 Task: Open multiple tabs and switch between them.
Action: Mouse pressed left at (258, 169)
Screenshot: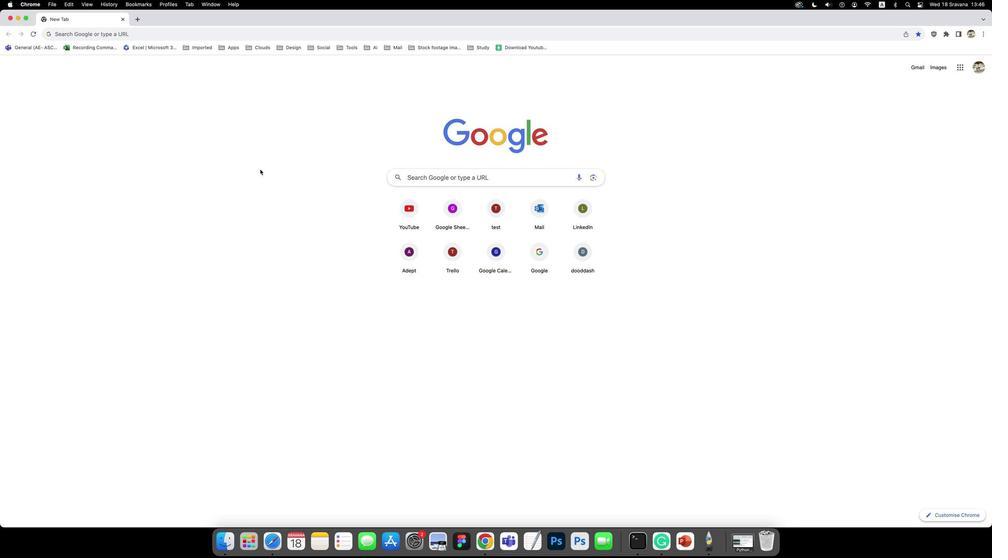 
Action: Mouse moved to (258, 167)
Screenshot: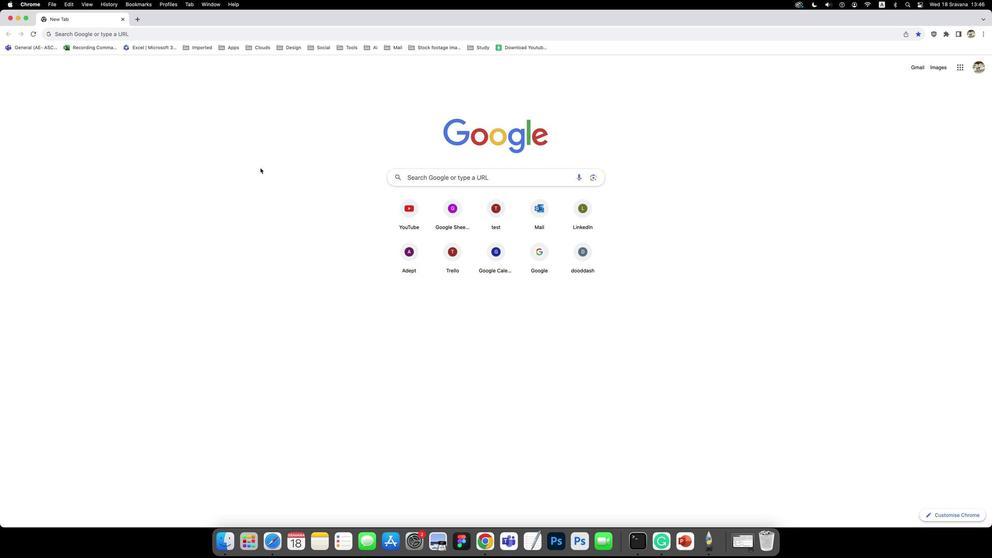 
Action: Mouse pressed left at (258, 167)
Screenshot: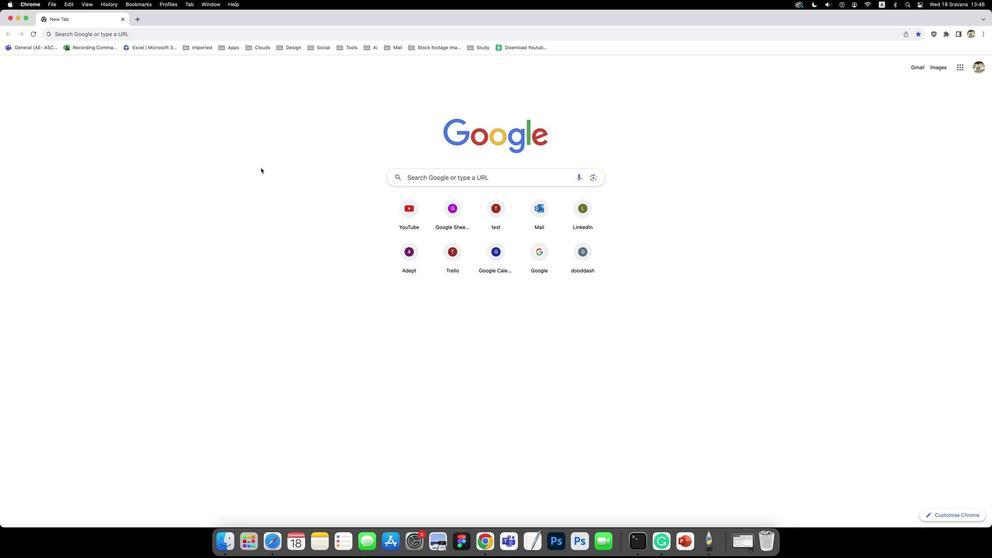 
Action: Mouse moved to (194, 32)
Screenshot: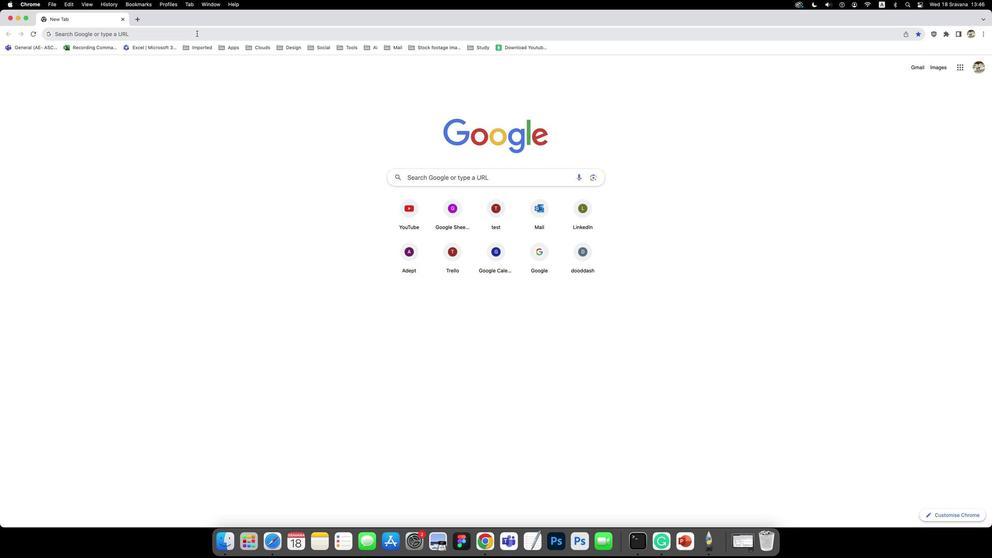 
Action: Mouse pressed left at (194, 32)
Screenshot: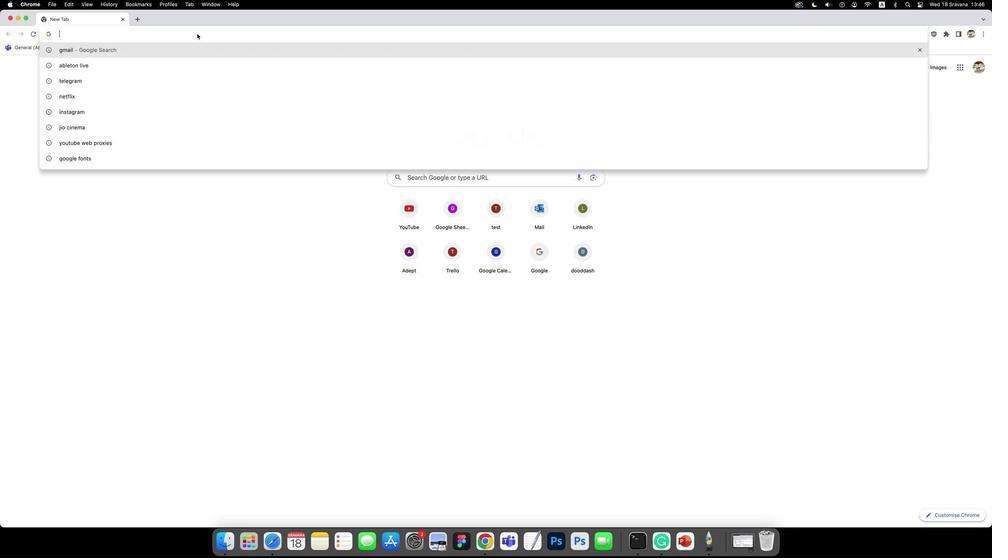 
Action: Key pressed 'i''n''t''e''r''c''a''t''i''o''n'Key.space'd''e''s''i''g''n'
Screenshot: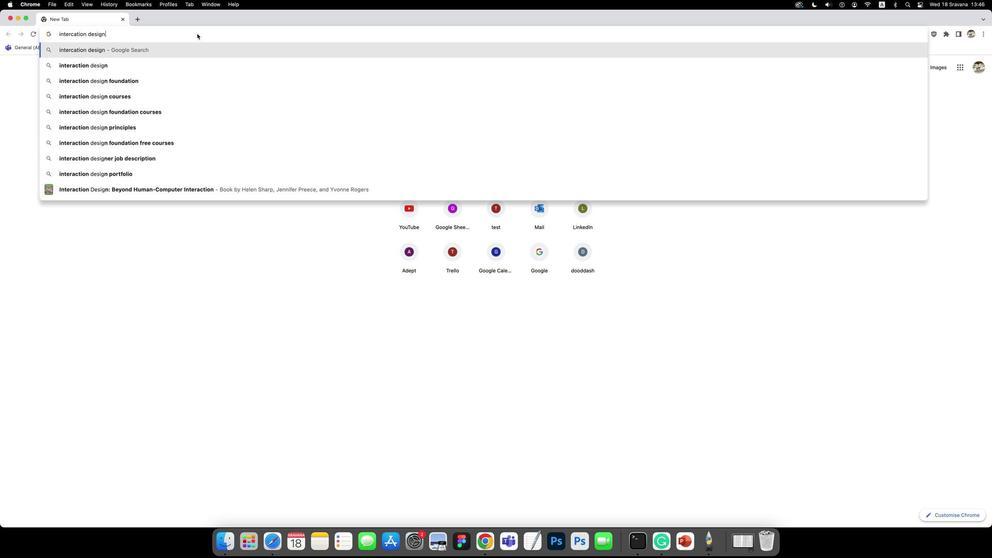 
Action: Mouse moved to (139, 62)
Screenshot: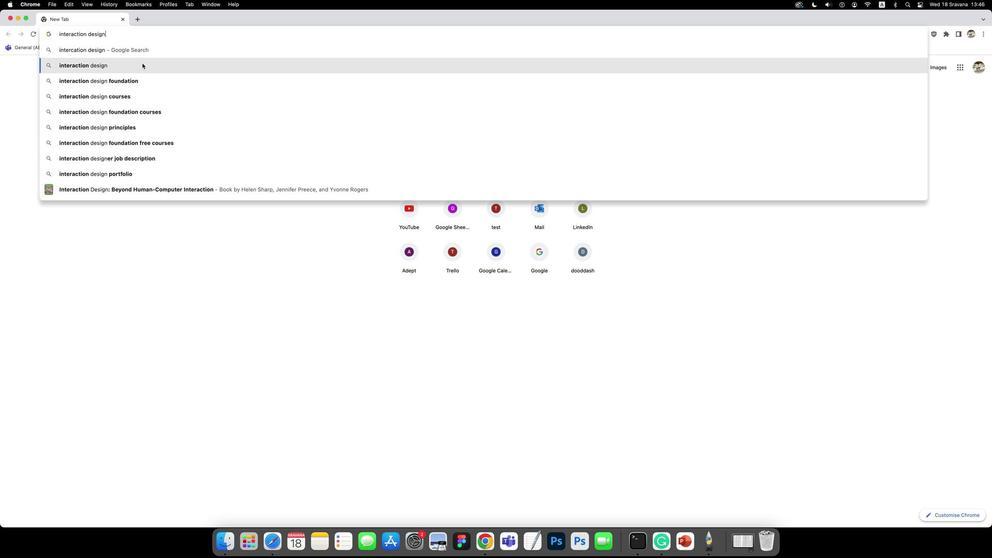 
Action: Mouse pressed left at (139, 62)
Screenshot: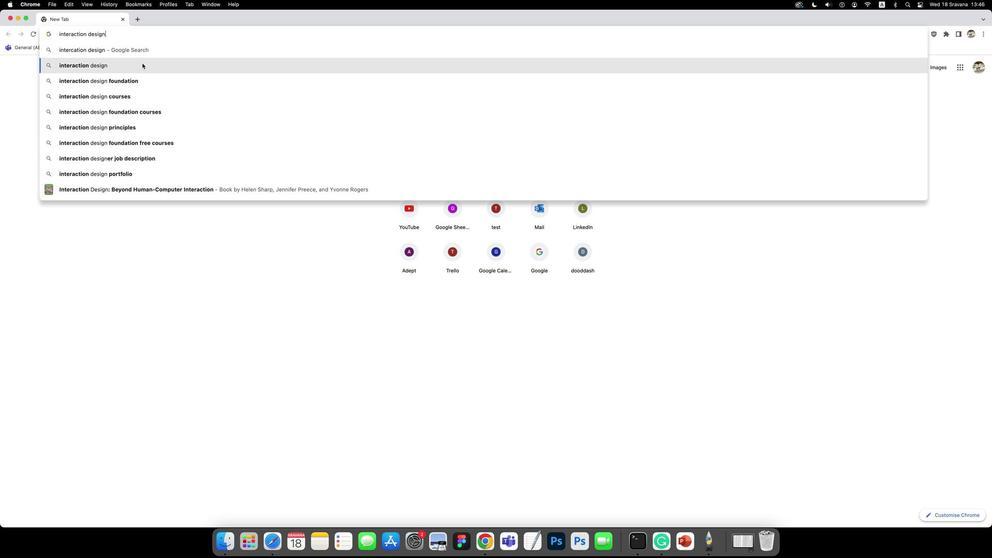 
Action: Mouse moved to (137, 18)
Screenshot: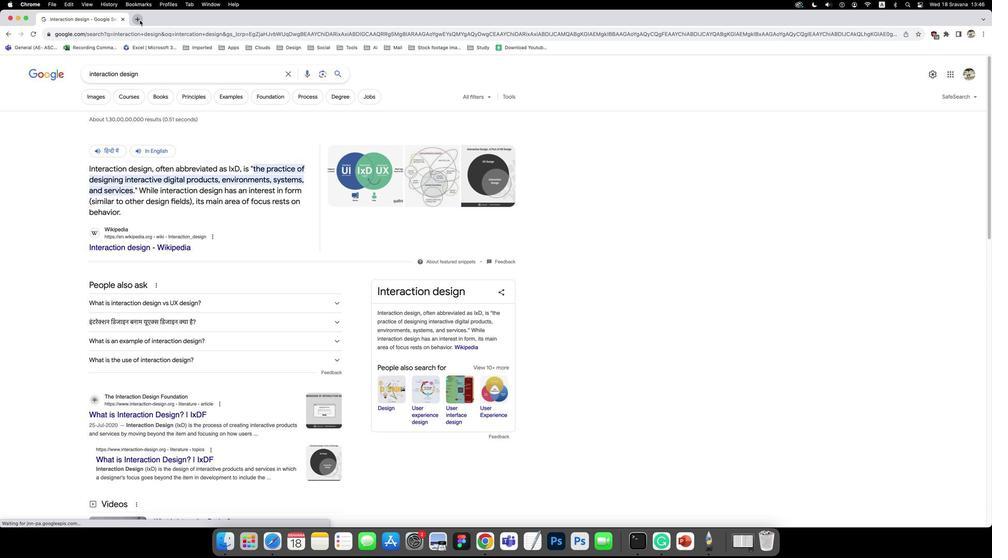 
Action: Mouse pressed left at (137, 18)
Screenshot: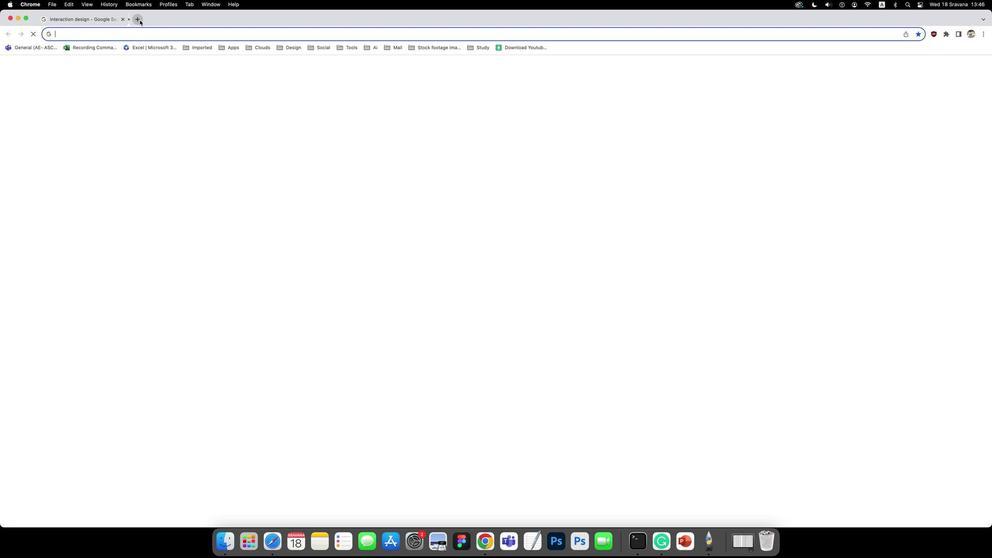 
Action: Mouse moved to (146, 18)
Screenshot: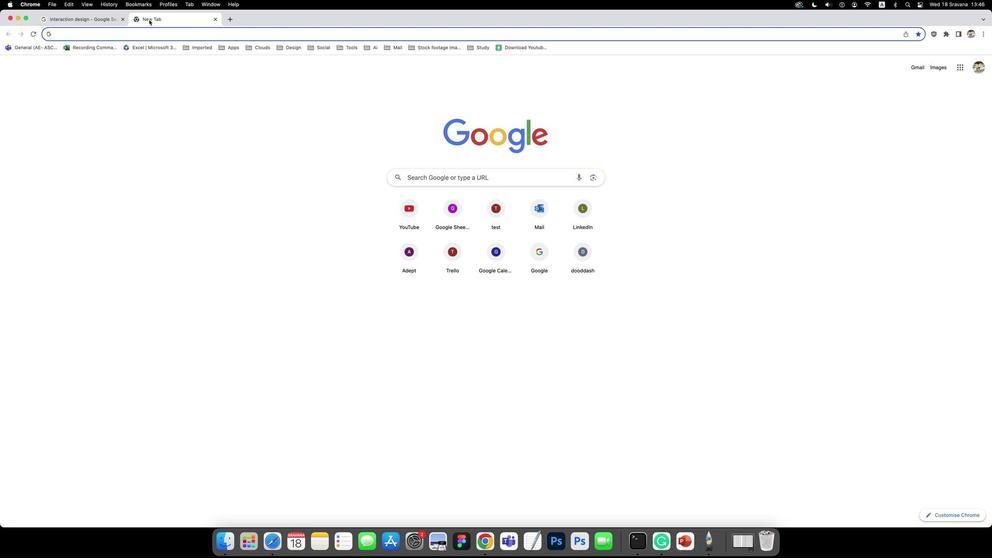 
Action: Key pressed 'm''o''t''i''o''n'
Screenshot: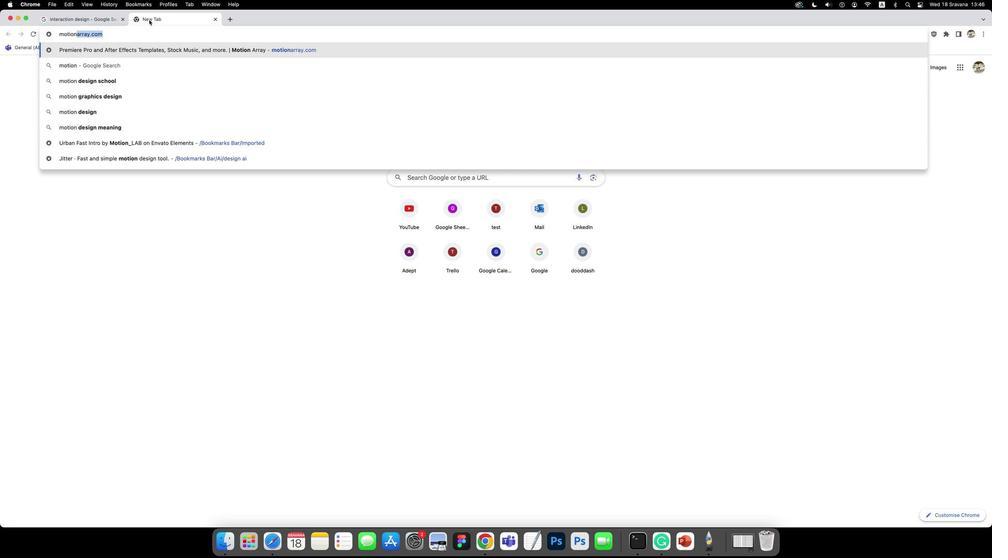 
Action: Mouse moved to (58, 80)
Screenshot: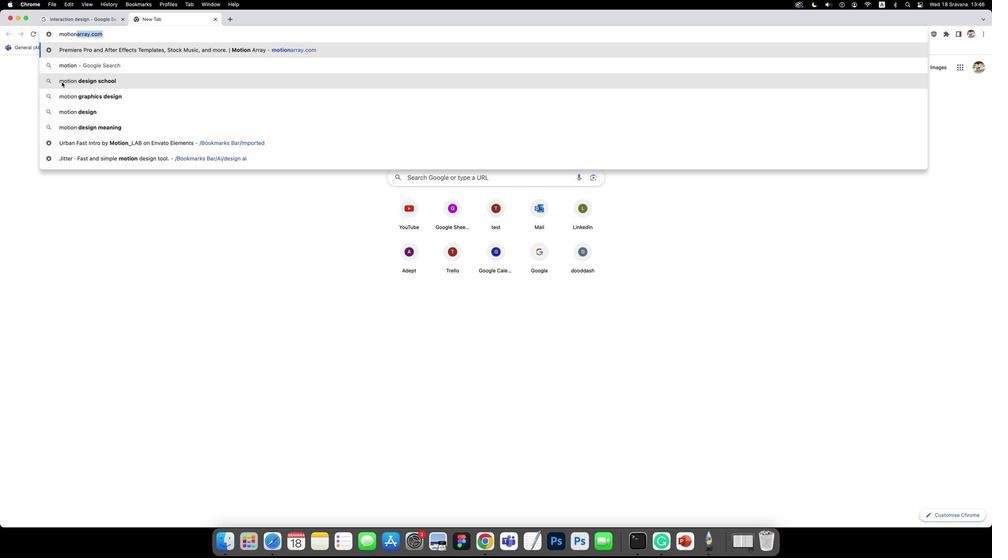
Action: Mouse pressed left at (58, 80)
Screenshot: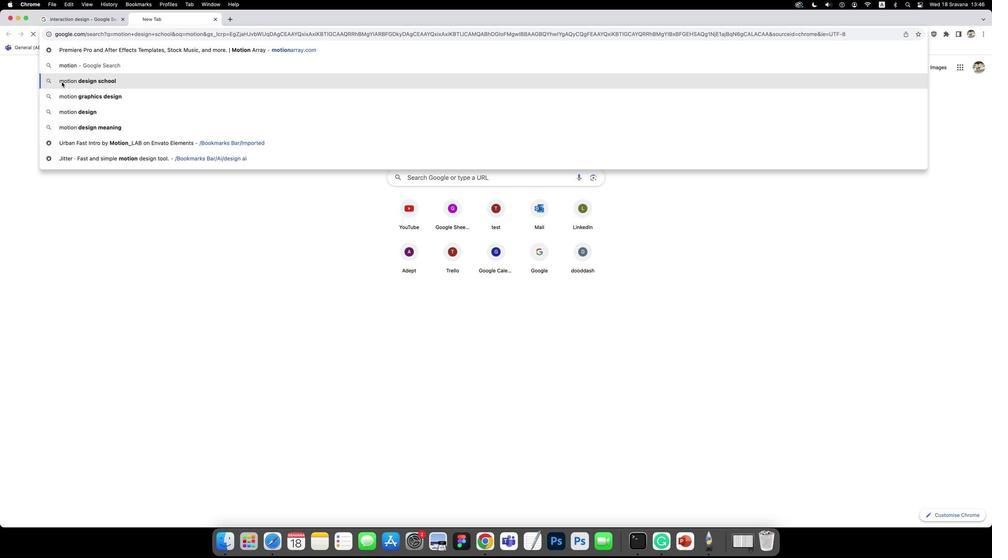 
Action: Mouse moved to (127, 73)
Screenshot: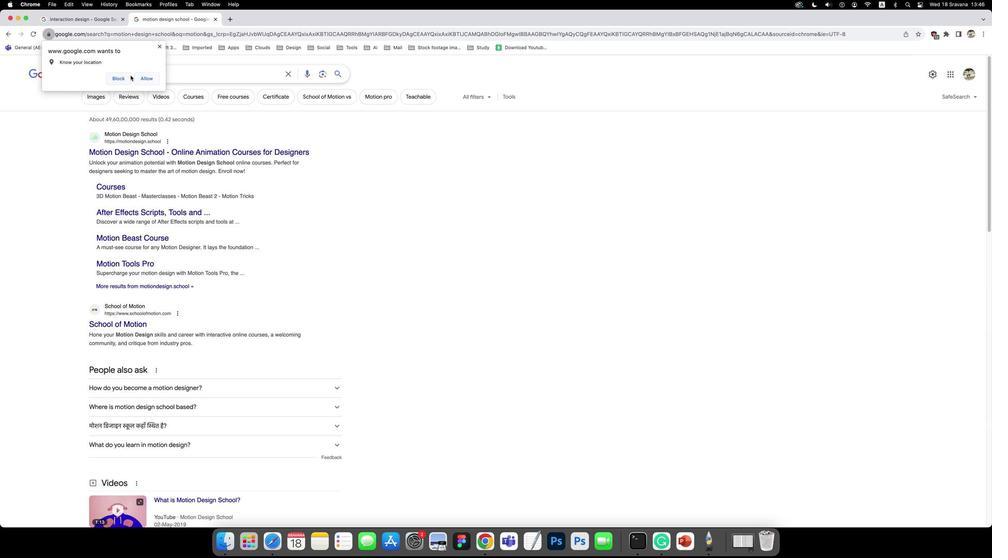 
Action: Mouse pressed left at (127, 73)
Screenshot: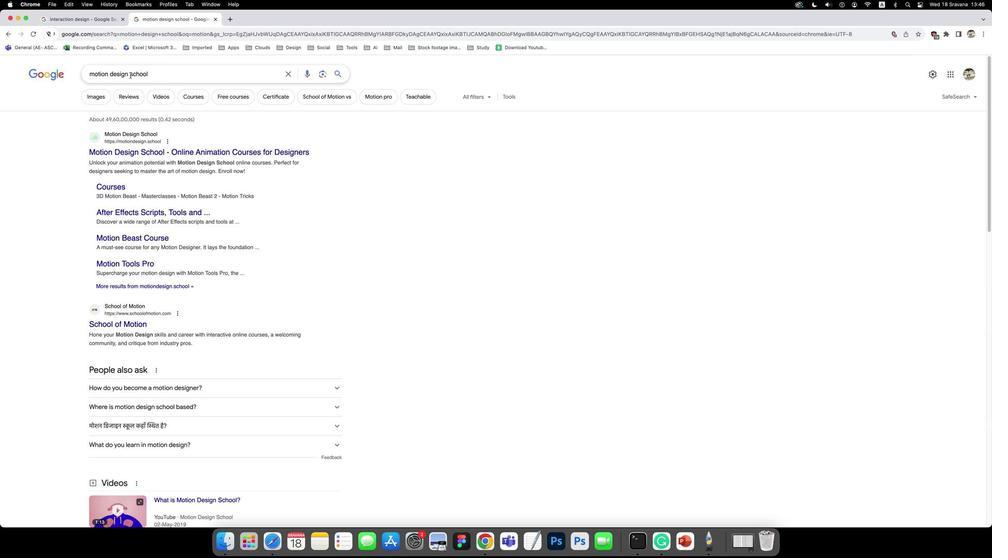 
Action: Mouse moved to (230, 18)
Screenshot: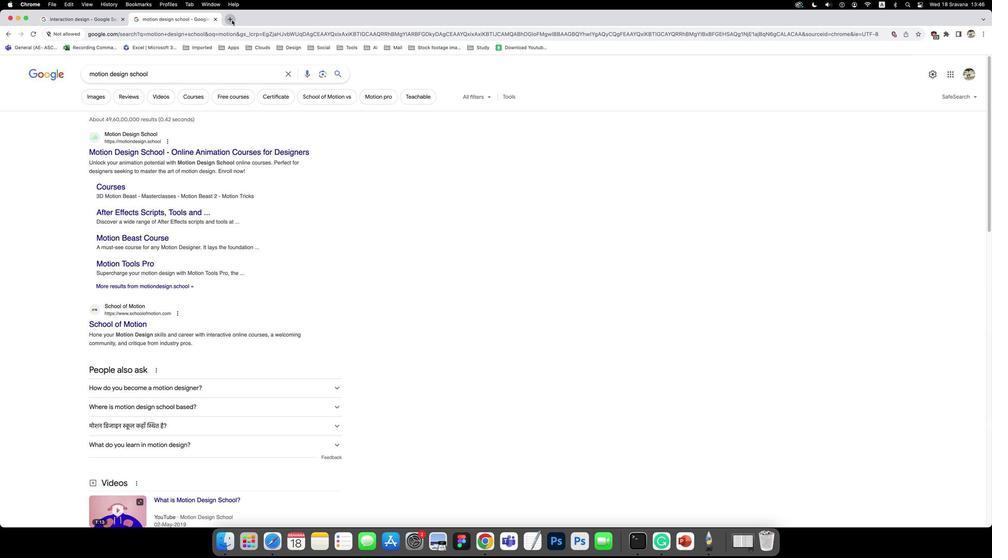 
Action: Mouse pressed left at (230, 18)
Screenshot: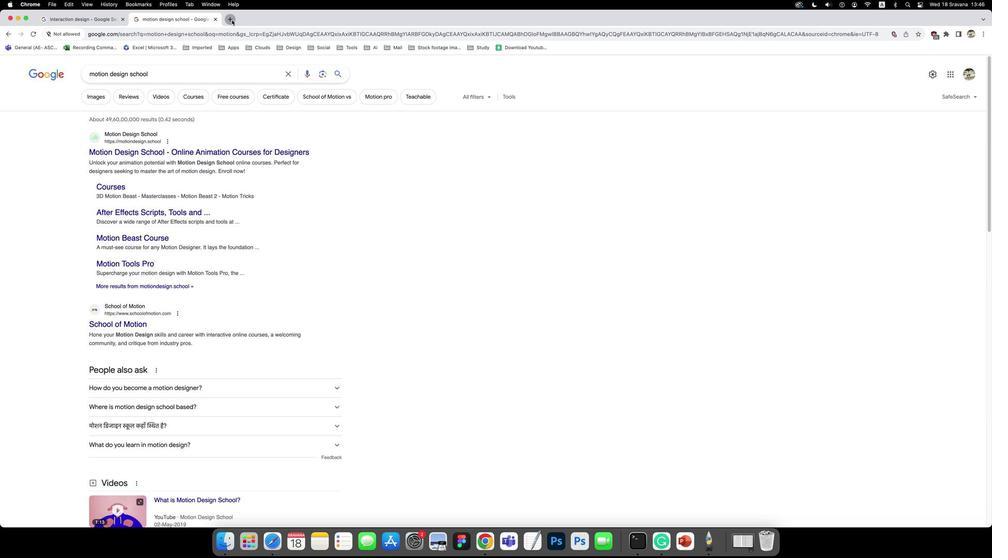 
Action: Mouse moved to (229, 18)
Screenshot: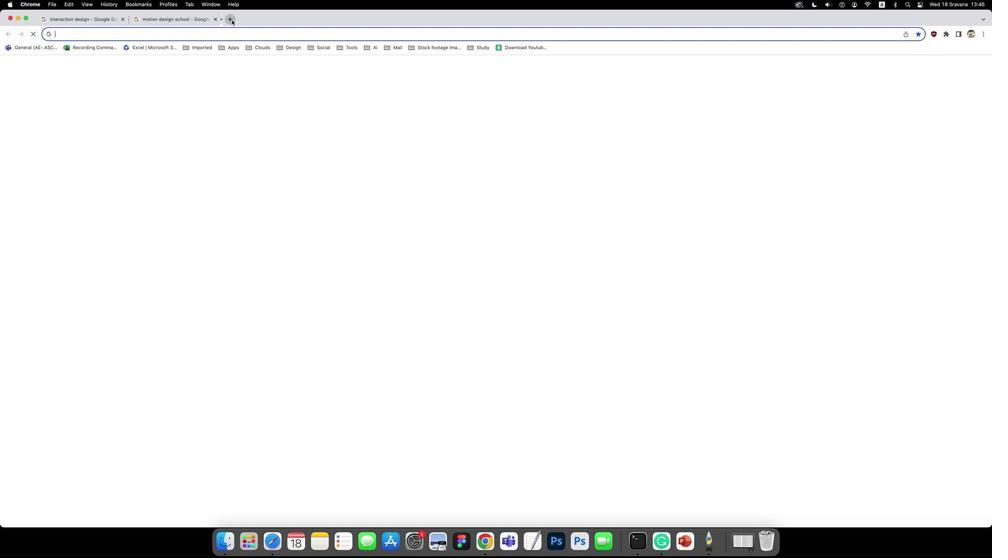 
Action: Key pressed 'u''i'Key.space'p''r''i''c''i''p''l''e''s'Key.enter
Screenshot: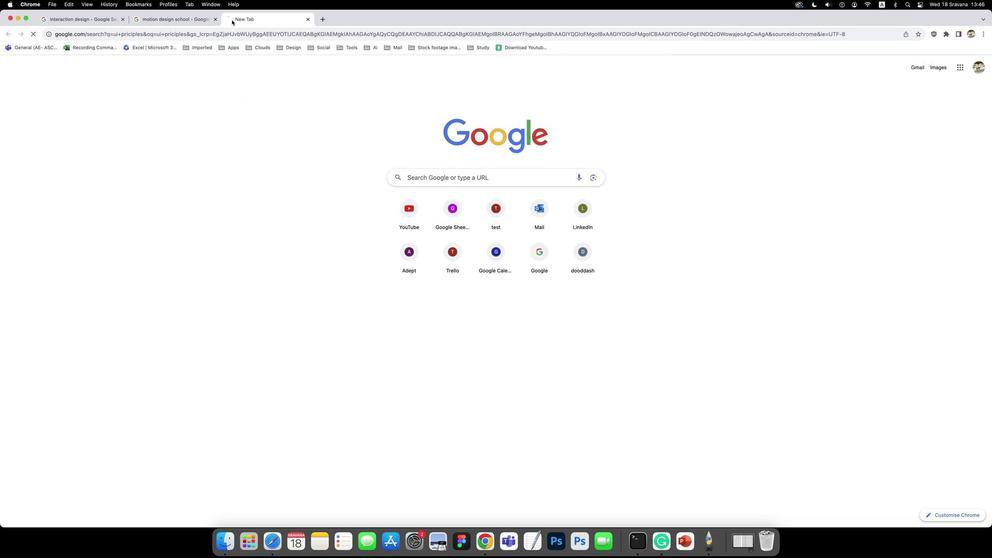 
Action: Mouse moved to (178, 134)
Screenshot: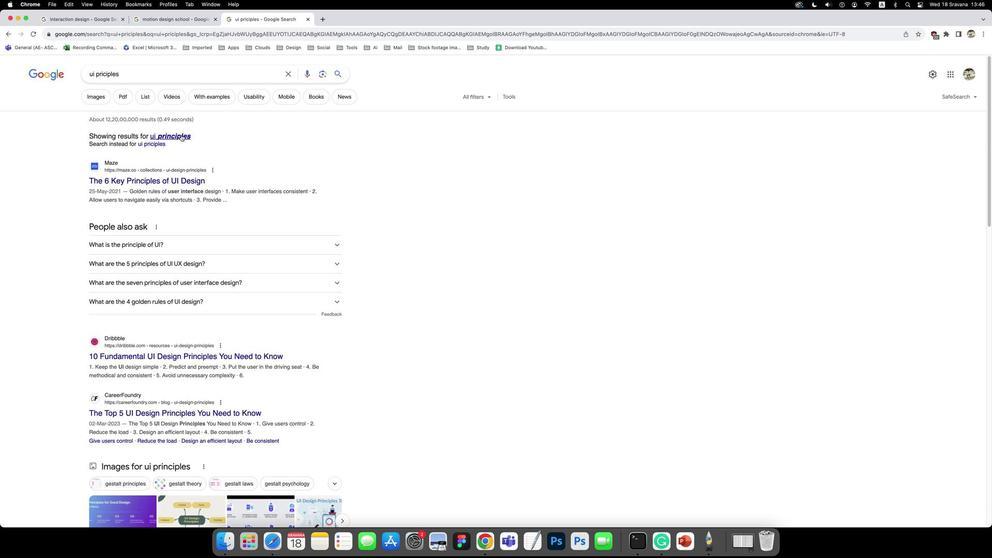 
Action: Mouse pressed left at (178, 134)
Screenshot: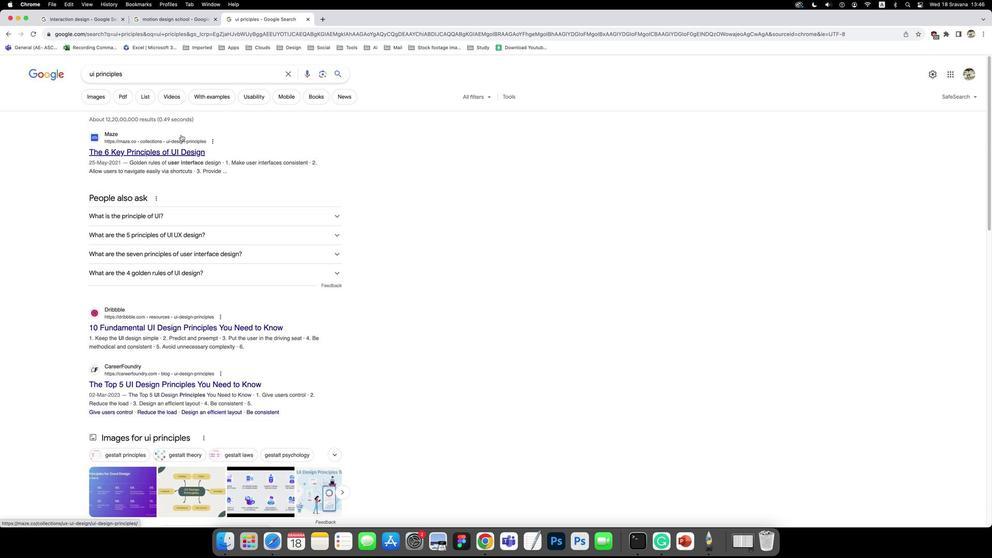 
Action: Mouse moved to (163, 155)
Screenshot: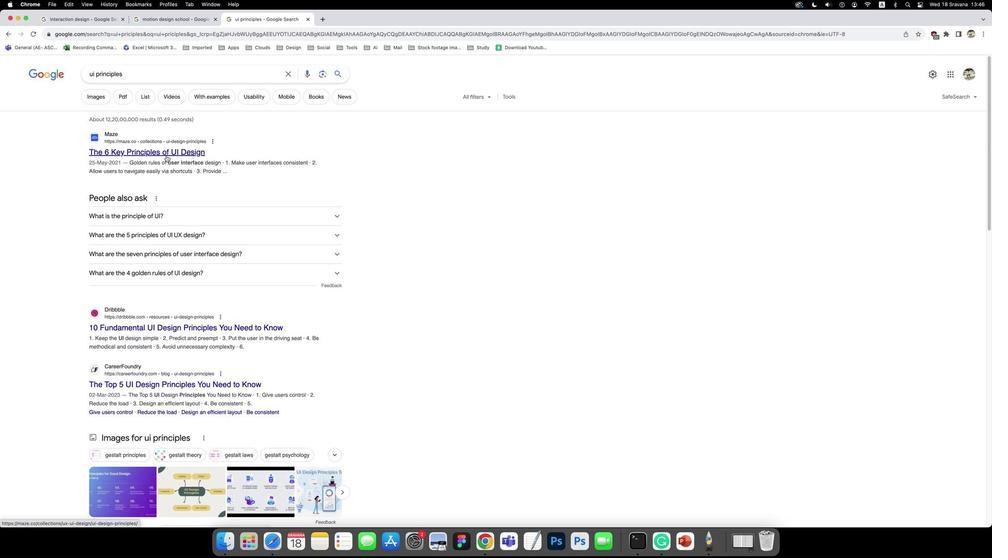
Action: Mouse pressed left at (163, 155)
Screenshot: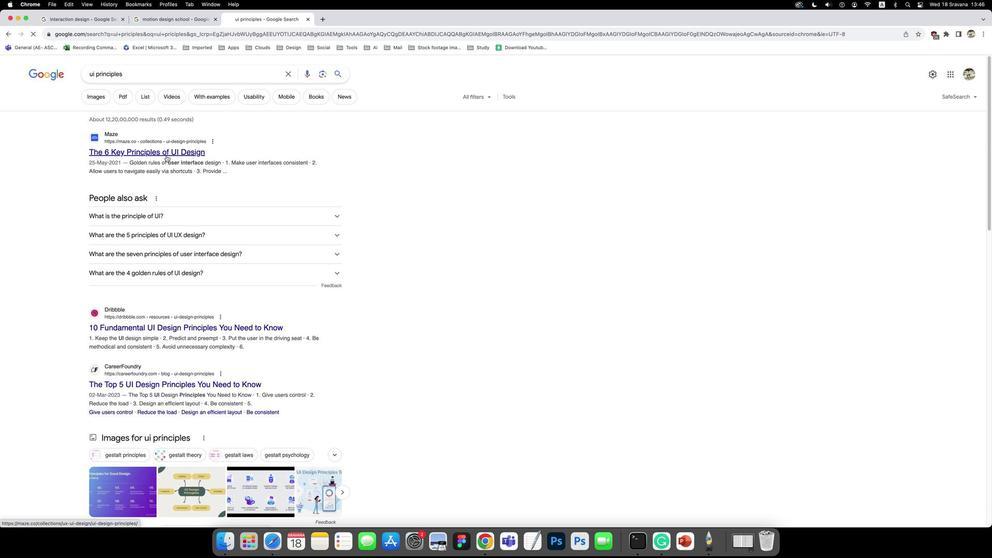 
Action: Mouse moved to (324, 18)
Screenshot: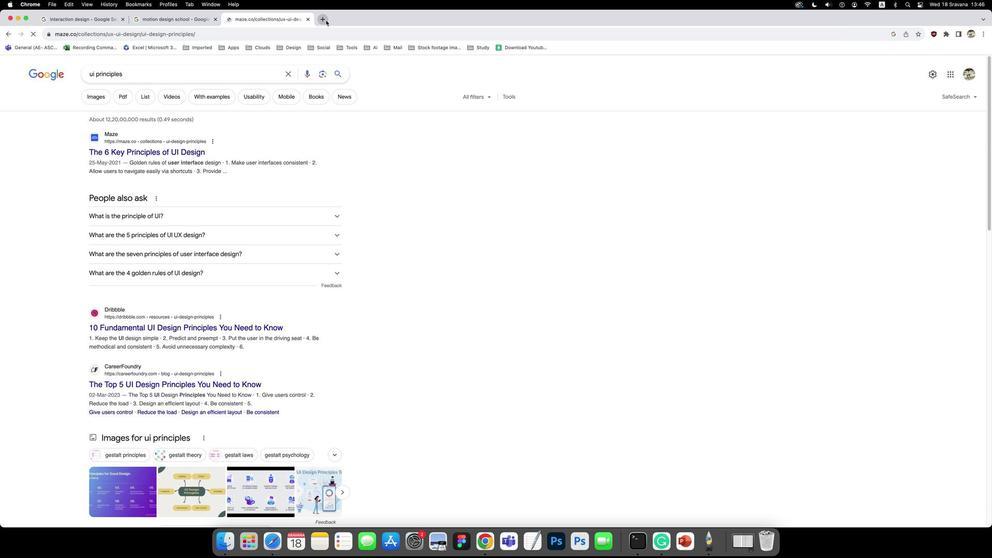 
Action: Mouse pressed left at (324, 18)
Screenshot: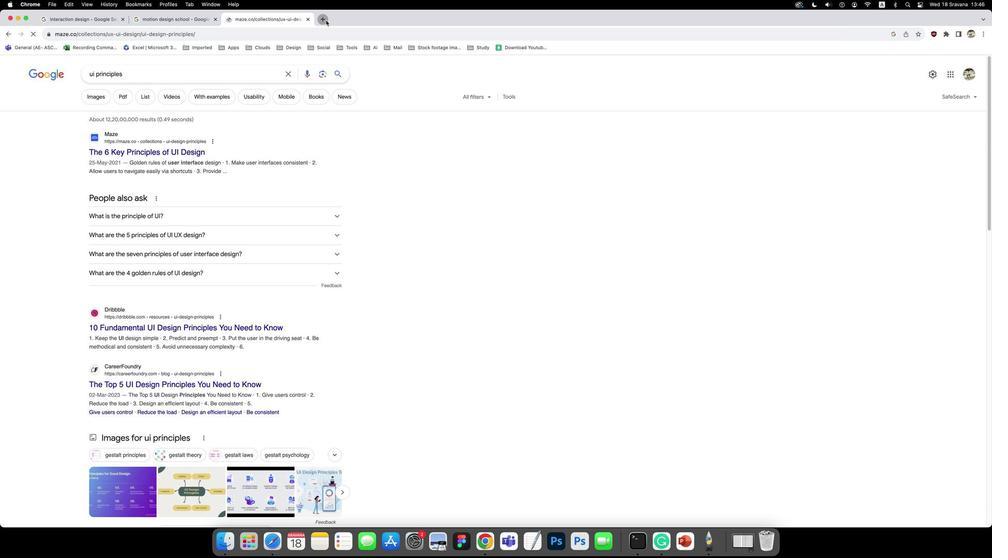
Action: Key pressed 'u''x'Key.space'c''a''s''e'Key.enter
Screenshot: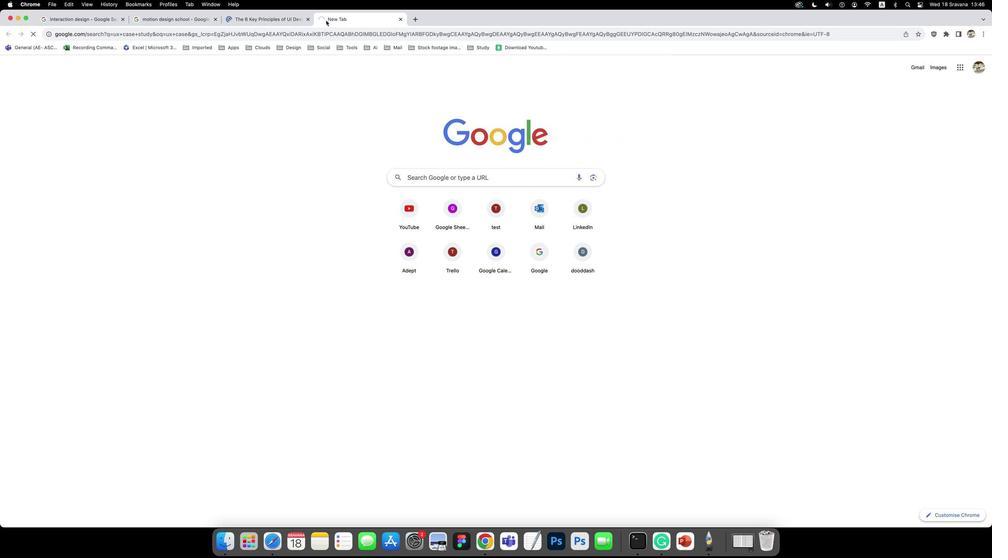 
Action: Mouse moved to (185, 153)
Screenshot: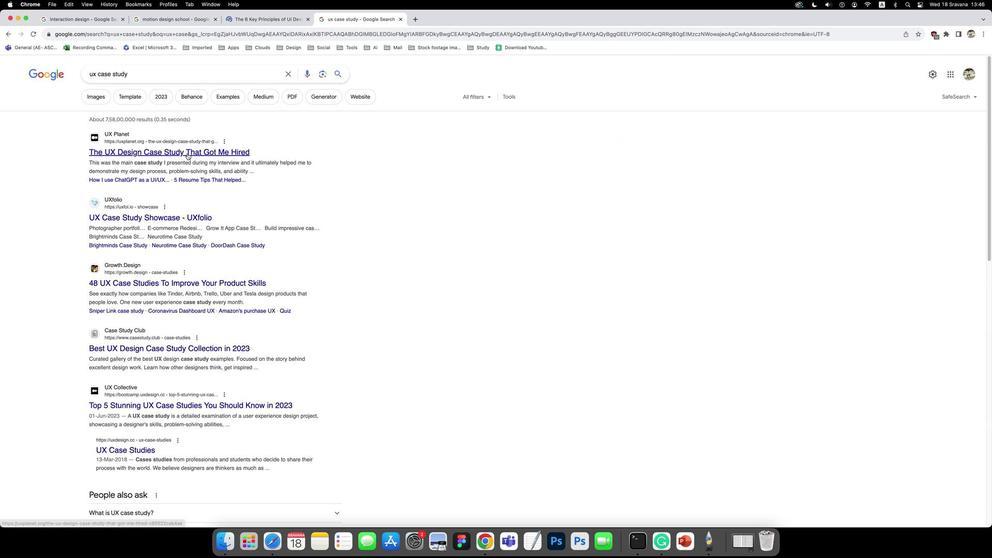
Action: Mouse pressed left at (185, 153)
Screenshot: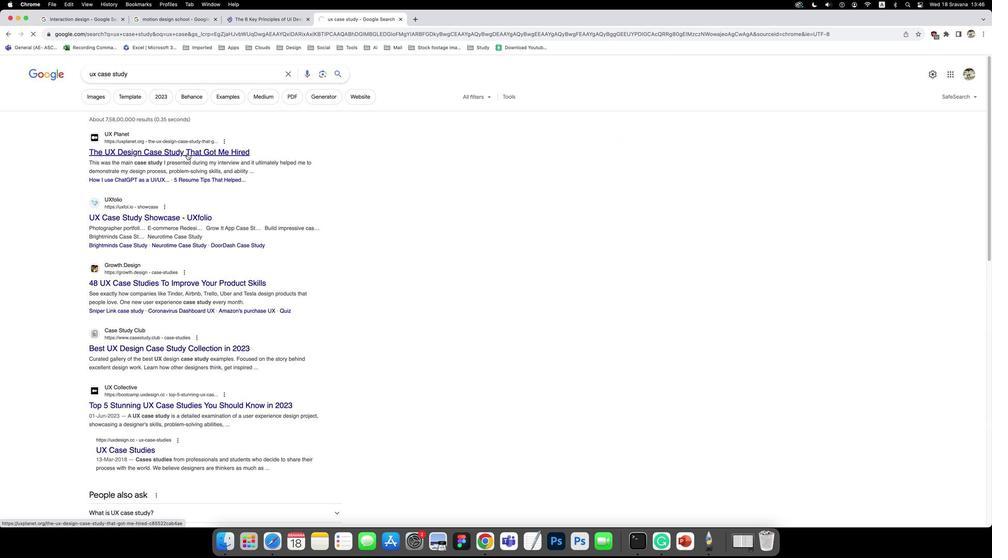 
Action: Mouse moved to (417, 19)
Screenshot: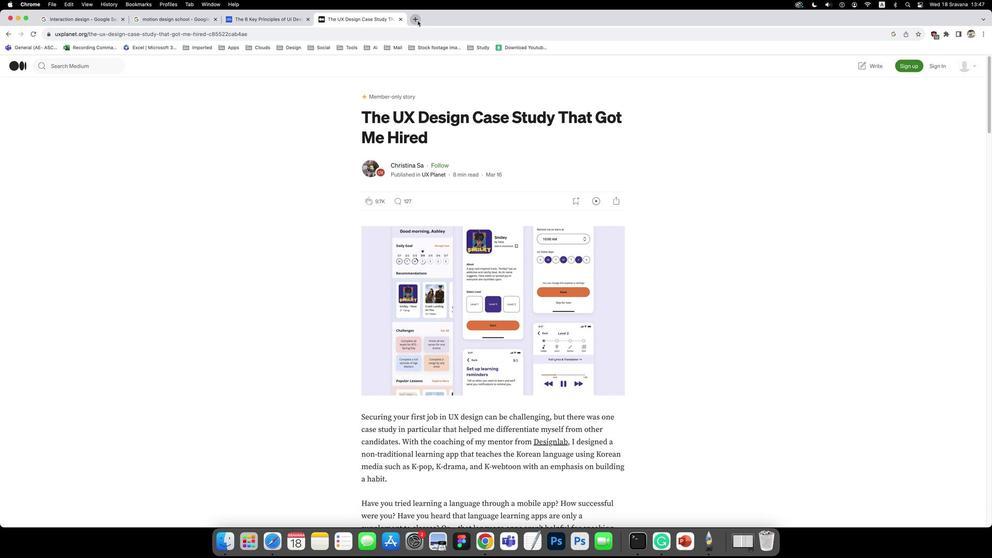 
Action: Mouse pressed left at (417, 19)
Screenshot: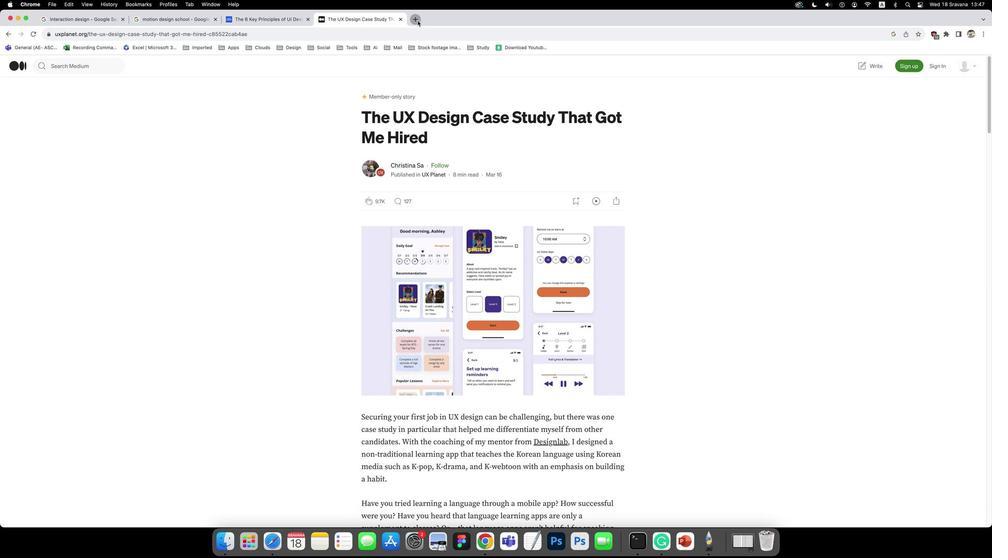 
Action: Key pressed 'c''o''l''o''r'Key.space't''h''e''o''r''y'Key.enter
Screenshot: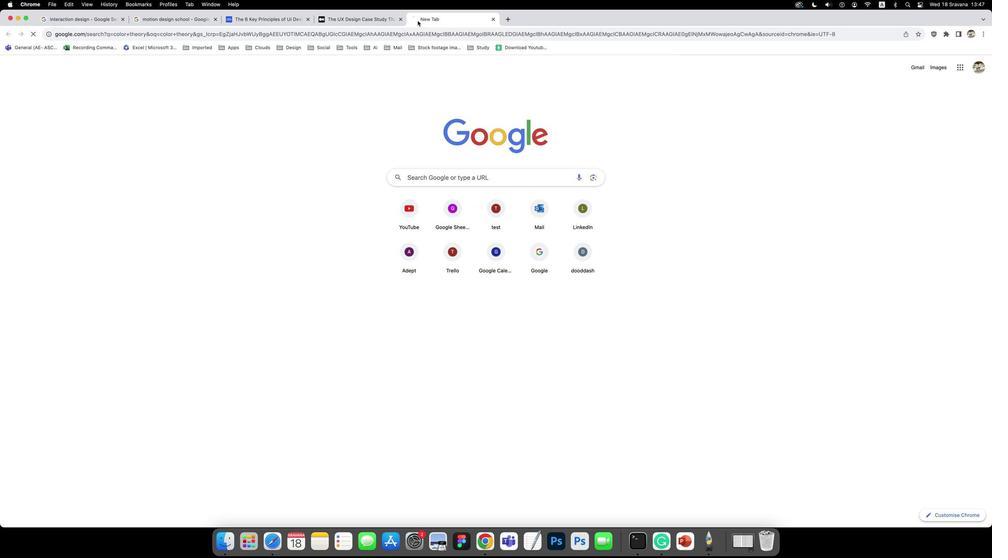 
Action: Mouse moved to (101, 323)
Screenshot: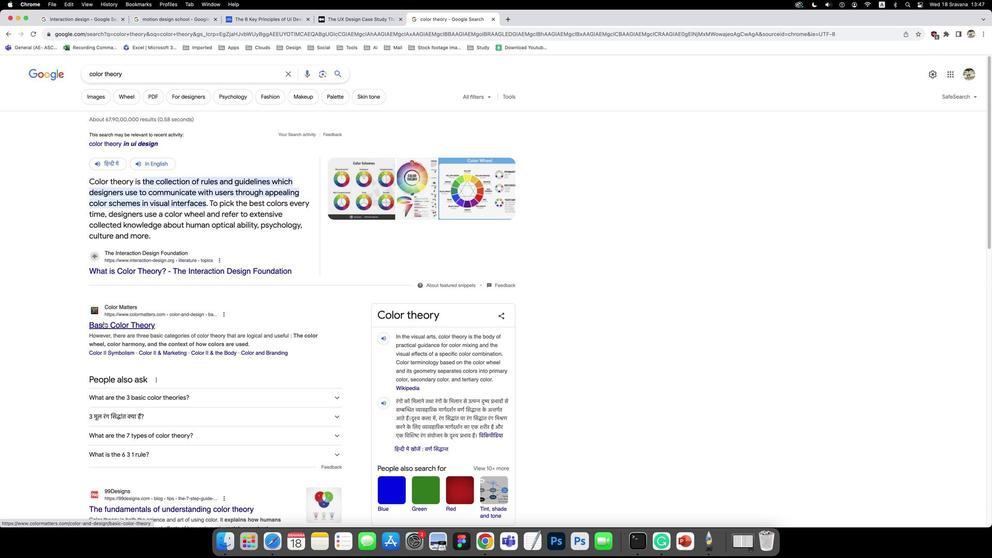 
Action: Mouse pressed left at (101, 323)
Screenshot: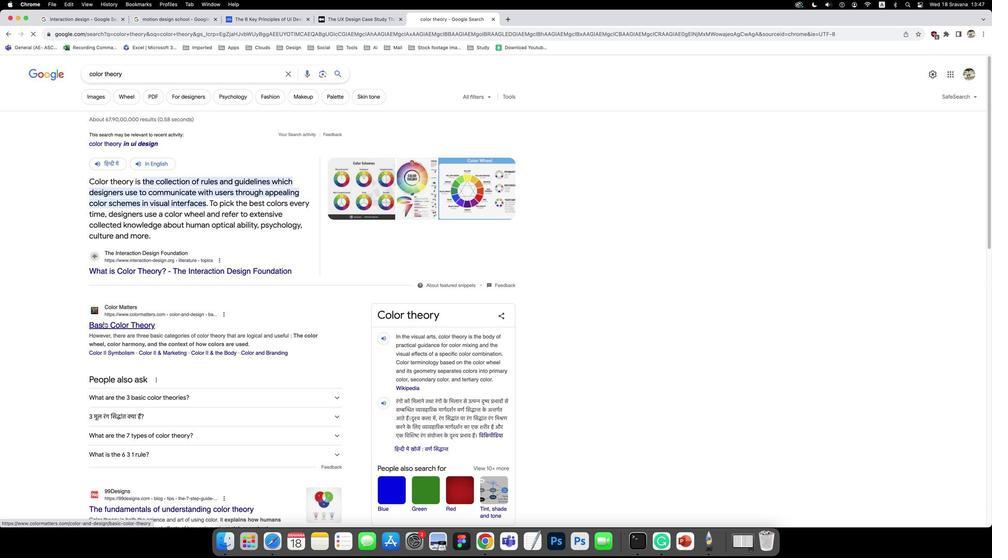 
Action: Mouse moved to (437, 270)
Screenshot: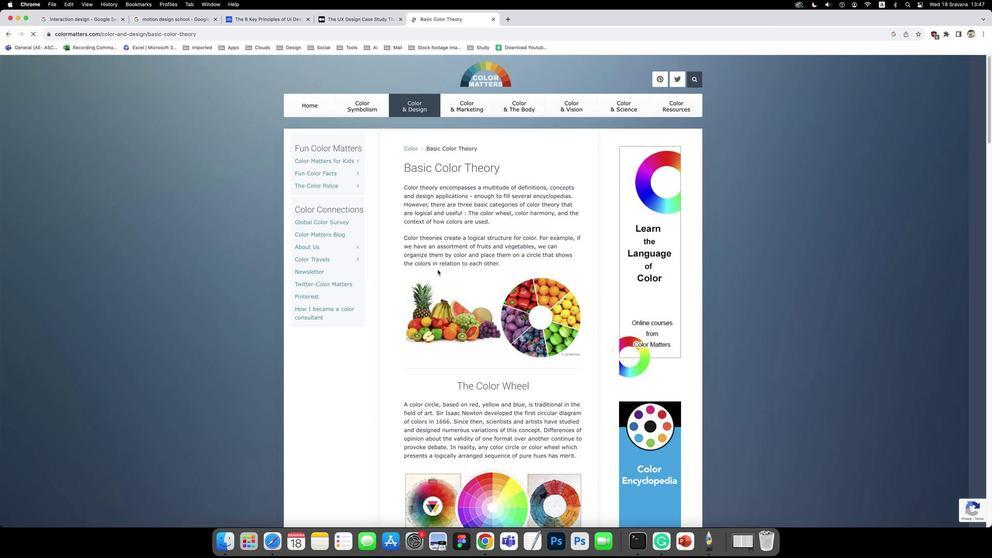 
Action: Mouse scrolled (437, 270) with delta (-2, -1)
Screenshot: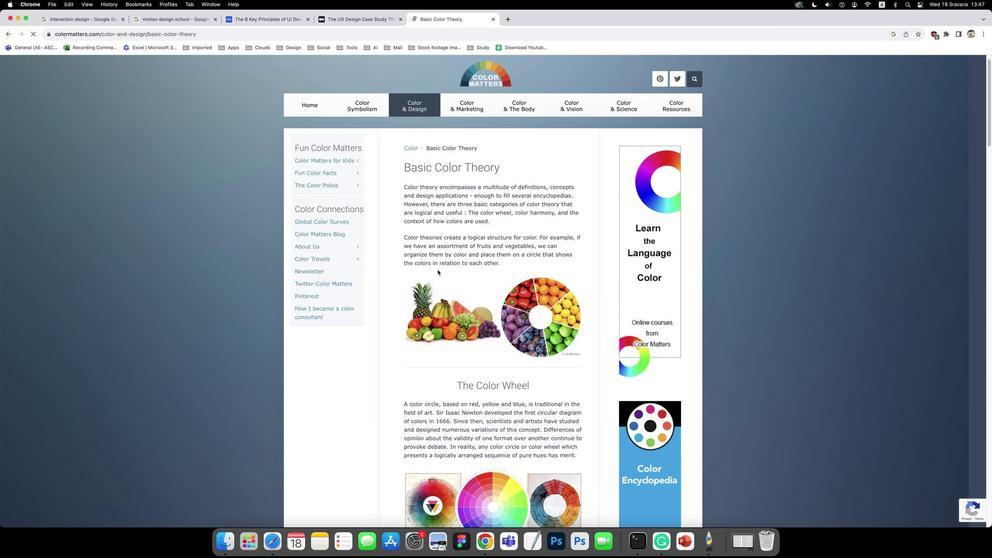
Action: Mouse scrolled (437, 270) with delta (-2, -1)
Screenshot: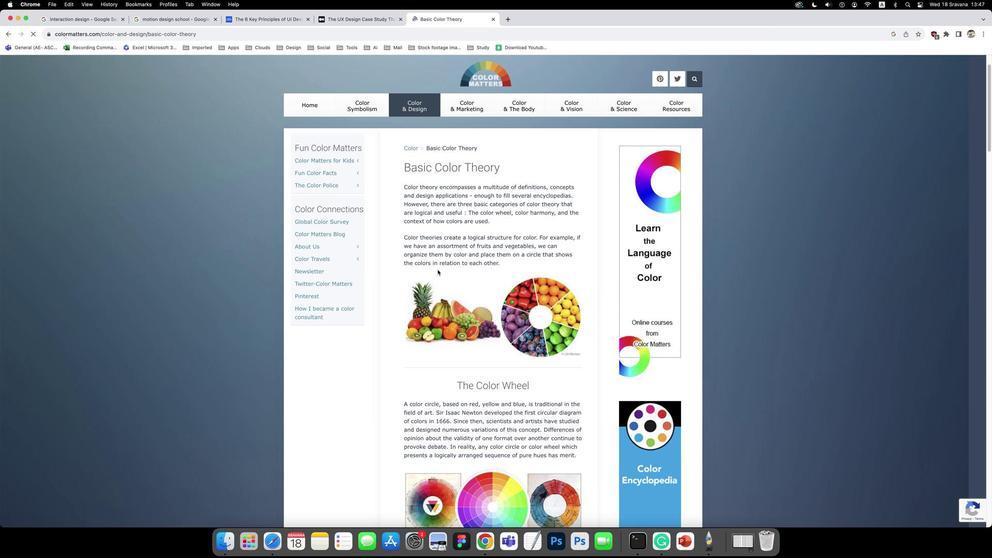 
Action: Mouse scrolled (437, 270) with delta (-2, -4)
Screenshot: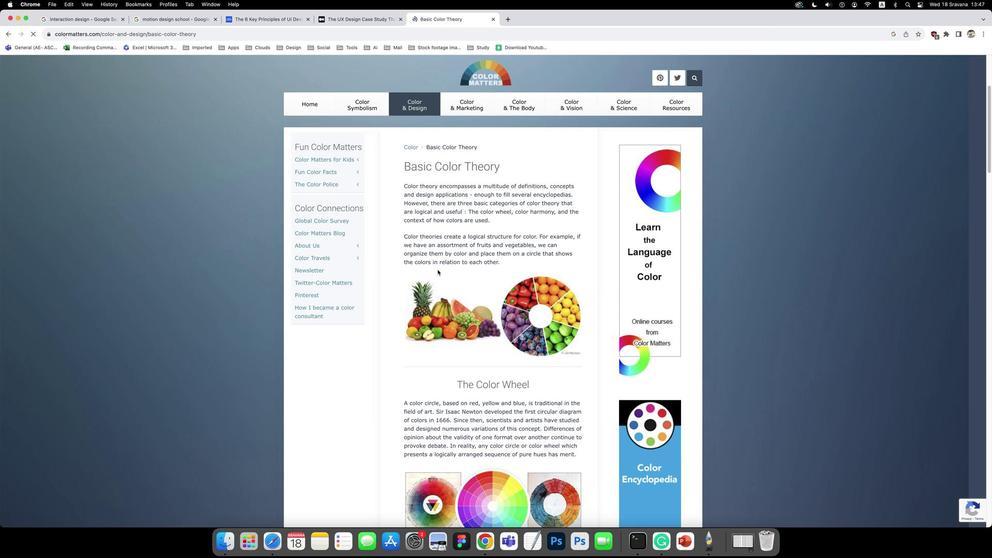 
Action: Mouse scrolled (437, 270) with delta (-2, -5)
Screenshot: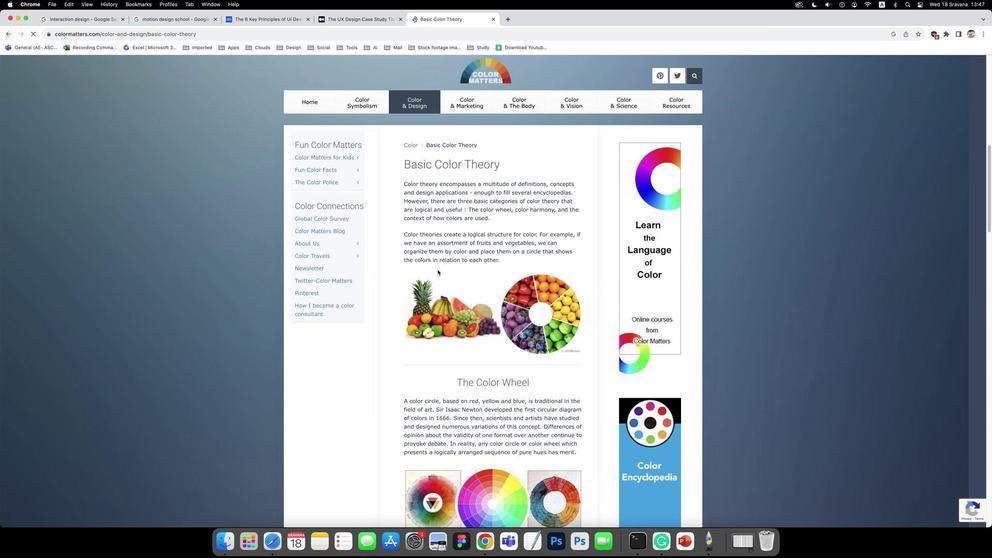 
Action: Mouse scrolled (437, 270) with delta (-2, -6)
Screenshot: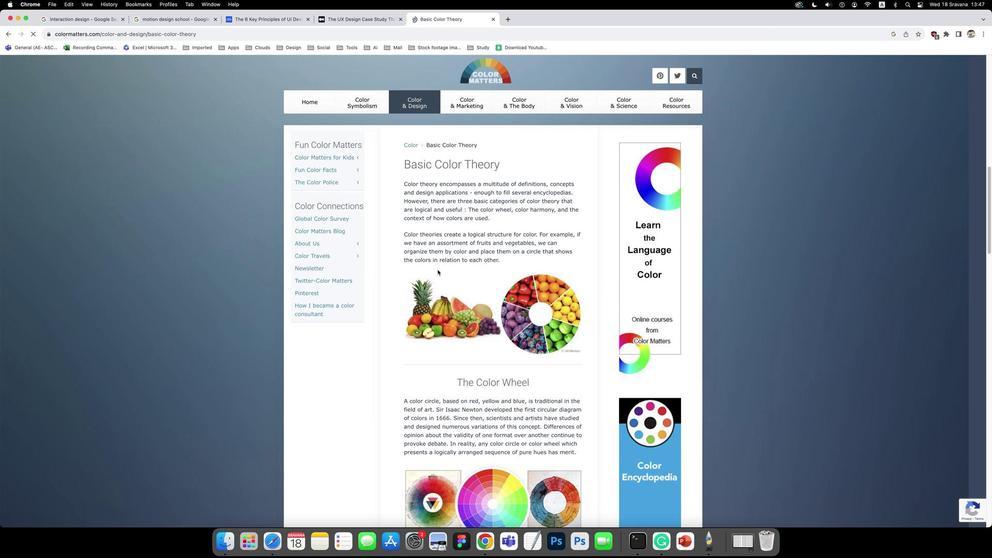 
Action: Mouse scrolled (437, 270) with delta (-2, -7)
Screenshot: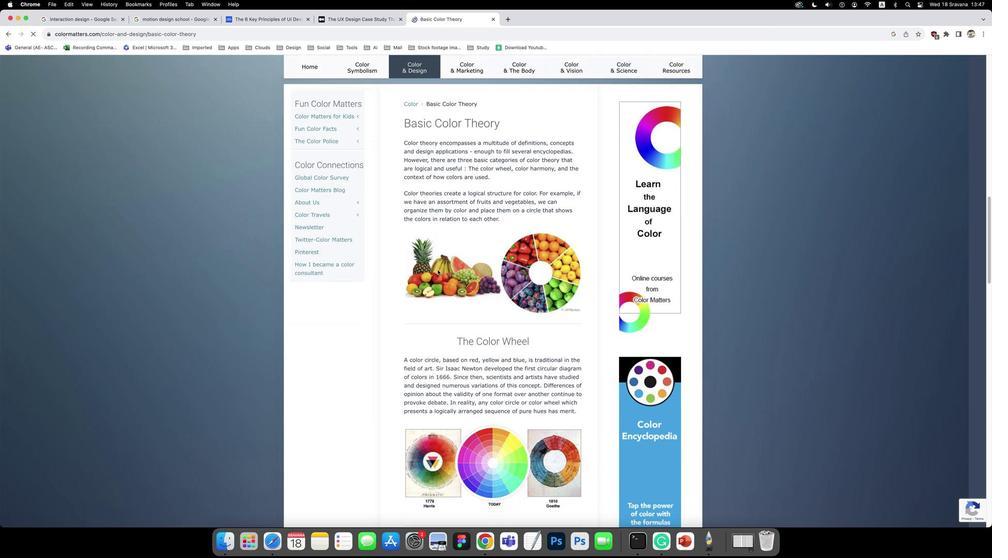 
Action: Mouse scrolled (437, 270) with delta (-2, -1)
Screenshot: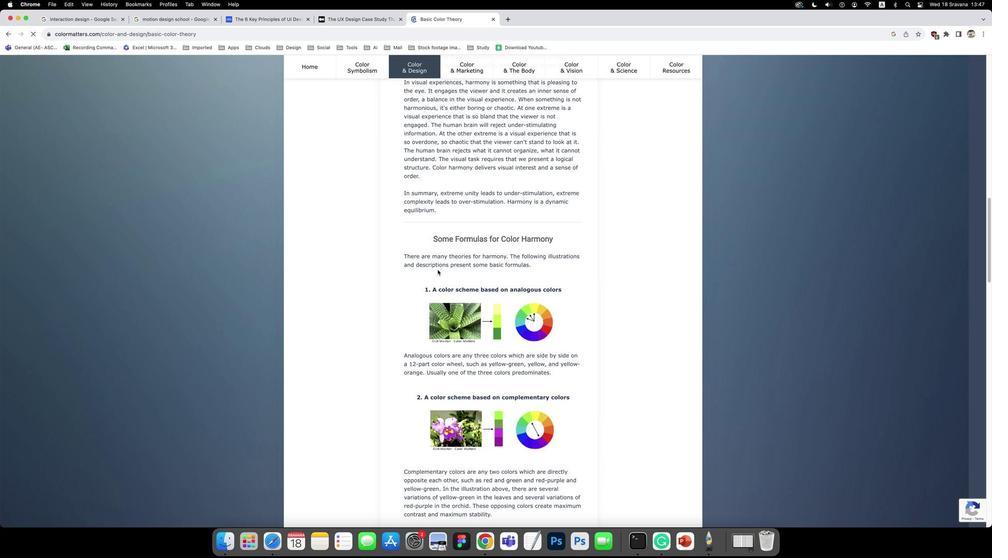 
Action: Mouse scrolled (437, 270) with delta (-2, -1)
Screenshot: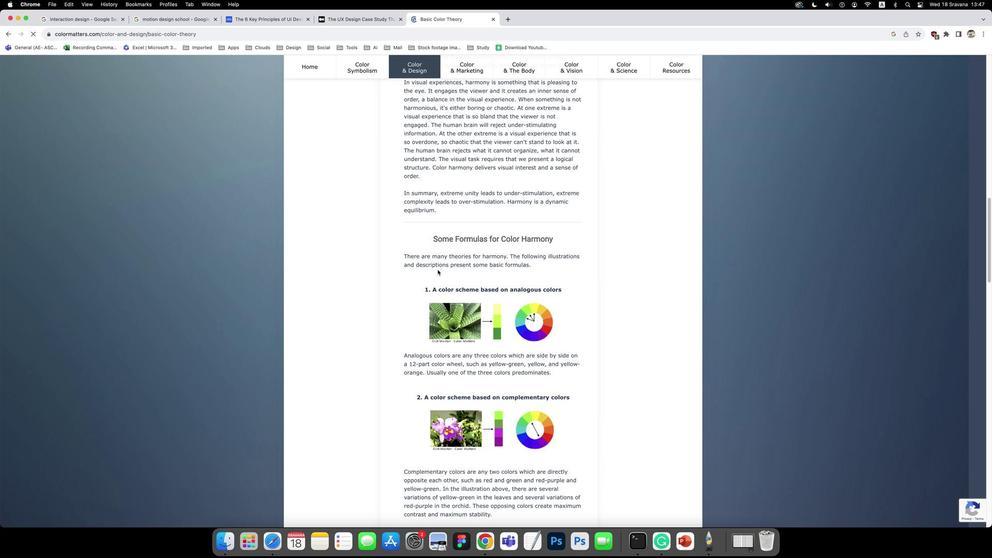 
Action: Mouse scrolled (437, 270) with delta (-2, -3)
Screenshot: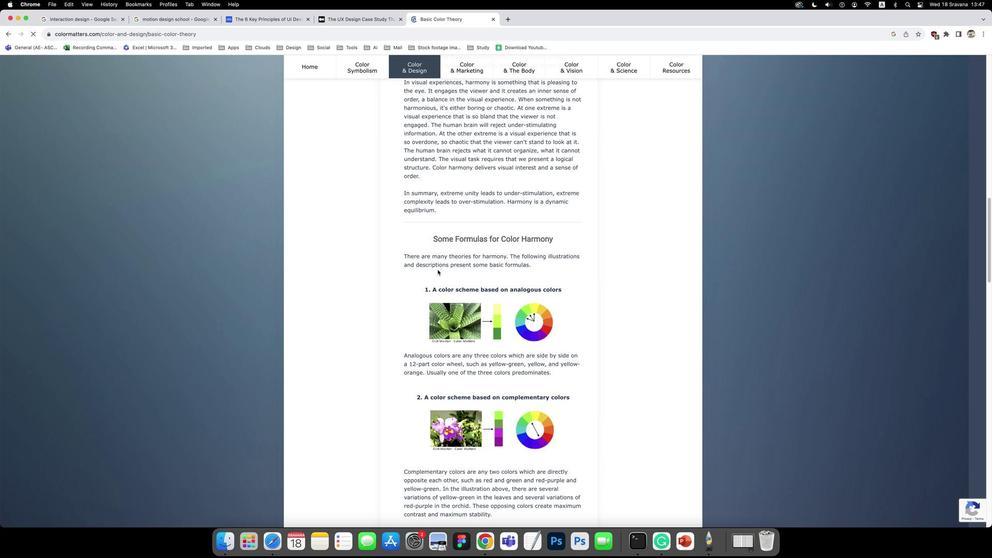 
Action: Mouse scrolled (437, 270) with delta (-2, -4)
Screenshot: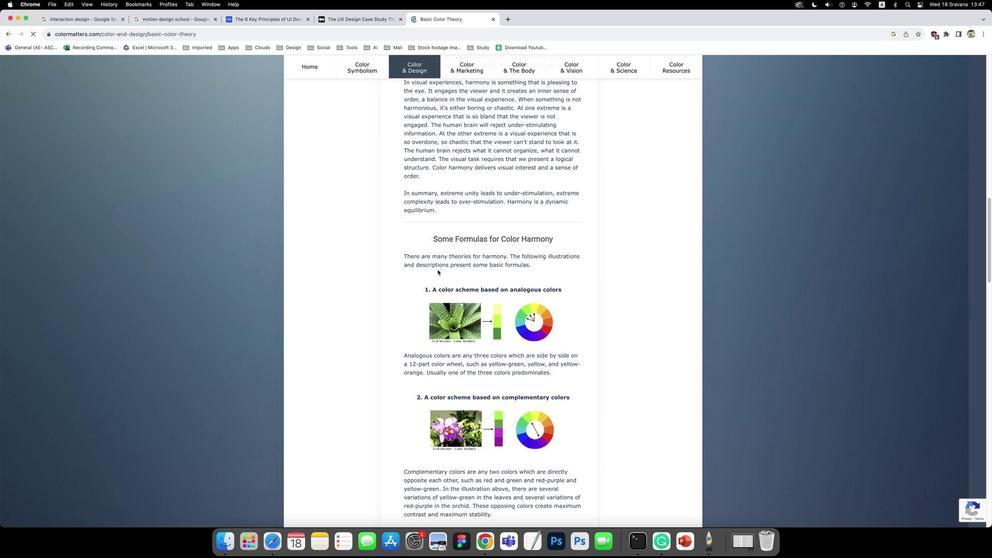 
Action: Mouse moved to (511, 14)
Screenshot: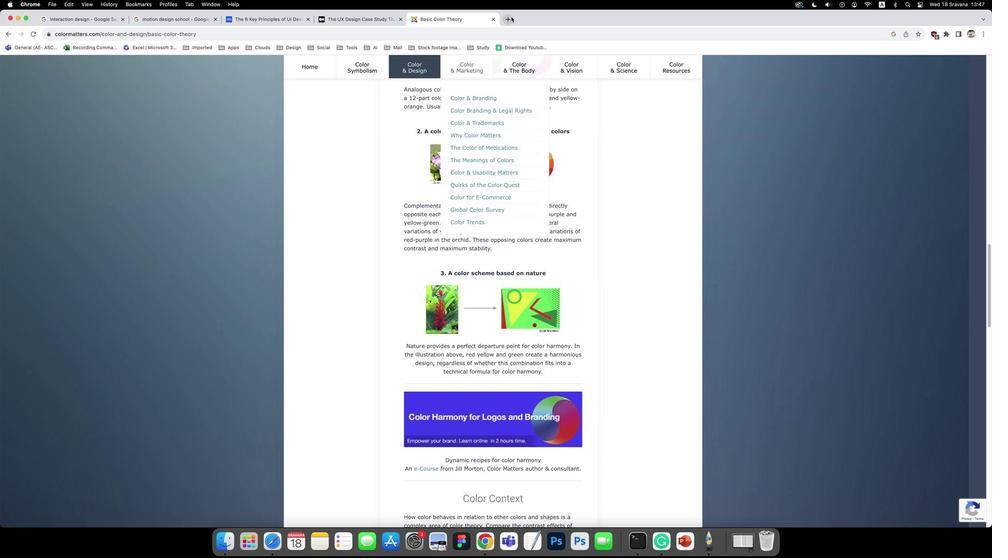 
Action: Mouse pressed left at (511, 14)
Screenshot: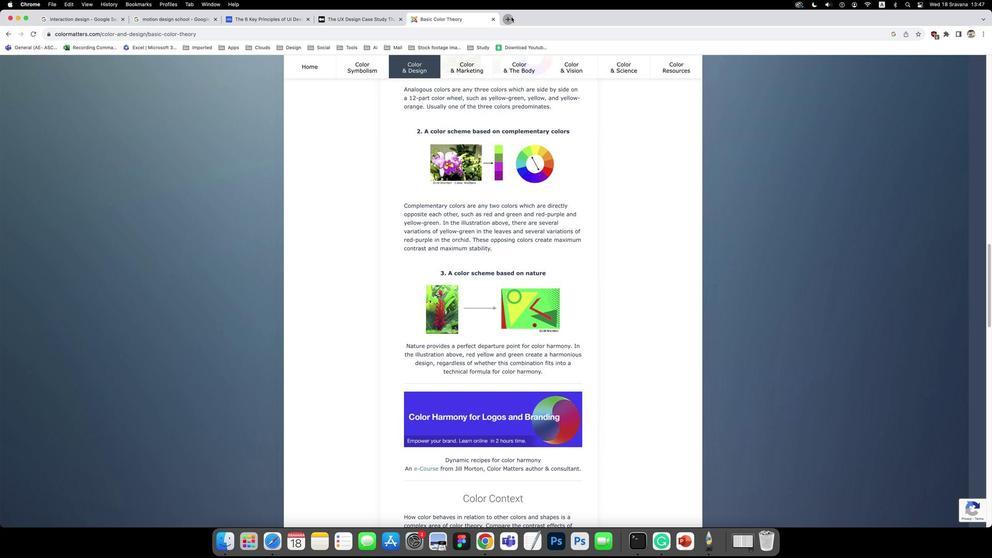 
Action: Mouse moved to (431, 36)
Screenshot: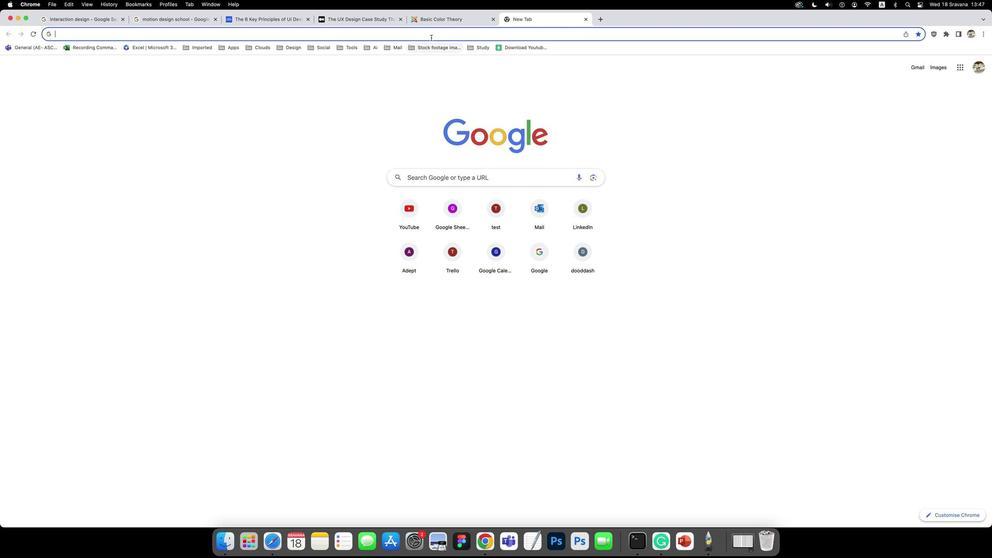 
Action: Mouse pressed left at (431, 36)
Screenshot: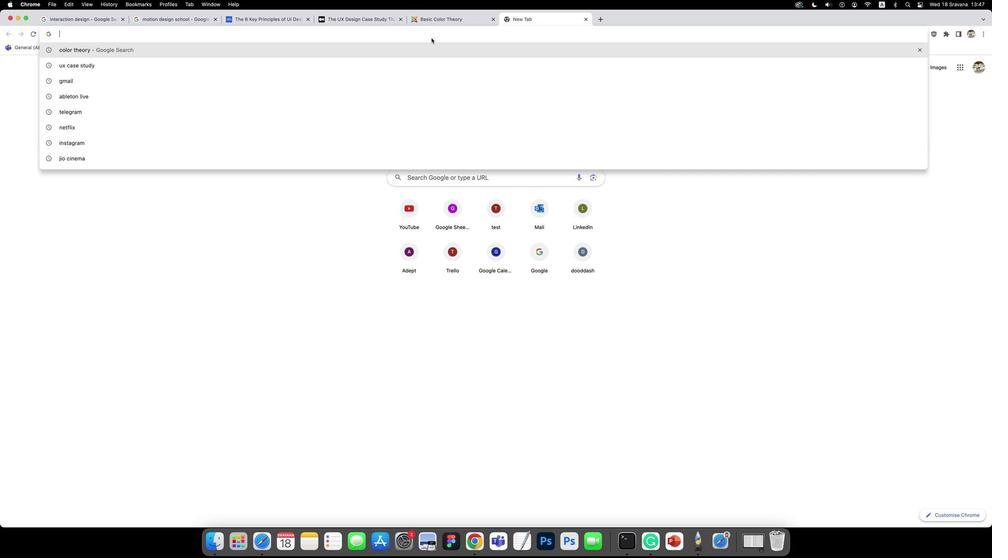 
Action: Key pressed 'h''u''m'Key.cmd'a''d''e''s''i''g''n'Key.space'h''u''m''a''n'Key.space'p''e''r''c''e''p''t''i''o''n'Key.enter
Screenshot: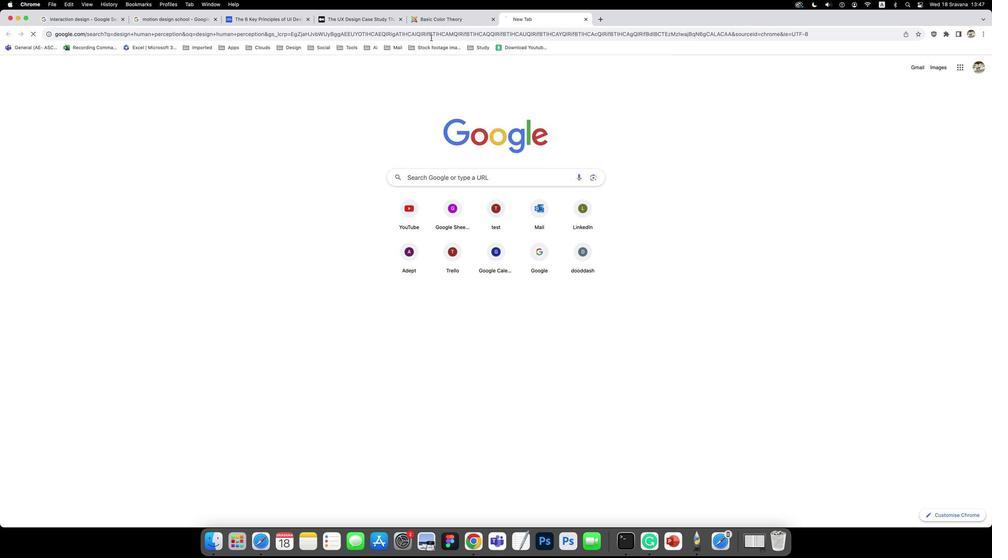 
Action: Mouse moved to (150, 148)
Screenshot: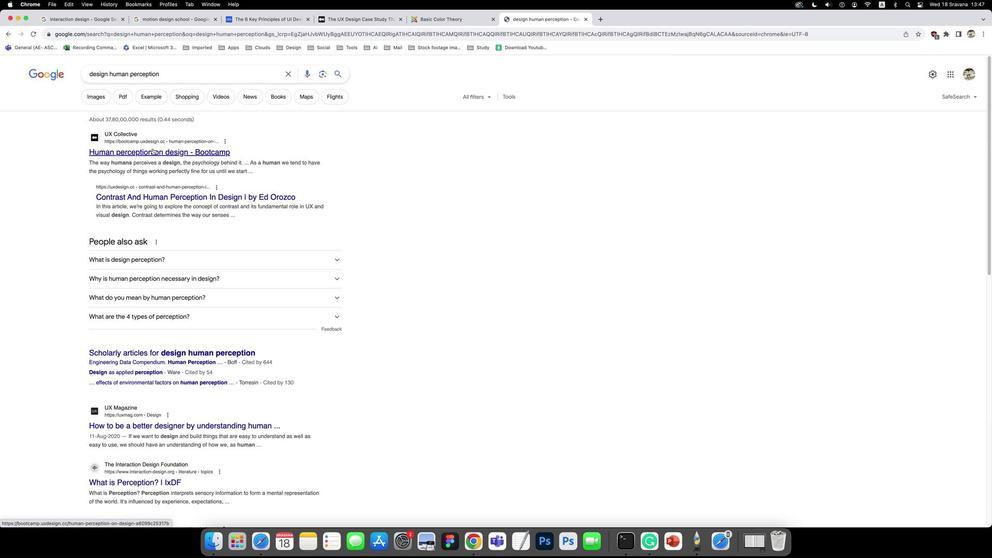 
Action: Mouse pressed right at (150, 148)
Screenshot: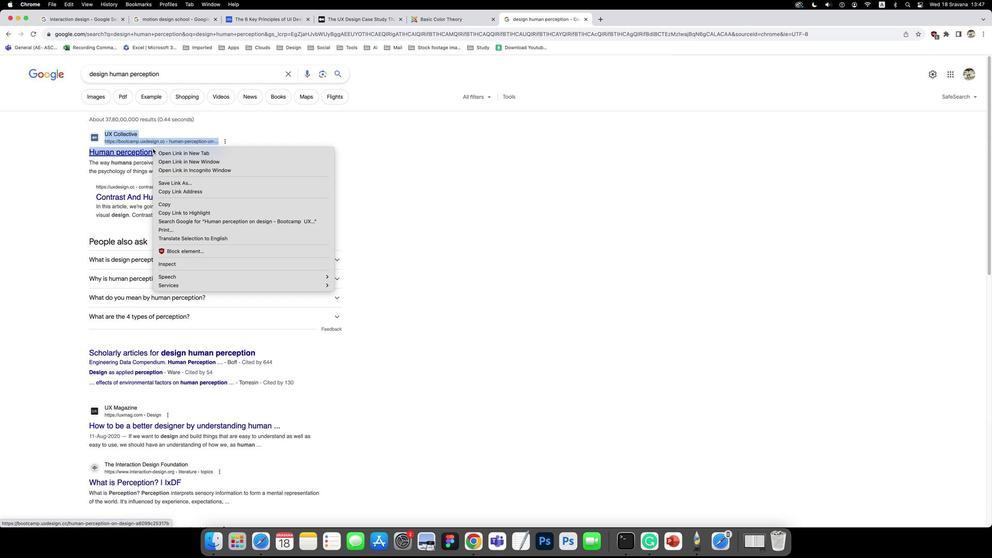 
Action: Mouse moved to (154, 153)
Screenshot: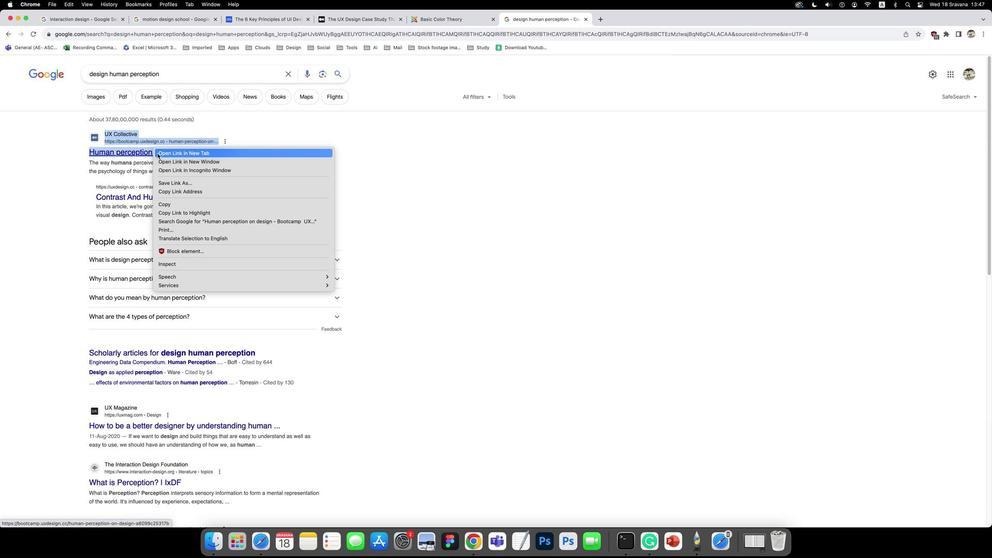 
Action: Mouse pressed left at (154, 153)
Screenshot: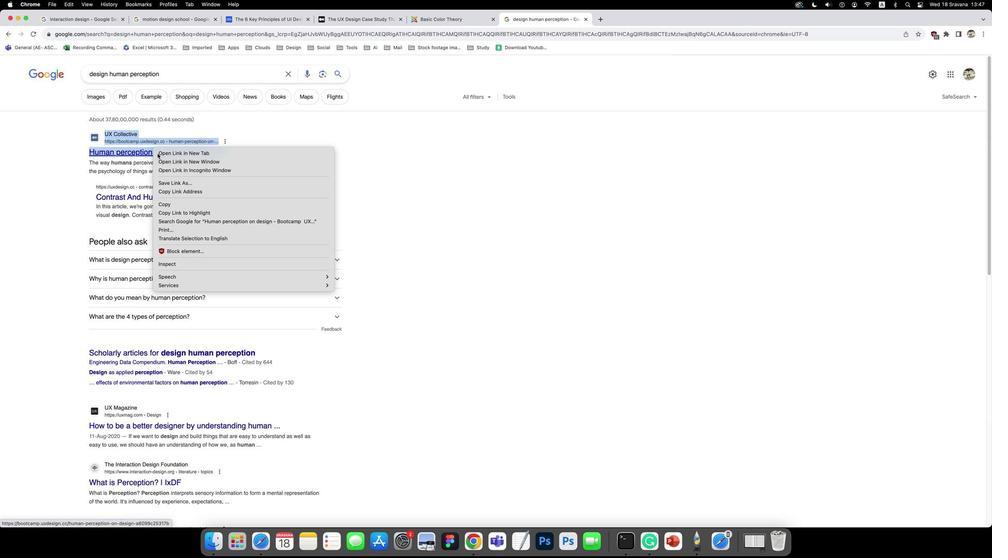 
Action: Mouse moved to (206, 329)
Screenshot: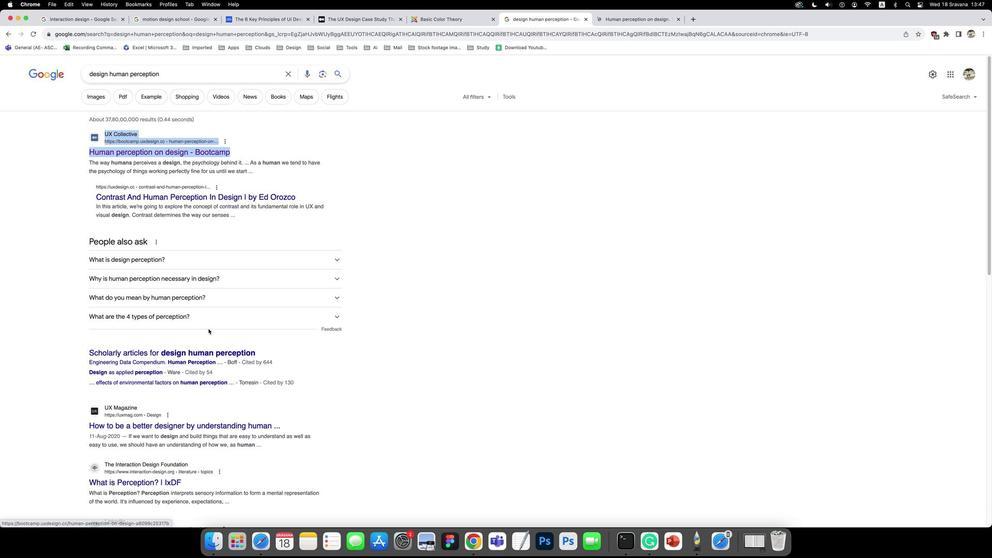 
Action: Mouse scrolled (206, 329) with delta (-2, -1)
Screenshot: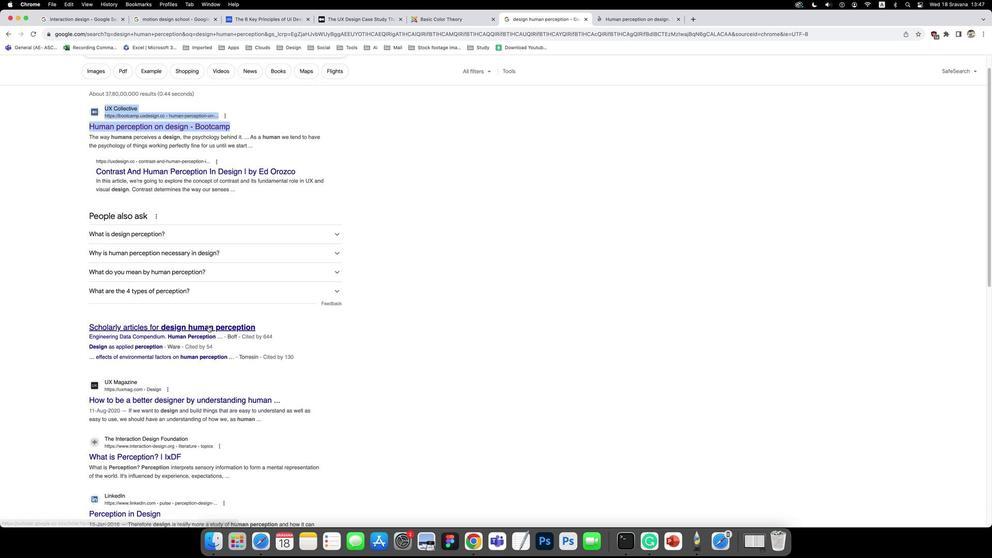 
Action: Mouse scrolled (206, 329) with delta (-2, -1)
Screenshot: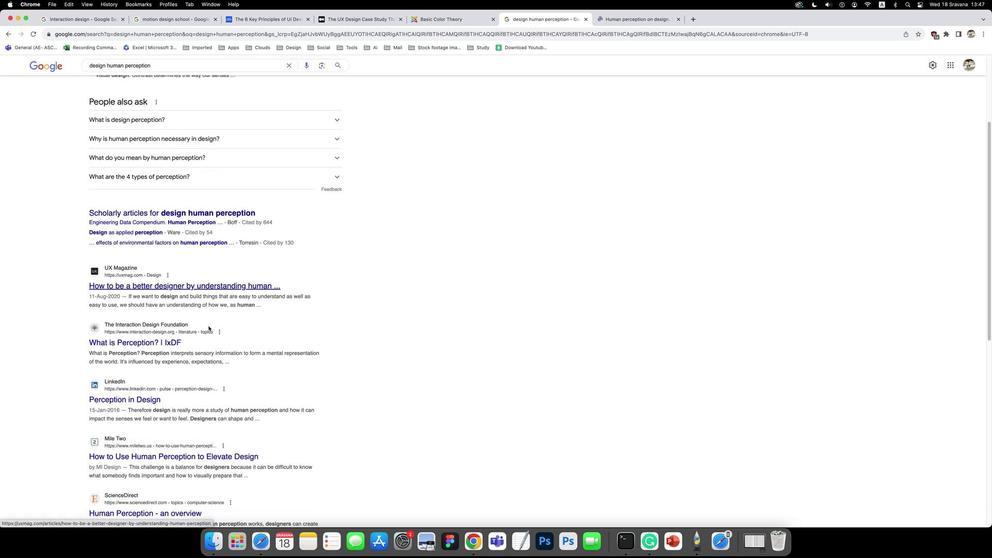 
Action: Mouse scrolled (206, 329) with delta (-2, -4)
Screenshot: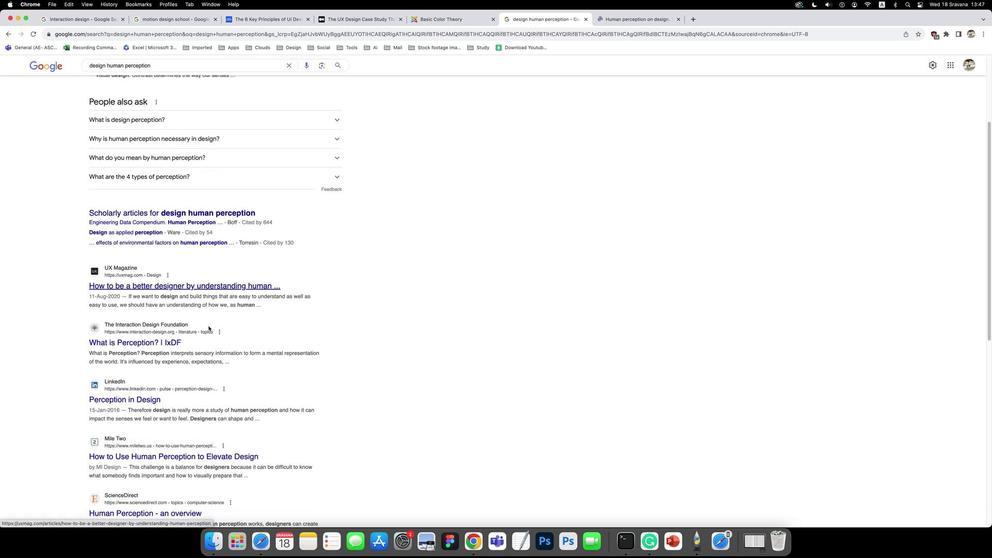 
Action: Mouse moved to (140, 339)
Screenshot: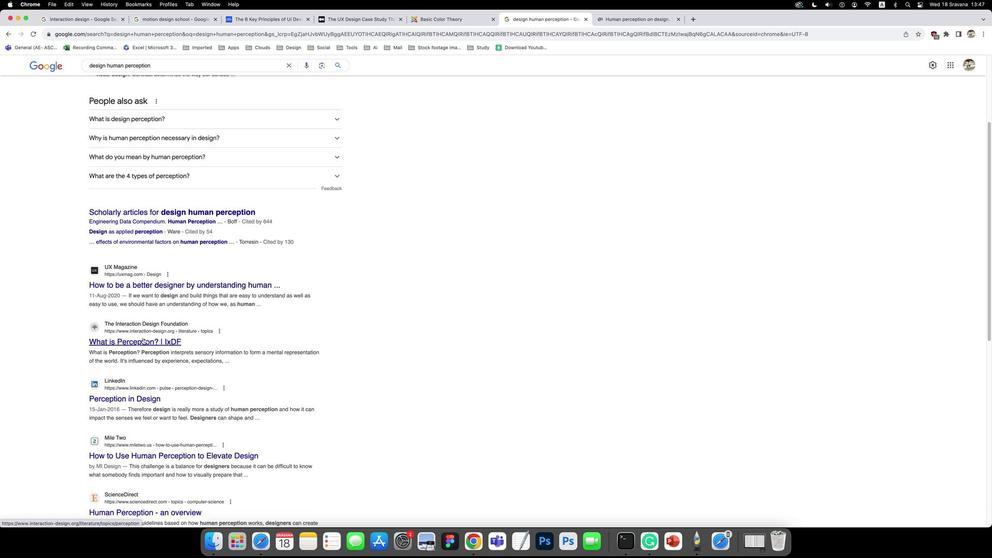 
Action: Mouse pressed right at (140, 339)
Screenshot: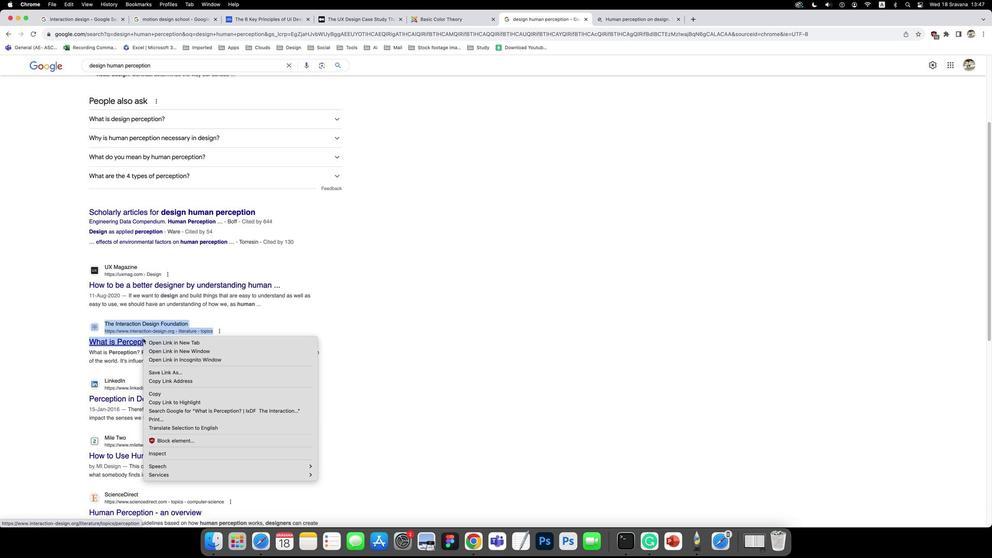 
Action: Mouse moved to (145, 342)
Screenshot: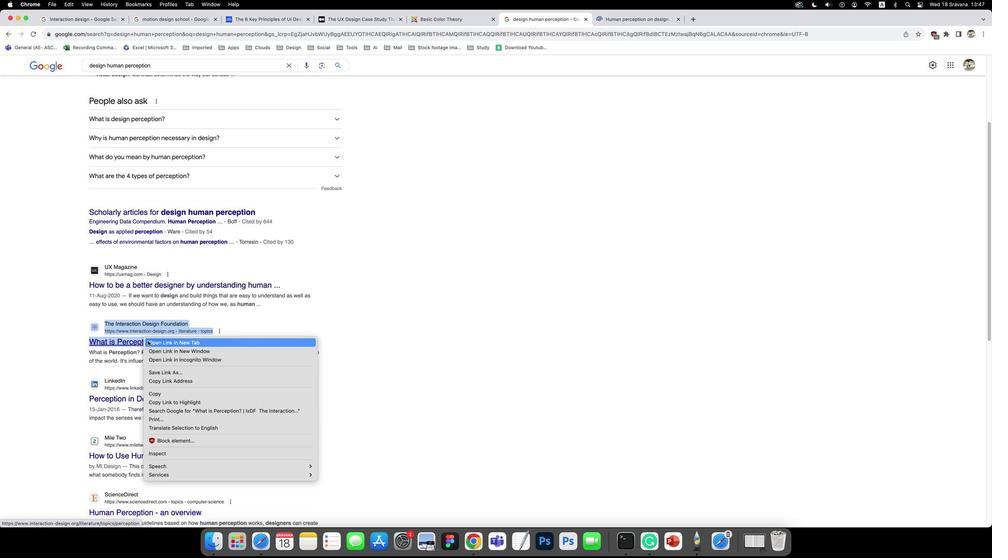
Action: Mouse pressed left at (145, 342)
Screenshot: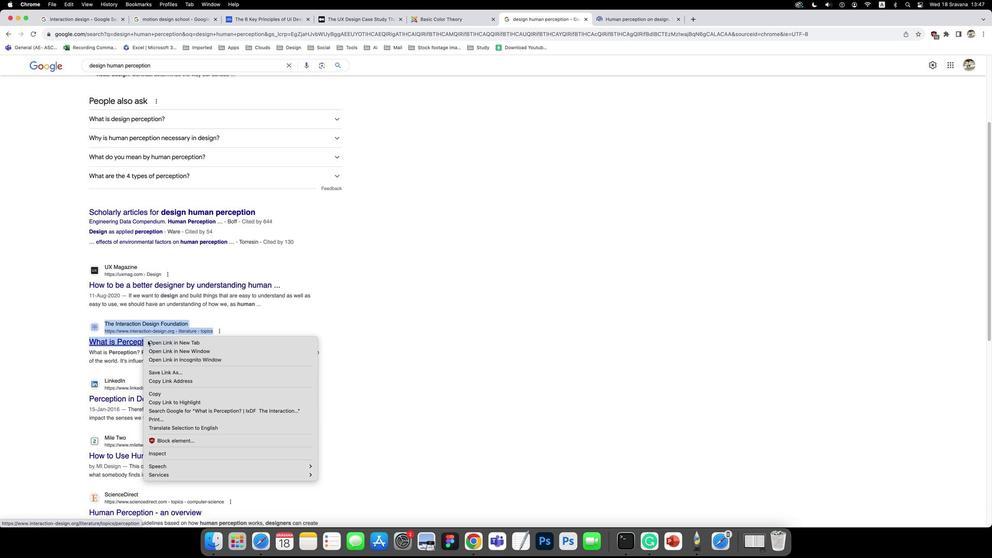
Action: Mouse scrolled (145, 342) with delta (-2, -1)
Screenshot: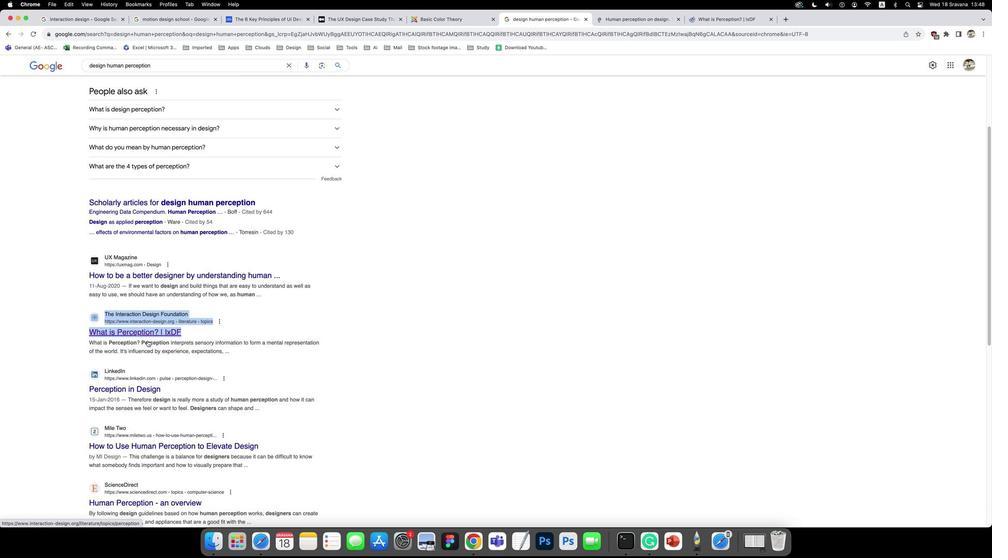 
Action: Mouse scrolled (145, 342) with delta (-2, -1)
Screenshot: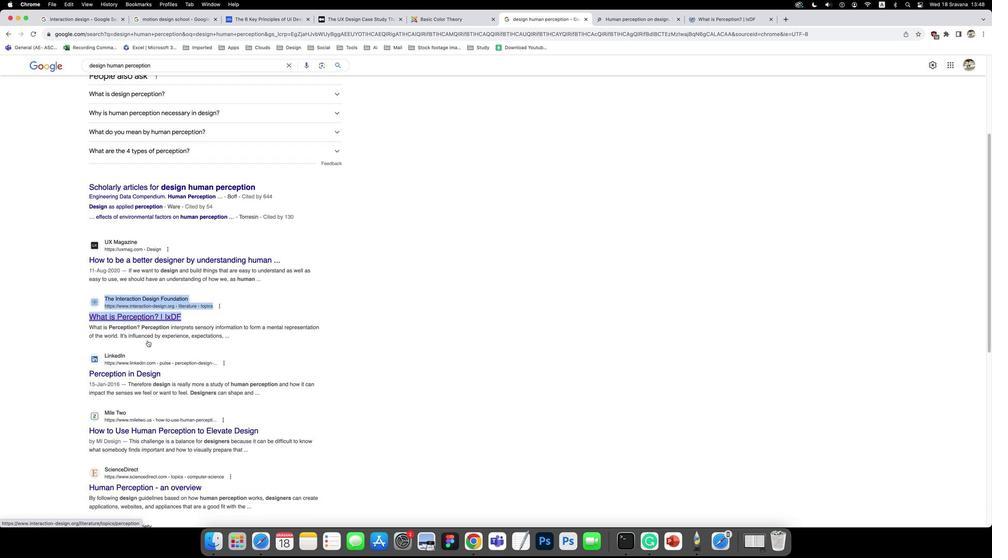 
Action: Mouse moved to (163, 429)
Screenshot: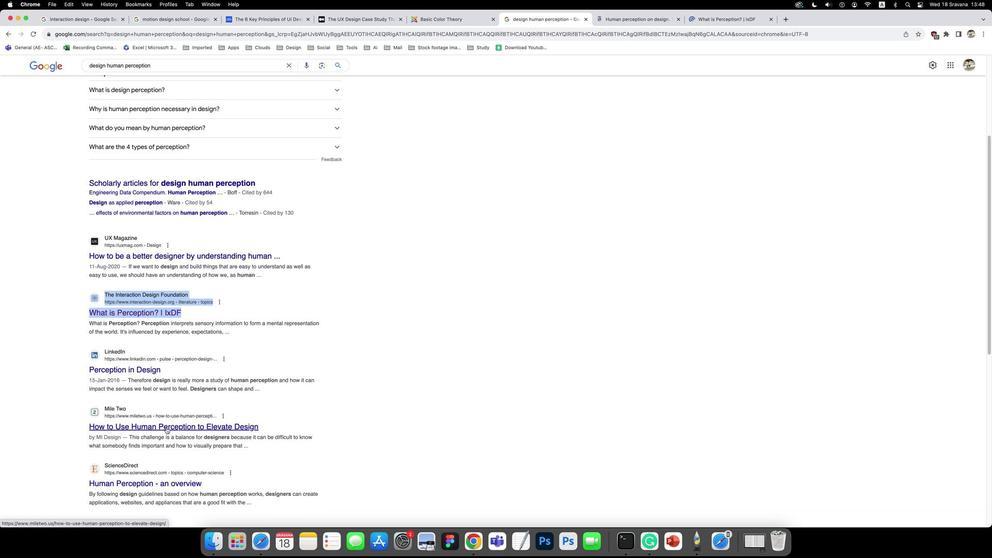 
Action: Mouse pressed right at (163, 429)
Screenshot: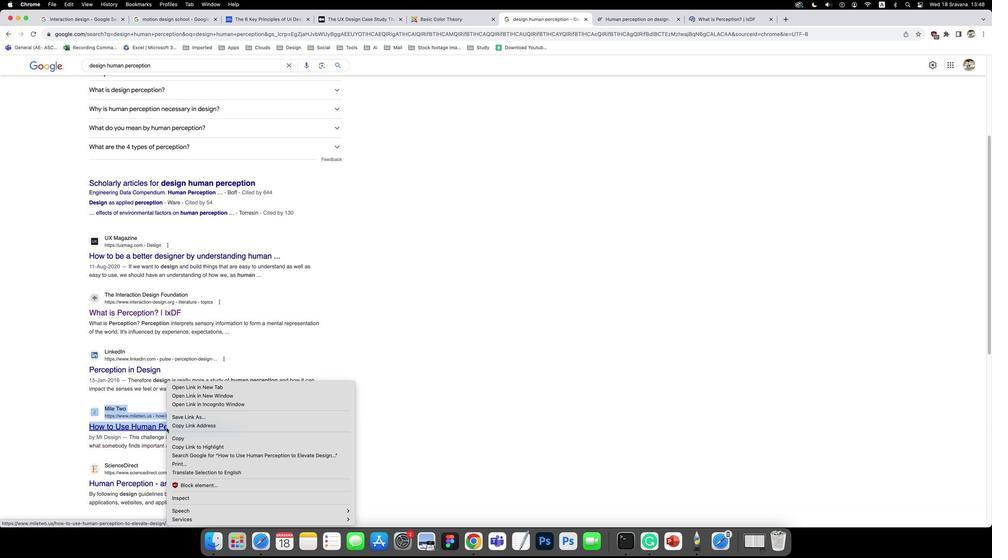 
Action: Mouse moved to (185, 391)
Screenshot: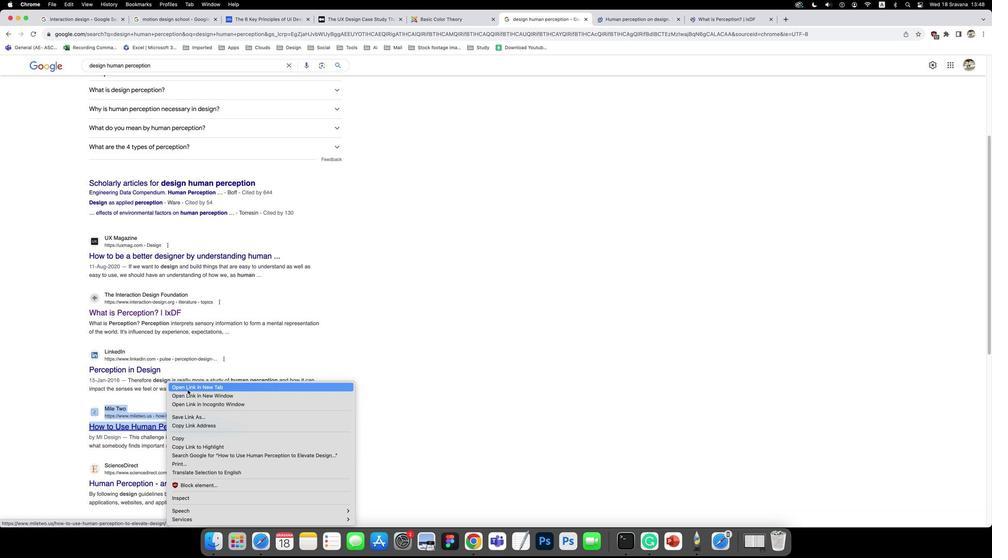 
Action: Mouse pressed left at (185, 391)
Screenshot: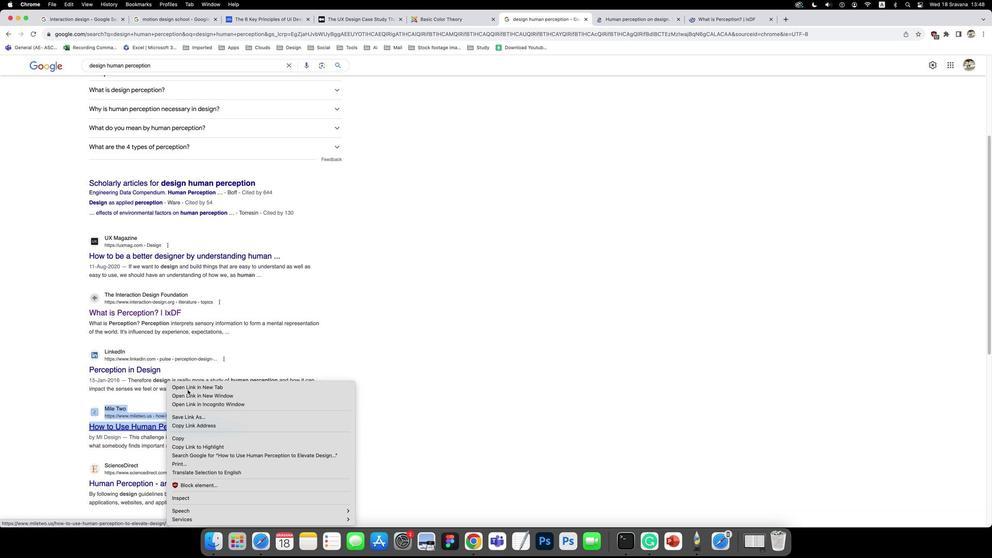 
Action: Mouse moved to (104, 20)
Screenshot: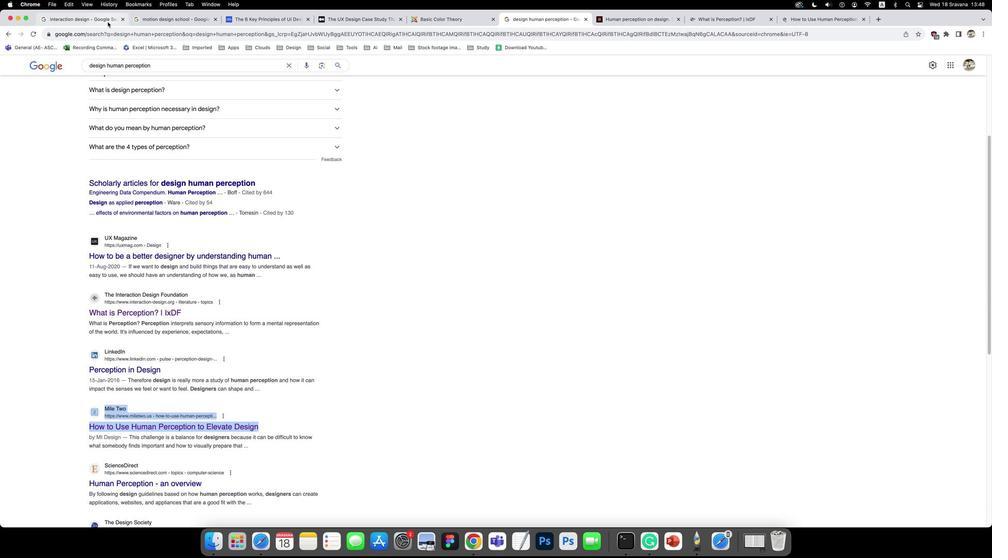 
Action: Mouse pressed left at (104, 20)
Screenshot: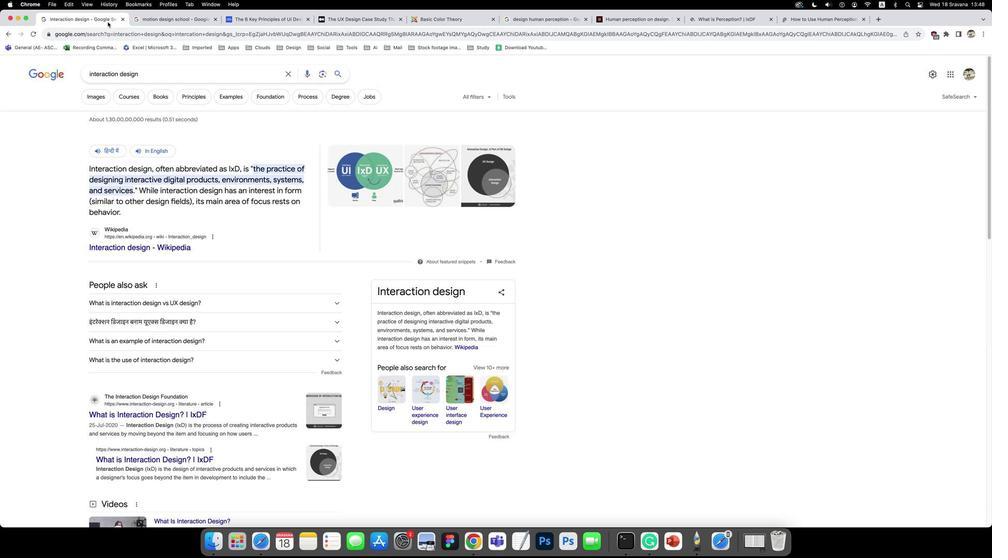 
Action: Mouse moved to (169, 419)
Screenshot: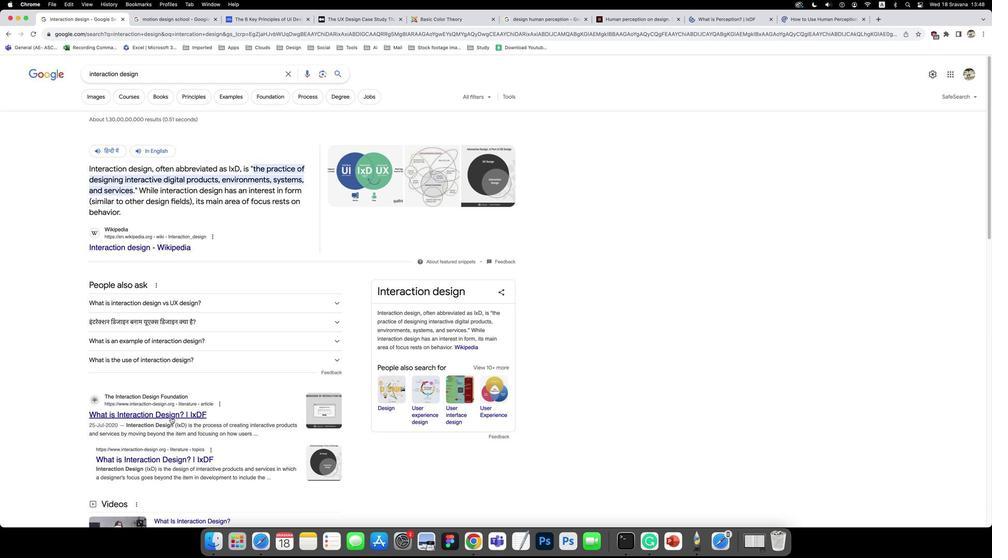 
Action: Mouse pressed left at (169, 419)
Screenshot: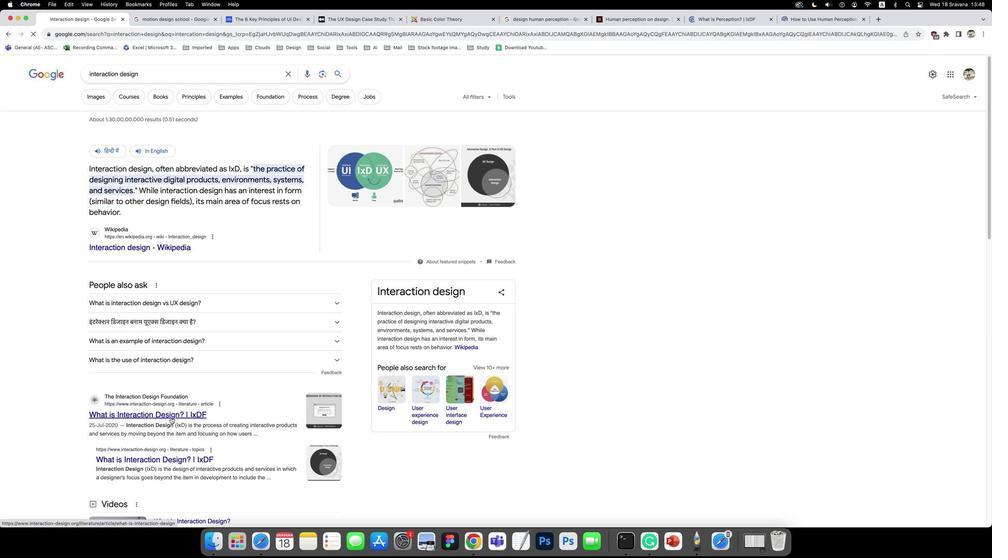 
Action: Mouse moved to (465, 345)
Screenshot: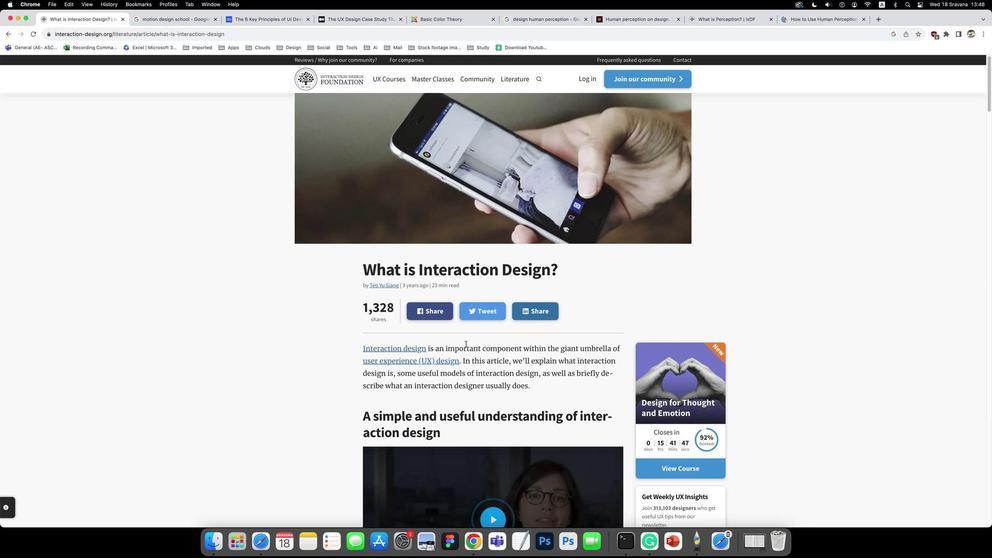 
Action: Mouse scrolled (465, 345) with delta (-2, -1)
Screenshot: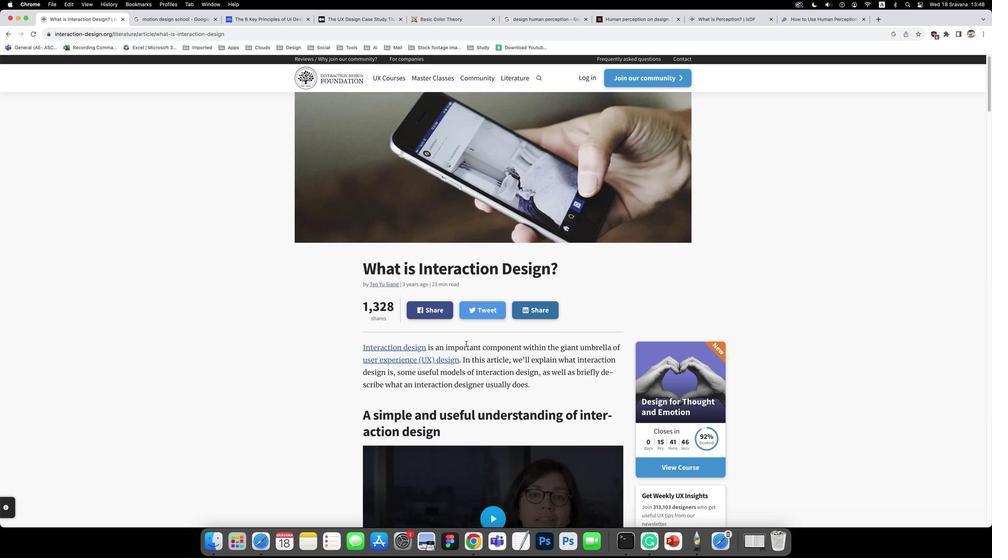 
Action: Mouse moved to (465, 345)
Screenshot: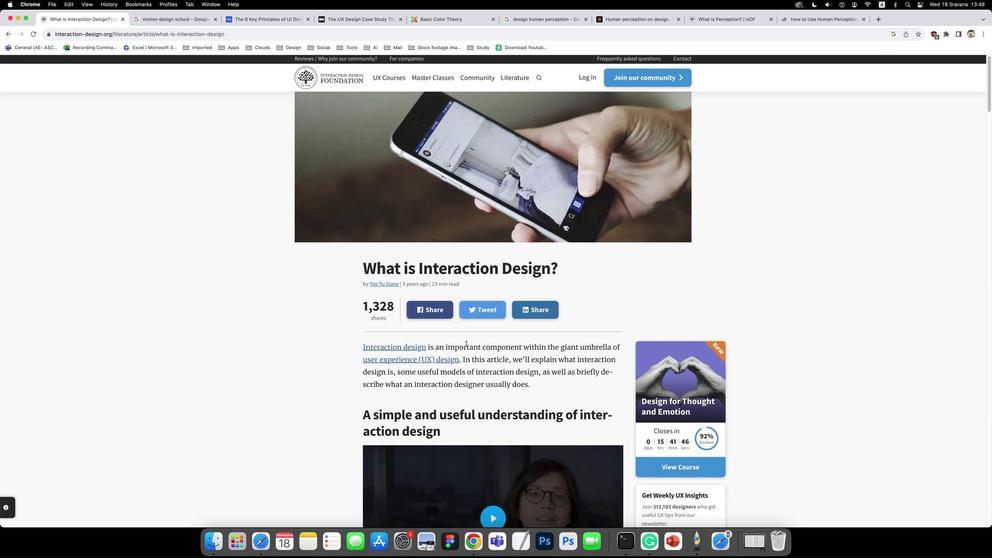 
Action: Mouse scrolled (465, 345) with delta (-2, -1)
Screenshot: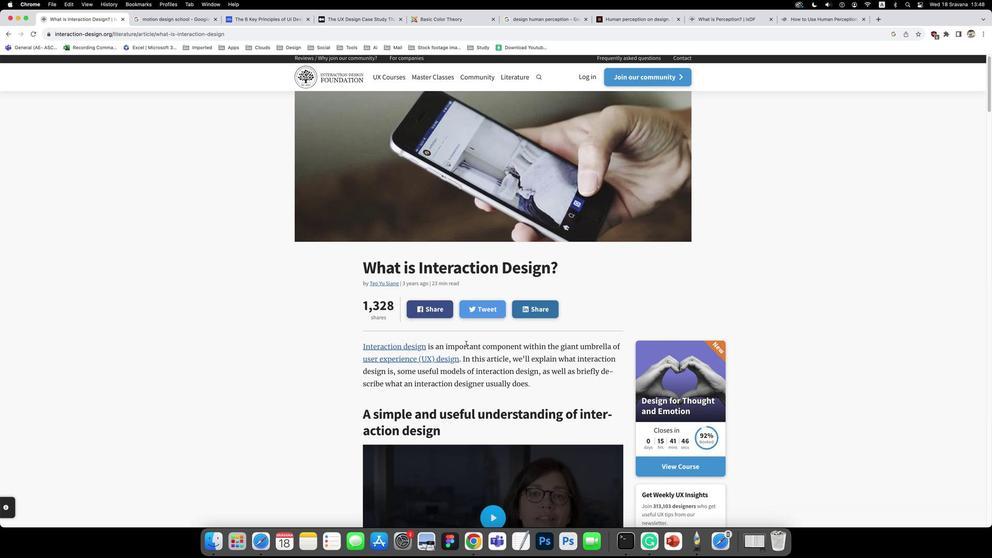 
Action: Mouse scrolled (465, 345) with delta (-2, -1)
Screenshot: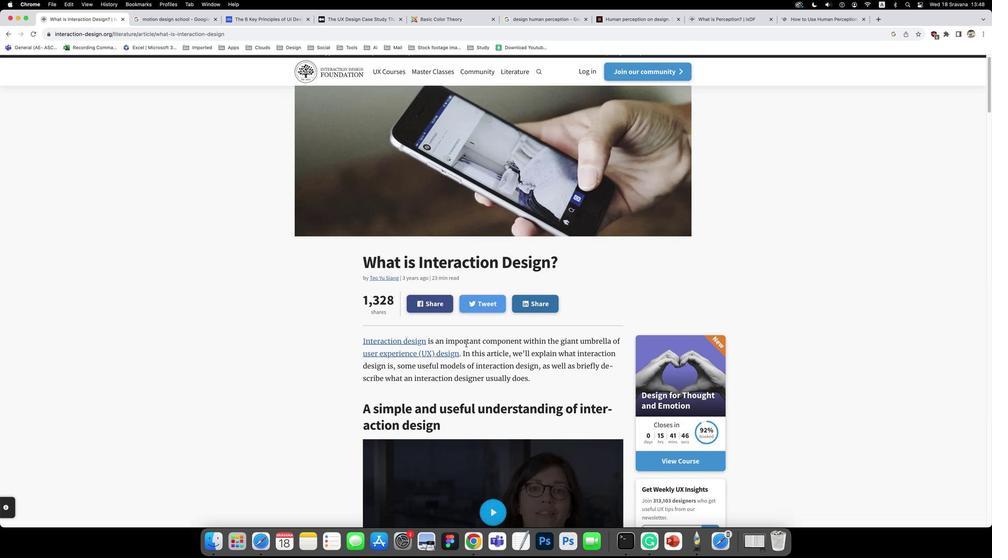 
Action: Mouse scrolled (465, 345) with delta (-2, -2)
Screenshot: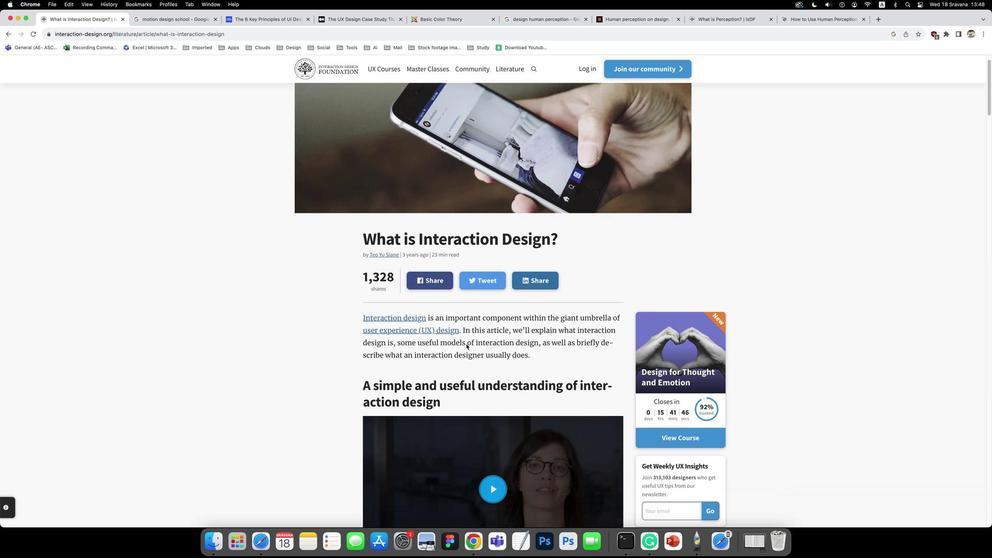 
Action: Mouse scrolled (465, 345) with delta (-2, -2)
Screenshot: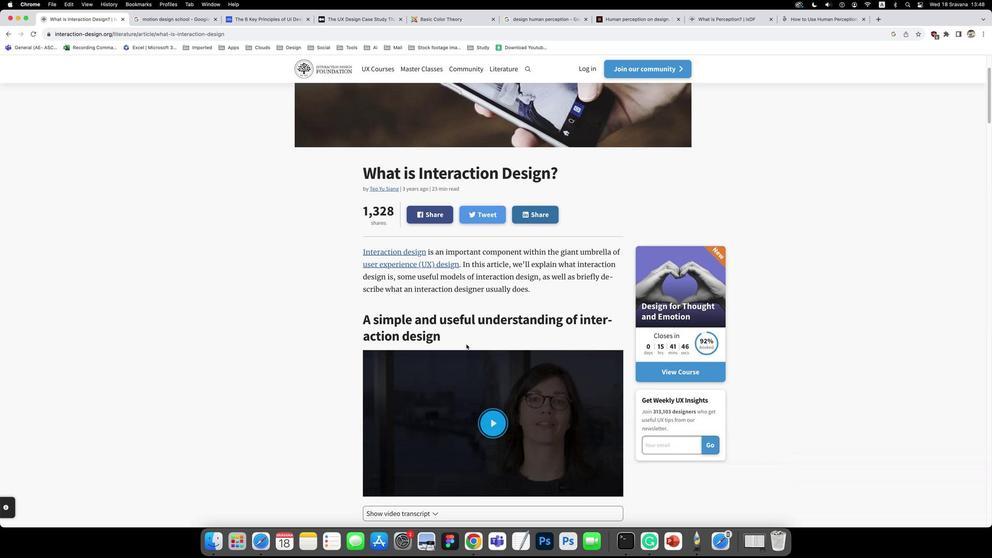 
Action: Mouse scrolled (465, 345) with delta (-2, -1)
Screenshot: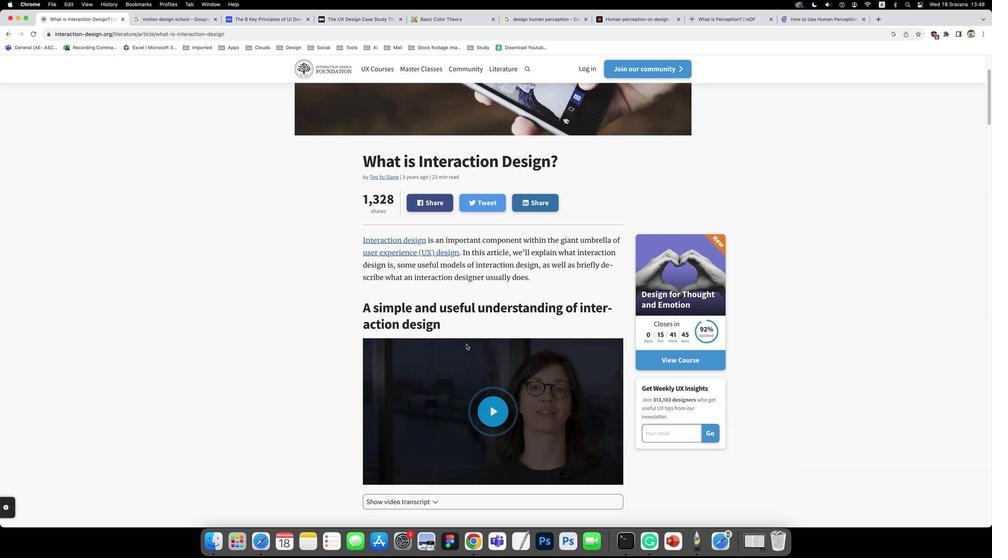 
Action: Mouse scrolled (465, 345) with delta (-2, -1)
Screenshot: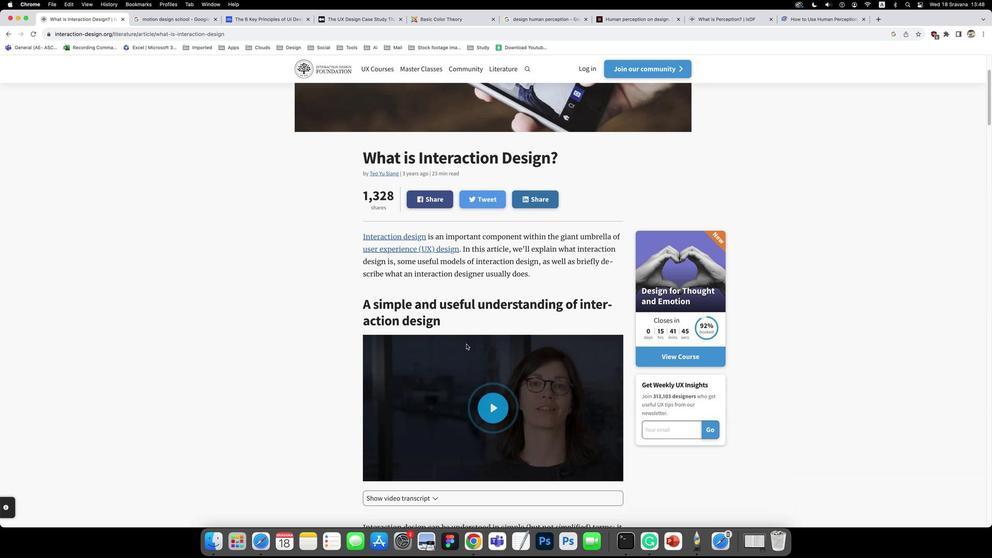 
Action: Mouse scrolled (465, 345) with delta (-2, -1)
Screenshot: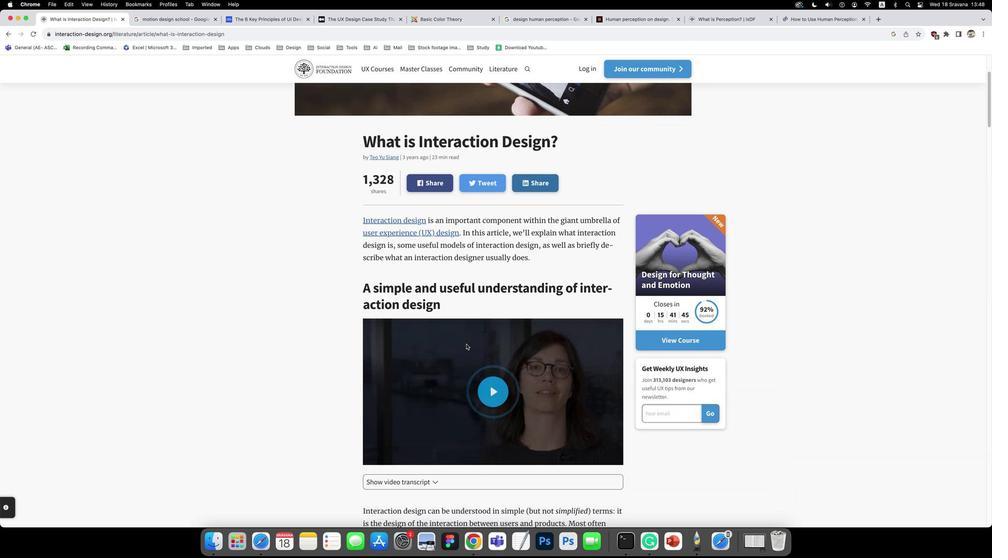 
Action: Mouse scrolled (465, 345) with delta (-2, -1)
Screenshot: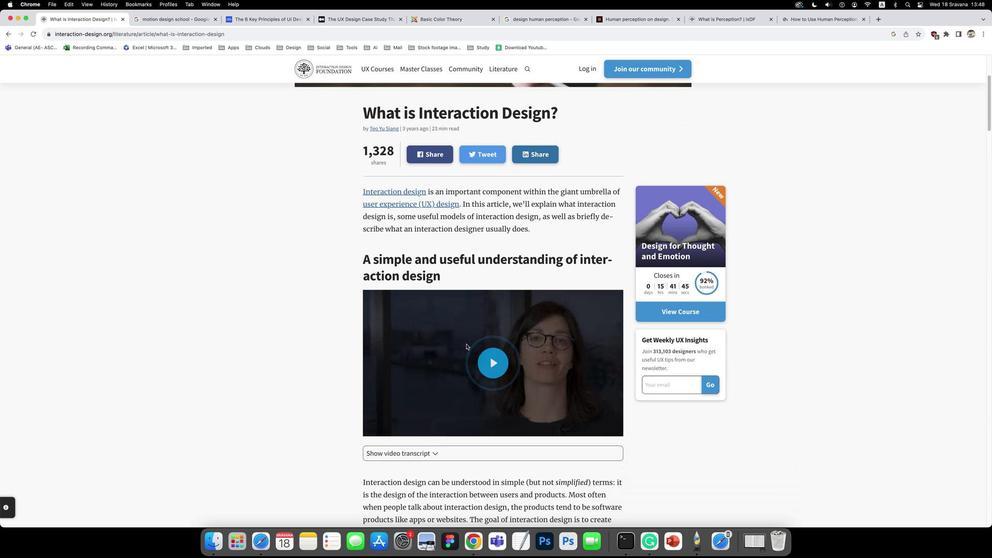 
Action: Mouse scrolled (465, 345) with delta (-2, -1)
Screenshot: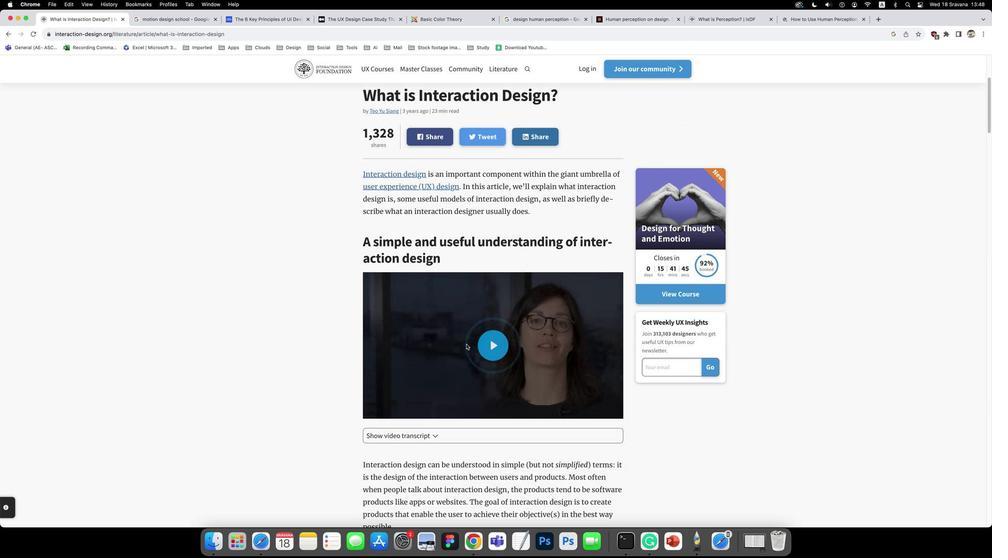 
Action: Mouse scrolled (465, 345) with delta (-2, -1)
Screenshot: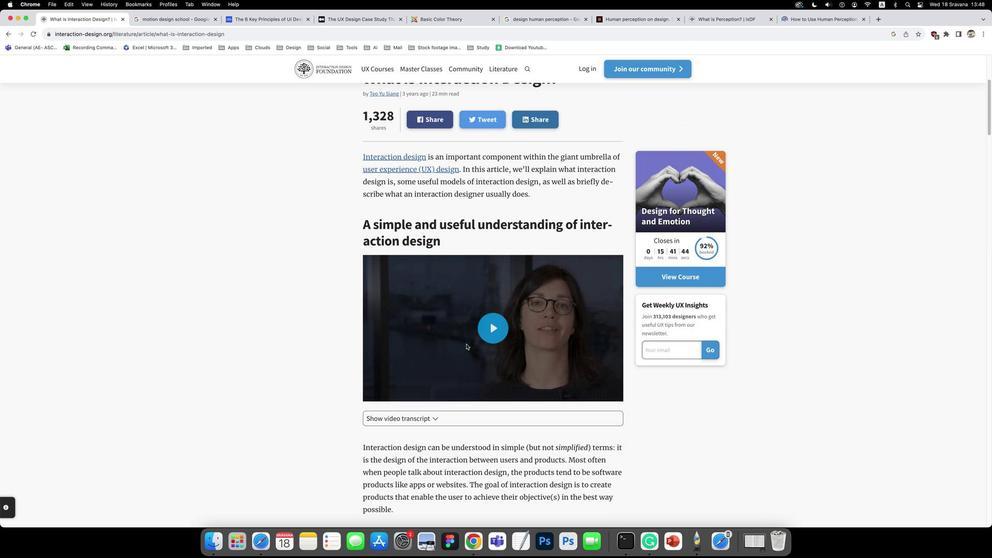 
Action: Mouse scrolled (465, 345) with delta (-2, -1)
Screenshot: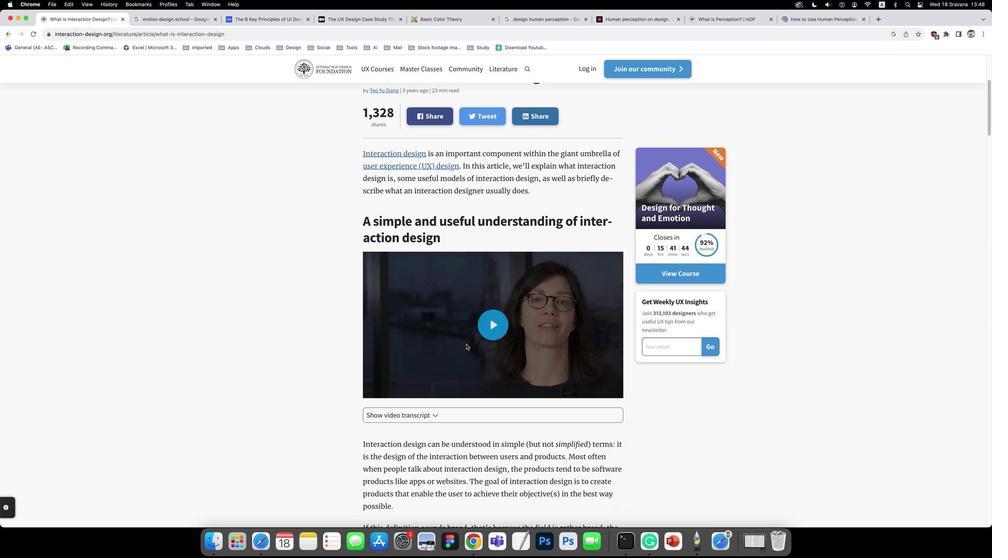 
Action: Mouse scrolled (465, 345) with delta (-2, -1)
Screenshot: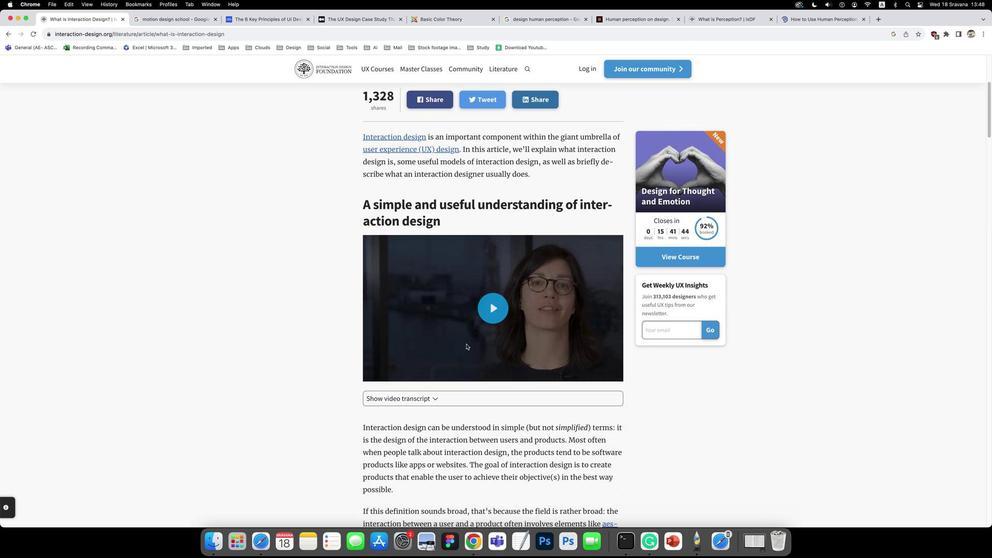 
Action: Mouse scrolled (465, 345) with delta (-2, -2)
Screenshot: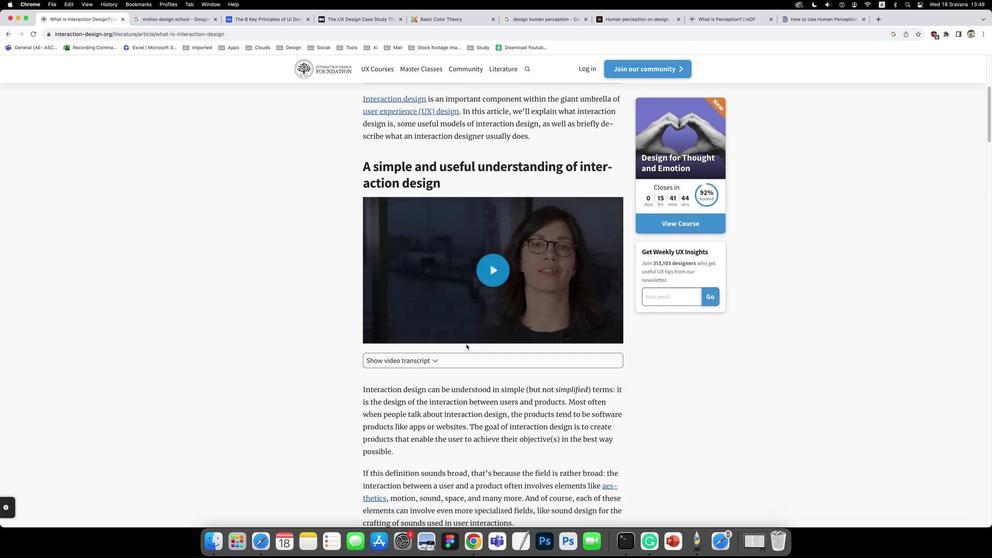 
Action: Mouse scrolled (465, 345) with delta (-2, -2)
Screenshot: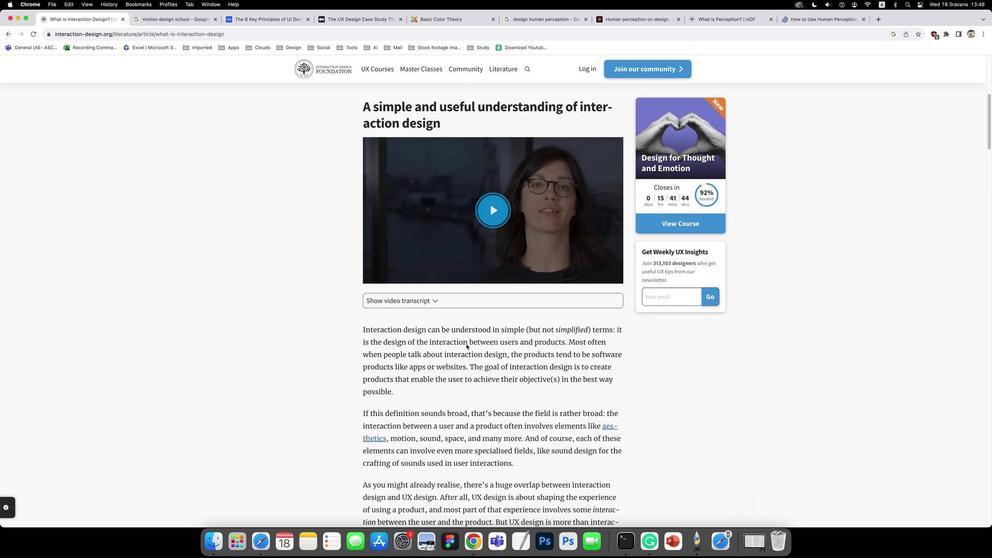 
Action: Mouse scrolled (465, 345) with delta (-2, -1)
Screenshot: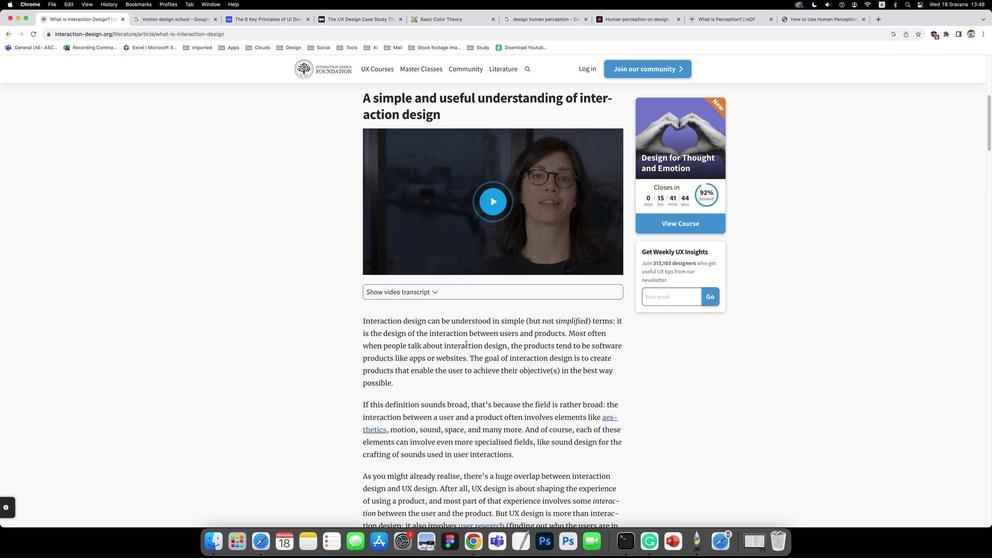 
Action: Mouse scrolled (465, 345) with delta (-2, -1)
Screenshot: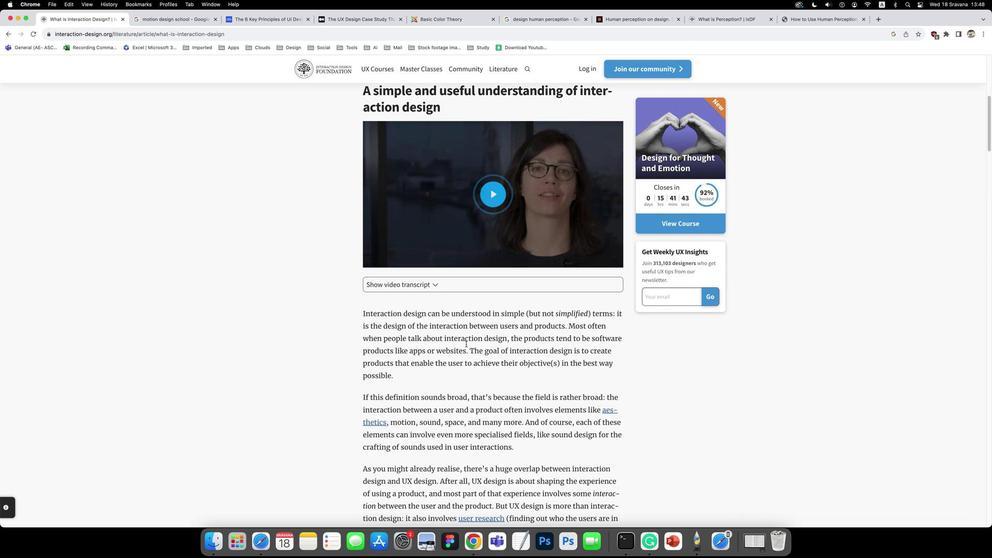 
Action: Mouse scrolled (465, 345) with delta (-2, -2)
Screenshot: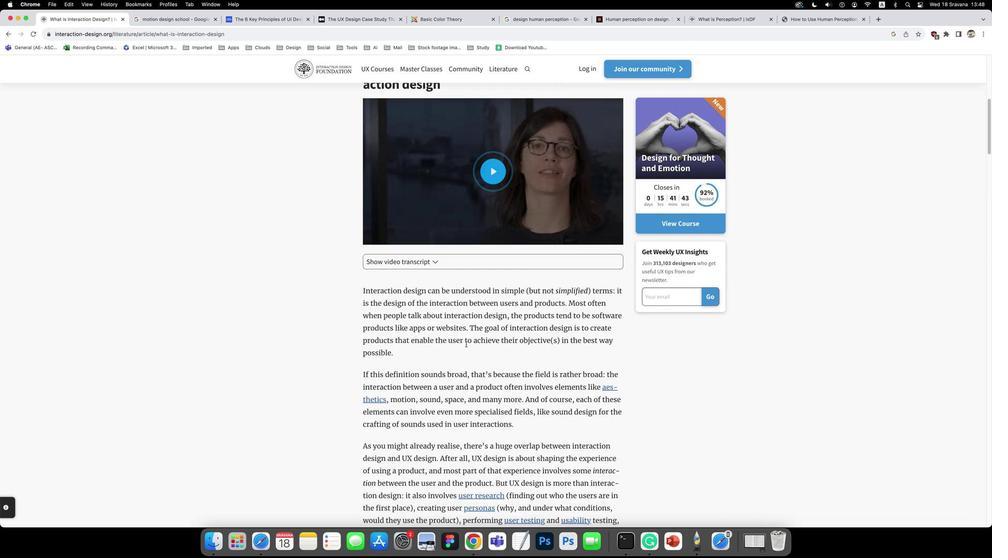 
Action: Mouse scrolled (465, 345) with delta (-2, -1)
Screenshot: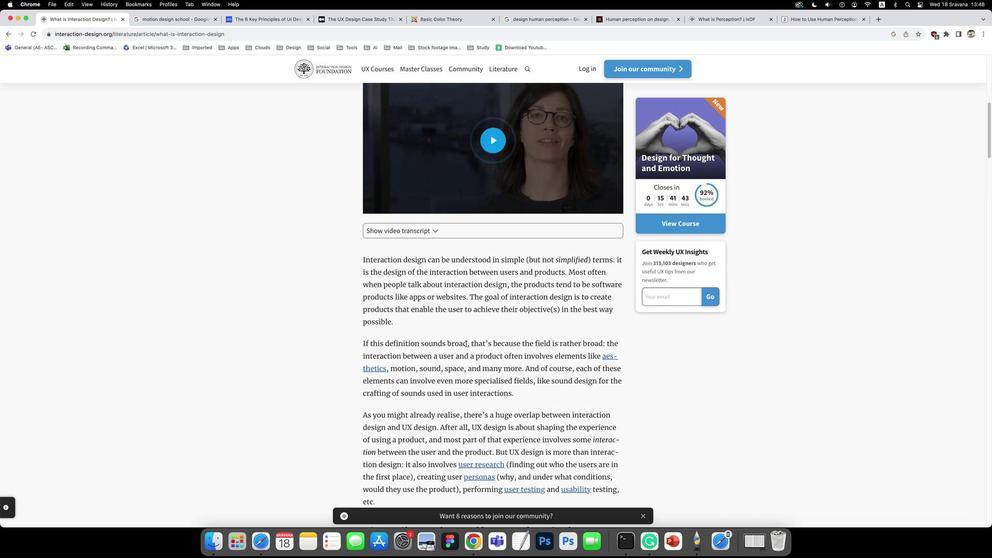 
Action: Mouse scrolled (465, 345) with delta (-2, -1)
Screenshot: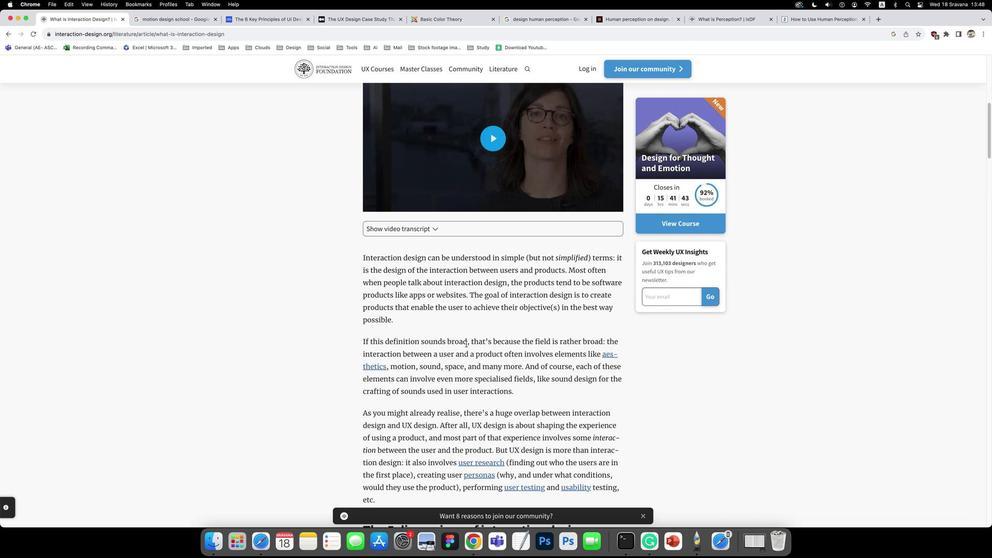 
Action: Mouse scrolled (465, 345) with delta (-2, -1)
Screenshot: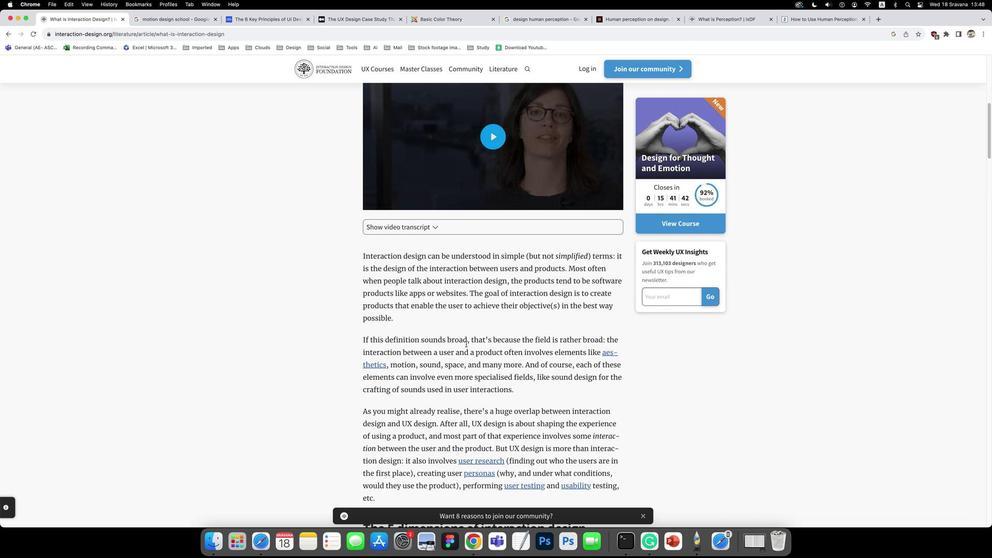 
Action: Mouse scrolled (465, 345) with delta (-2, -1)
Screenshot: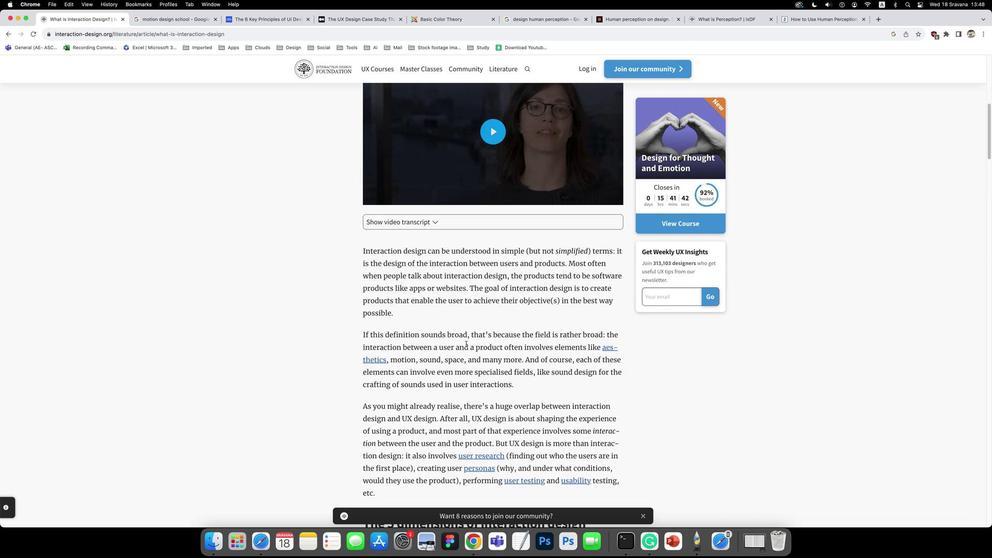 
Action: Mouse scrolled (465, 345) with delta (-2, -1)
Screenshot: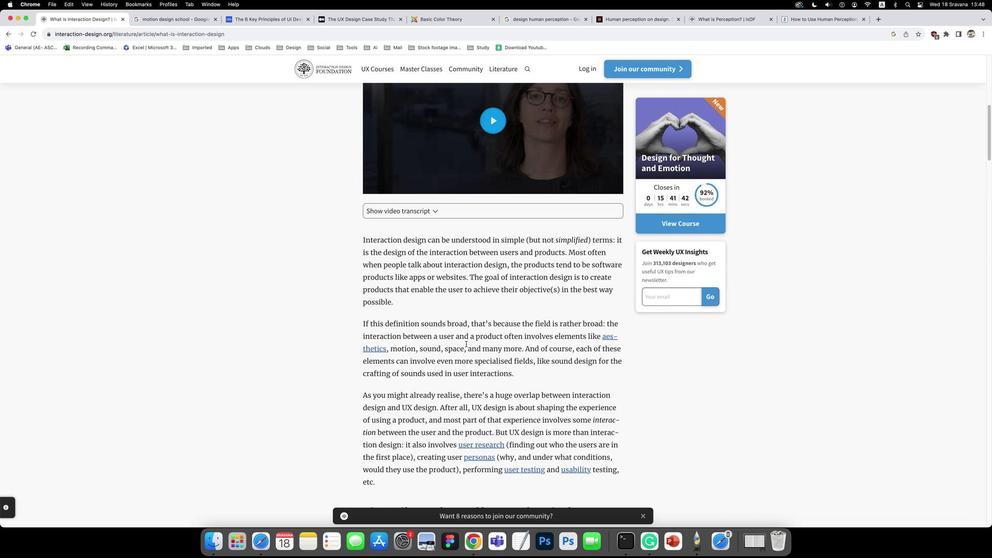 
Action: Mouse scrolled (465, 345) with delta (-2, -1)
Screenshot: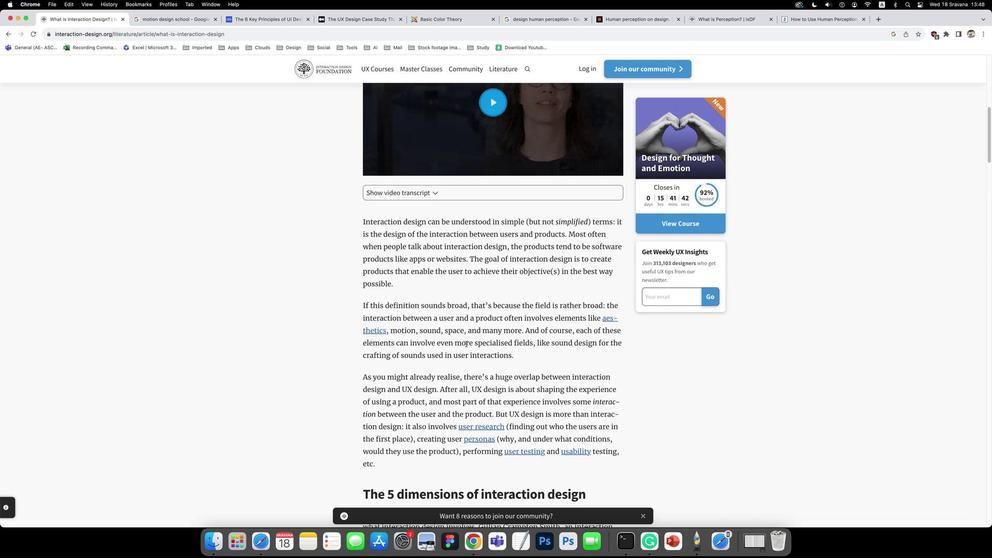 
Action: Mouse scrolled (465, 345) with delta (-2, -2)
Screenshot: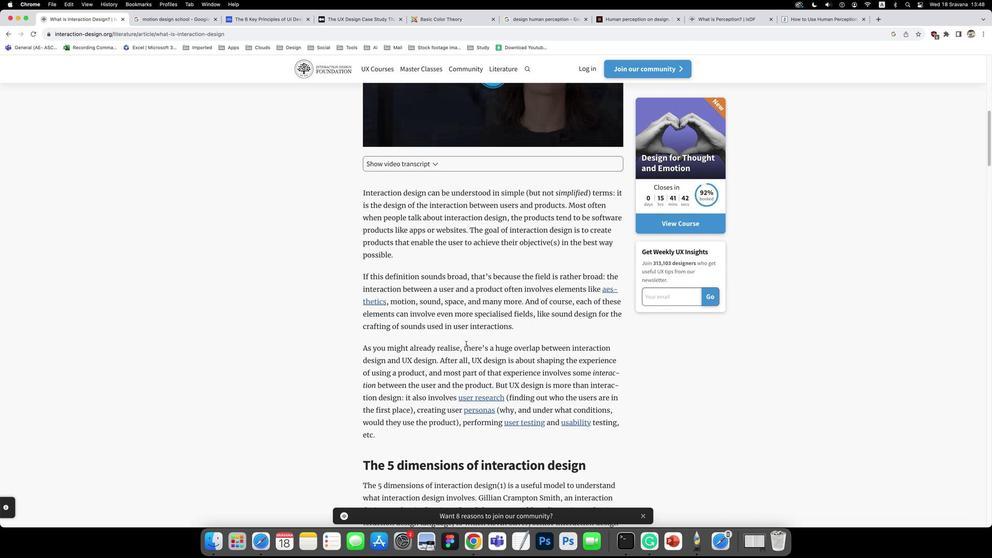 
Action: Mouse scrolled (465, 345) with delta (-2, -1)
Screenshot: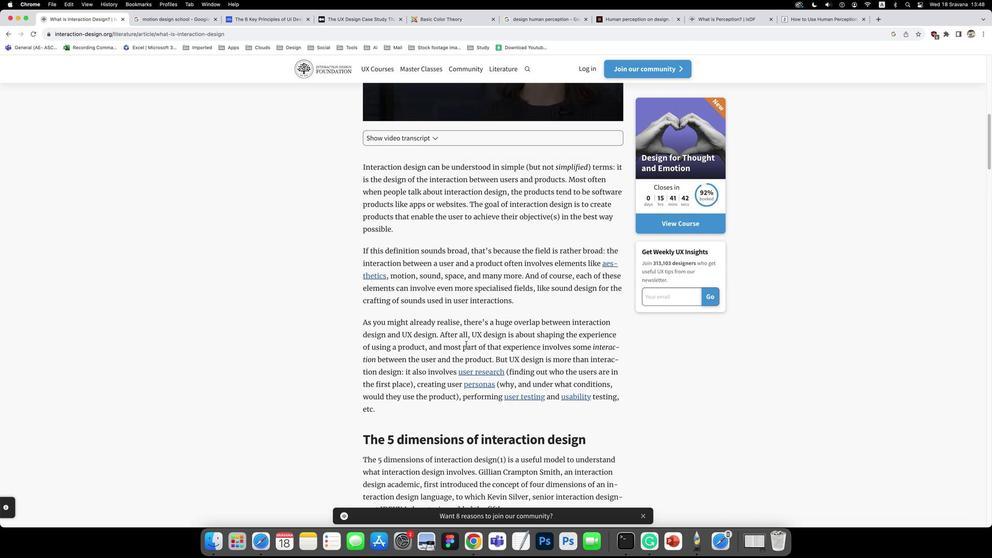 
Action: Mouse scrolled (465, 345) with delta (-2, -1)
Screenshot: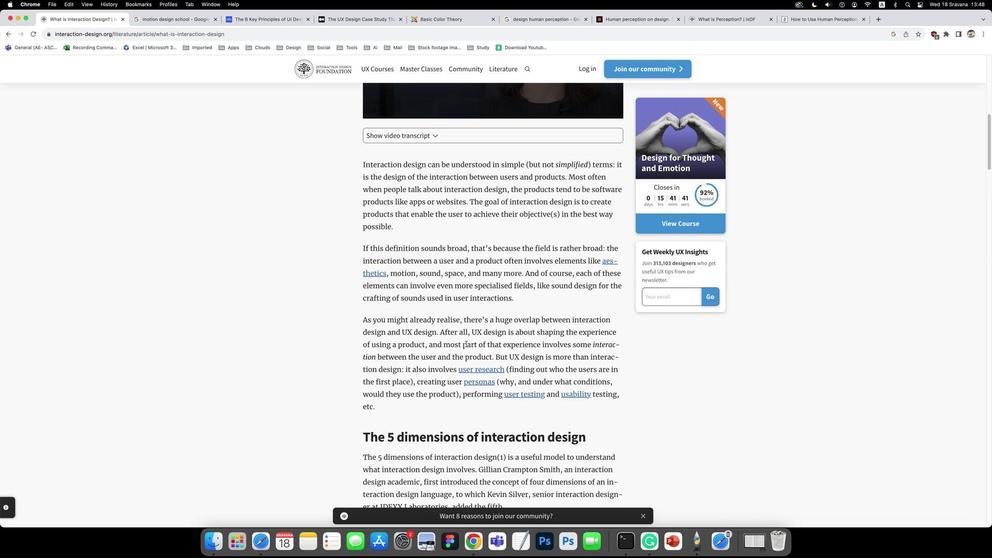 
Action: Mouse scrolled (465, 345) with delta (-2, -1)
Screenshot: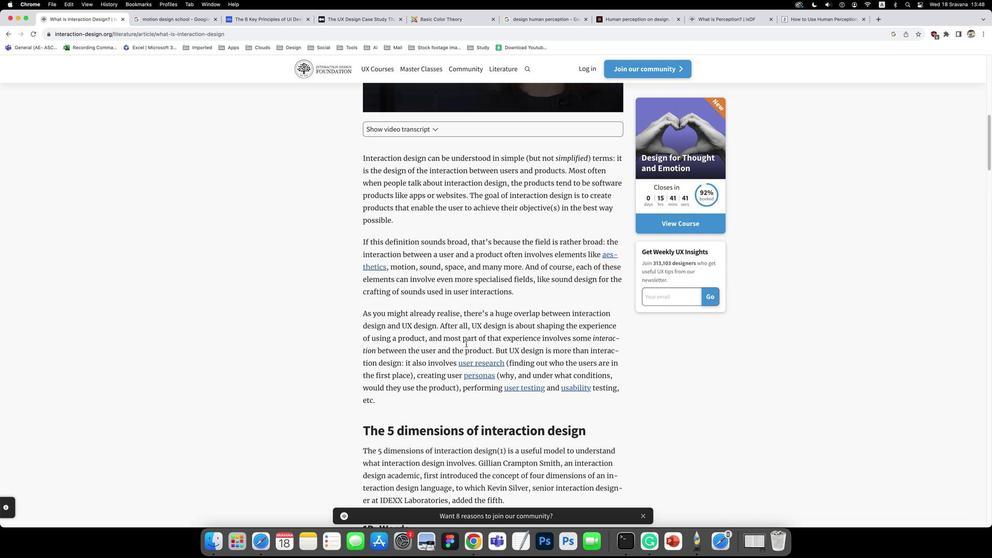 
Action: Mouse scrolled (465, 345) with delta (-2, -1)
Screenshot: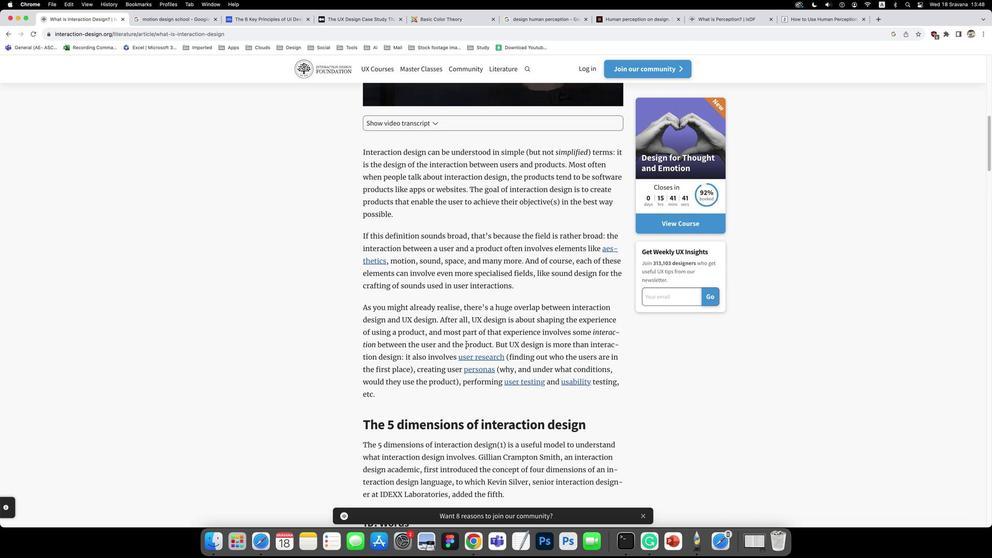 
Action: Mouse scrolled (465, 345) with delta (-2, -2)
Screenshot: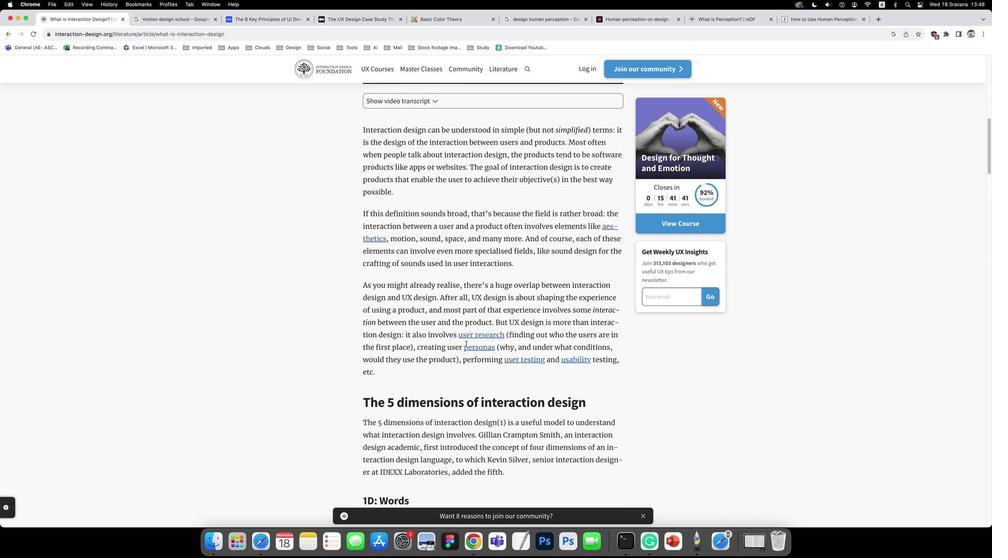 
Action: Mouse scrolled (465, 345) with delta (-2, -2)
Screenshot: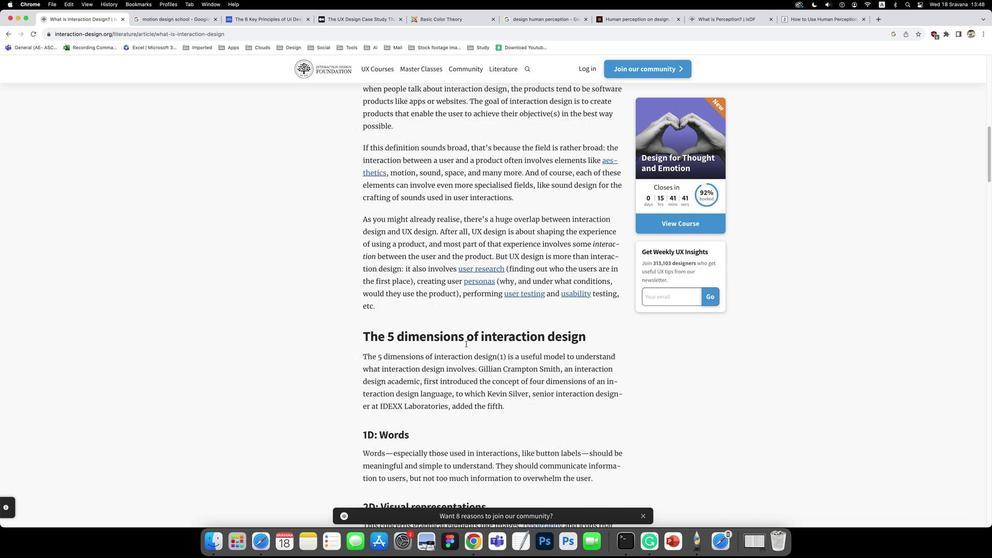 
Action: Mouse scrolled (465, 345) with delta (-2, -2)
Screenshot: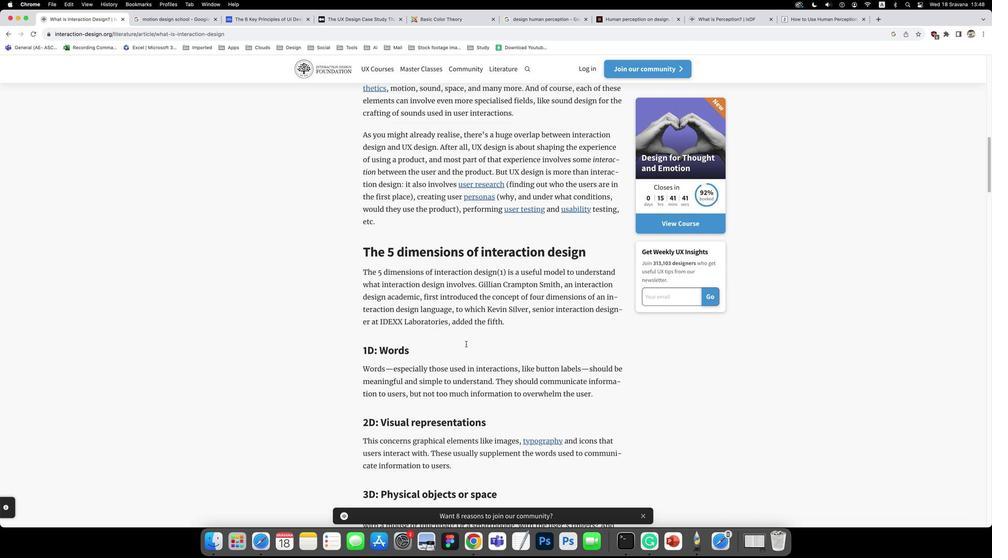 
Action: Mouse scrolled (465, 345) with delta (-2, -1)
Screenshot: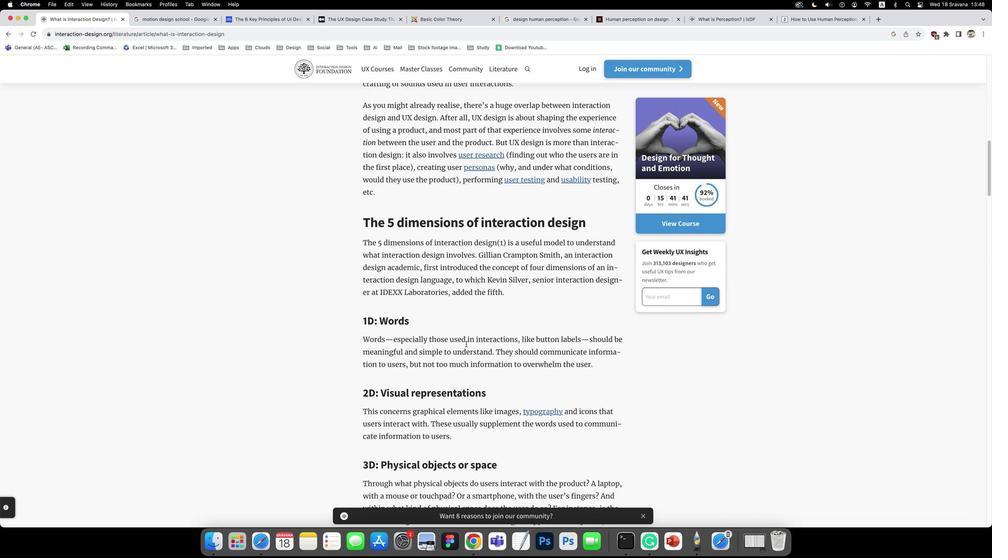 
Action: Mouse scrolled (465, 345) with delta (-2, -1)
Screenshot: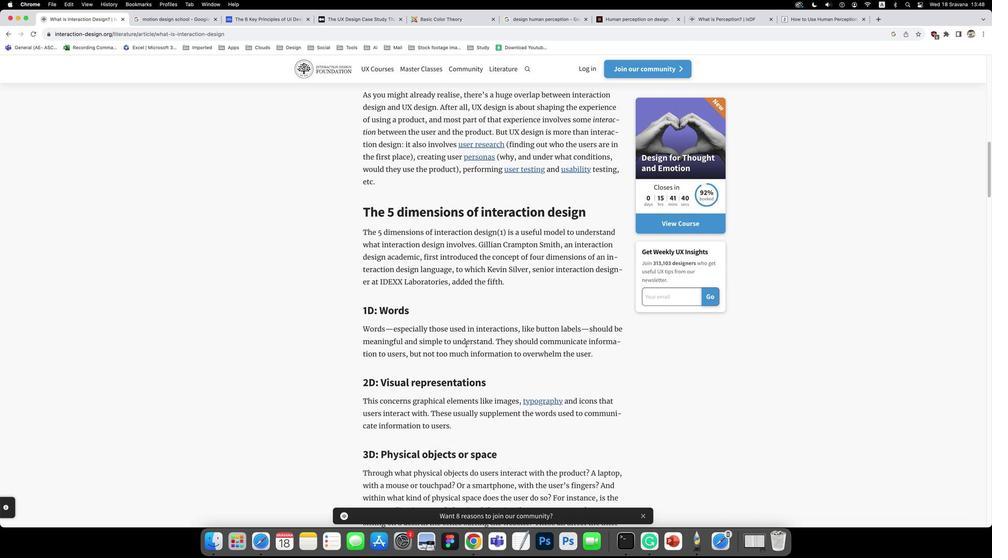 
Action: Mouse scrolled (465, 345) with delta (-2, -2)
Screenshot: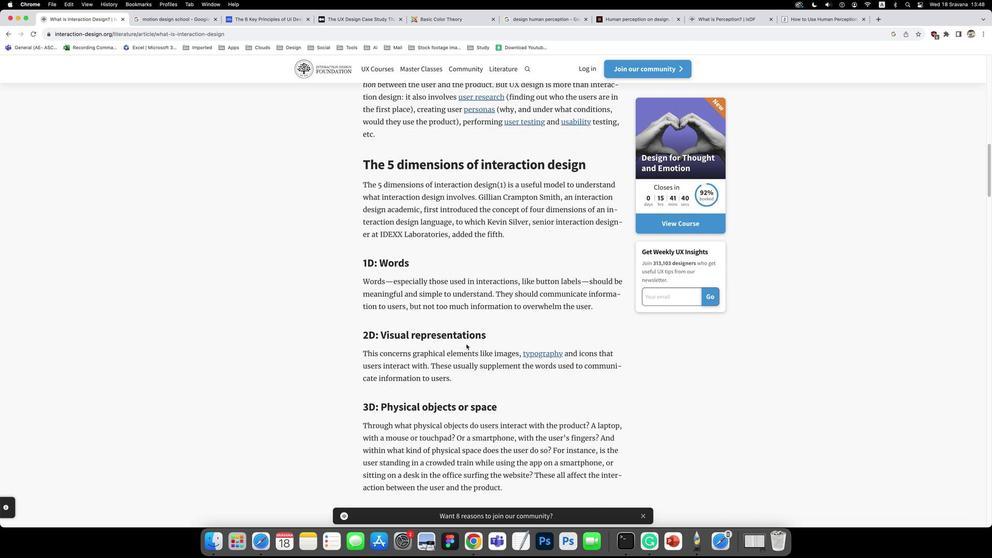 
Action: Mouse scrolled (465, 345) with delta (-2, -2)
Screenshot: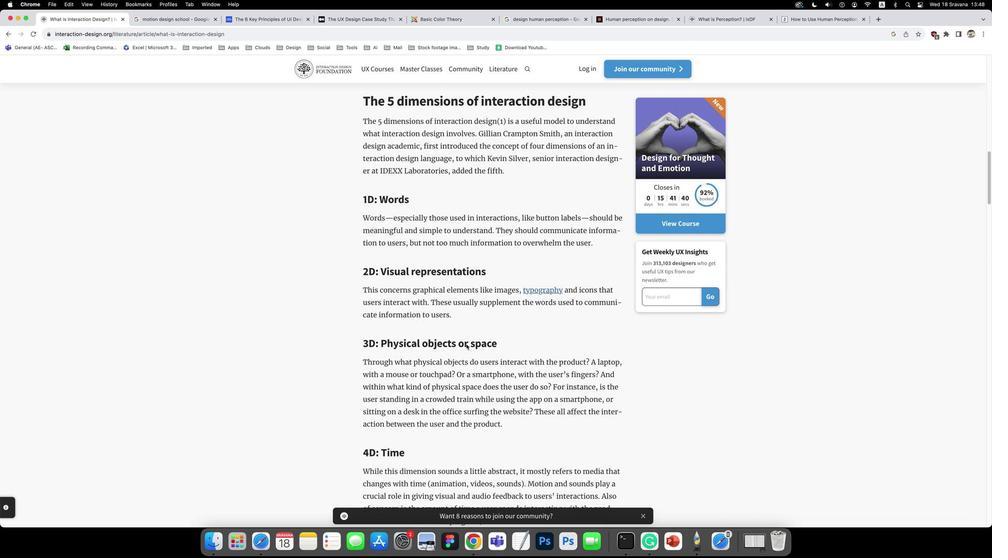 
Action: Mouse scrolled (465, 345) with delta (-2, -1)
Screenshot: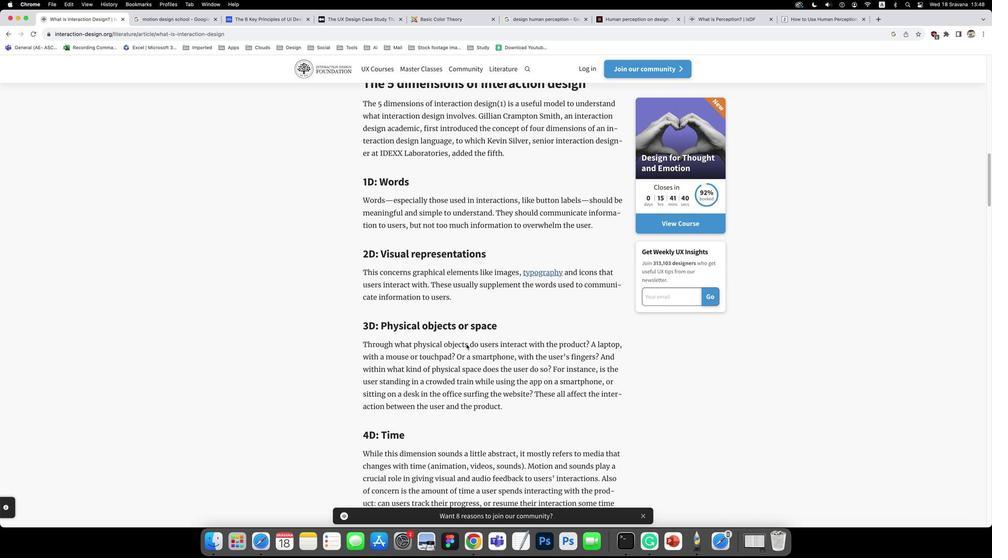 
Action: Mouse scrolled (465, 345) with delta (-2, -1)
Screenshot: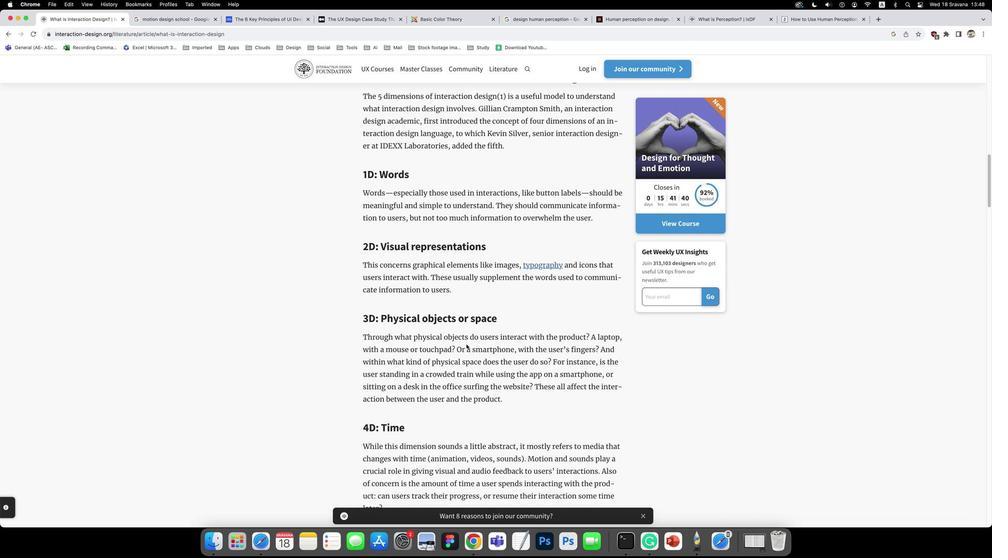 
Action: Mouse scrolled (465, 345) with delta (-2, -2)
Screenshot: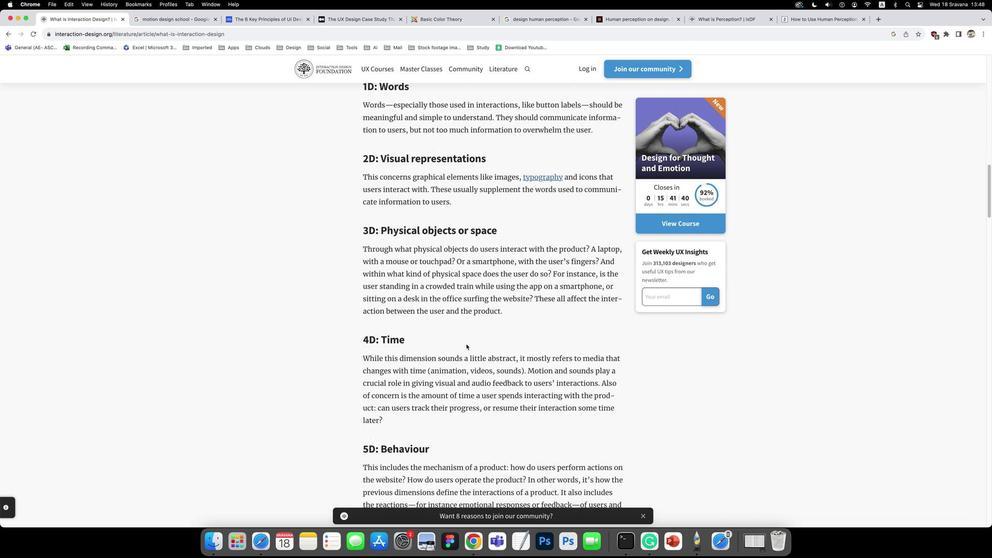 
Action: Mouse scrolled (465, 345) with delta (-2, -3)
Screenshot: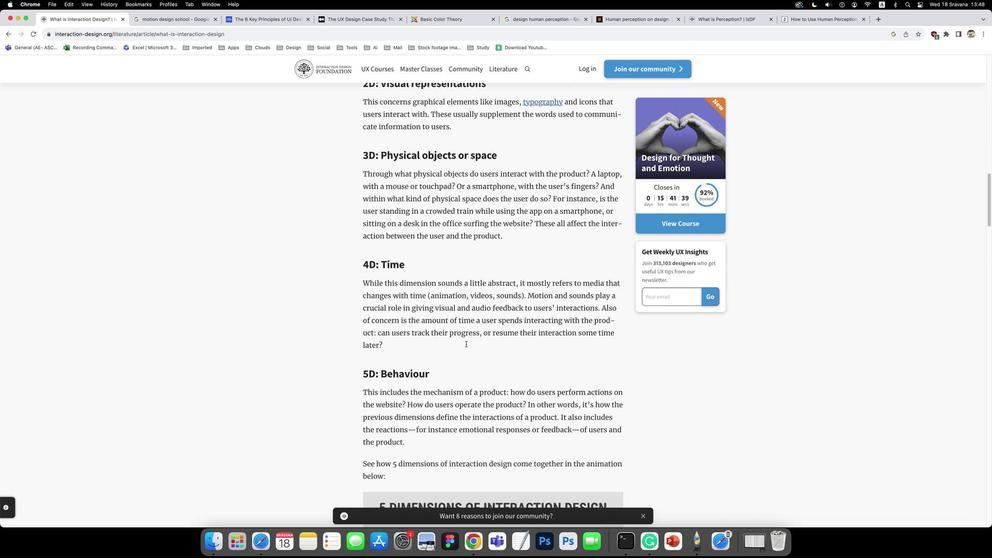 
Action: Mouse scrolled (465, 345) with delta (-2, -1)
Screenshot: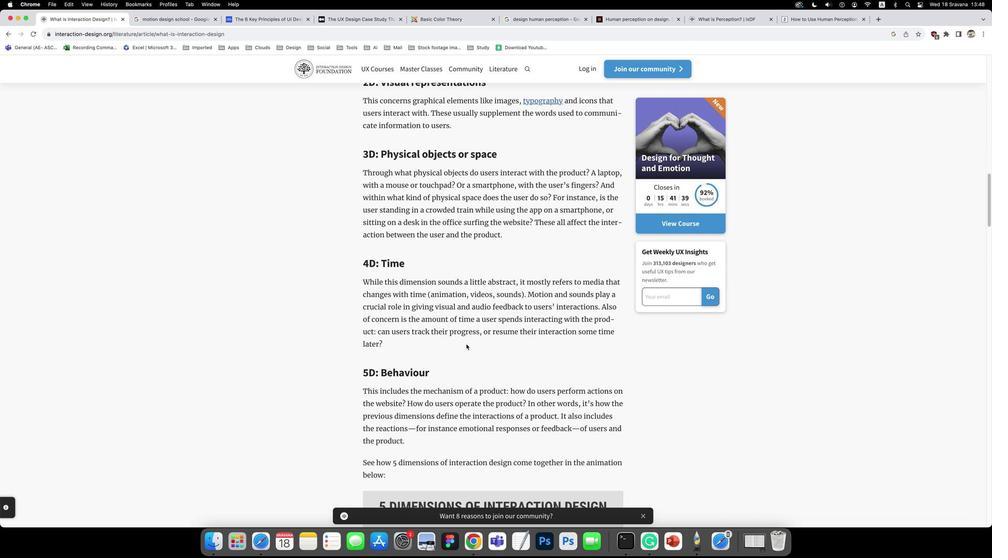 
Action: Mouse scrolled (465, 345) with delta (-2, -1)
Screenshot: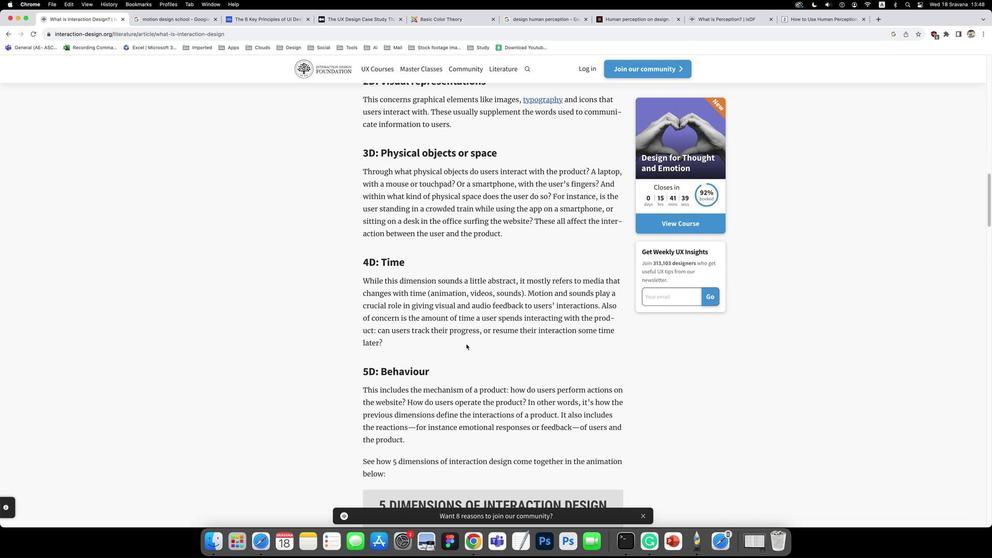 
Action: Mouse scrolled (465, 345) with delta (-2, -1)
Screenshot: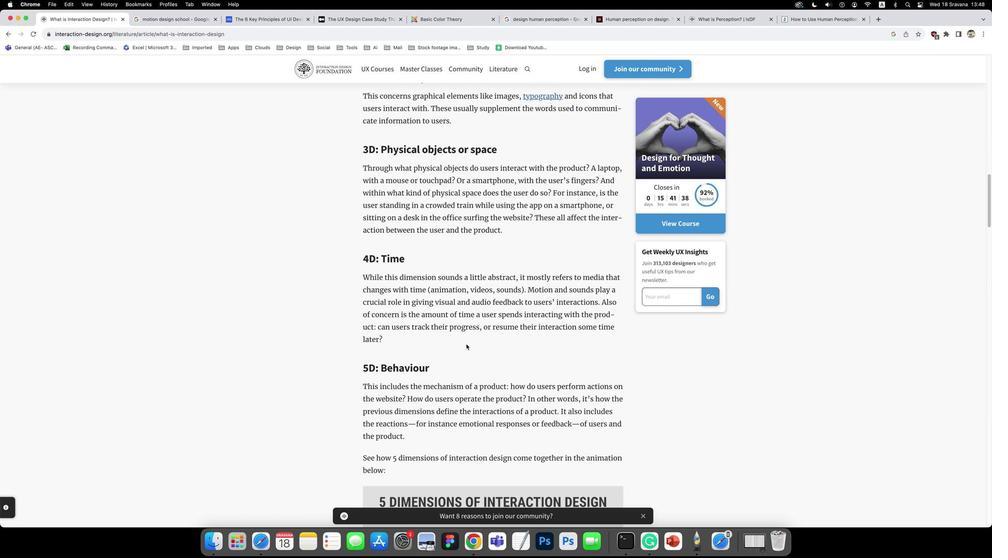 
Action: Mouse scrolled (465, 345) with delta (-2, -1)
Screenshot: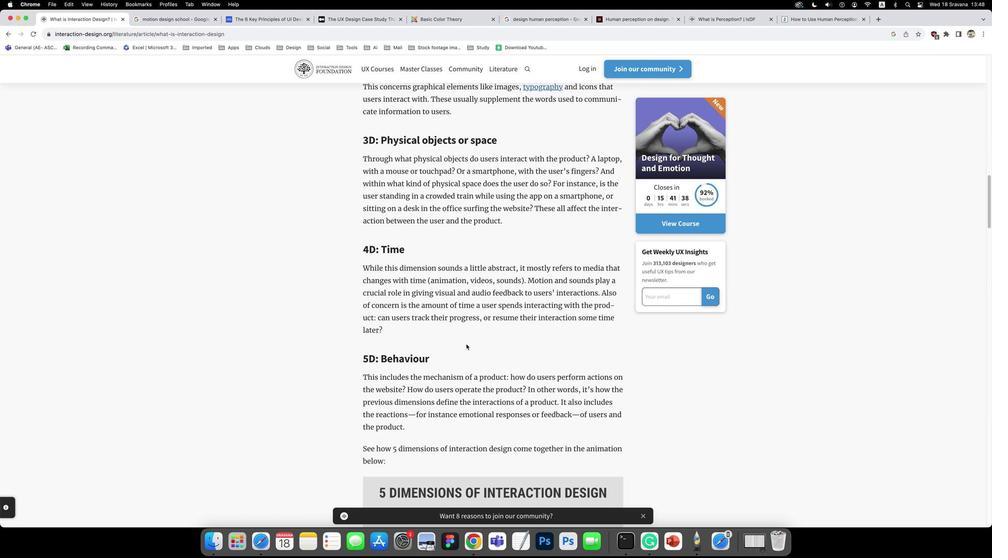 
Action: Mouse scrolled (465, 345) with delta (-2, -2)
Screenshot: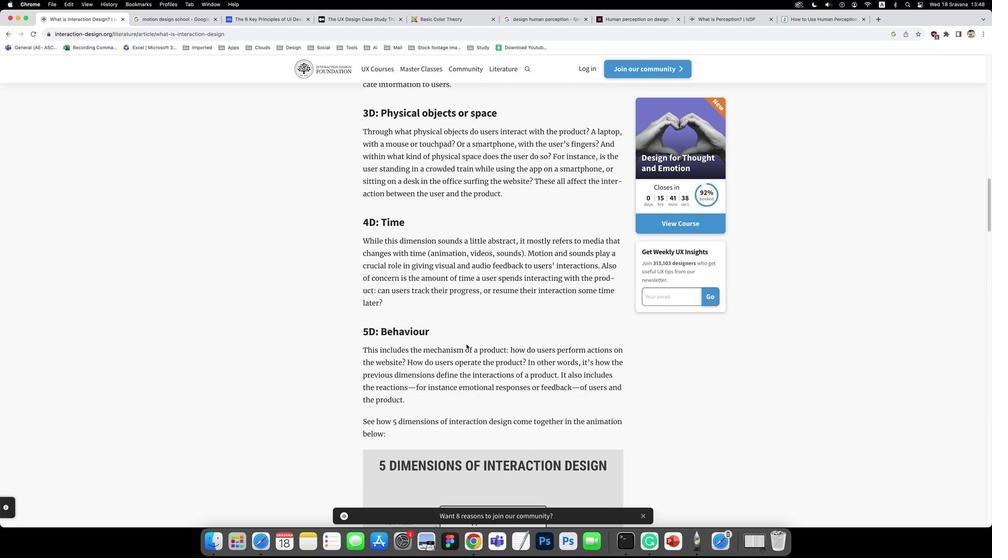 
Action: Mouse scrolled (465, 345) with delta (-2, -2)
Screenshot: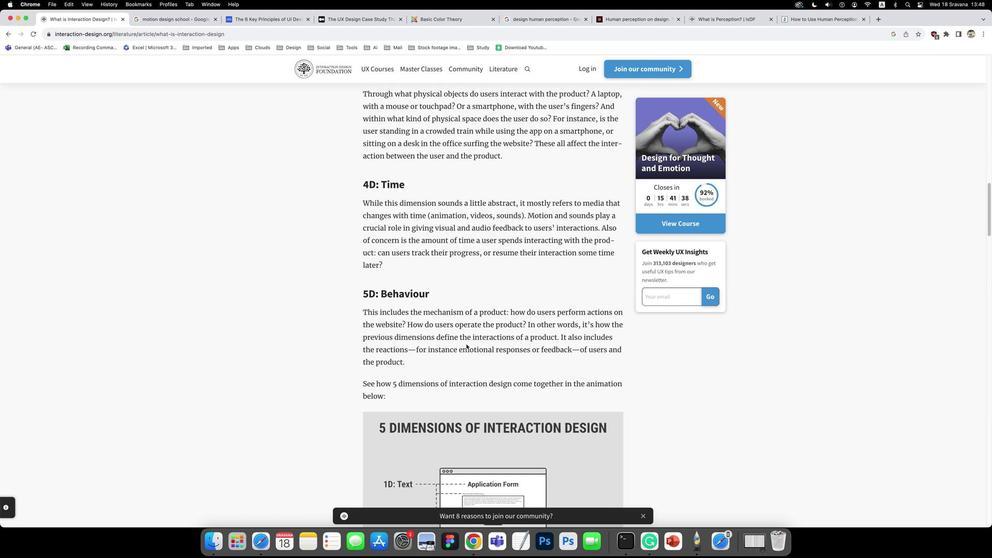 
Action: Mouse scrolled (465, 345) with delta (-2, -2)
Screenshot: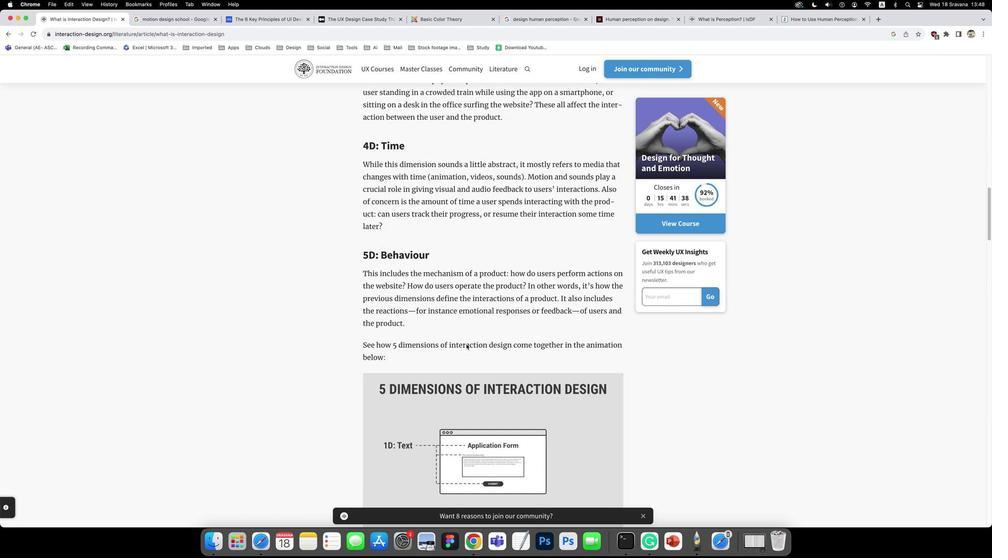 
Action: Mouse scrolled (465, 345) with delta (-2, -2)
Screenshot: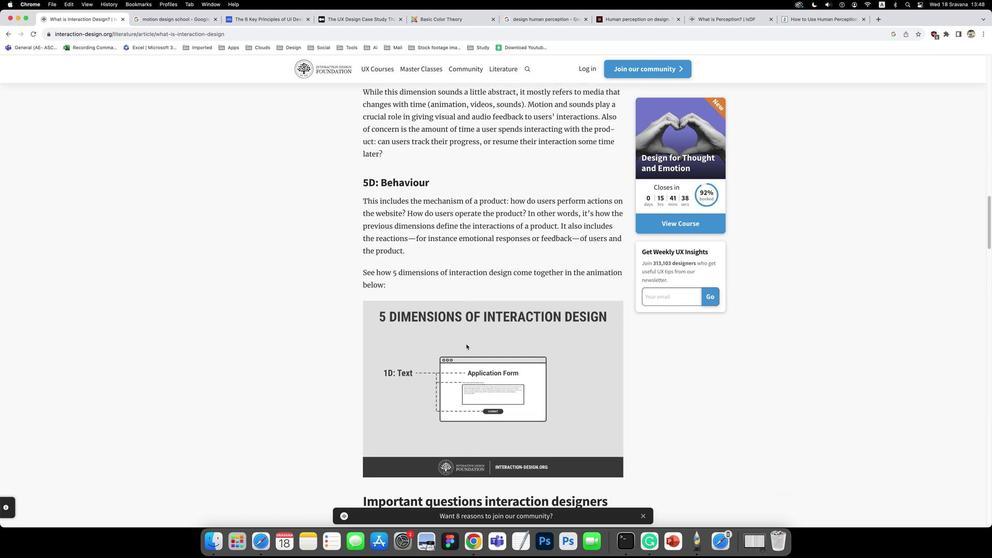
Action: Mouse scrolled (465, 345) with delta (-2, -1)
Screenshot: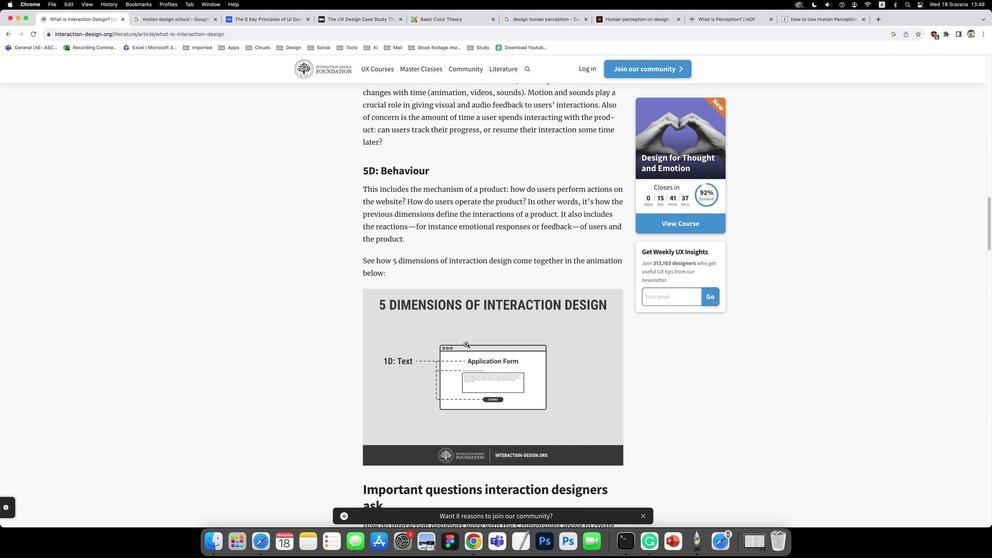 
Action: Mouse scrolled (465, 345) with delta (-2, -1)
Screenshot: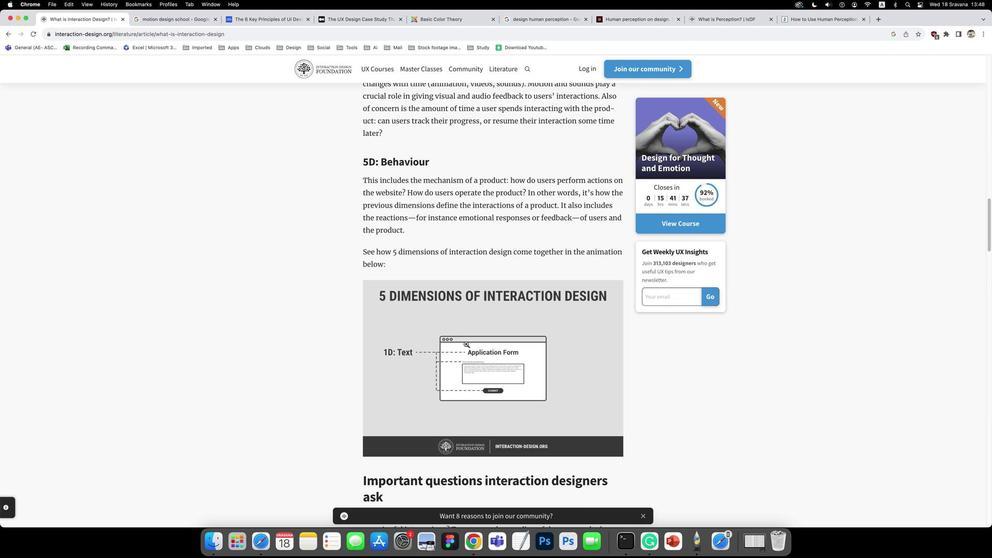 
Action: Mouse scrolled (465, 345) with delta (-2, -1)
Screenshot: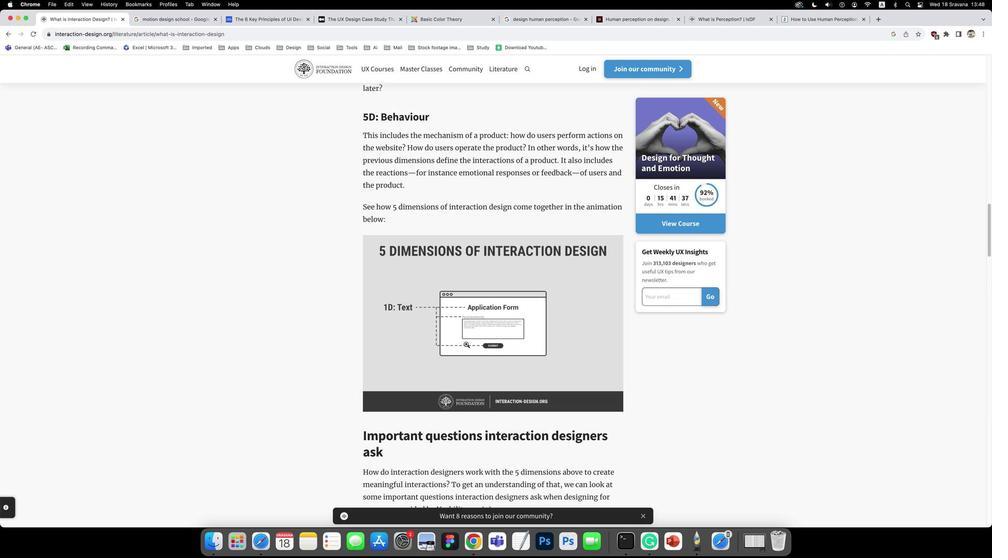 
Action: Mouse scrolled (465, 345) with delta (-2, -2)
Screenshot: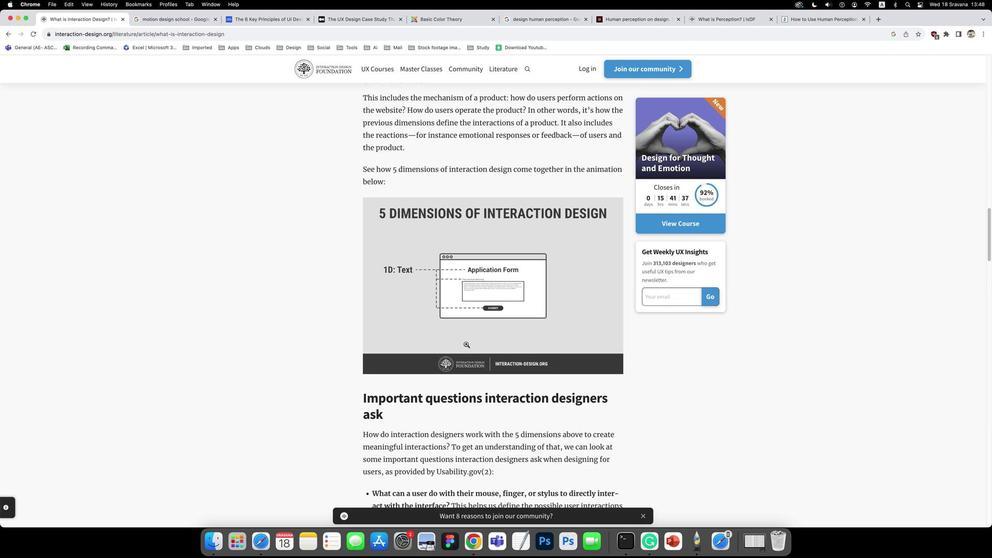
Action: Mouse scrolled (465, 345) with delta (-2, -1)
Screenshot: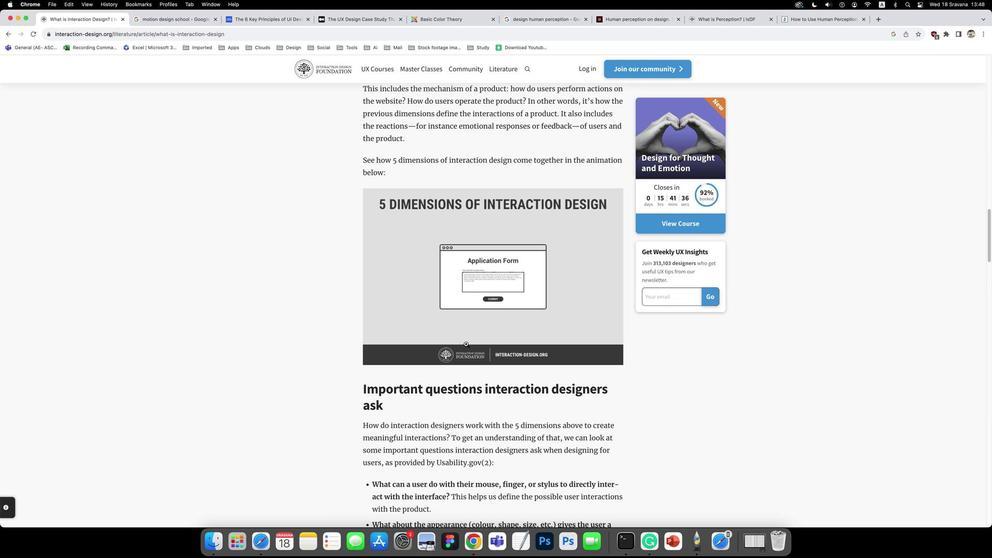 
Action: Mouse scrolled (465, 345) with delta (-2, -1)
Screenshot: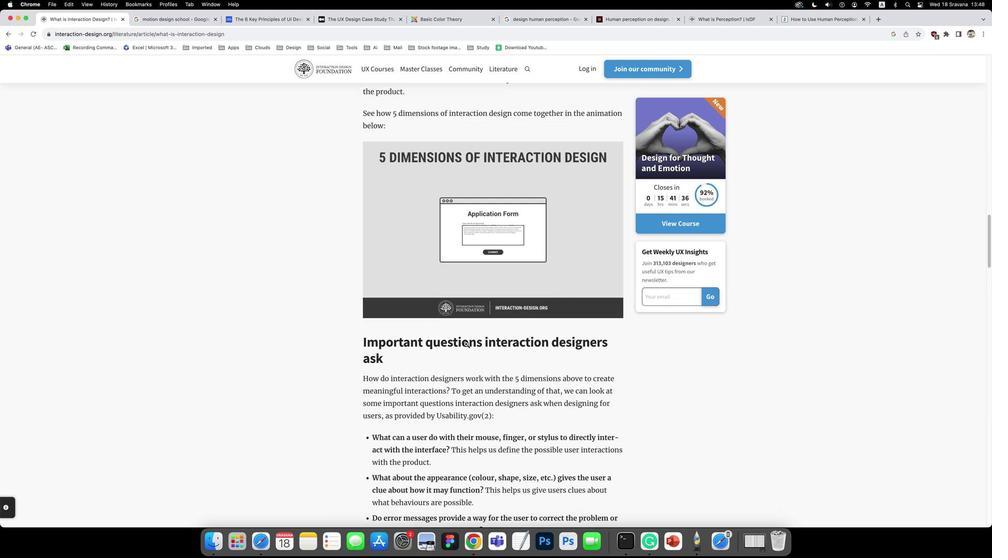 
Action: Mouse scrolled (465, 345) with delta (-2, -2)
Screenshot: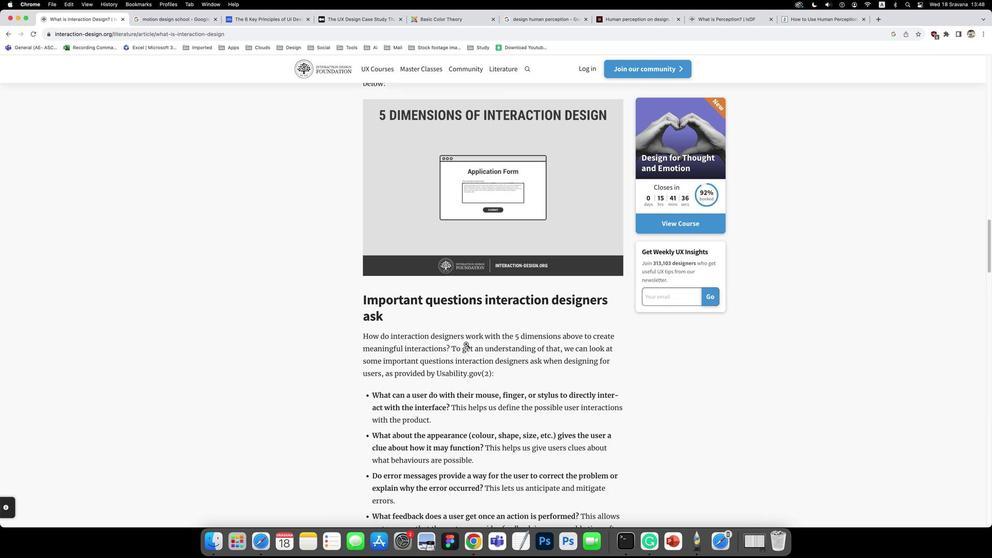 
Action: Mouse scrolled (465, 345) with delta (-2, -2)
Screenshot: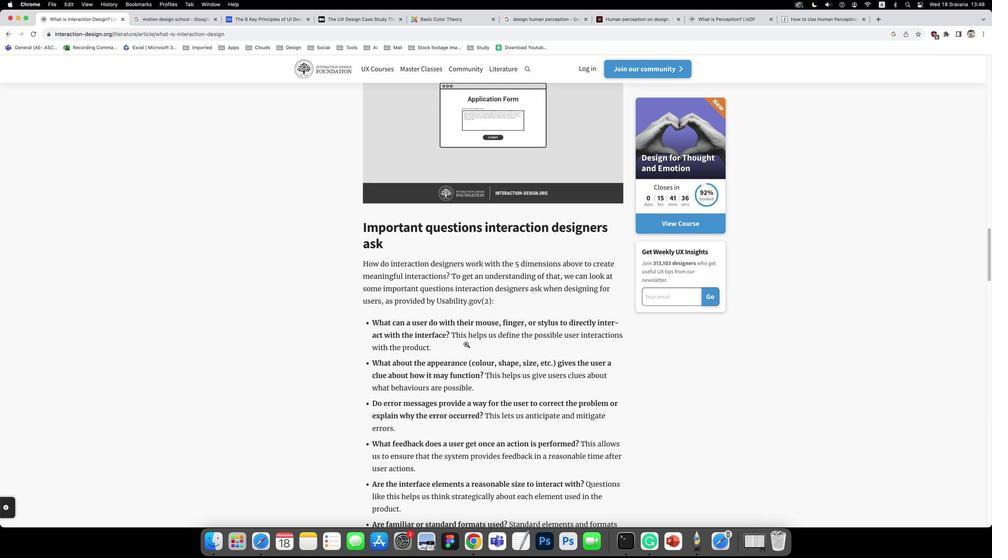 
Action: Mouse scrolled (465, 345) with delta (-2, -1)
Screenshot: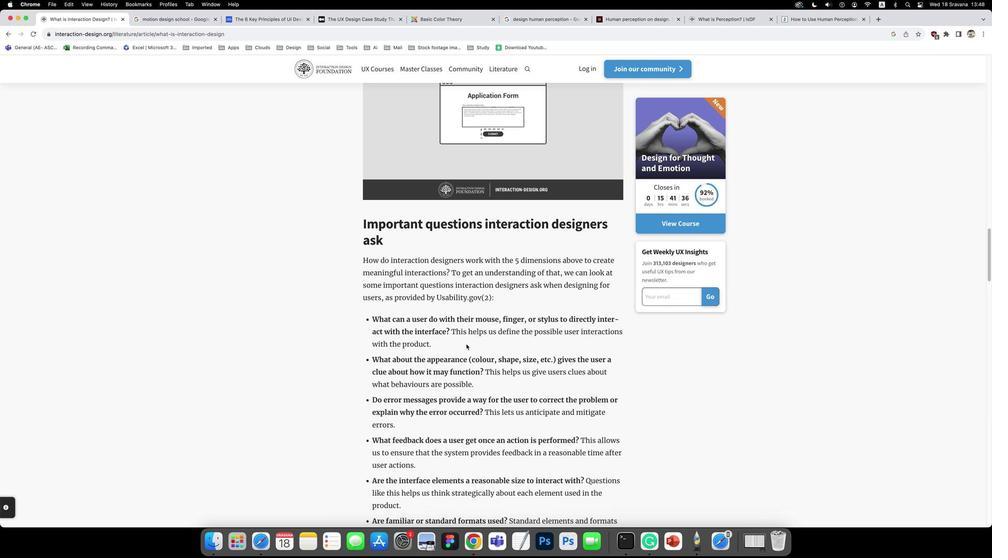 
Action: Mouse scrolled (465, 345) with delta (-2, -1)
Screenshot: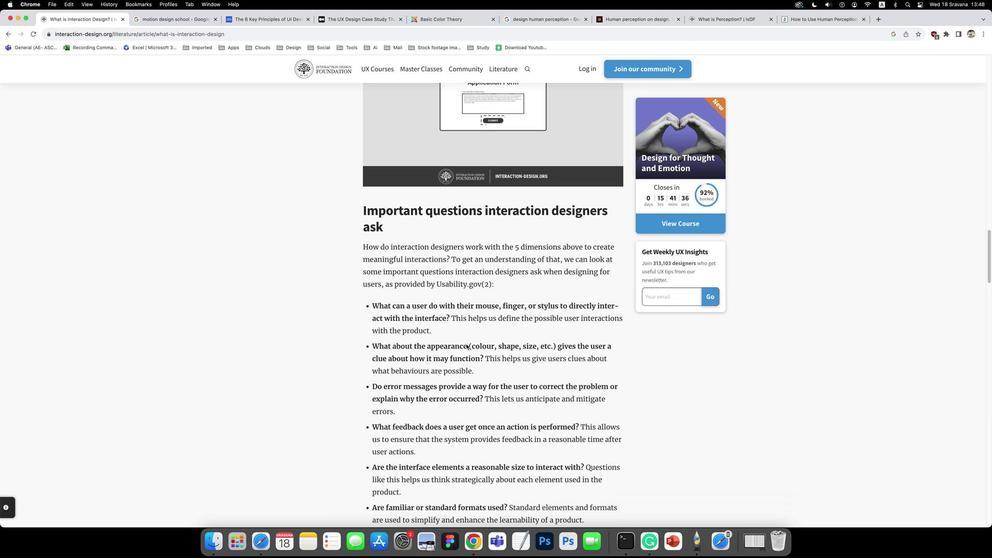 
Action: Mouse scrolled (465, 345) with delta (-2, -2)
Screenshot: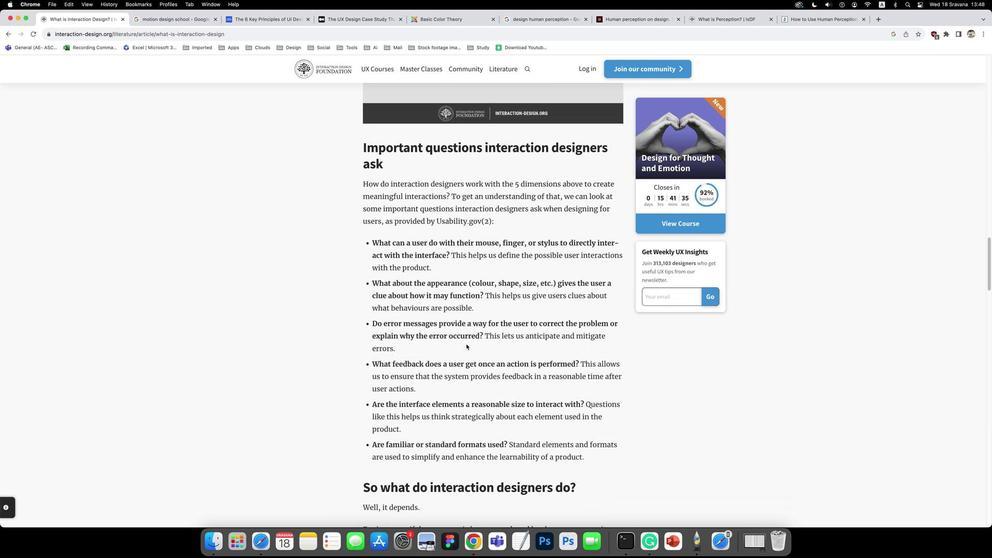 
Action: Mouse scrolled (465, 345) with delta (-2, -2)
Screenshot: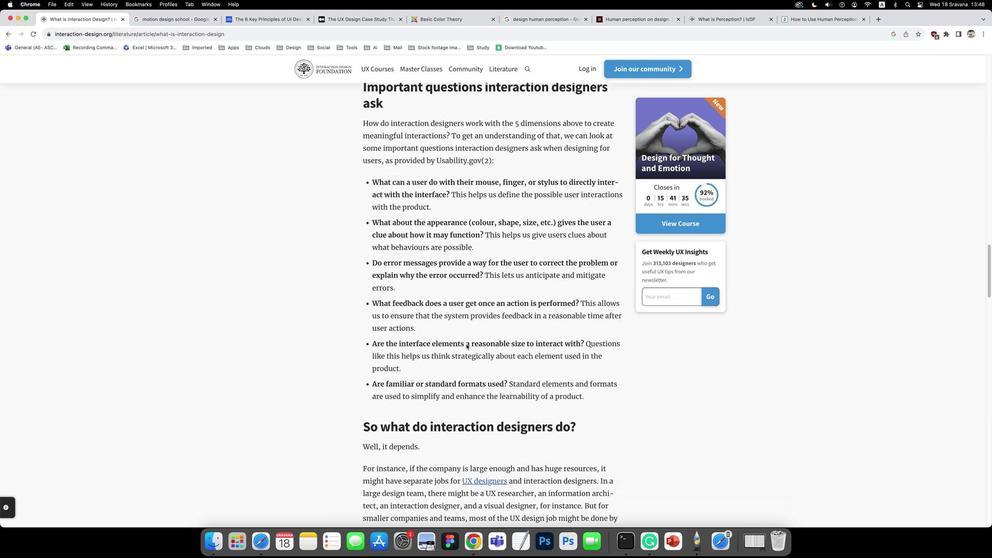 
Action: Mouse scrolled (465, 345) with delta (-2, -1)
Screenshot: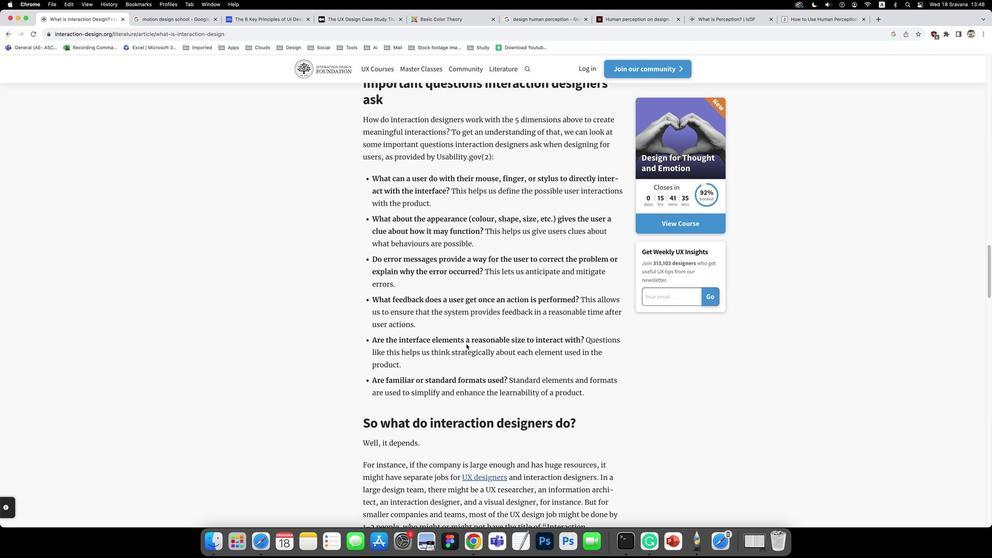 
Action: Mouse scrolled (465, 345) with delta (-2, -1)
Screenshot: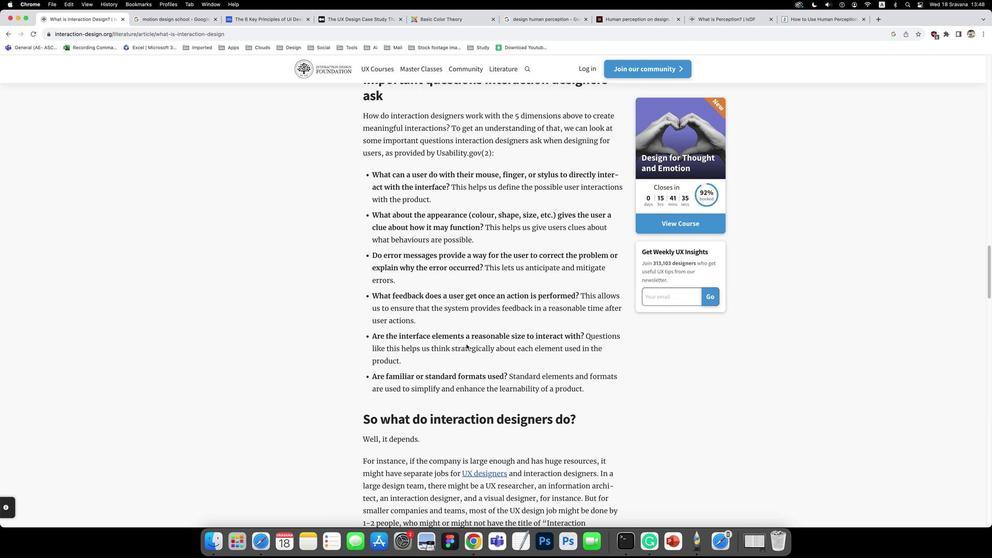 
Action: Mouse scrolled (465, 345) with delta (-2, -1)
Screenshot: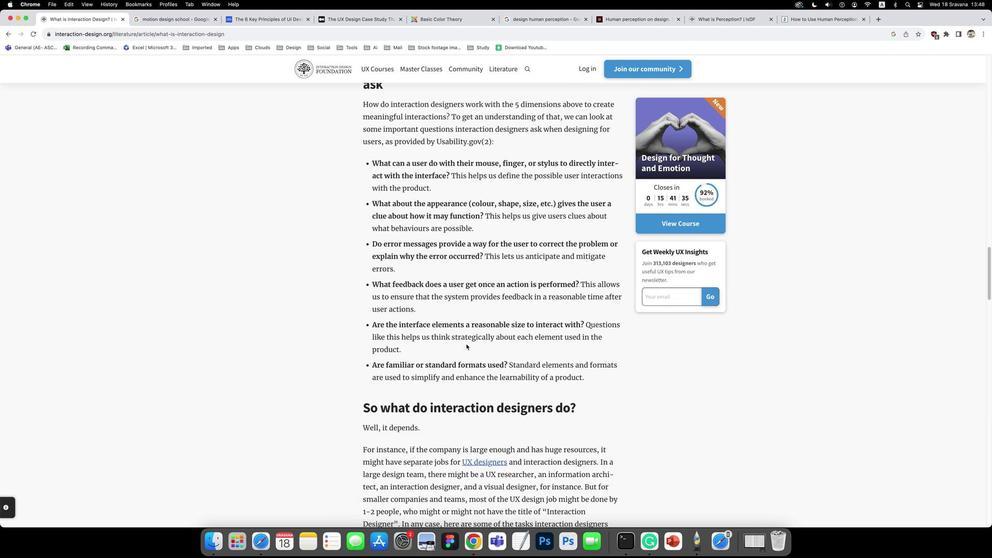 
Action: Mouse scrolled (465, 345) with delta (-2, -2)
Screenshot: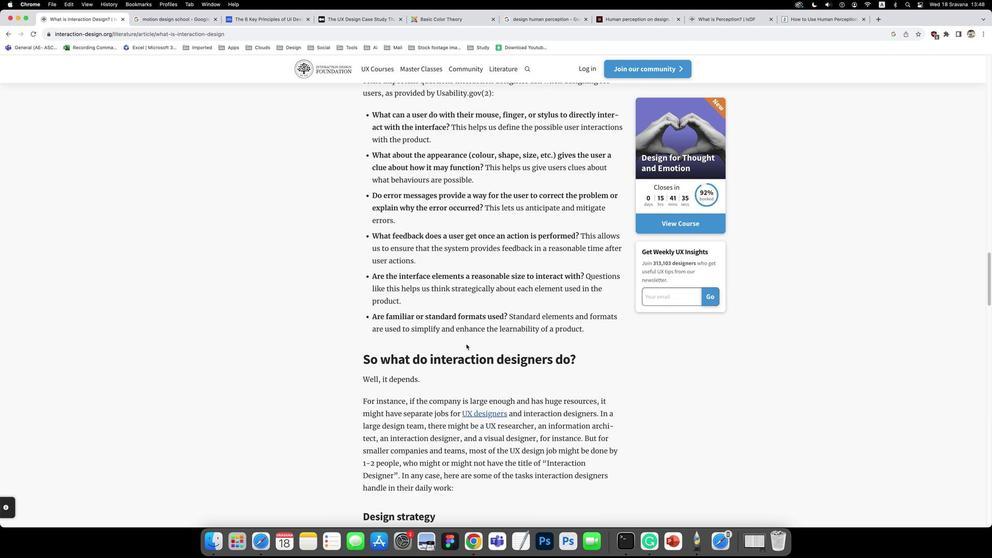 
Action: Mouse scrolled (465, 345) with delta (-2, -1)
Screenshot: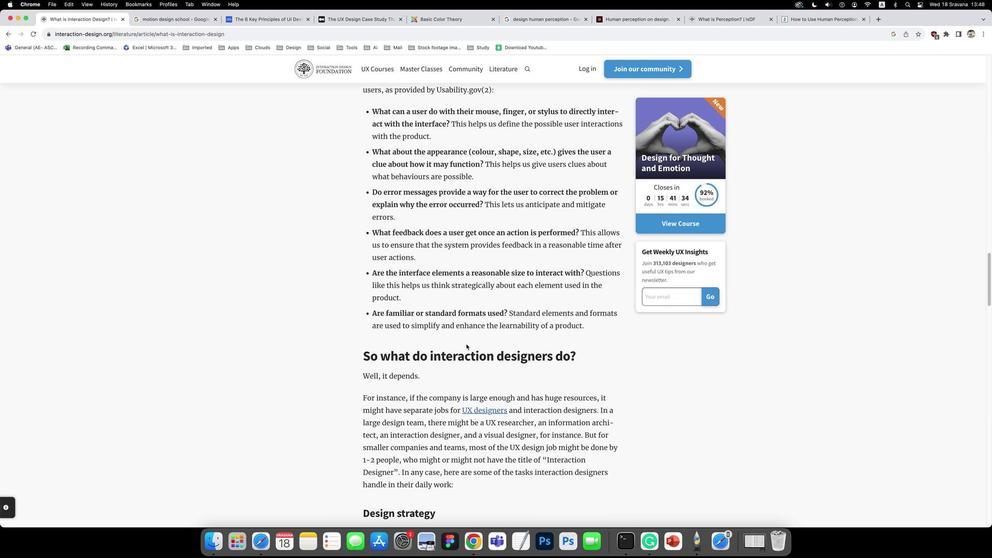 
Action: Mouse scrolled (465, 345) with delta (-2, -1)
Screenshot: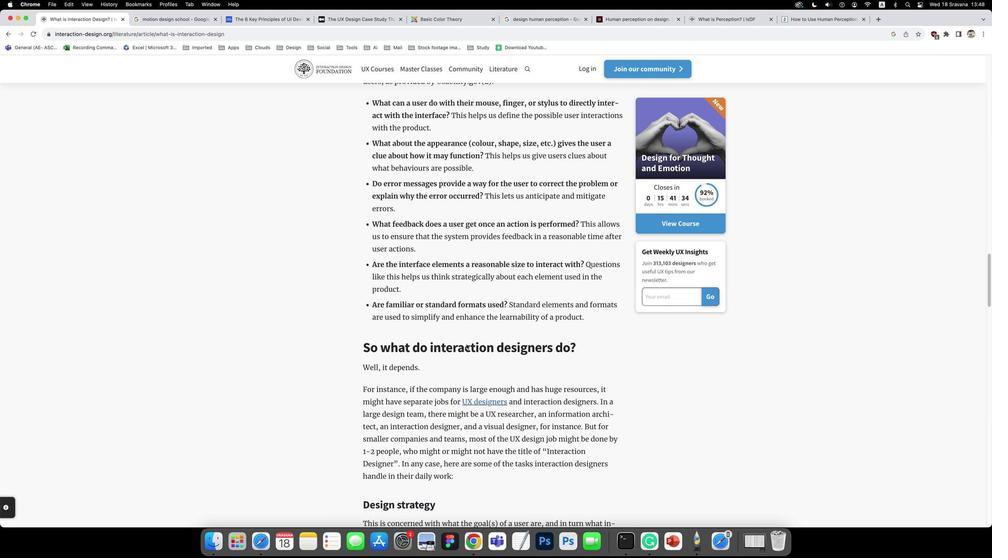 
Action: Mouse scrolled (465, 345) with delta (-2, -2)
Screenshot: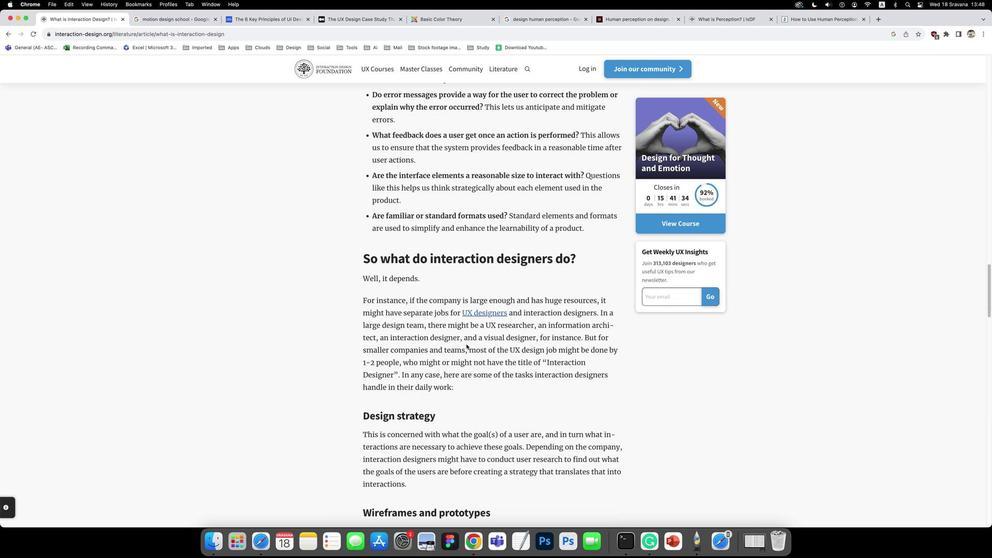 
Action: Mouse scrolled (465, 345) with delta (-2, -3)
Screenshot: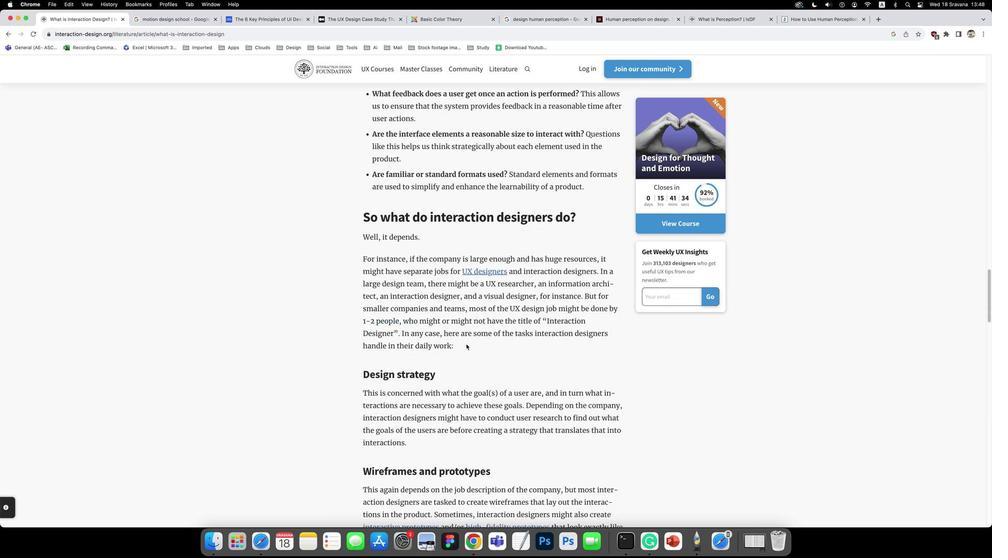 
Action: Mouse scrolled (465, 345) with delta (-2, -1)
Screenshot: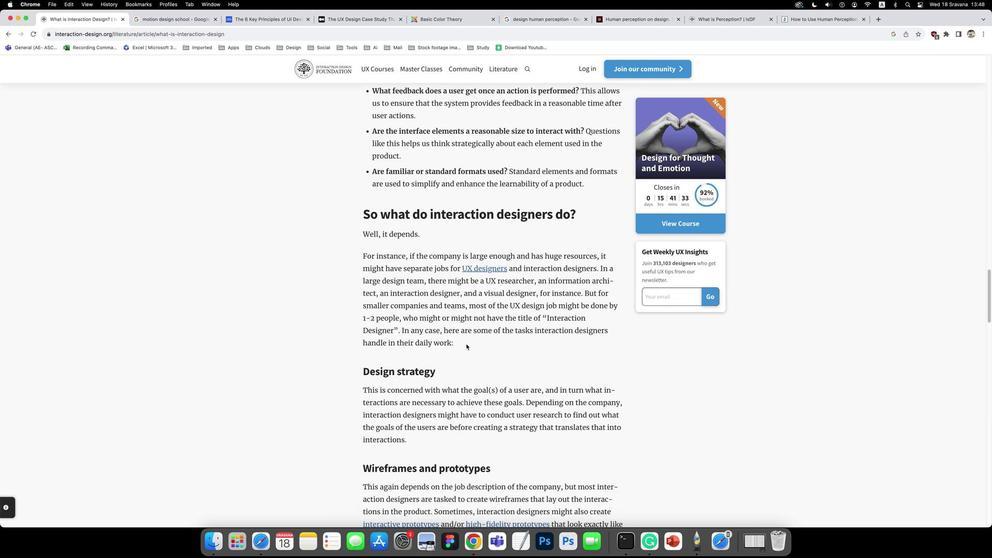 
Action: Mouse scrolled (465, 345) with delta (-2, -1)
Screenshot: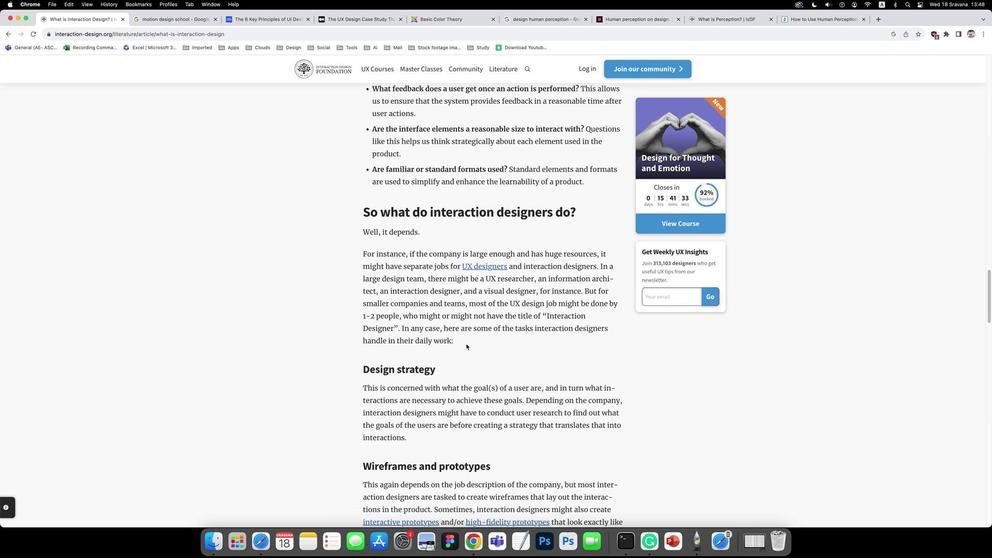 
Action: Mouse scrolled (465, 345) with delta (-2, -1)
Screenshot: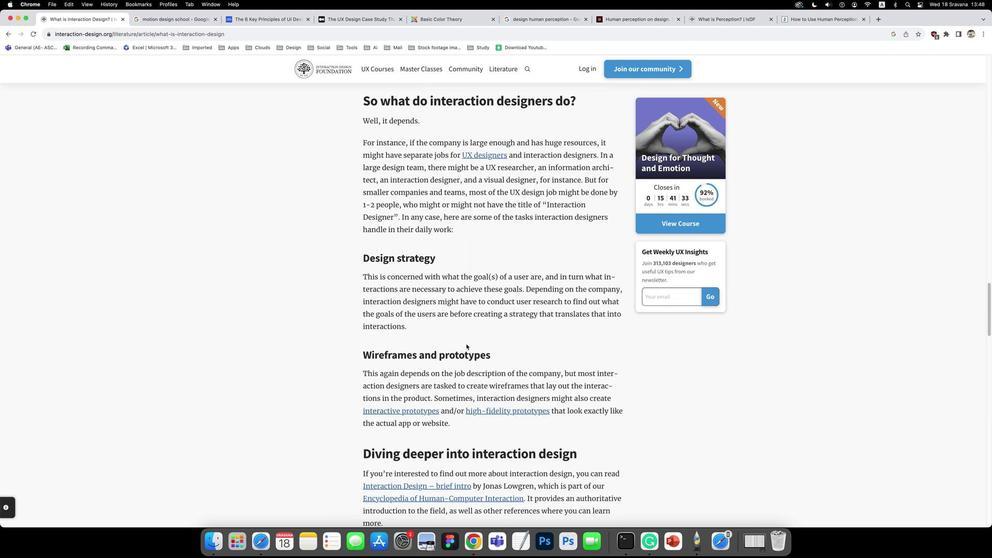 
Action: Mouse scrolled (465, 345) with delta (-2, -3)
Screenshot: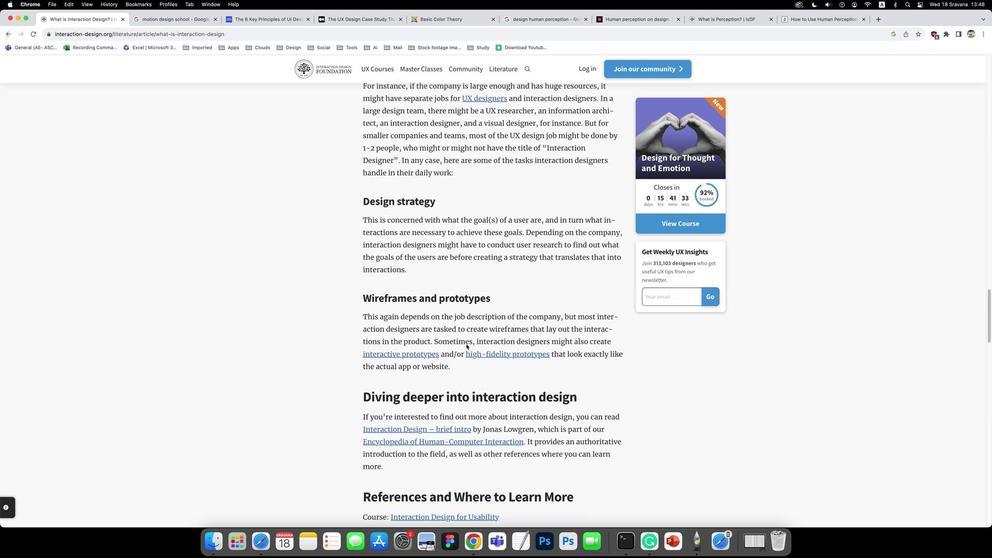 
Action: Mouse scrolled (465, 345) with delta (-2, -4)
Screenshot: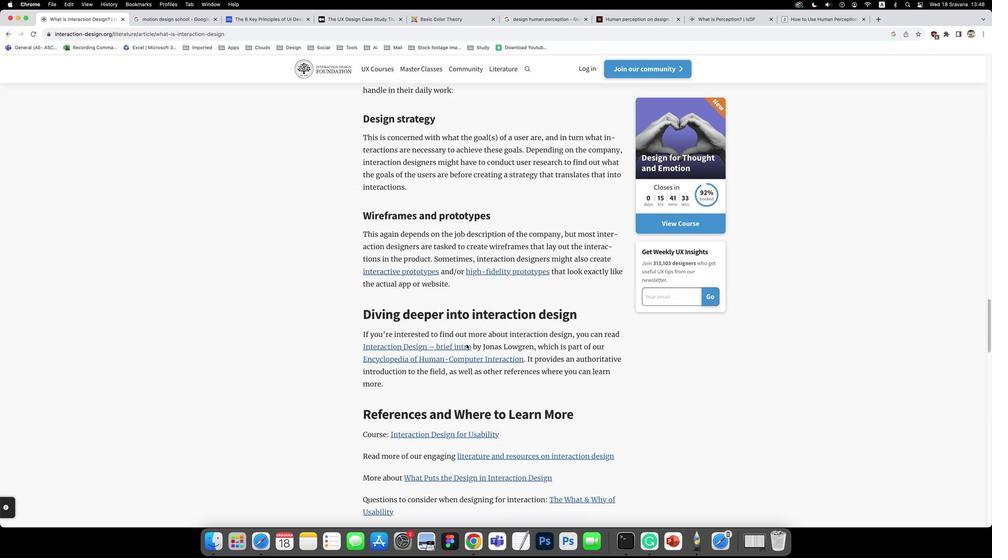 
Action: Mouse moved to (621, 202)
Screenshot: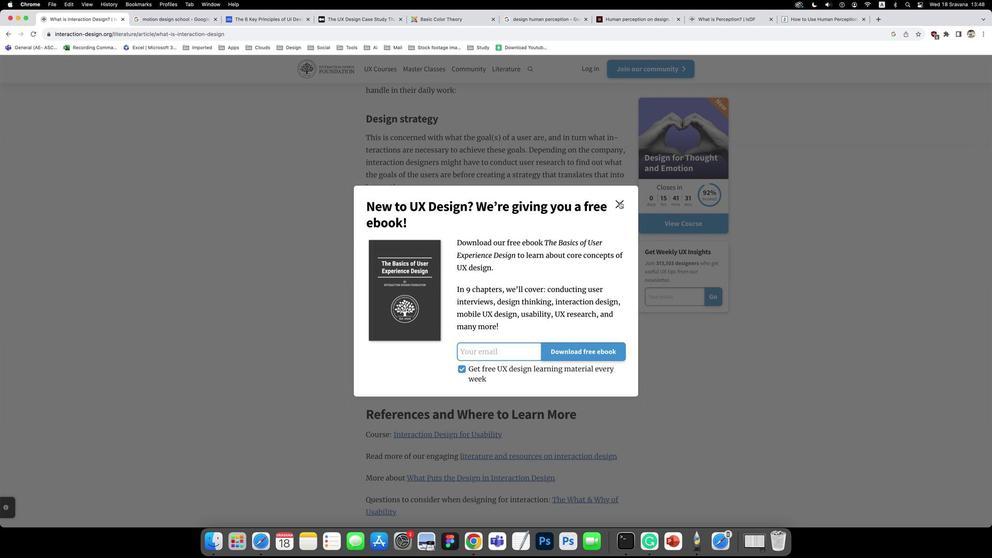 
Action: Mouse pressed left at (621, 202)
Screenshot: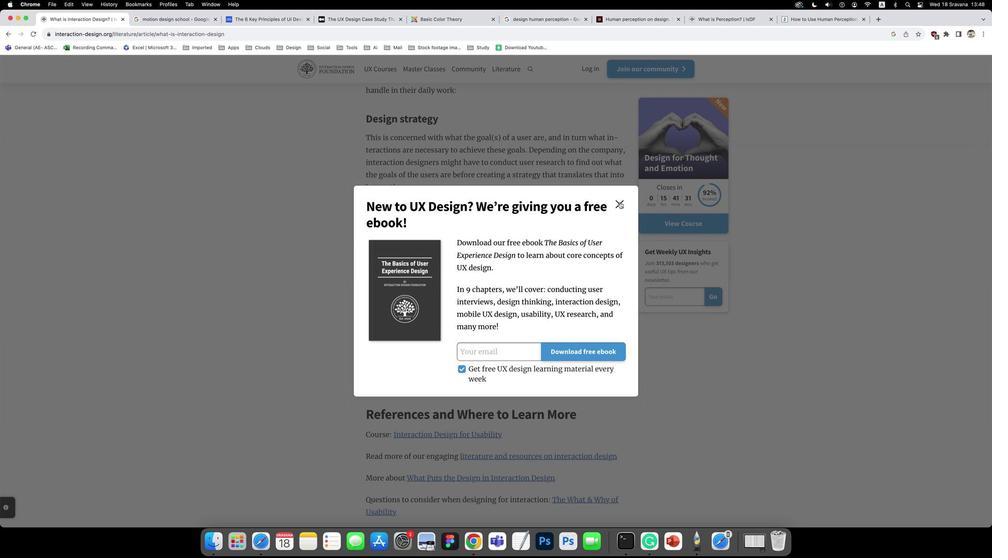 
Action: Mouse moved to (525, 310)
Screenshot: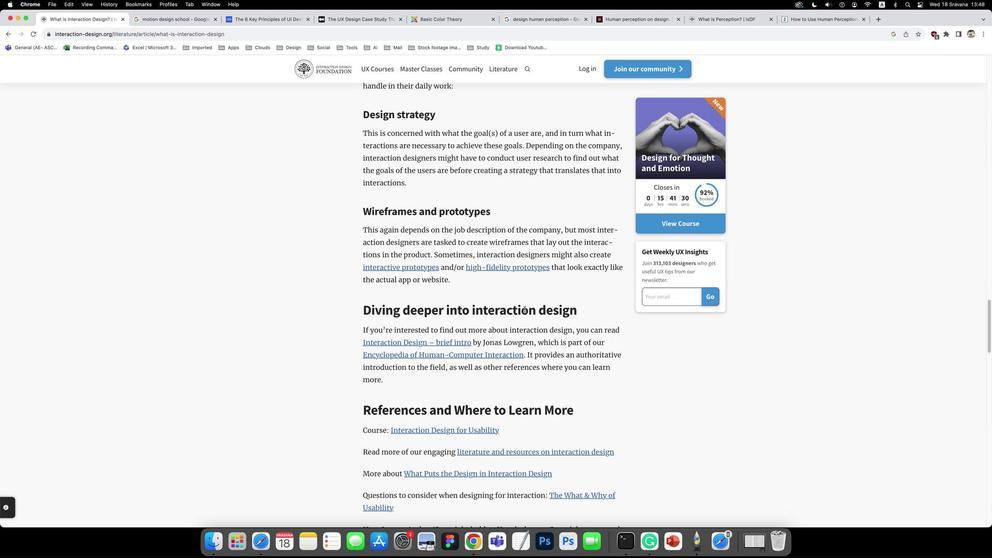 
Action: Mouse scrolled (525, 310) with delta (-2, -1)
Screenshot: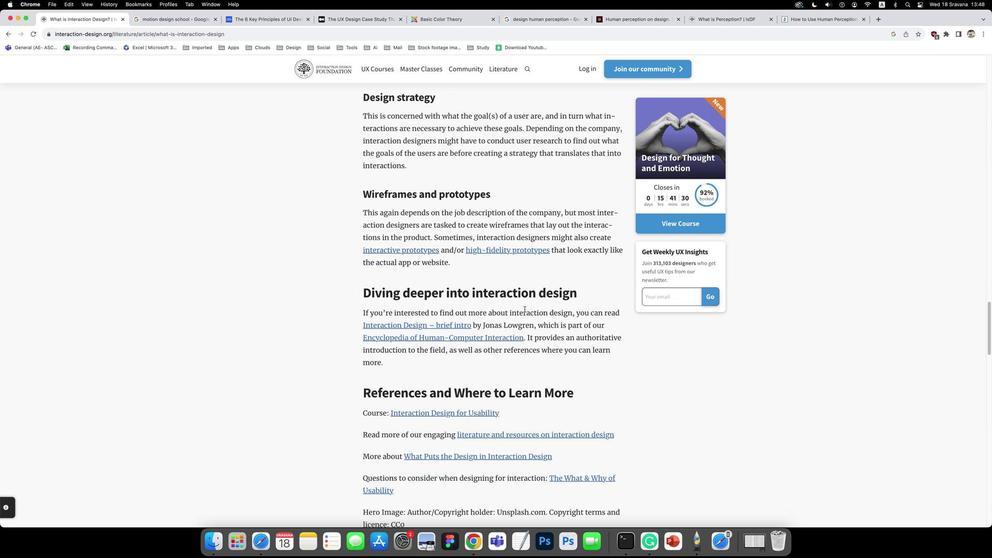 
Action: Mouse scrolled (525, 310) with delta (-2, -1)
Screenshot: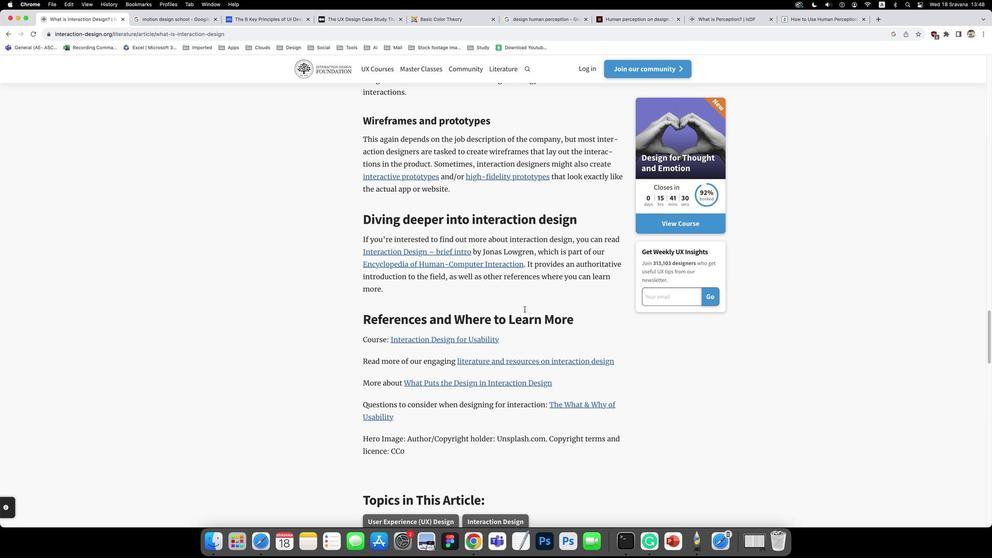 
Action: Mouse scrolled (525, 310) with delta (-2, -4)
Screenshot: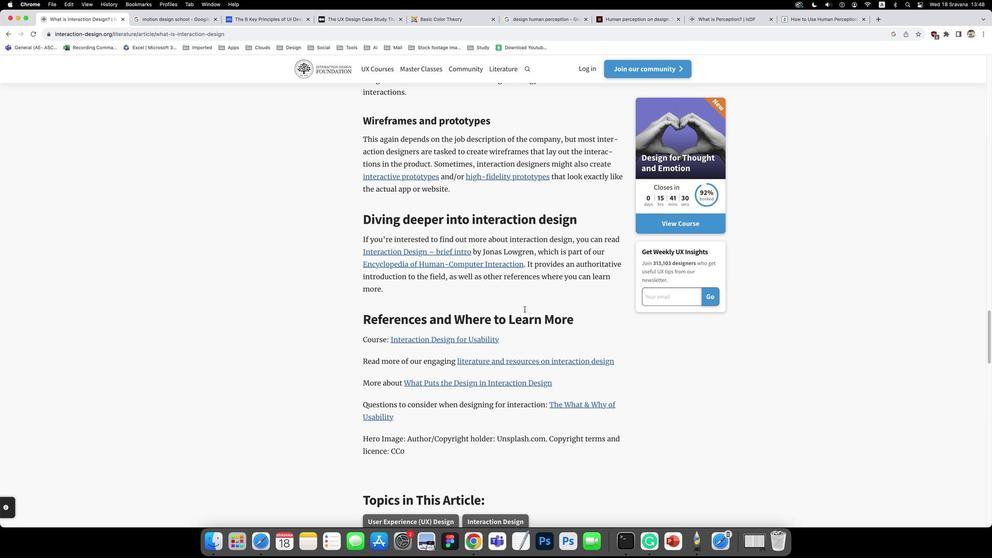 
Action: Mouse scrolled (525, 310) with delta (-2, -4)
Screenshot: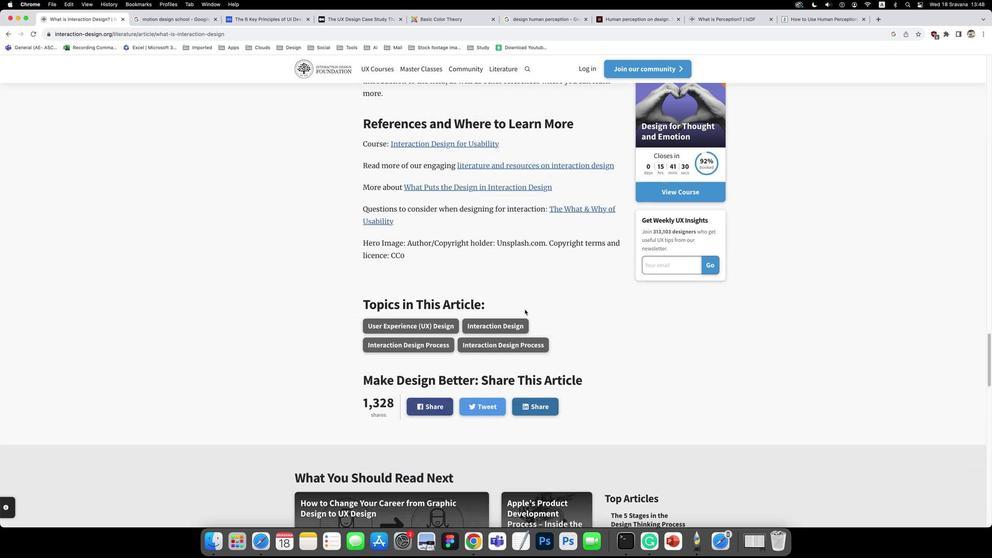 
Action: Mouse scrolled (525, 310) with delta (-2, -1)
Screenshot: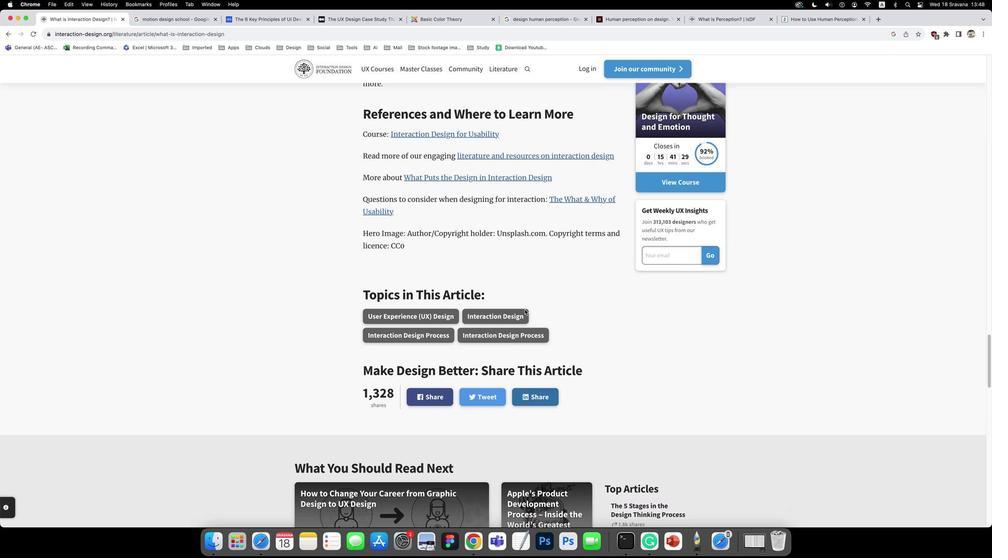 
Action: Mouse scrolled (525, 310) with delta (-2, -1)
Screenshot: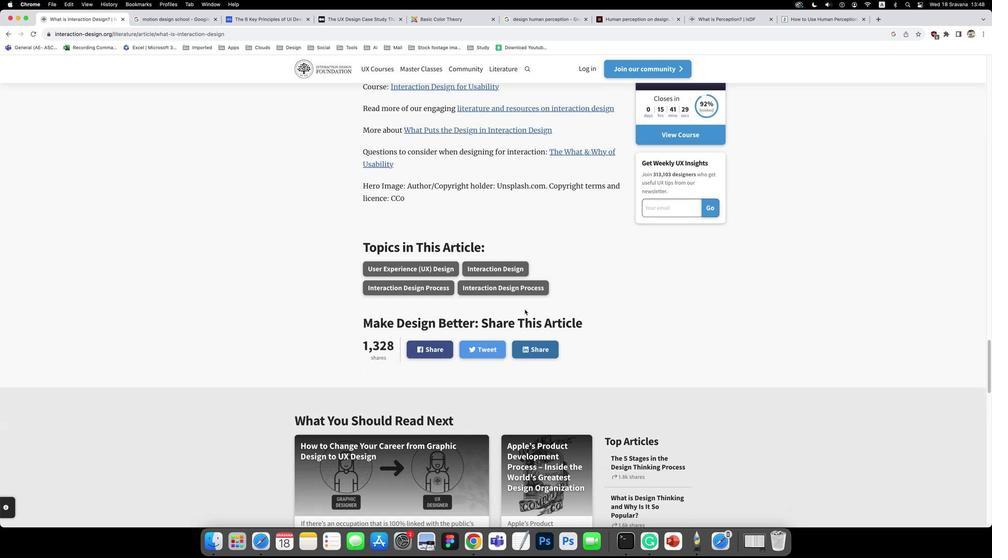 
Action: Mouse scrolled (525, 310) with delta (-2, -3)
Screenshot: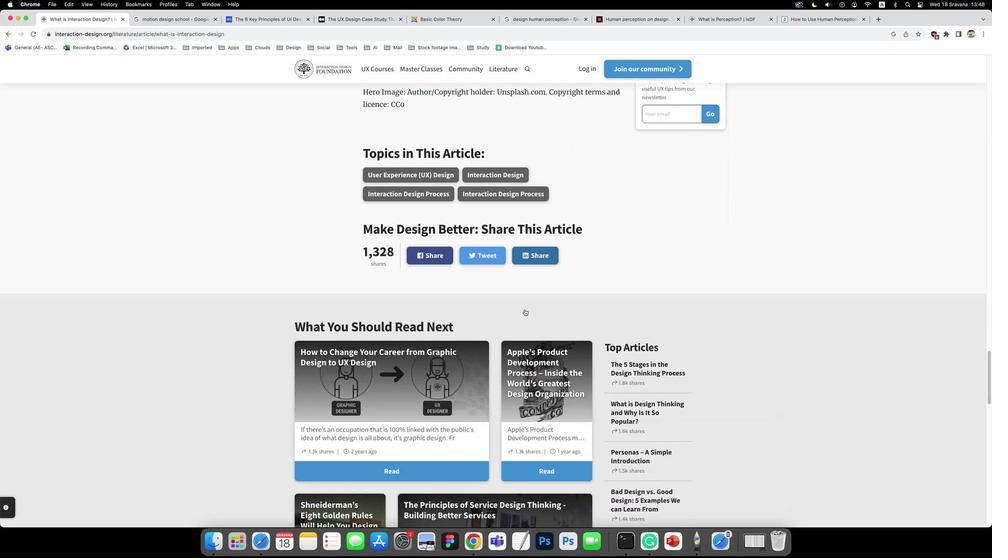 
Action: Mouse scrolled (525, 310) with delta (-2, -5)
Screenshot: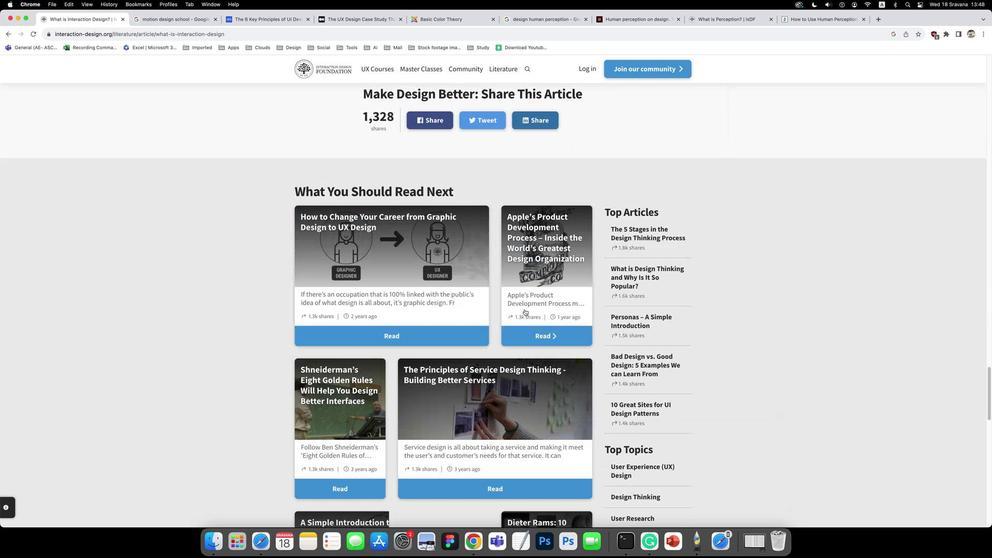 
Action: Mouse scrolled (525, 310) with delta (-2, -6)
Screenshot: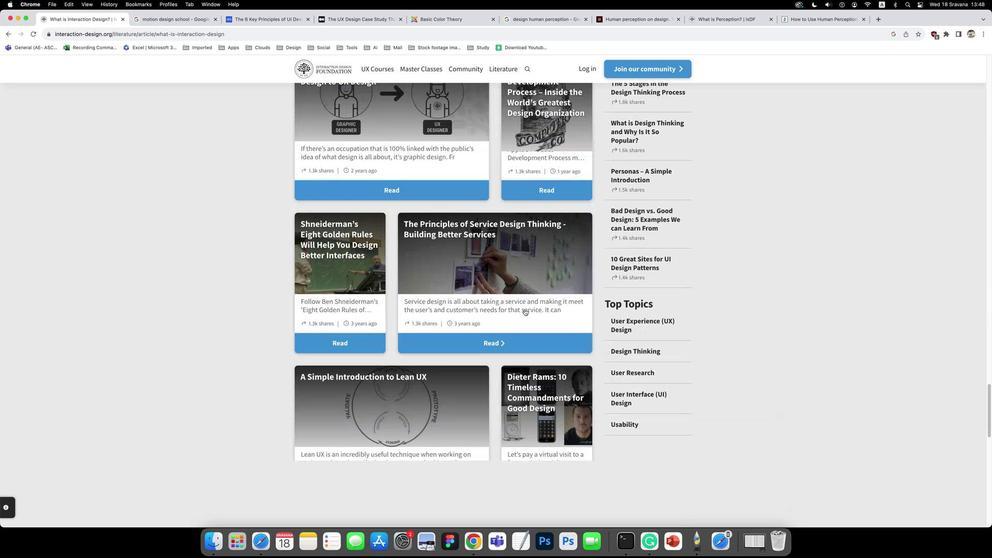 
Action: Mouse scrolled (525, 310) with delta (-2, -6)
Screenshot: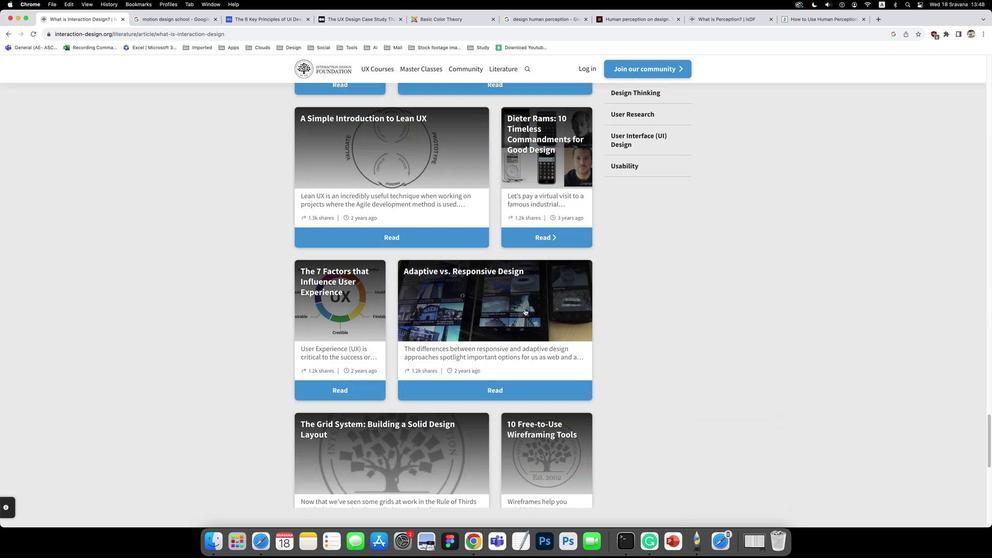 
Action: Mouse scrolled (525, 310) with delta (-2, -1)
Screenshot: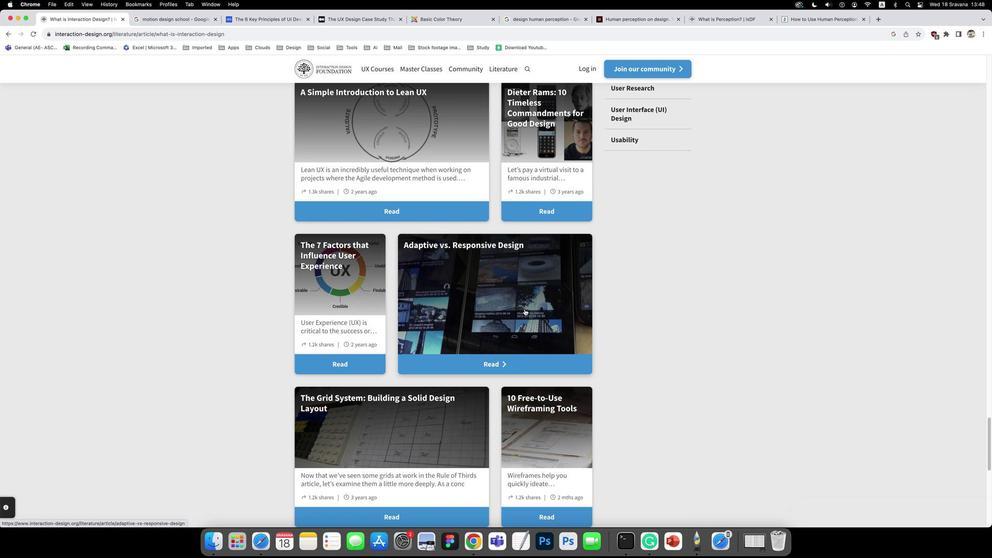 
Action: Mouse scrolled (525, 310) with delta (-2, -1)
Screenshot: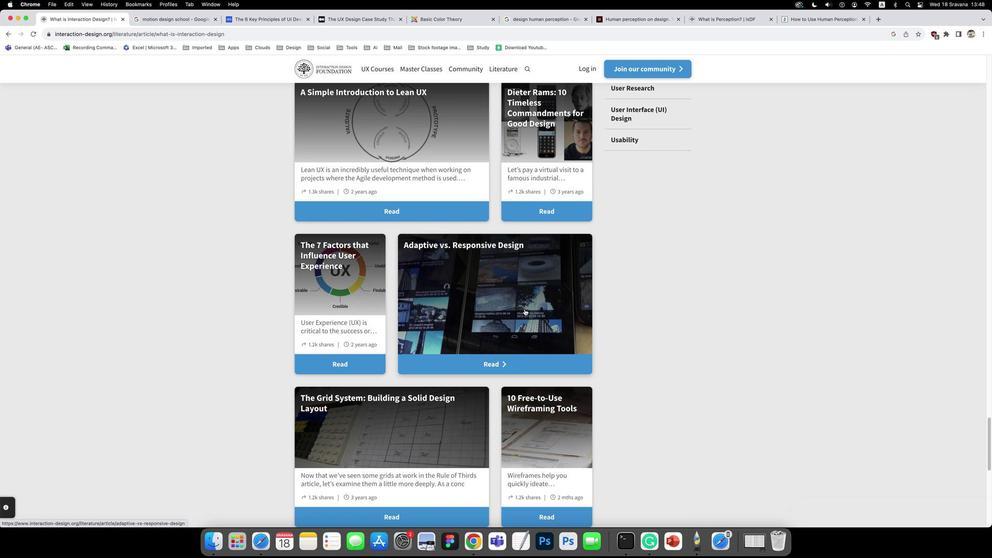 
Action: Mouse moved to (169, 18)
Screenshot: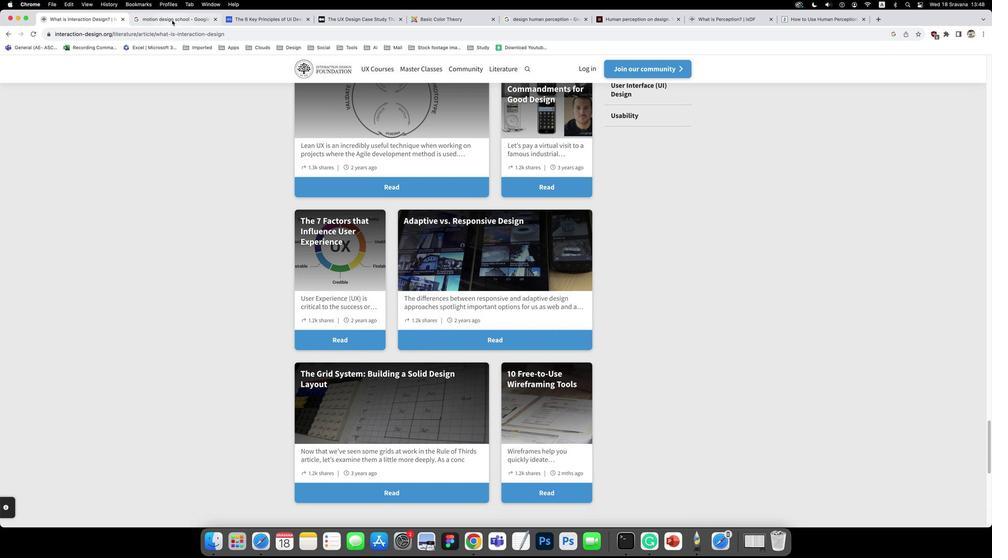 
Action: Mouse pressed left at (169, 18)
Screenshot: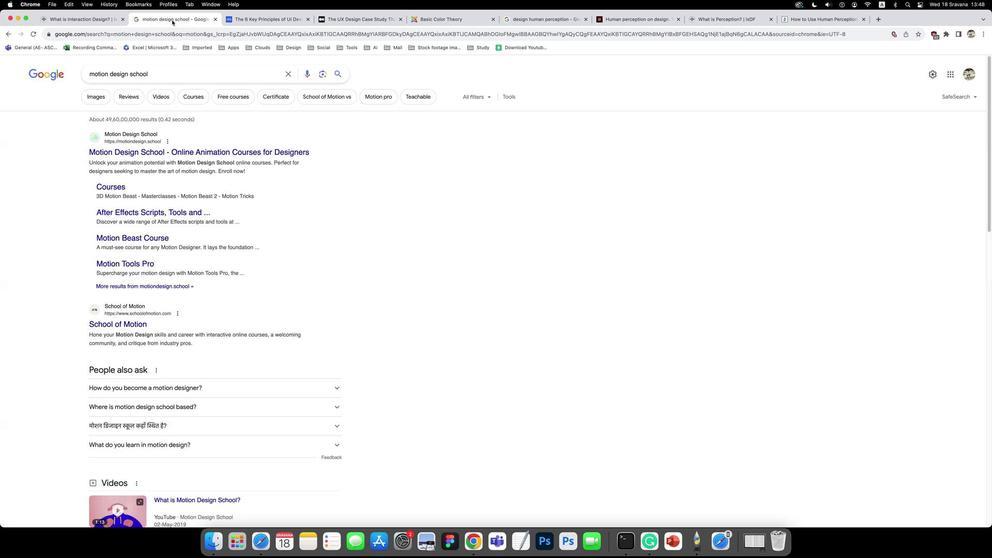 
Action: Mouse moved to (136, 155)
Screenshot: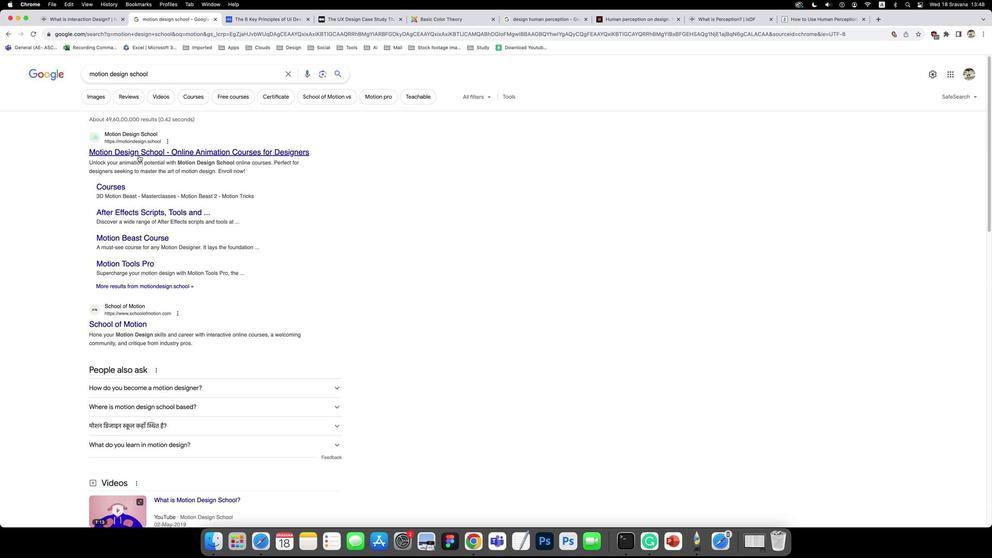 
Action: Mouse pressed left at (136, 155)
Screenshot: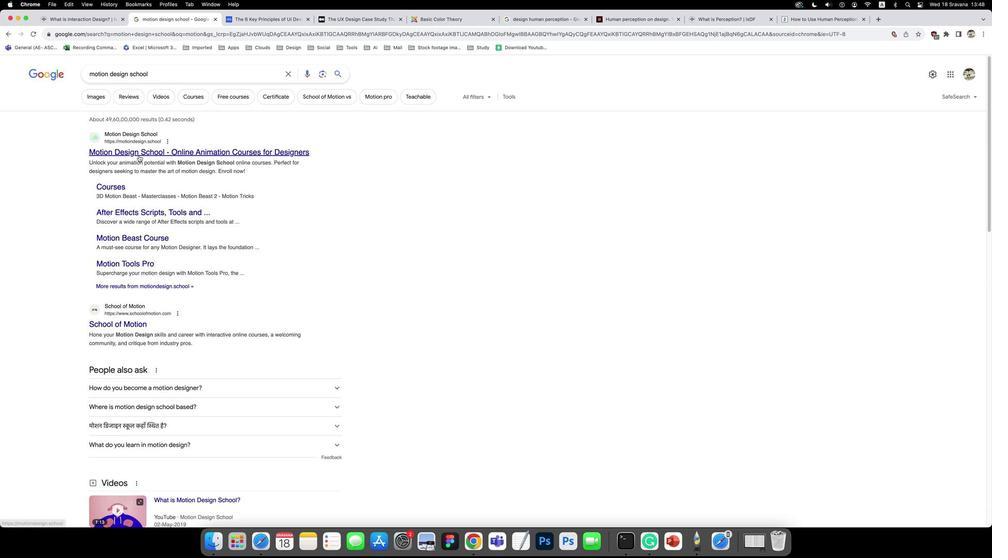 
Action: Mouse moved to (289, 188)
Screenshot: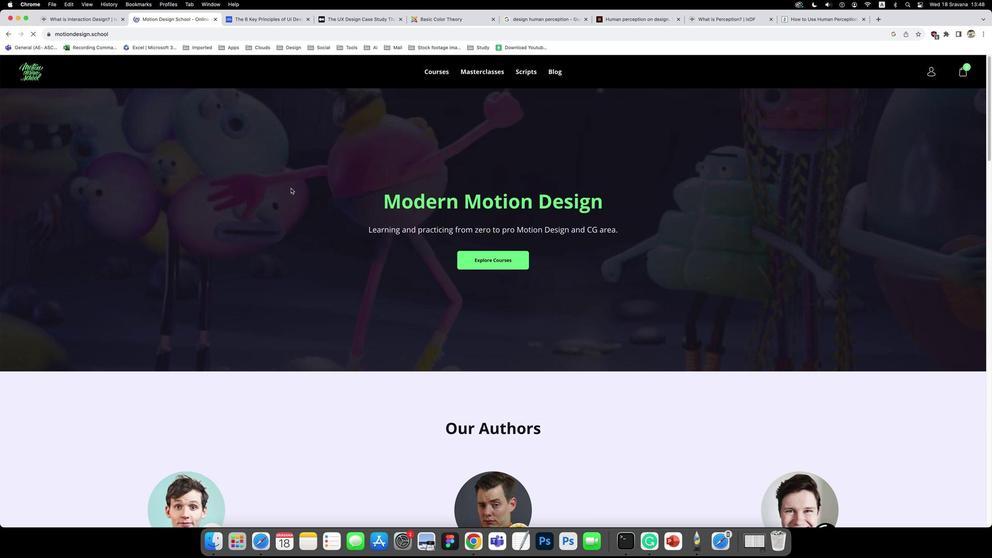 
Action: Mouse scrolled (289, 188) with delta (-2, -1)
Screenshot: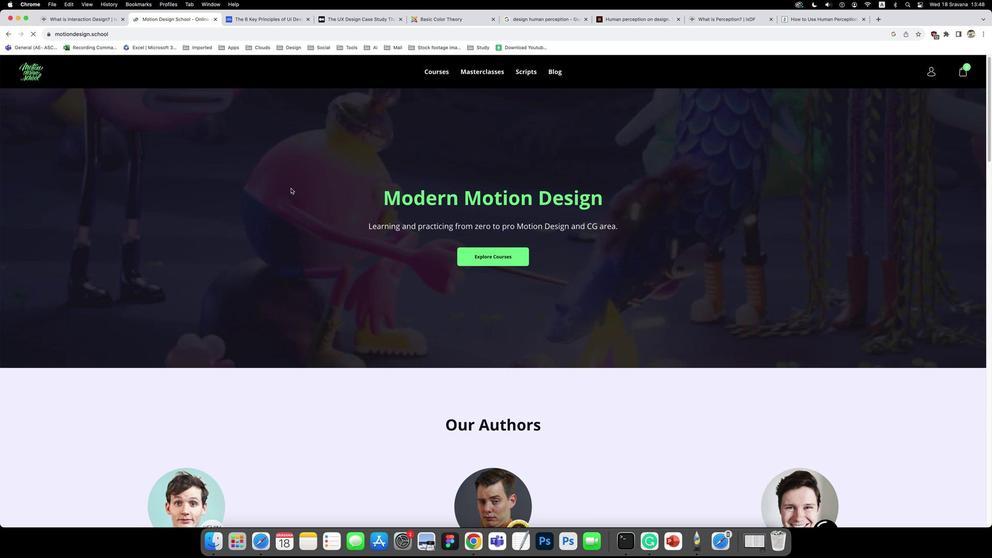 
Action: Mouse scrolled (289, 188) with delta (-2, -1)
Screenshot: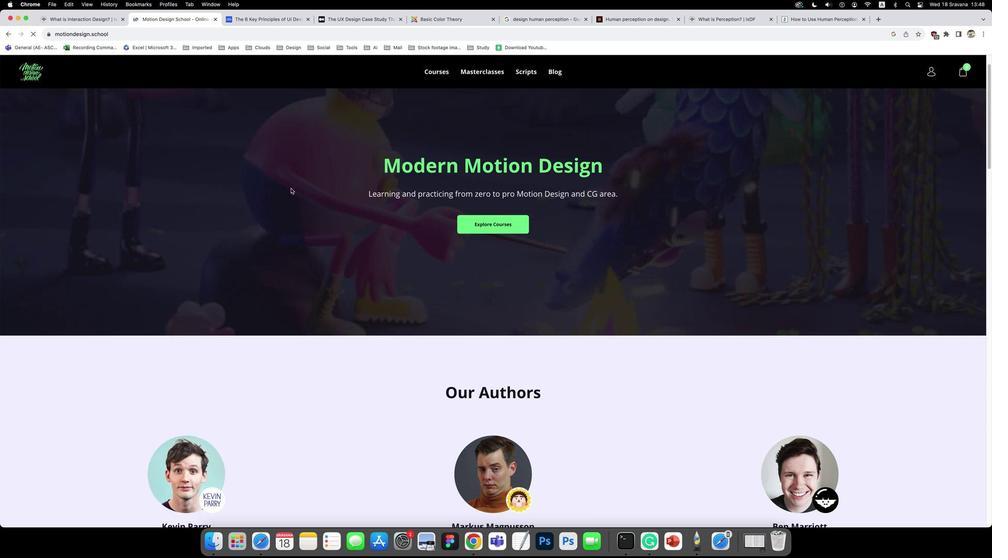 
Action: Mouse scrolled (289, 188) with delta (-2, -3)
Screenshot: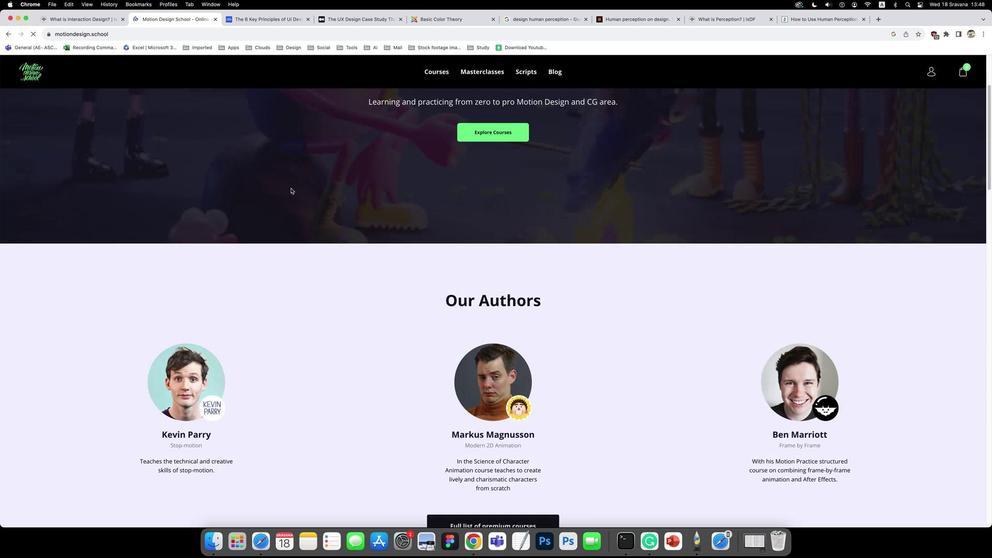 
Action: Mouse scrolled (289, 188) with delta (-2, -1)
Screenshot: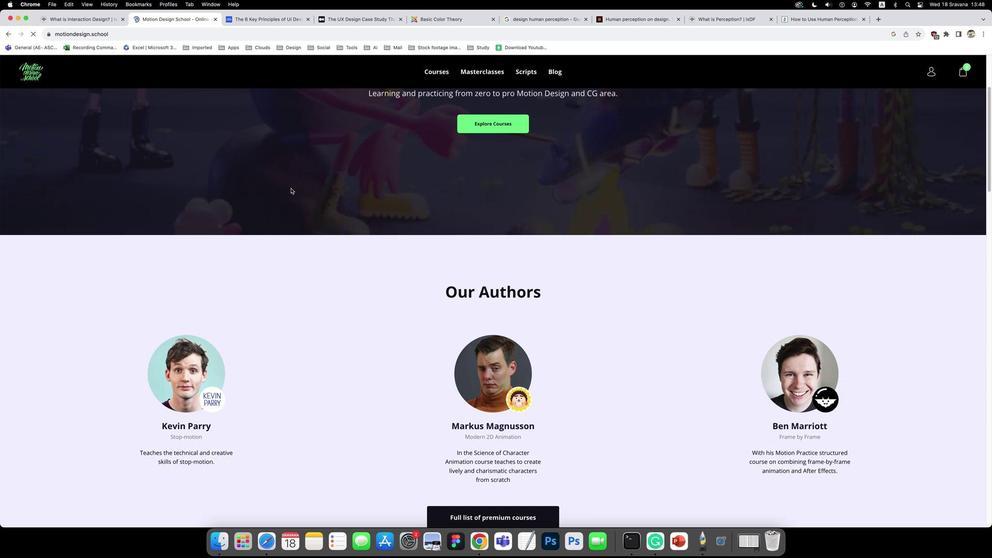 
Action: Mouse scrolled (289, 188) with delta (-2, -1)
Screenshot: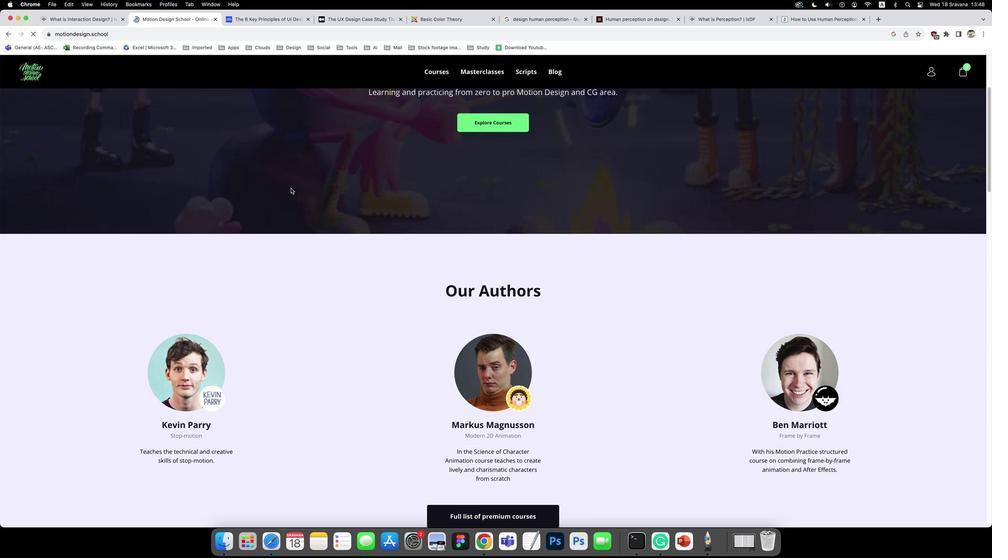 
Action: Mouse scrolled (289, 188) with delta (-2, -1)
Screenshot: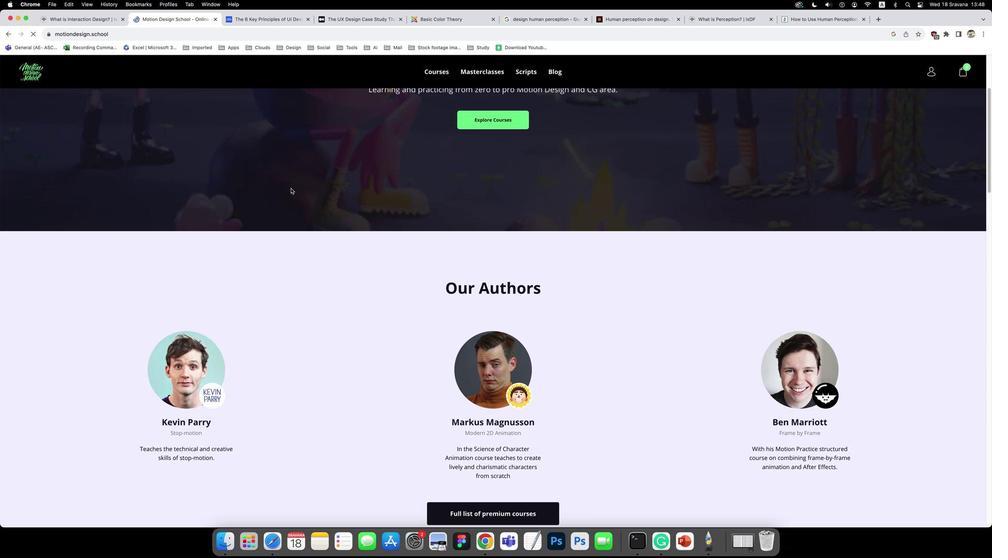 
Action: Mouse scrolled (289, 188) with delta (-2, -1)
Screenshot: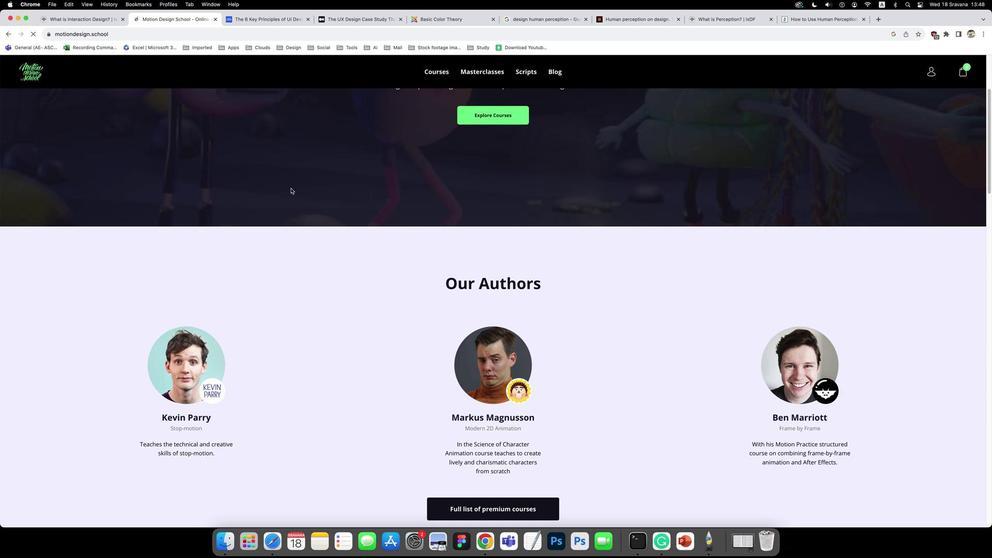 
Action: Mouse scrolled (289, 188) with delta (-2, -1)
Screenshot: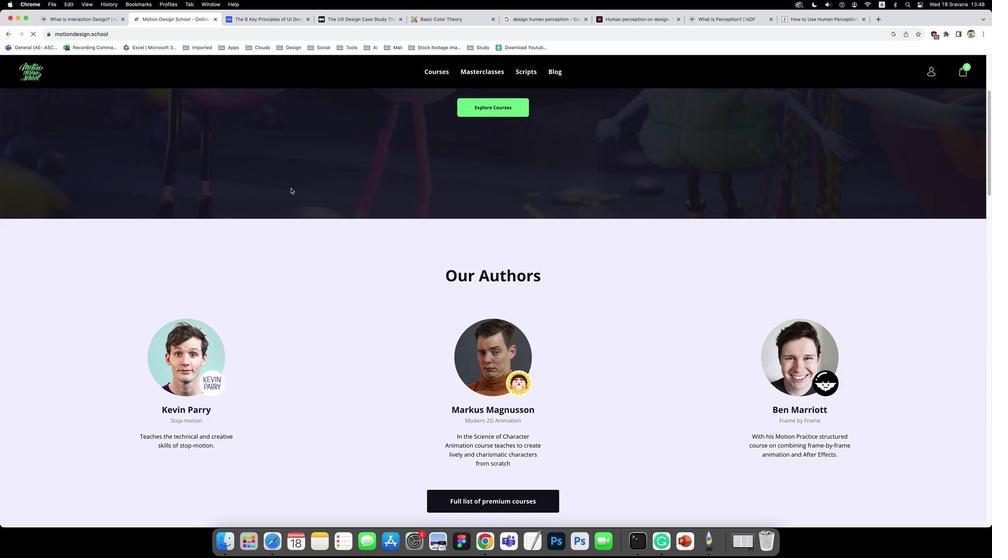 
Action: Mouse scrolled (289, 188) with delta (-2, -1)
Screenshot: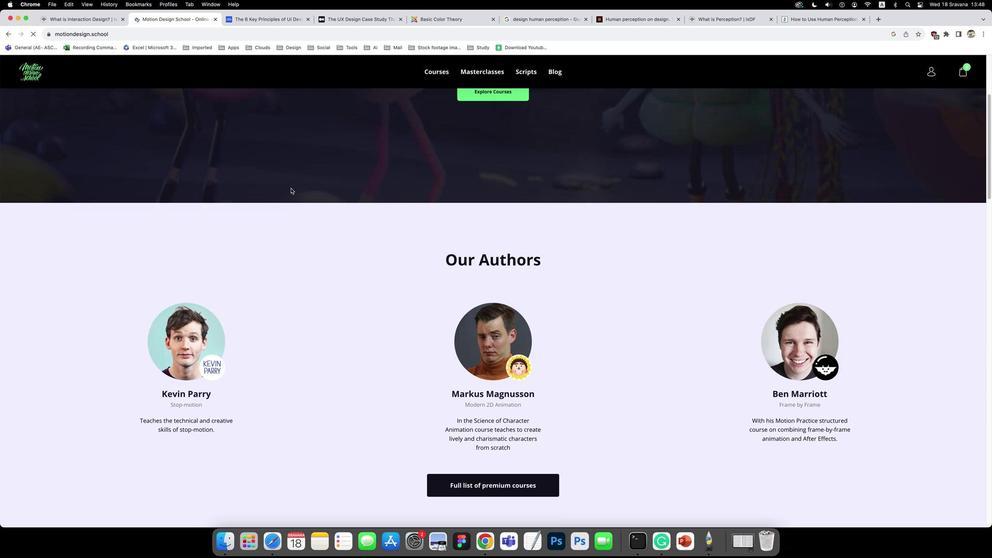 
Action: Mouse scrolled (289, 188) with delta (-2, -2)
Screenshot: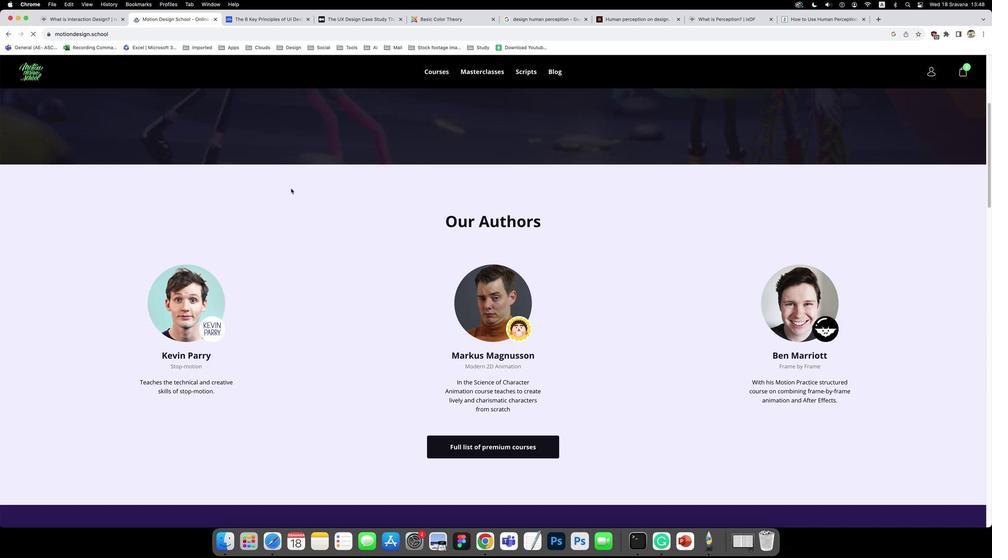 
Action: Mouse scrolled (289, 188) with delta (-2, -2)
Screenshot: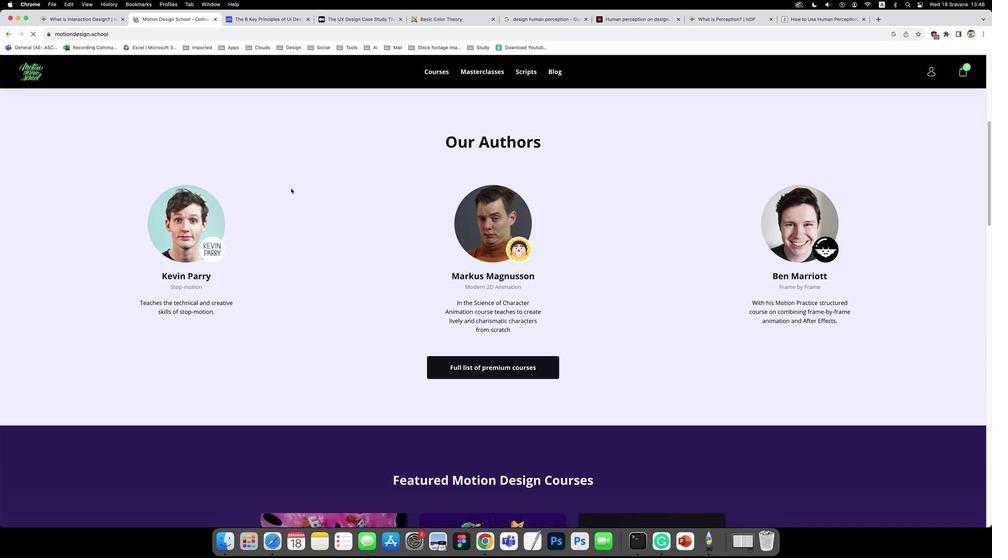 
Action: Mouse scrolled (289, 188) with delta (-2, -3)
Screenshot: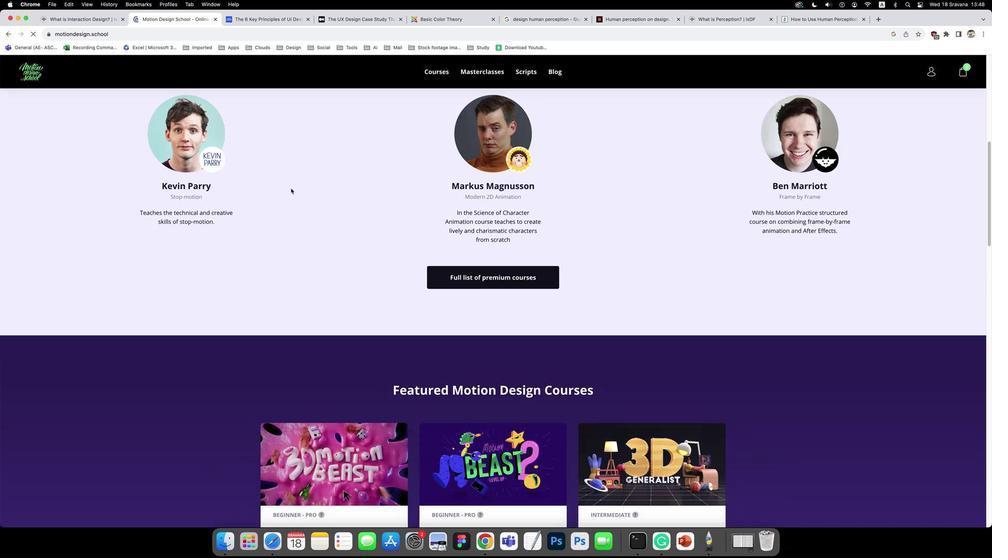 
Action: Mouse scrolled (289, 188) with delta (-2, -1)
Screenshot: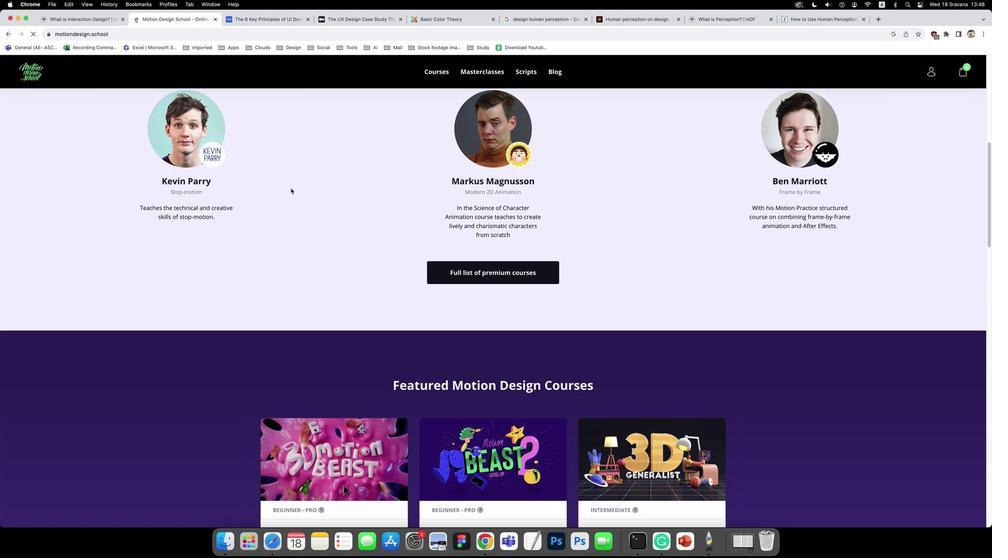 
Action: Mouse scrolled (289, 188) with delta (-2, -1)
Screenshot: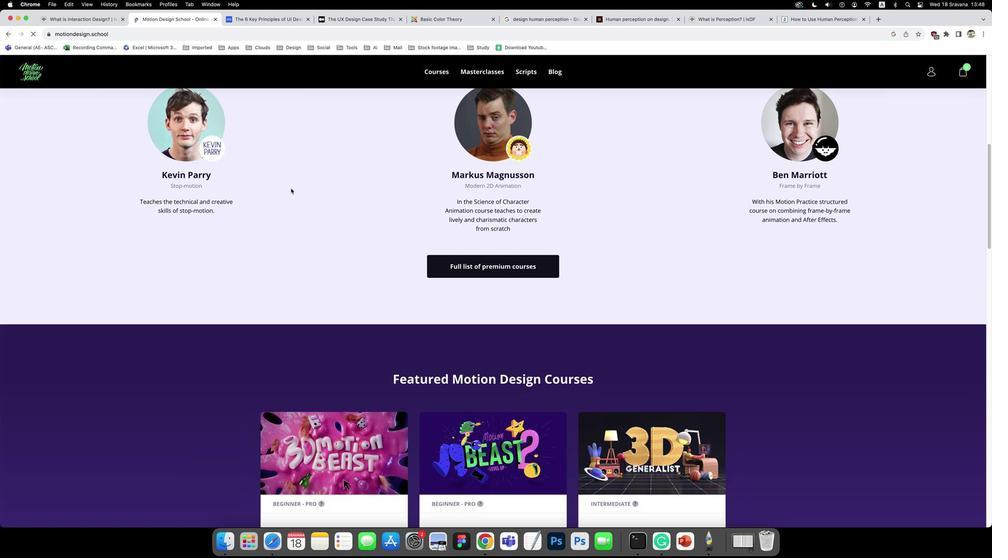 
Action: Mouse scrolled (289, 188) with delta (-2, -1)
Screenshot: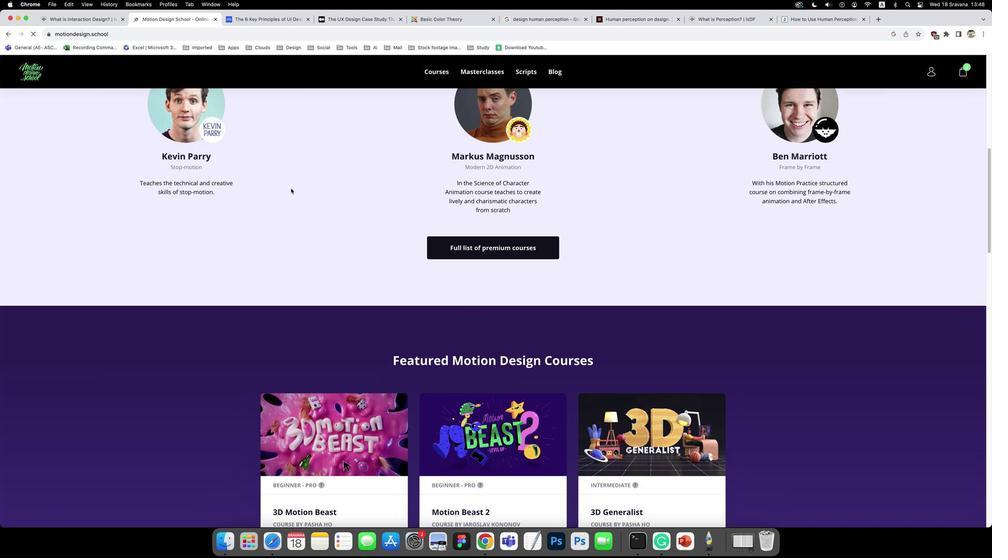 
Action: Mouse scrolled (289, 188) with delta (-2, -1)
Screenshot: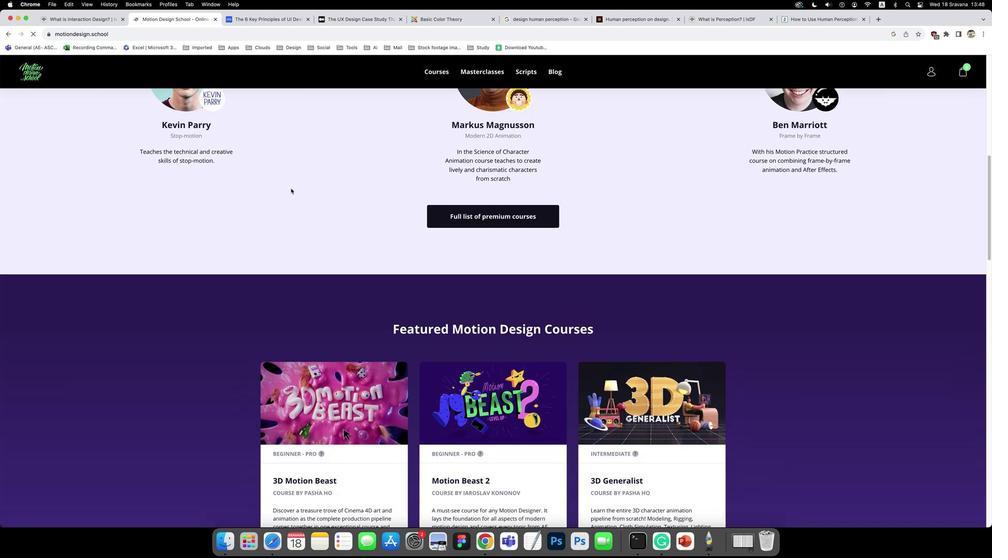 
Action: Mouse scrolled (289, 188) with delta (-2, -2)
Screenshot: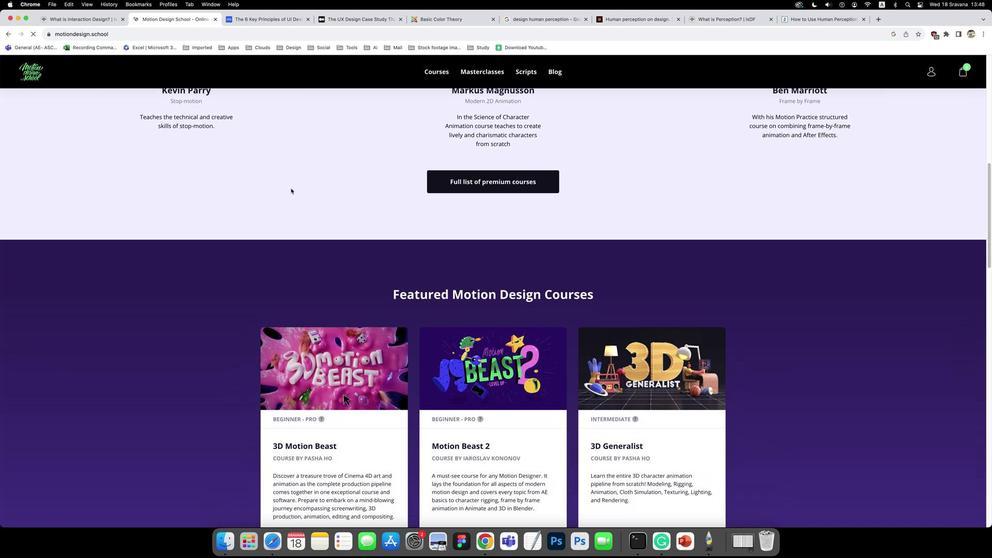 
Action: Mouse scrolled (289, 188) with delta (-2, -1)
Screenshot: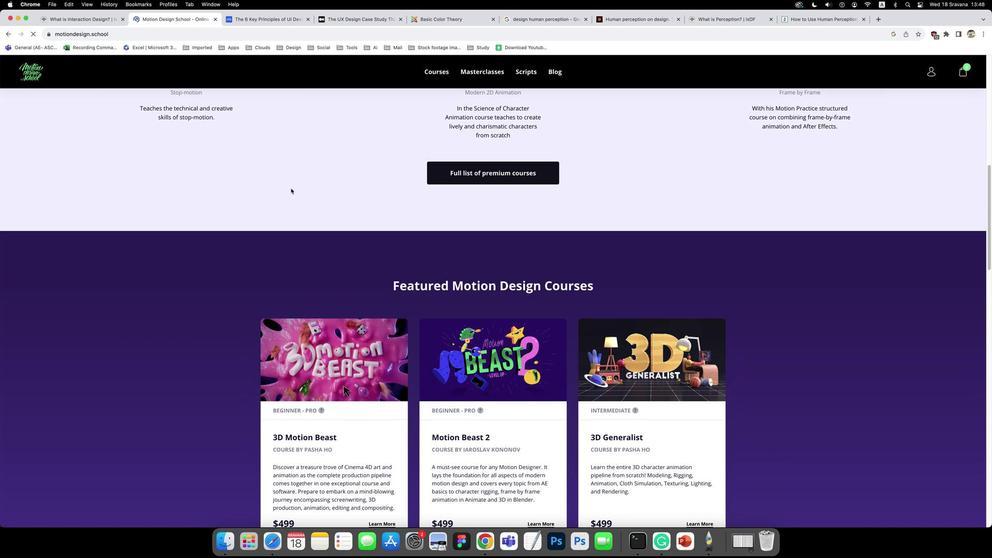 
Action: Mouse scrolled (289, 188) with delta (-2, -1)
Screenshot: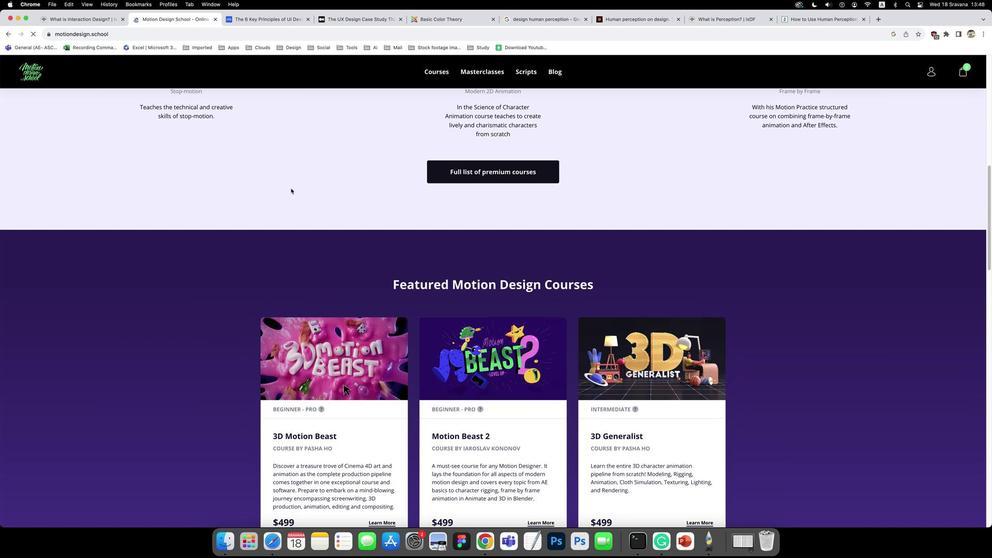 
Action: Mouse scrolled (289, 188) with delta (-2, -1)
Screenshot: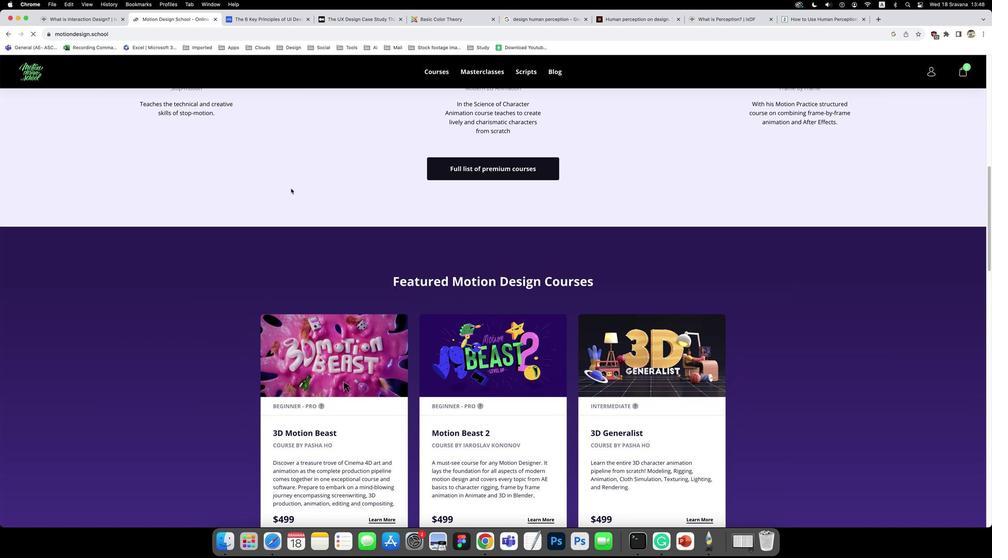 
Action: Mouse scrolled (289, 188) with delta (-2, -1)
Screenshot: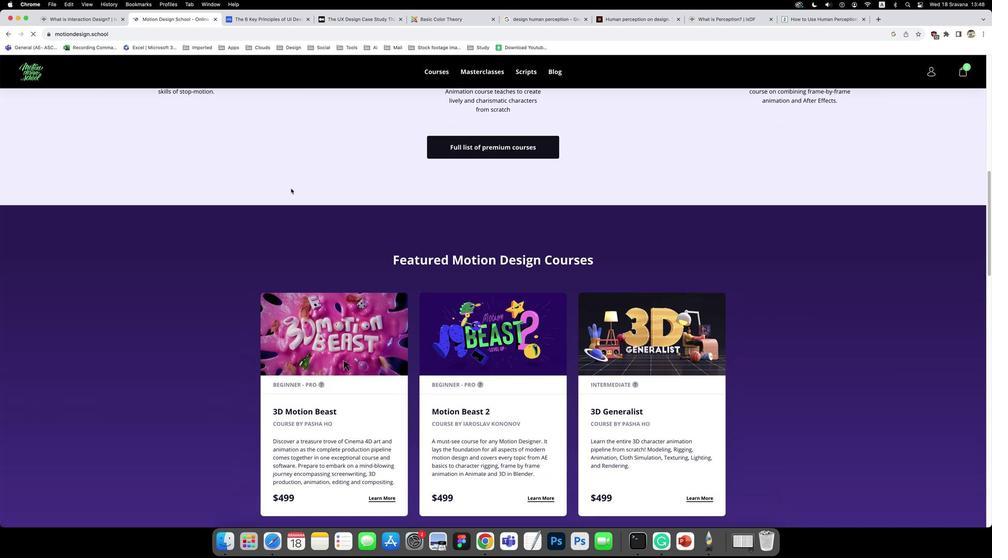 
Action: Mouse scrolled (289, 188) with delta (-2, -2)
Screenshot: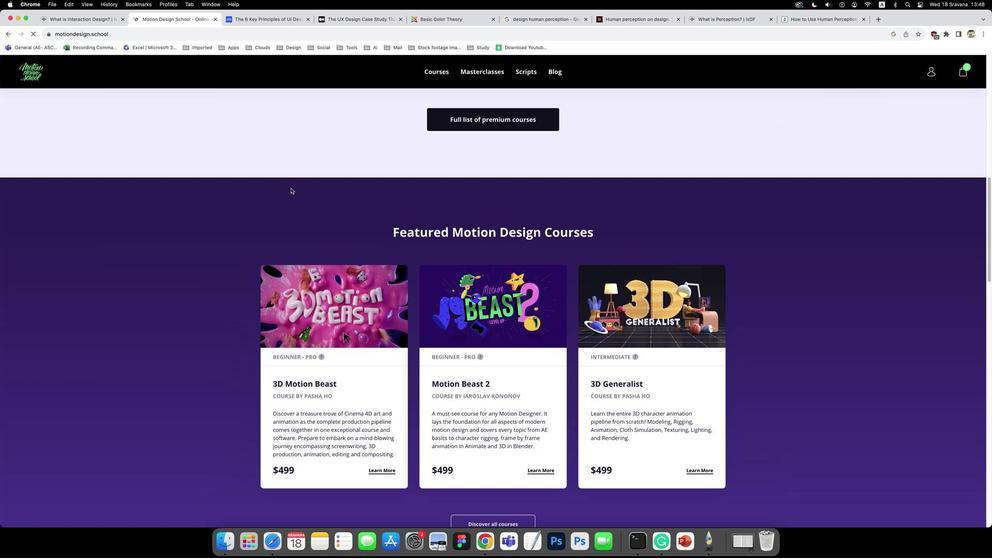 
Action: Mouse scrolled (289, 188) with delta (-2, -1)
Screenshot: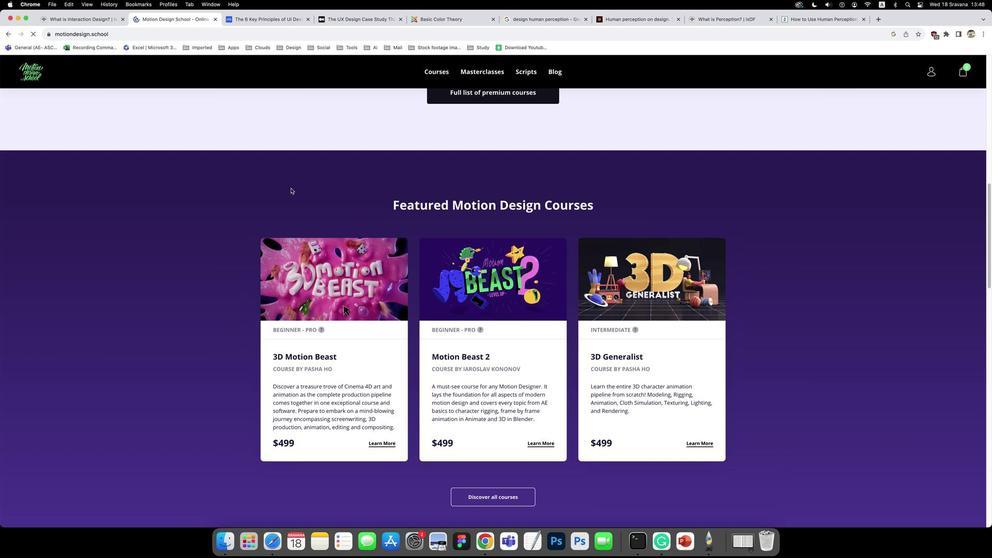
Action: Mouse scrolled (289, 188) with delta (-2, -1)
Screenshot: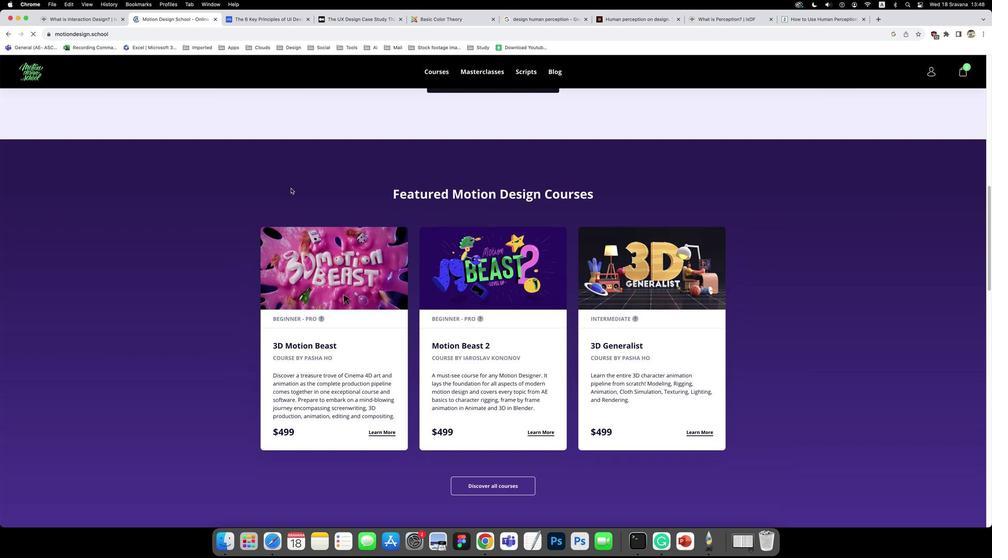 
Action: Mouse scrolled (289, 188) with delta (-2, -2)
Screenshot: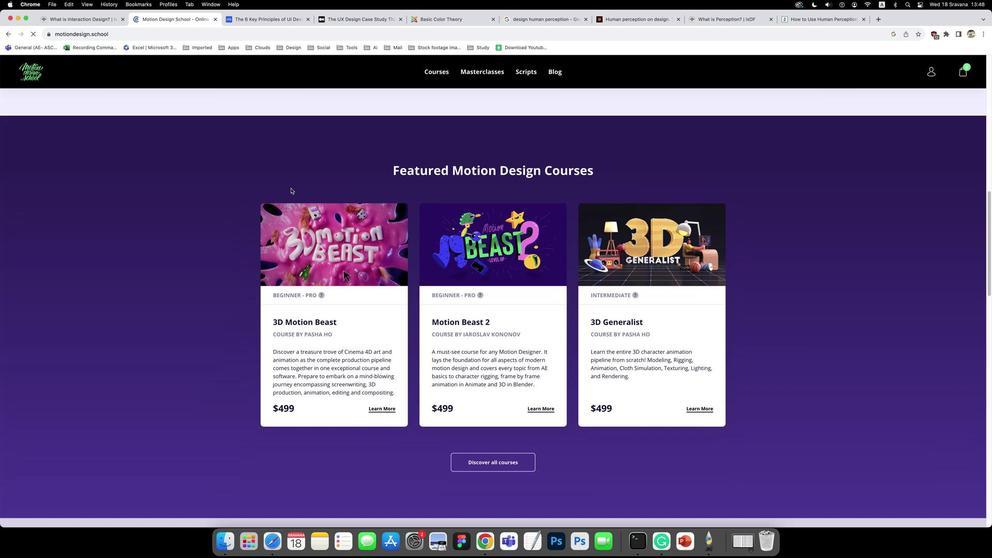 
Action: Mouse scrolled (289, 188) with delta (-2, -1)
Screenshot: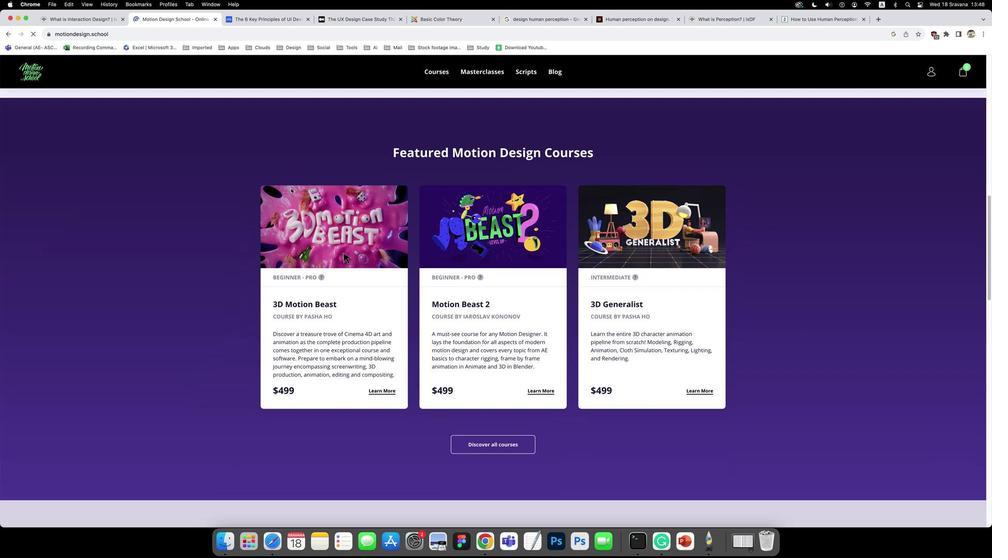 
Action: Mouse scrolled (289, 188) with delta (-2, -1)
Screenshot: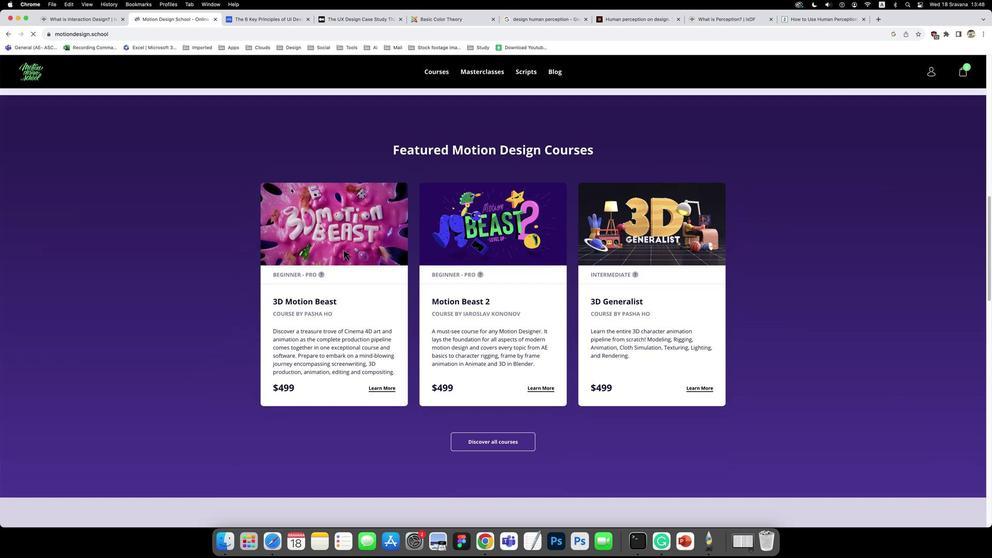 
Action: Mouse scrolled (289, 188) with delta (-2, -1)
Screenshot: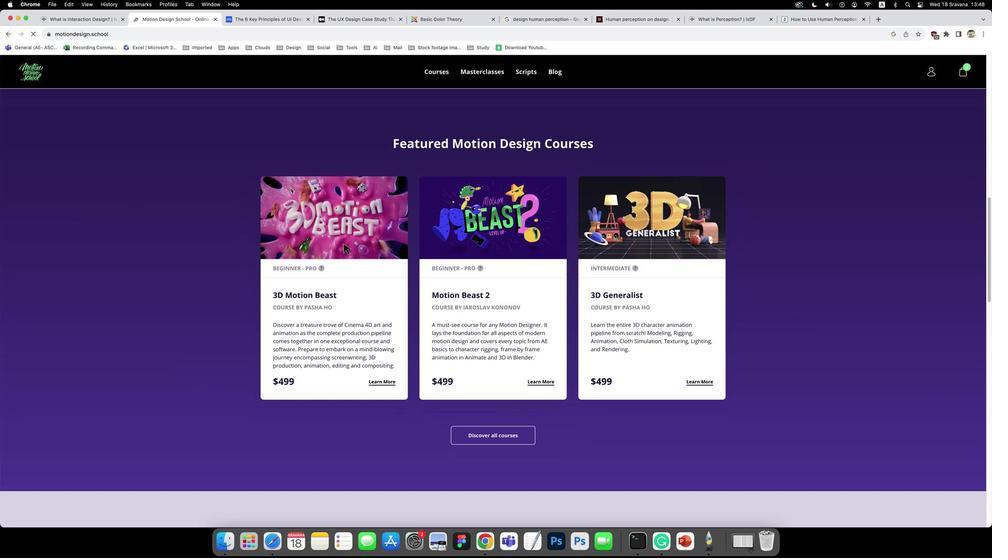 
Action: Mouse scrolled (289, 188) with delta (-2, -1)
Screenshot: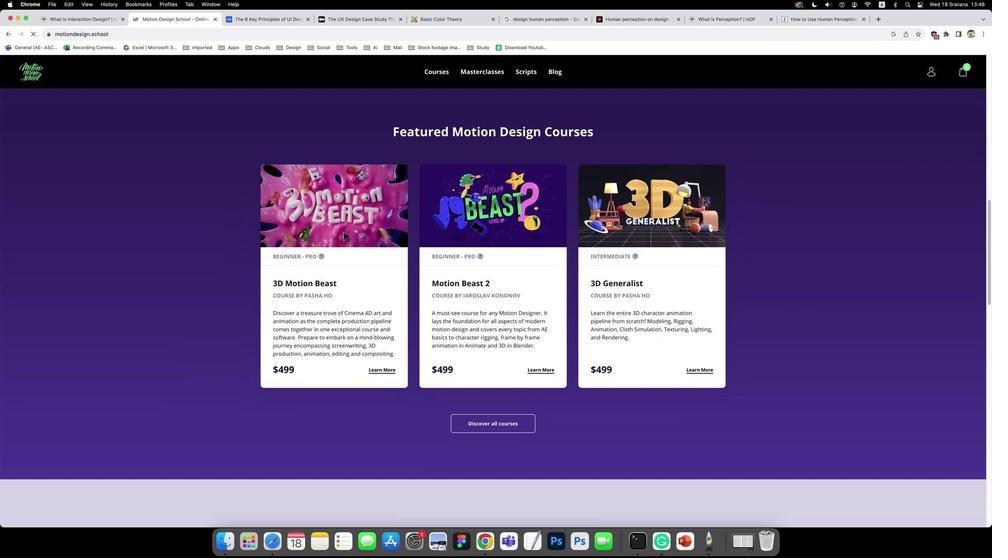 
Action: Mouse scrolled (289, 188) with delta (-2, -2)
Screenshot: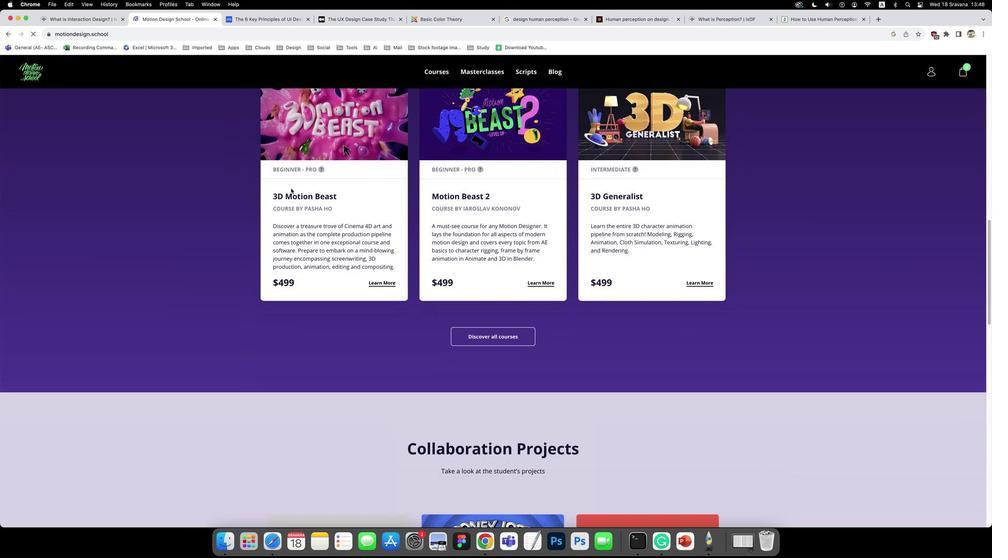 
Action: Mouse scrolled (289, 188) with delta (-2, -3)
Screenshot: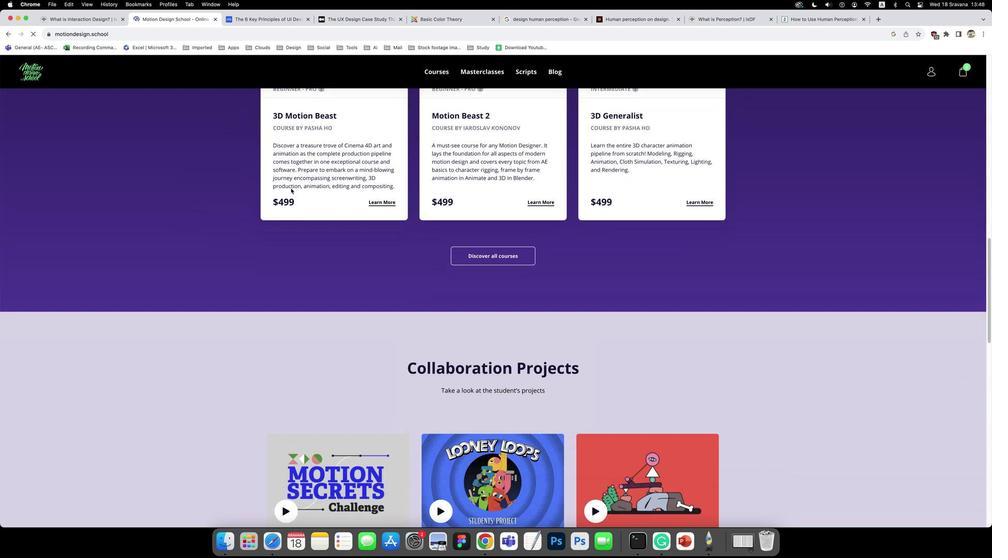 
Action: Mouse moved to (460, 247)
Screenshot: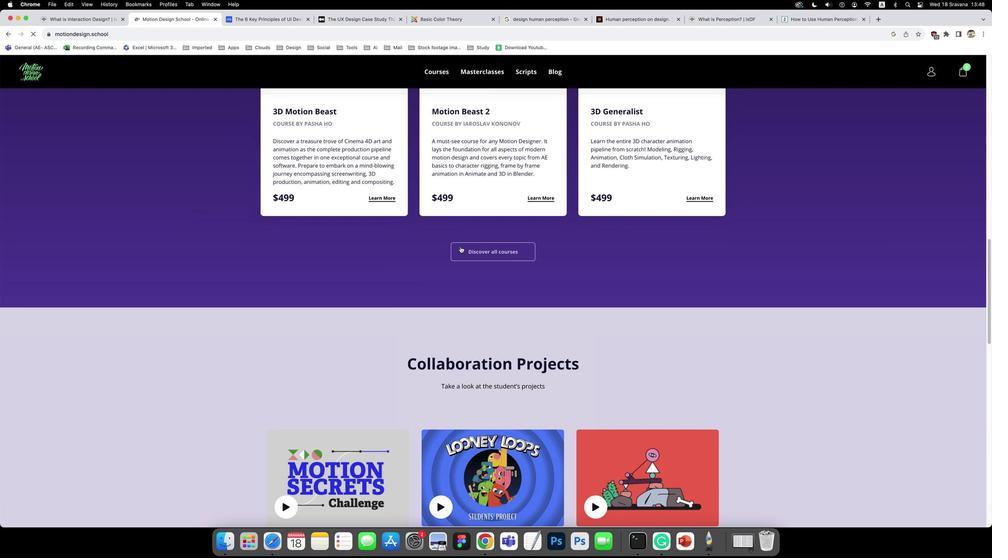 
Action: Mouse pressed left at (460, 247)
Screenshot: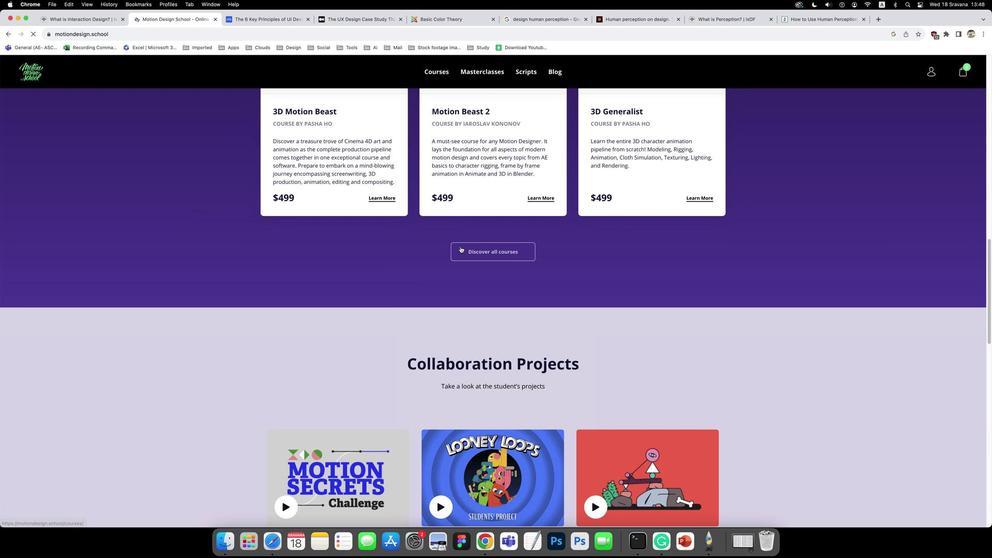 
Action: Mouse moved to (474, 255)
Screenshot: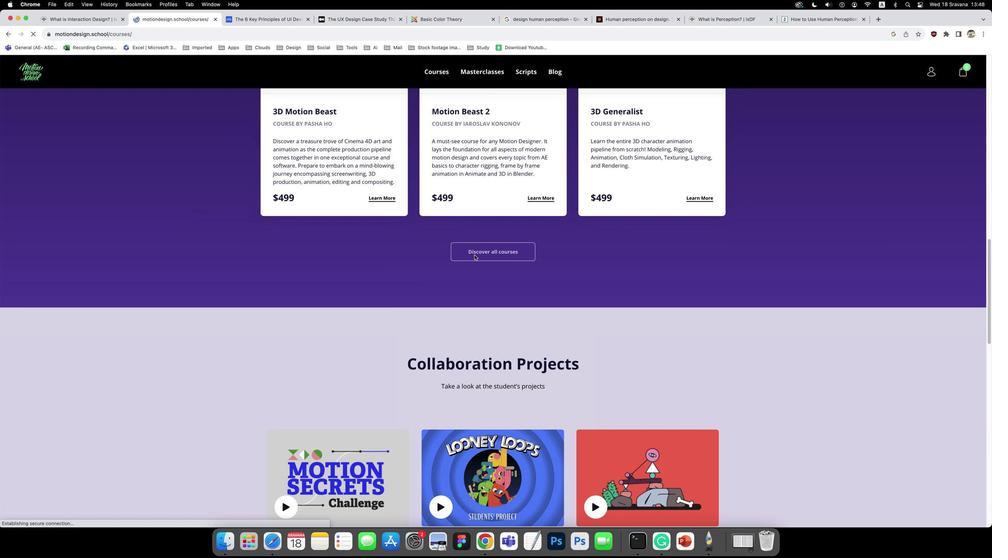 
Action: Mouse pressed left at (474, 255)
Screenshot: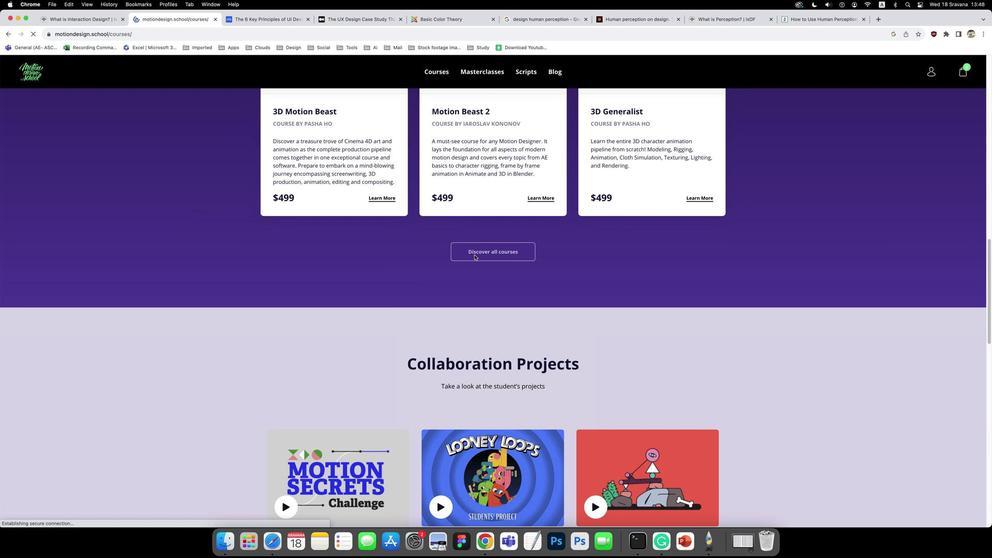 
Action: Mouse scrolled (474, 255) with delta (-2, -1)
Screenshot: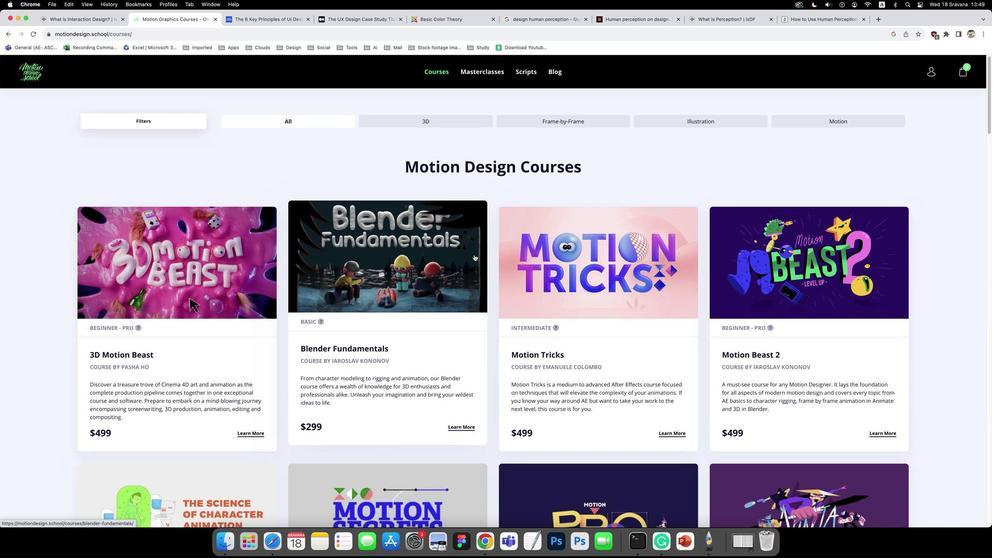 
Action: Mouse scrolled (474, 255) with delta (-2, -1)
Screenshot: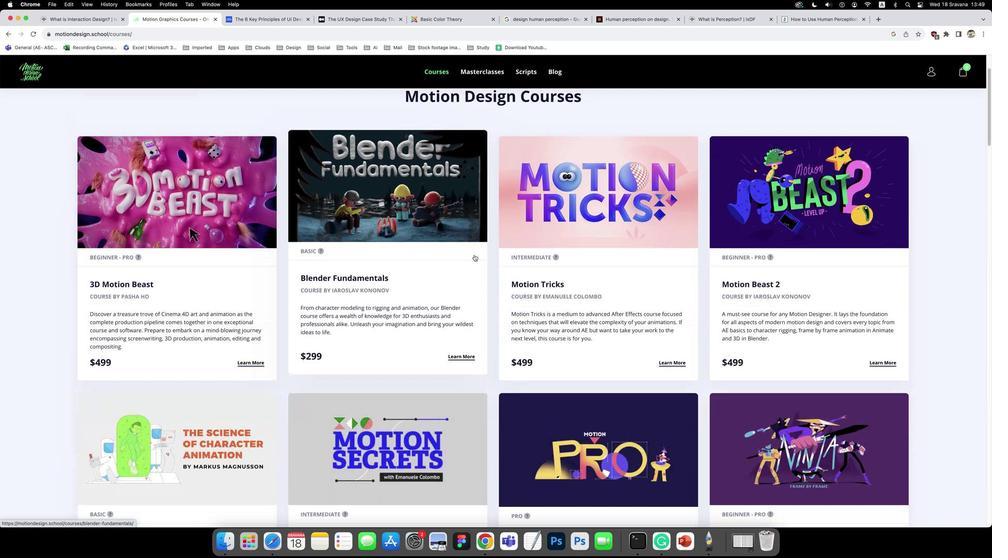 
Action: Mouse scrolled (474, 255) with delta (-2, -3)
Screenshot: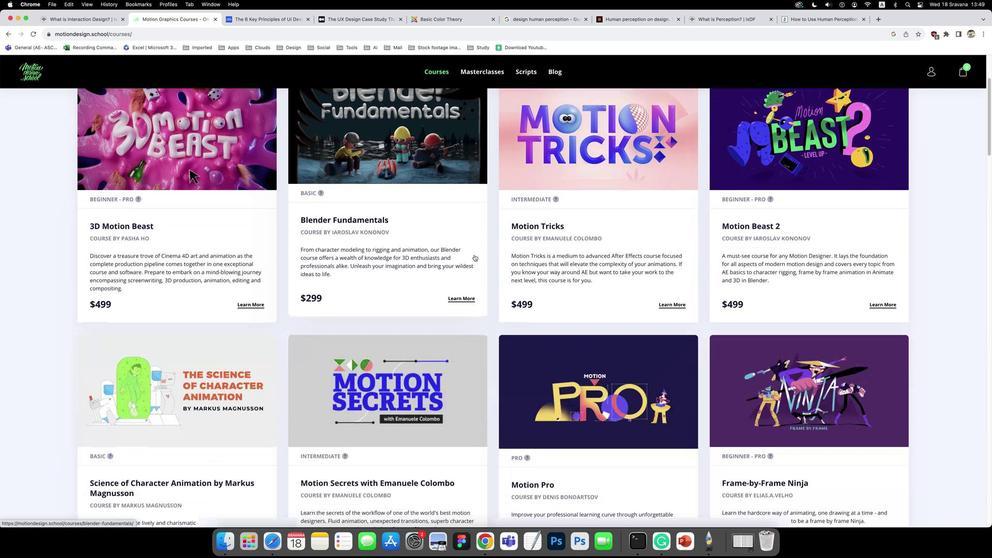 
Action: Mouse scrolled (474, 255) with delta (-2, -1)
Screenshot: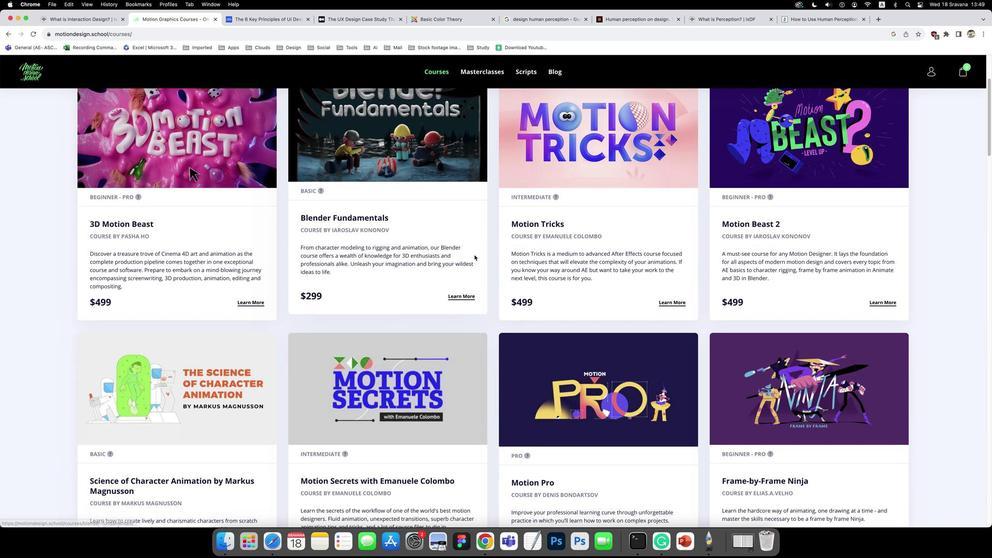
Action: Mouse scrolled (474, 255) with delta (-2, -1)
Screenshot: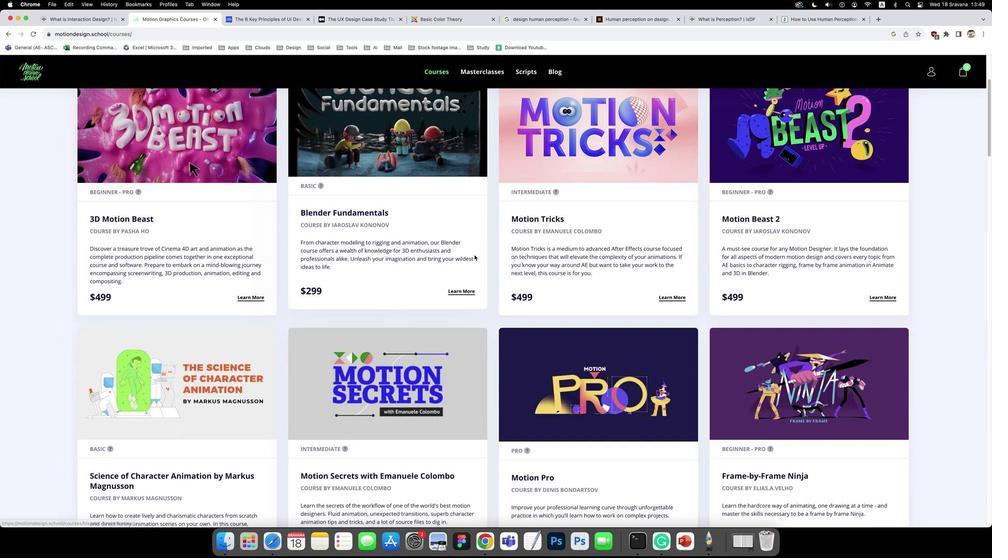 
Action: Mouse scrolled (474, 255) with delta (-2, -2)
Screenshot: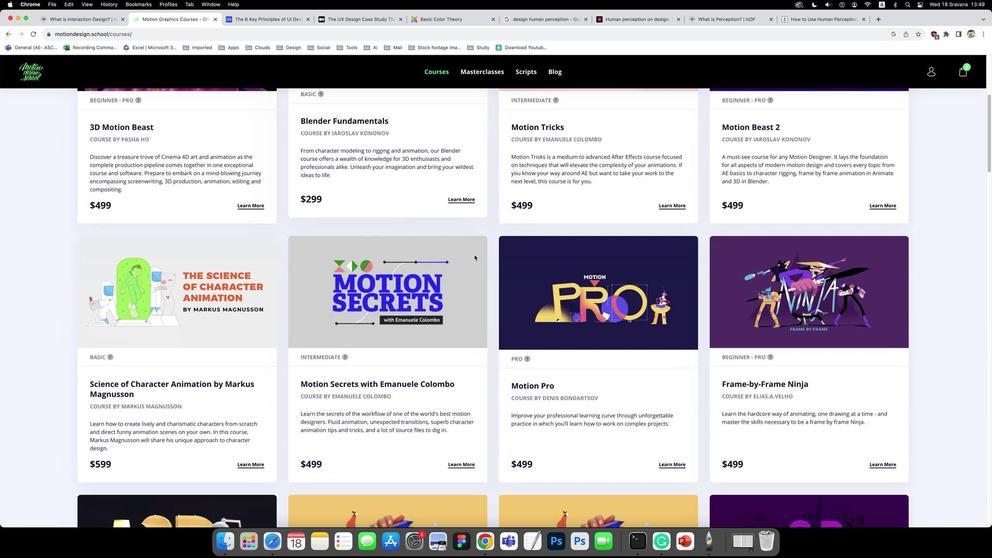 
Action: Mouse scrolled (474, 255) with delta (-2, -1)
Screenshot: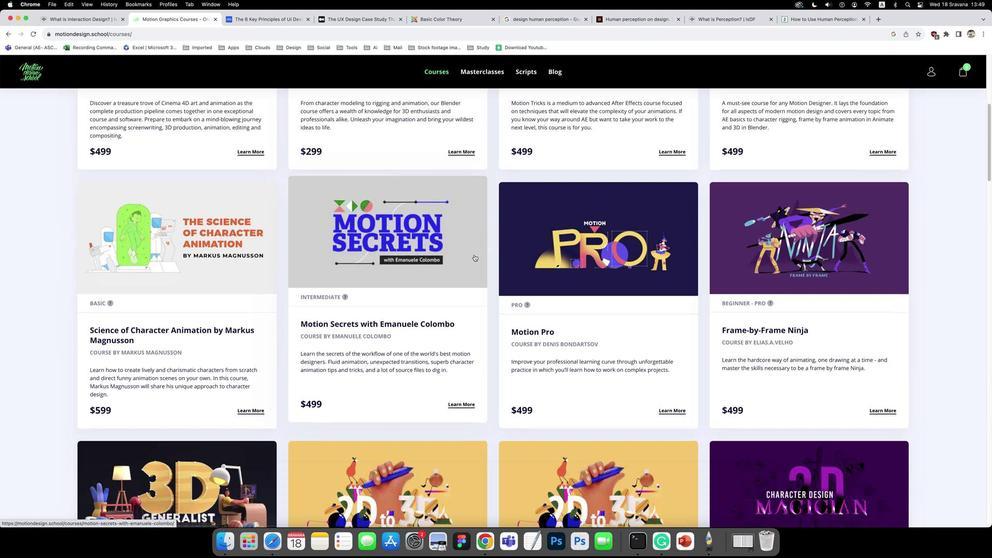 
Action: Mouse scrolled (474, 255) with delta (-2, -1)
Screenshot: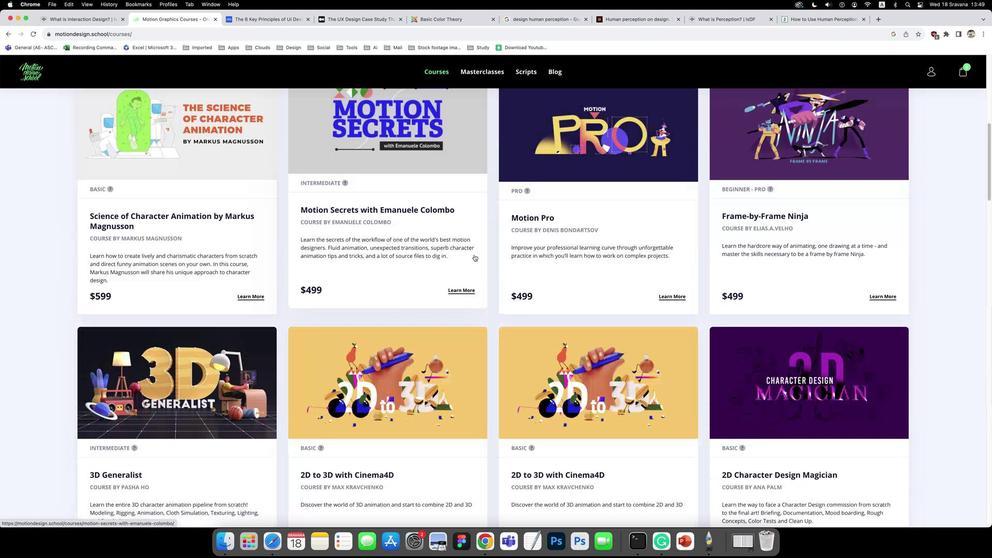 
Action: Mouse scrolled (474, 255) with delta (-2, -4)
Screenshot: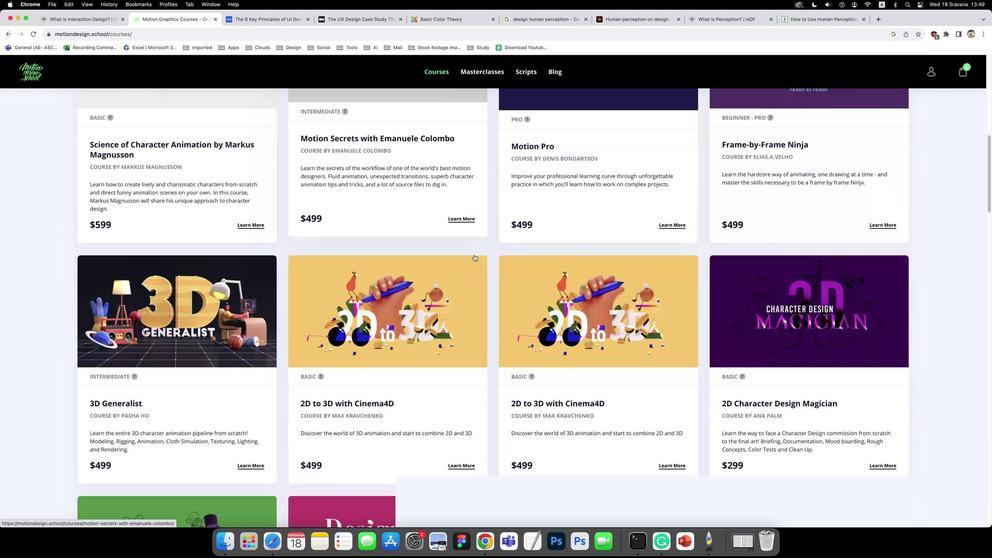 
Action: Mouse scrolled (474, 255) with delta (-2, -5)
Screenshot: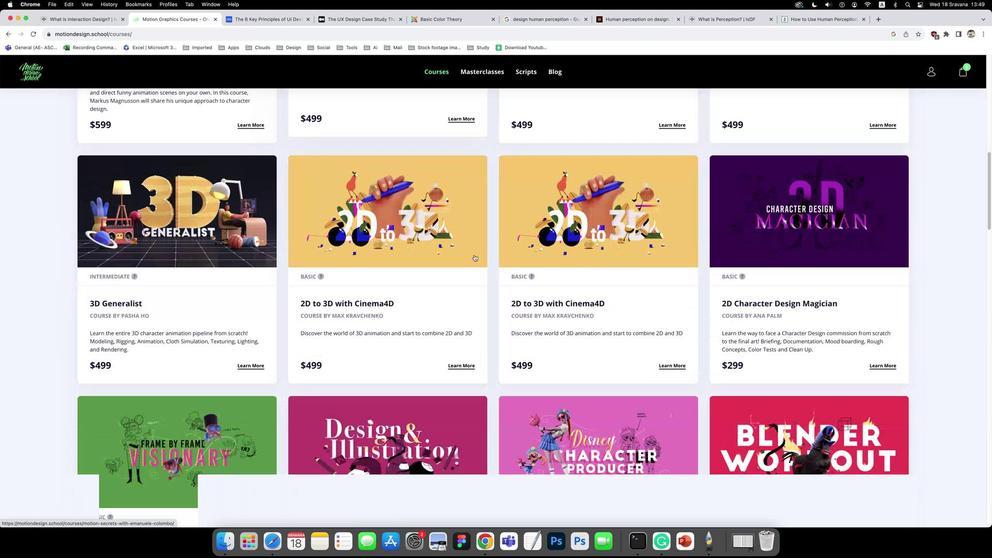 
Action: Mouse scrolled (474, 255) with delta (-2, -1)
Screenshot: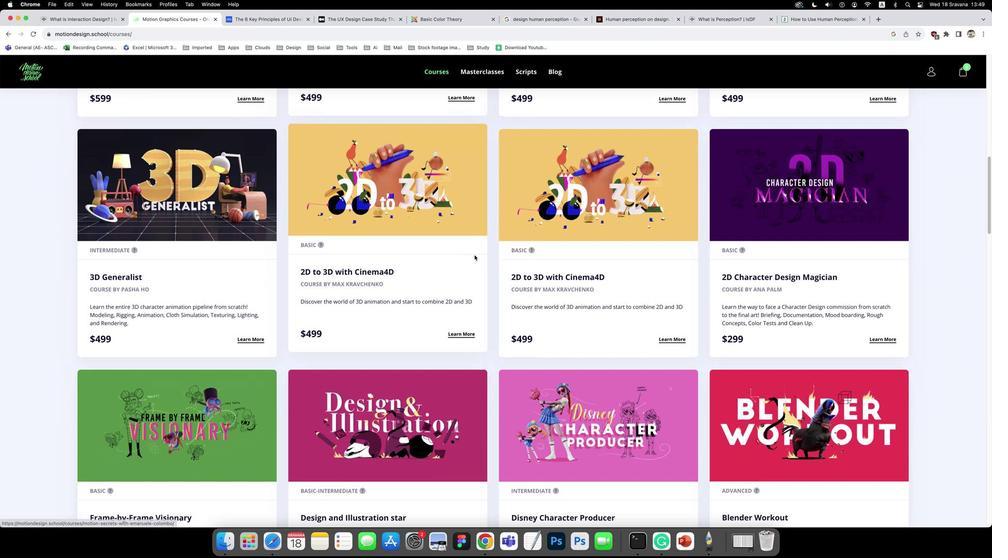 
Action: Mouse scrolled (474, 255) with delta (-2, -1)
Screenshot: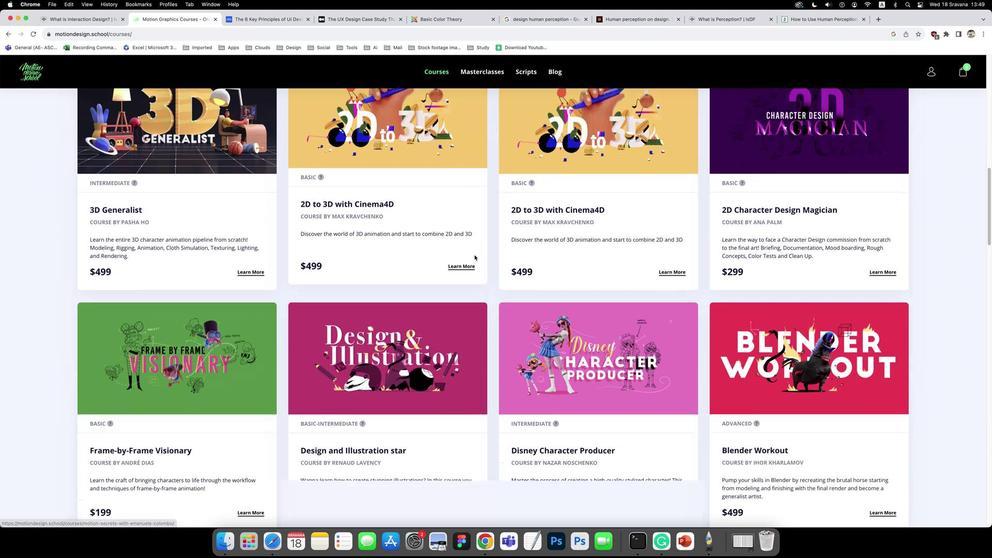 
Action: Mouse scrolled (474, 255) with delta (-2, -4)
Screenshot: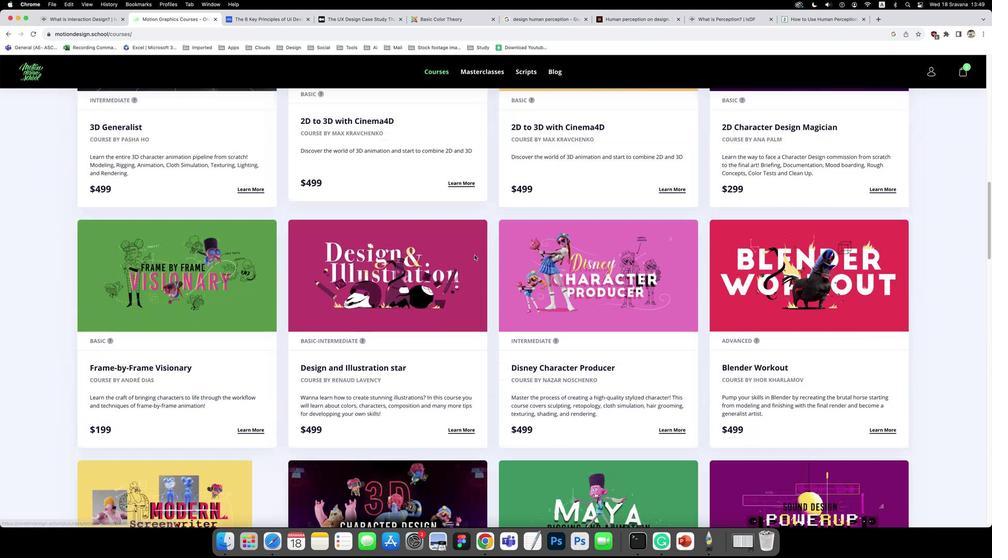 
Action: Mouse scrolled (474, 255) with delta (-2, -5)
Screenshot: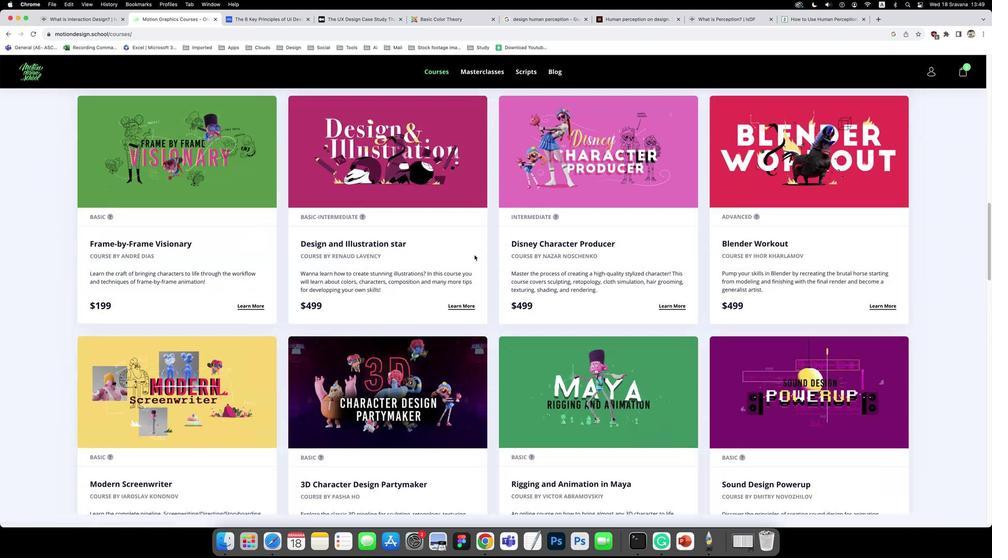
Action: Mouse scrolled (474, 255) with delta (-2, -1)
Screenshot: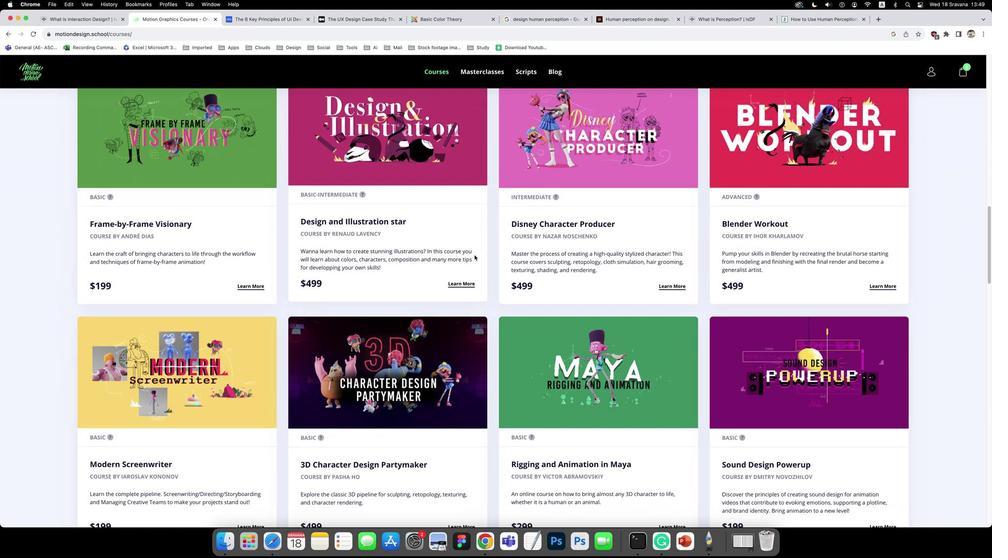 
Action: Mouse scrolled (474, 255) with delta (-2, -1)
Screenshot: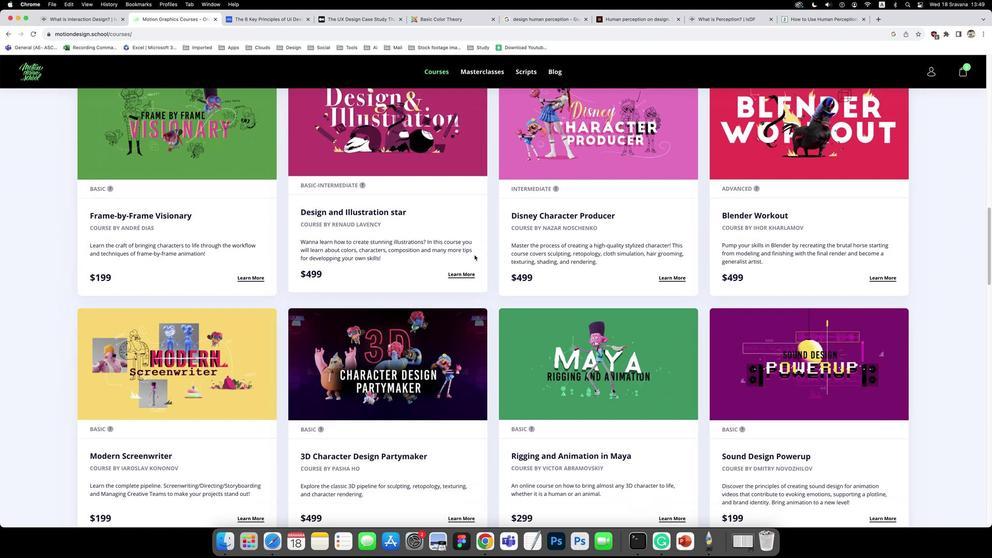 
Action: Mouse scrolled (474, 255) with delta (-2, -2)
Screenshot: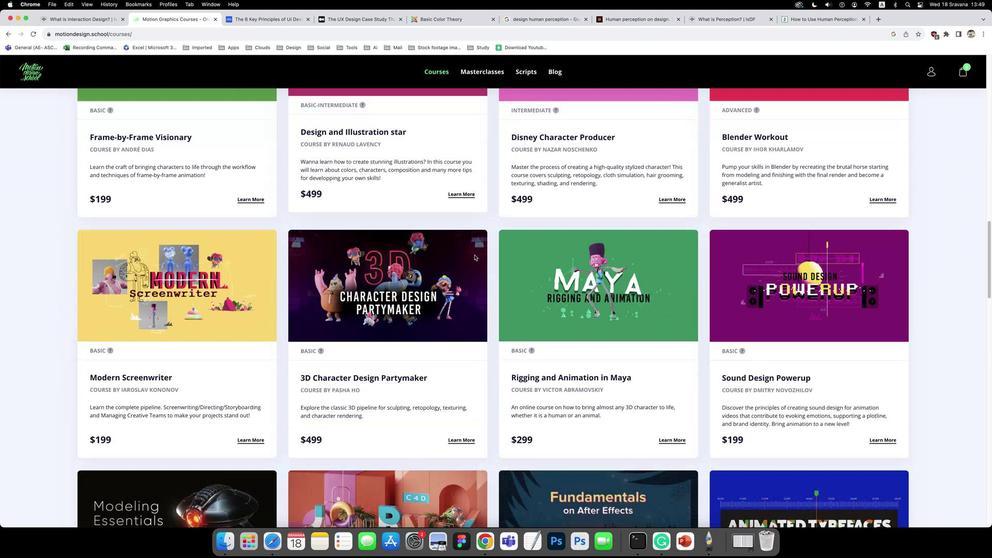 
Action: Mouse scrolled (474, 255) with delta (-2, -1)
Screenshot: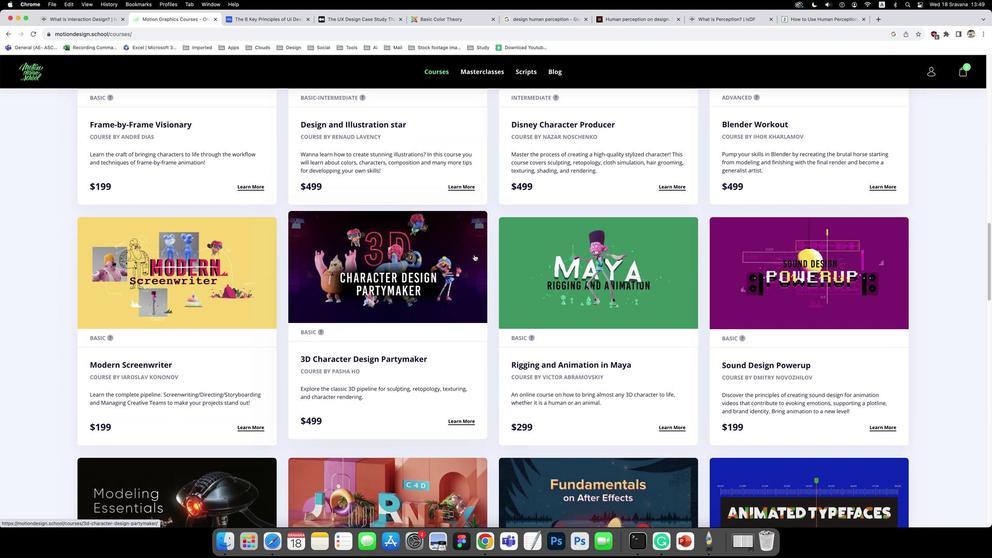 
Action: Mouse scrolled (474, 255) with delta (-2, -1)
Screenshot: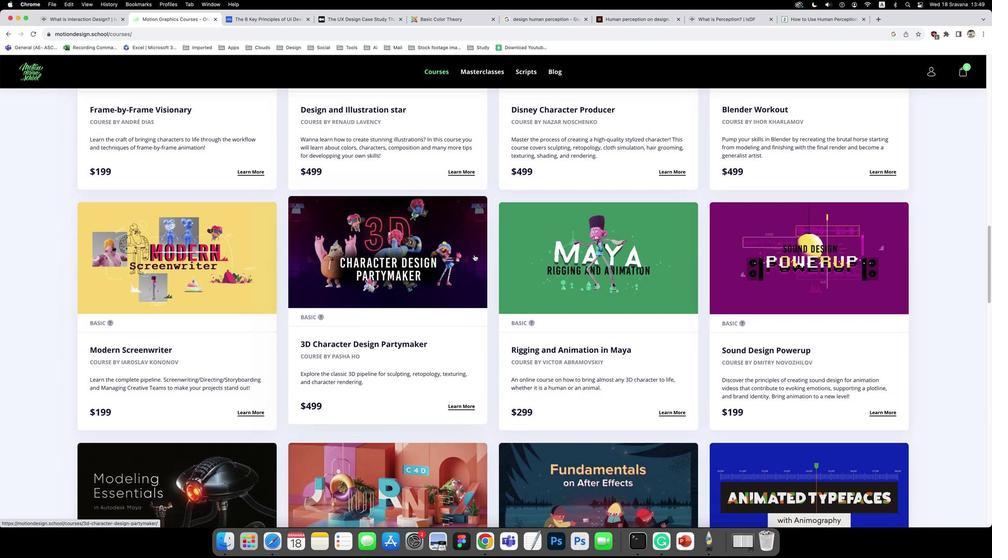 
Action: Mouse scrolled (474, 255) with delta (-2, -3)
Screenshot: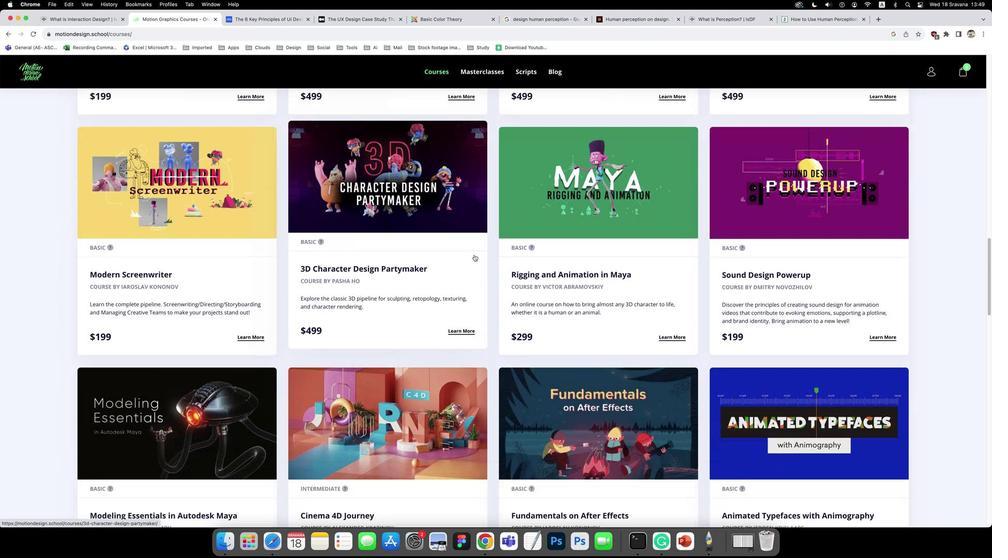 
Action: Mouse scrolled (474, 255) with delta (-2, -4)
Screenshot: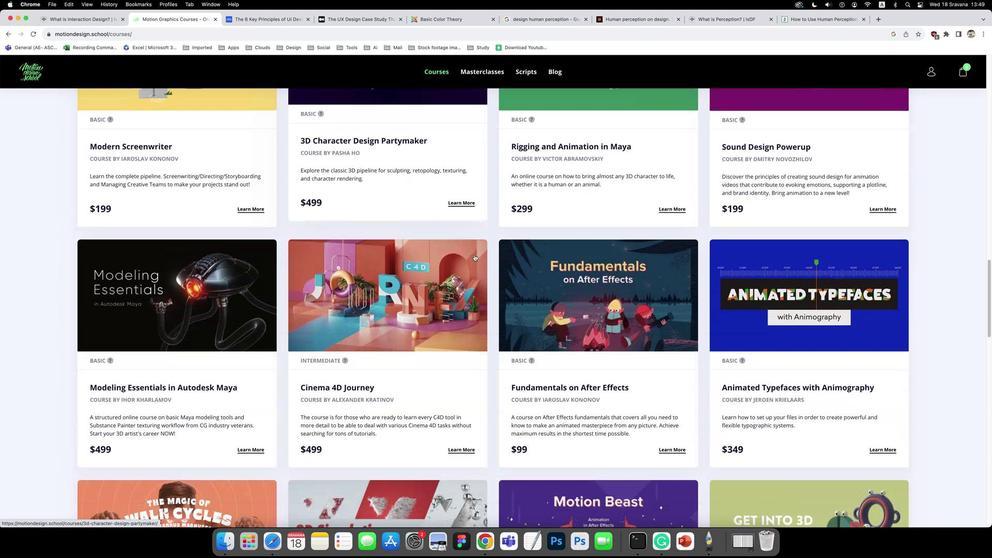 
Action: Mouse scrolled (474, 255) with delta (-2, -1)
Screenshot: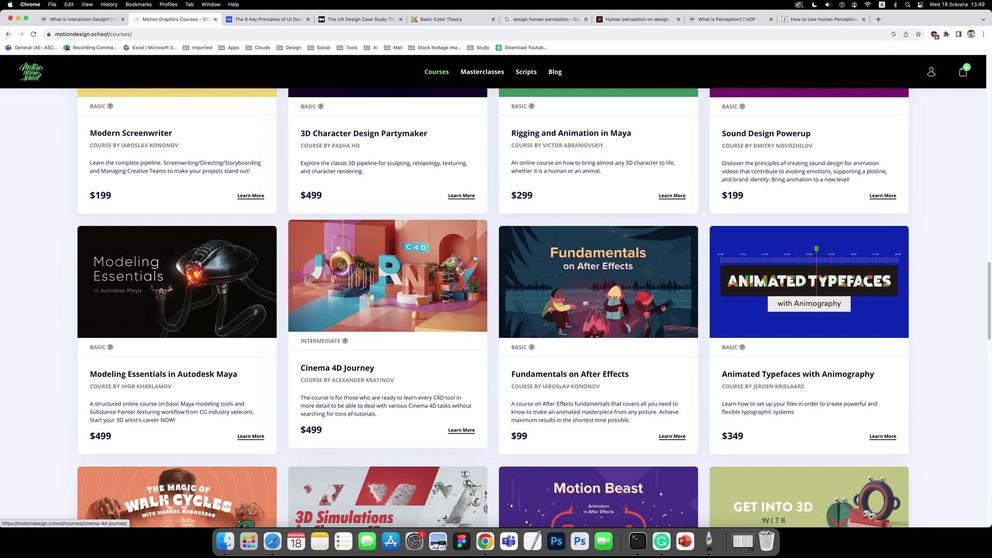 
Action: Mouse scrolled (474, 255) with delta (-2, -1)
Screenshot: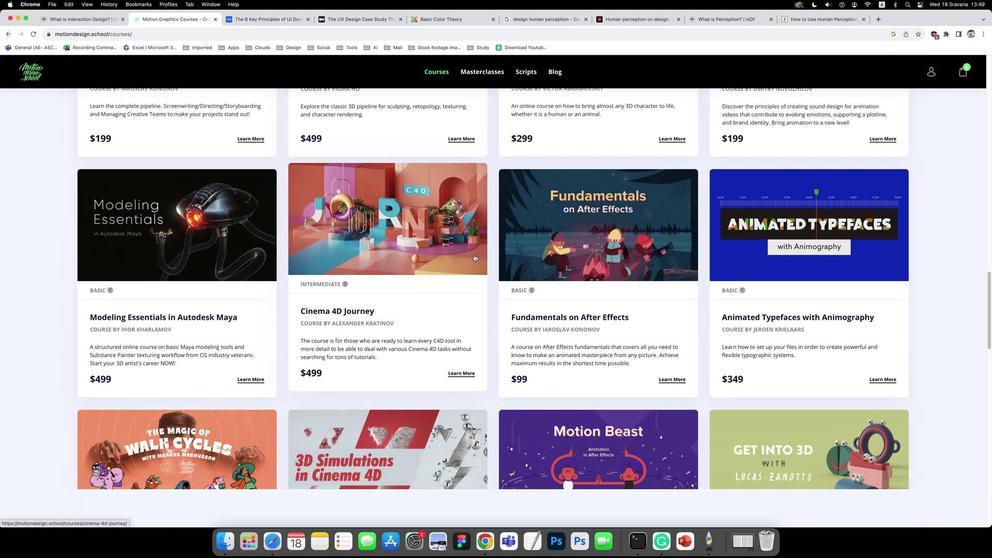 
Action: Mouse scrolled (474, 255) with delta (-2, -3)
Screenshot: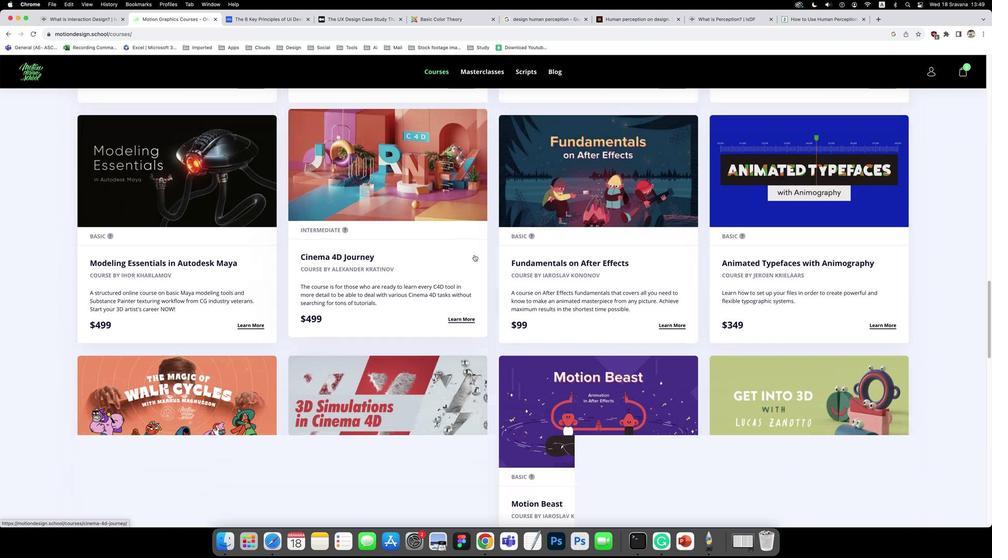 
Action: Mouse moved to (224, 171)
Screenshot: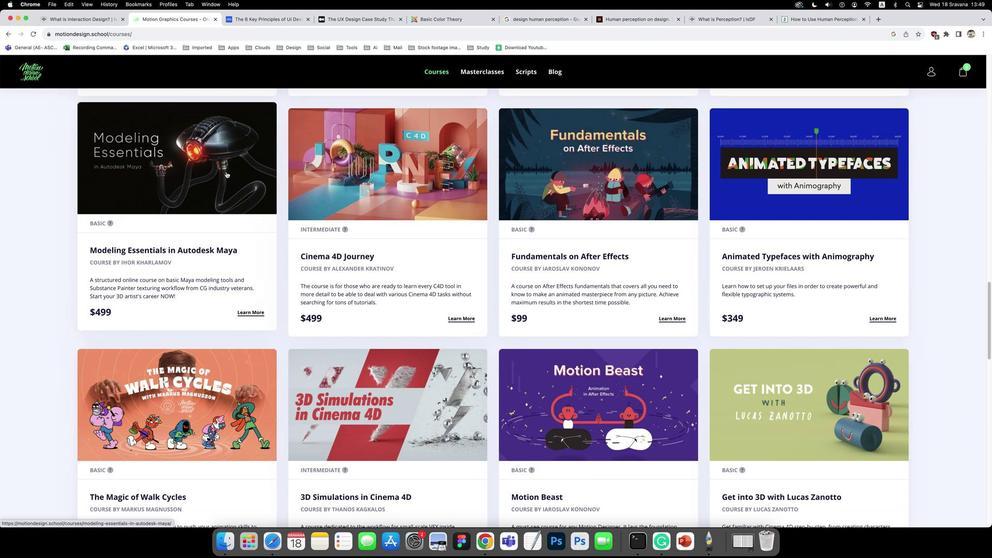 
Action: Mouse pressed left at (224, 171)
Screenshot: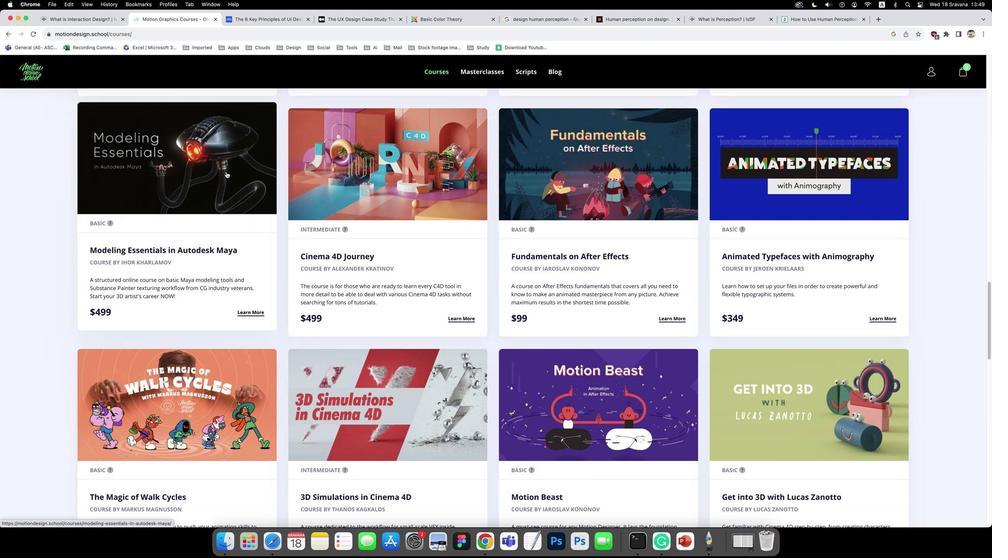 
Action: Mouse moved to (324, 189)
Screenshot: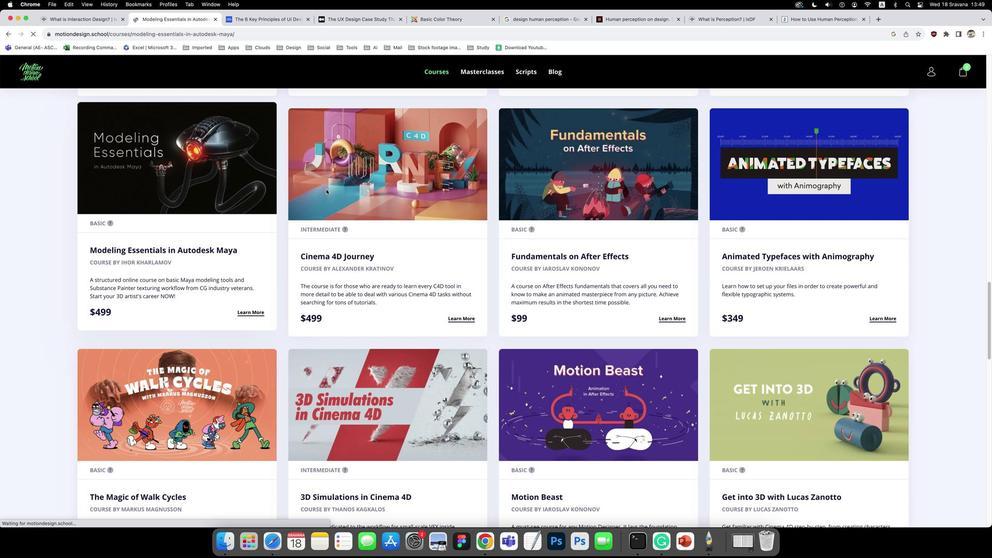 
Action: Mouse scrolled (324, 189) with delta (-2, -1)
Screenshot: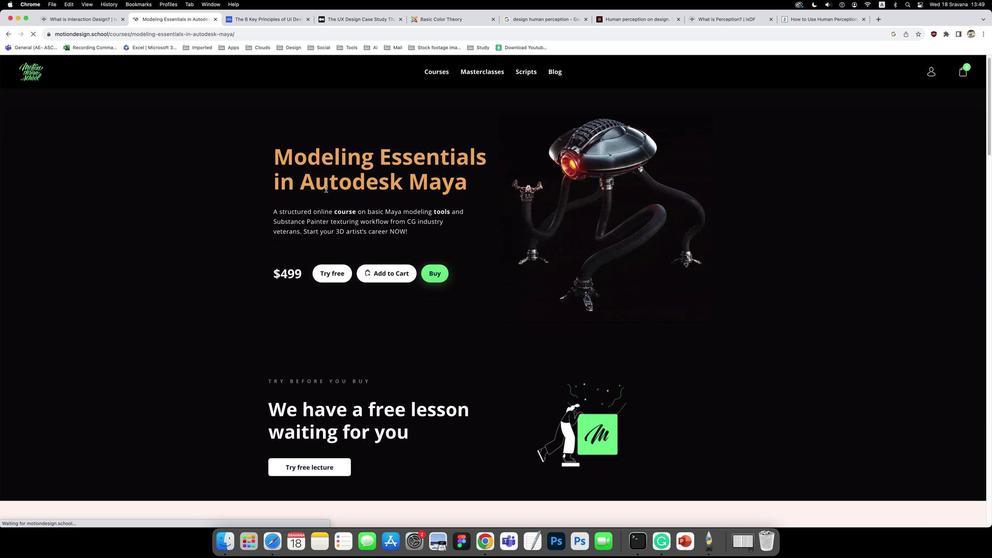 
Action: Mouse scrolled (324, 189) with delta (-2, -1)
Screenshot: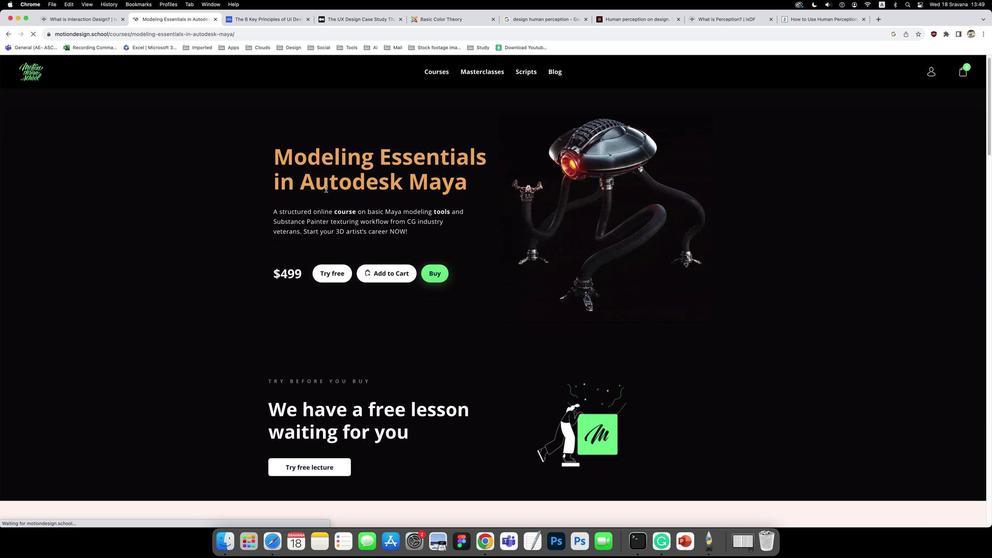 
Action: Mouse scrolled (324, 189) with delta (-2, -1)
Screenshot: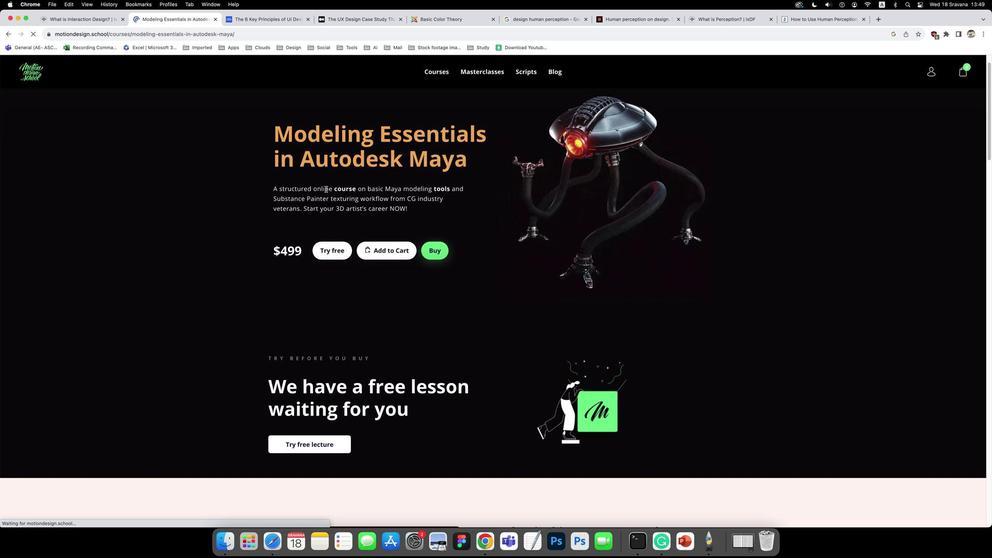 
Action: Mouse scrolled (324, 189) with delta (-2, -1)
Screenshot: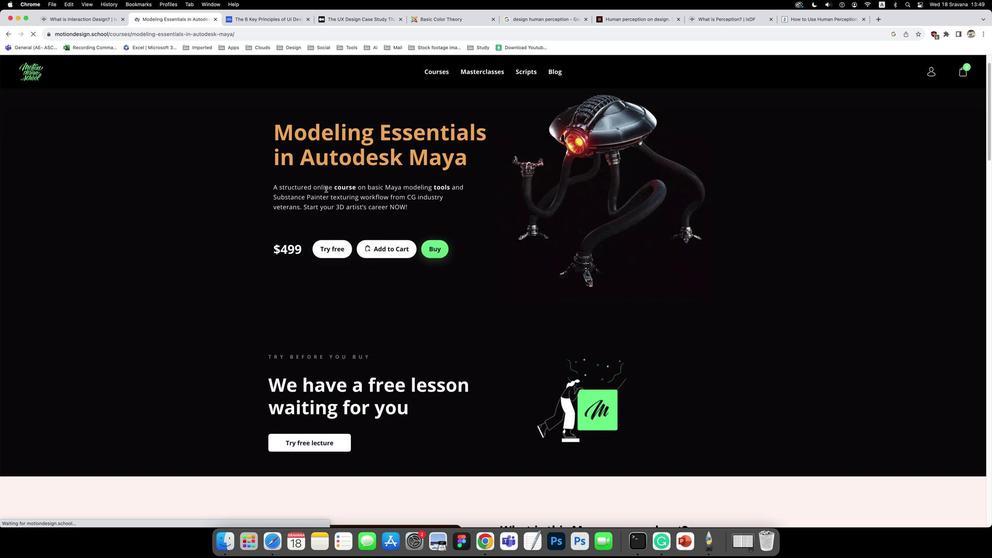 
Action: Mouse scrolled (324, 189) with delta (-2, -1)
Screenshot: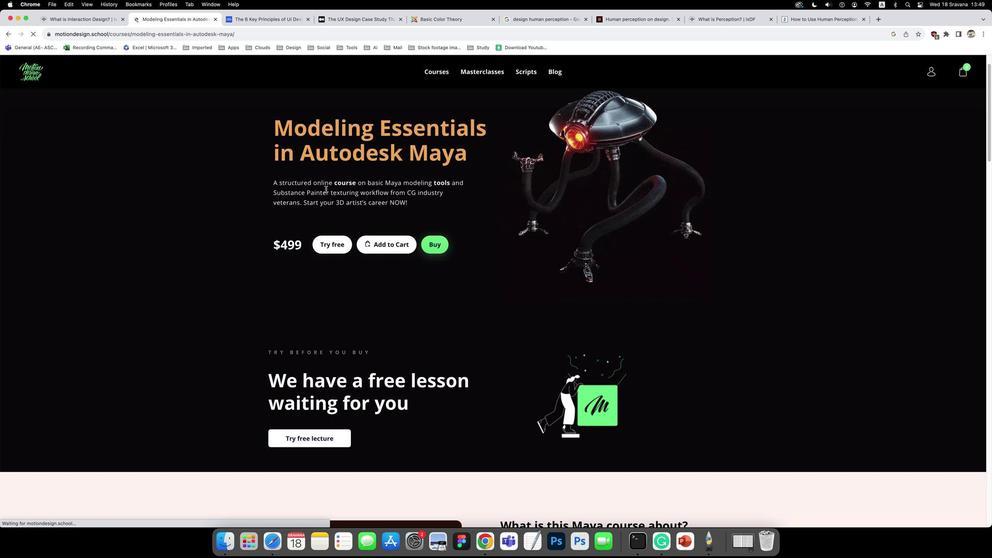 
Action: Mouse scrolled (324, 189) with delta (-2, -2)
Screenshot: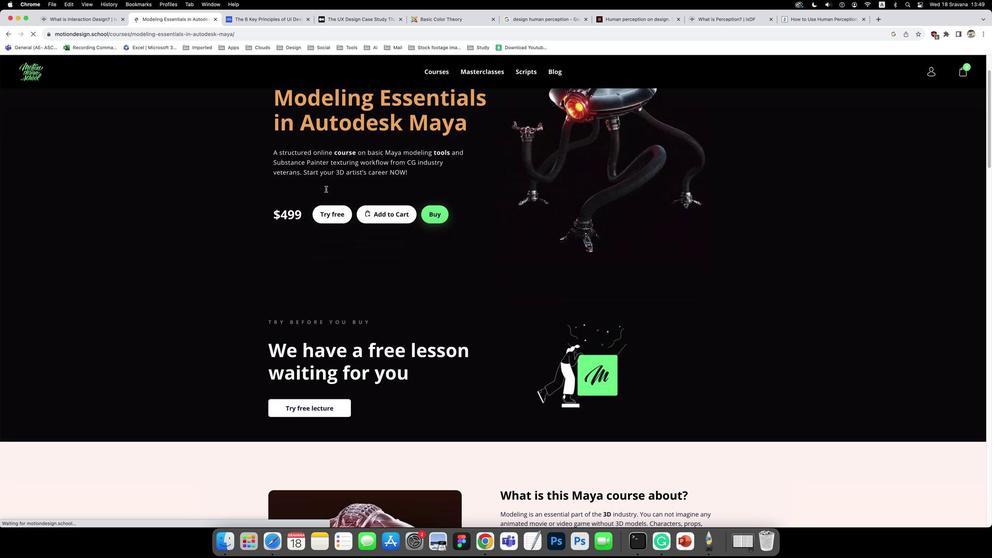 
Action: Mouse scrolled (324, 189) with delta (-2, -2)
Screenshot: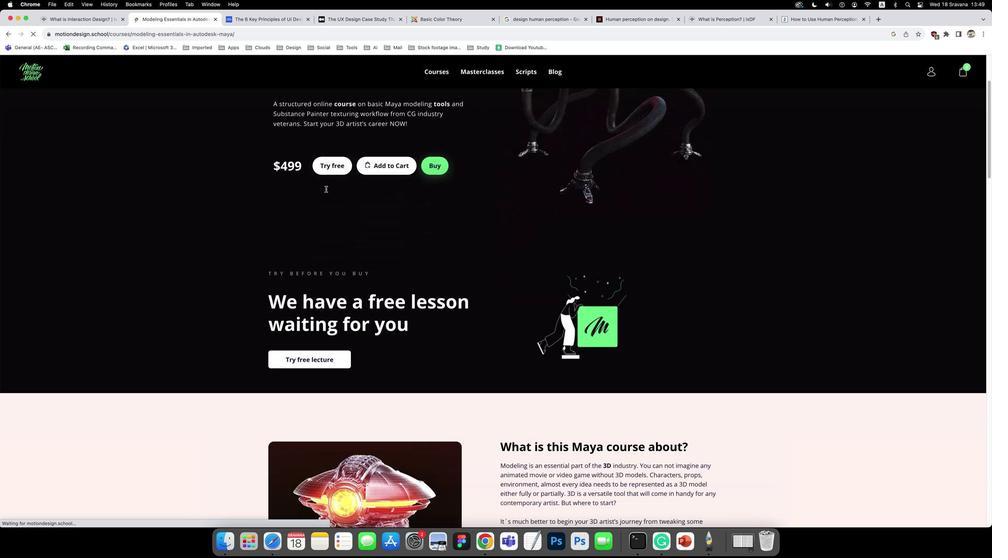 
Action: Mouse scrolled (324, 189) with delta (-2, -3)
Screenshot: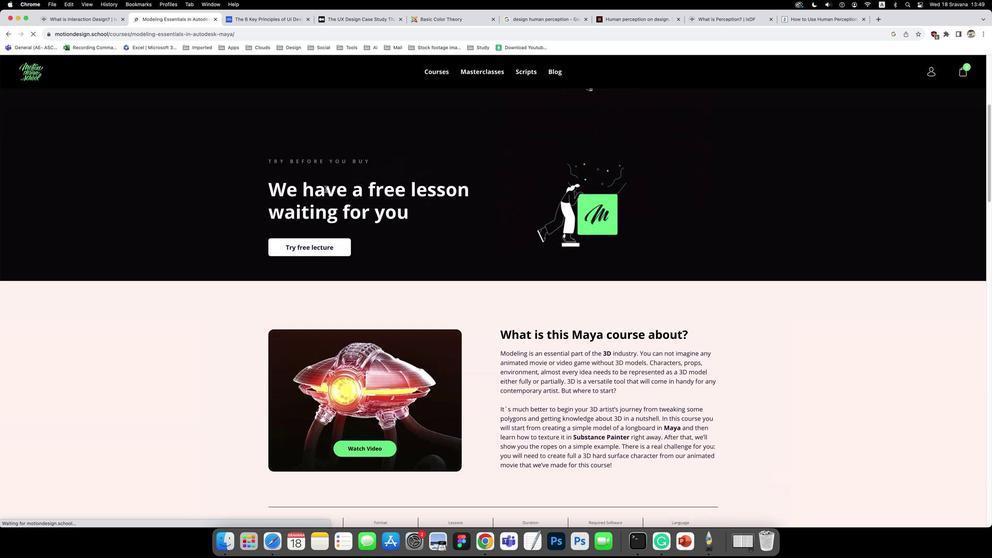
Action: Mouse scrolled (324, 189) with delta (-2, -1)
Screenshot: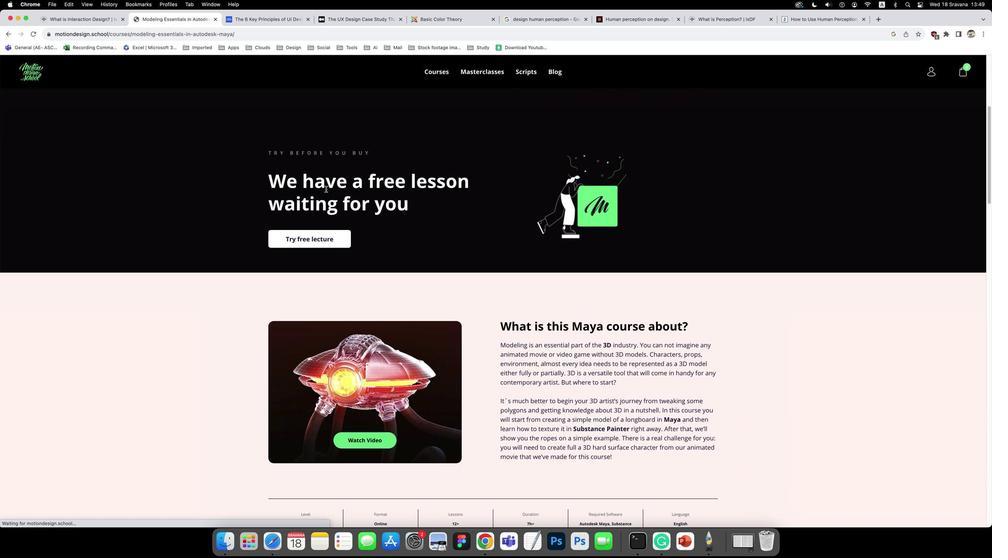 
Action: Mouse scrolled (324, 189) with delta (-2, -1)
Screenshot: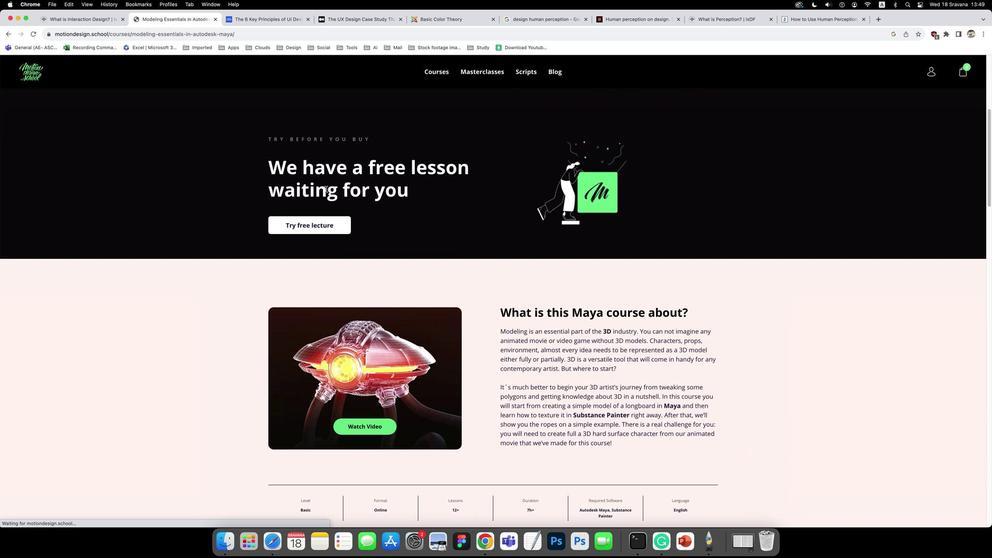
Action: Mouse scrolled (324, 189) with delta (-2, -3)
Screenshot: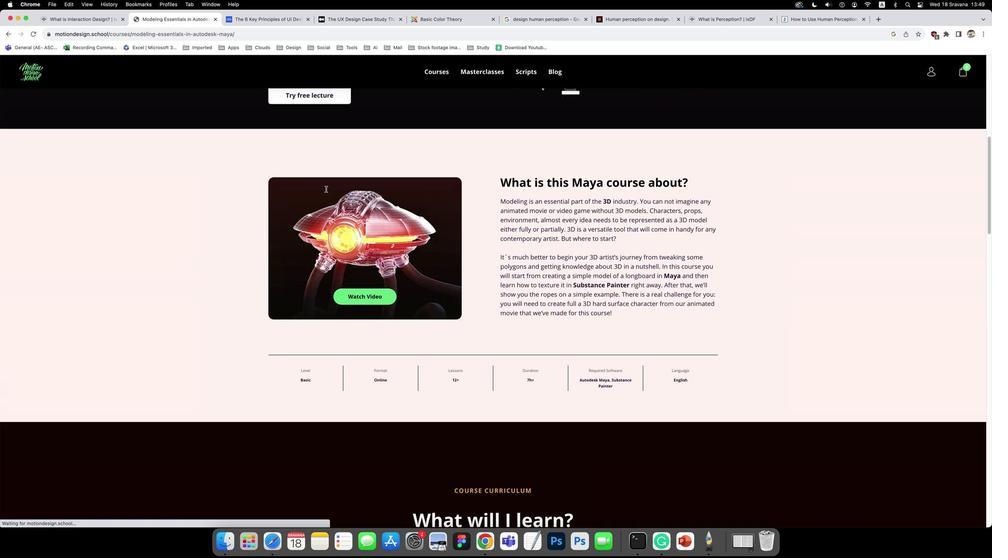 
Action: Mouse scrolled (324, 189) with delta (-2, -4)
Screenshot: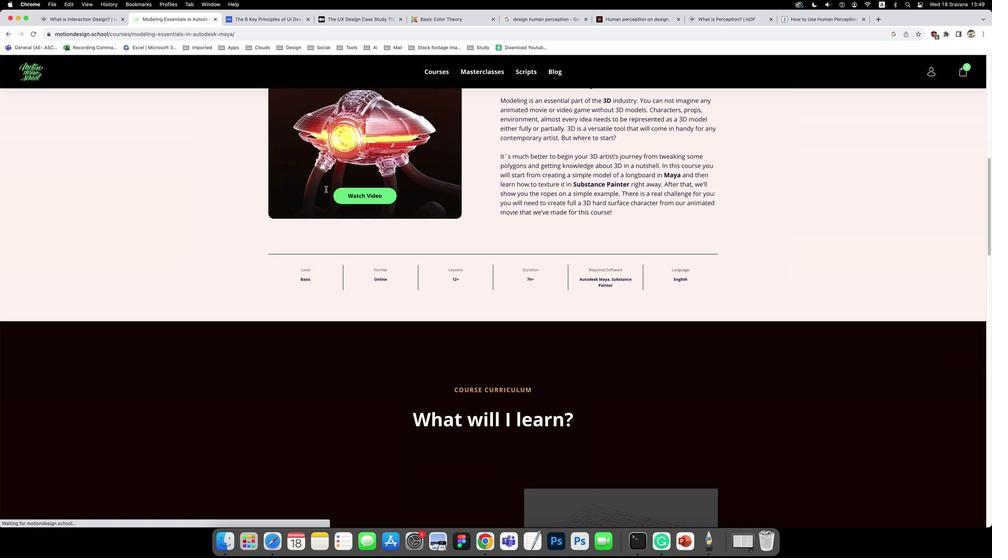 
Action: Mouse scrolled (324, 189) with delta (-2, -4)
Screenshot: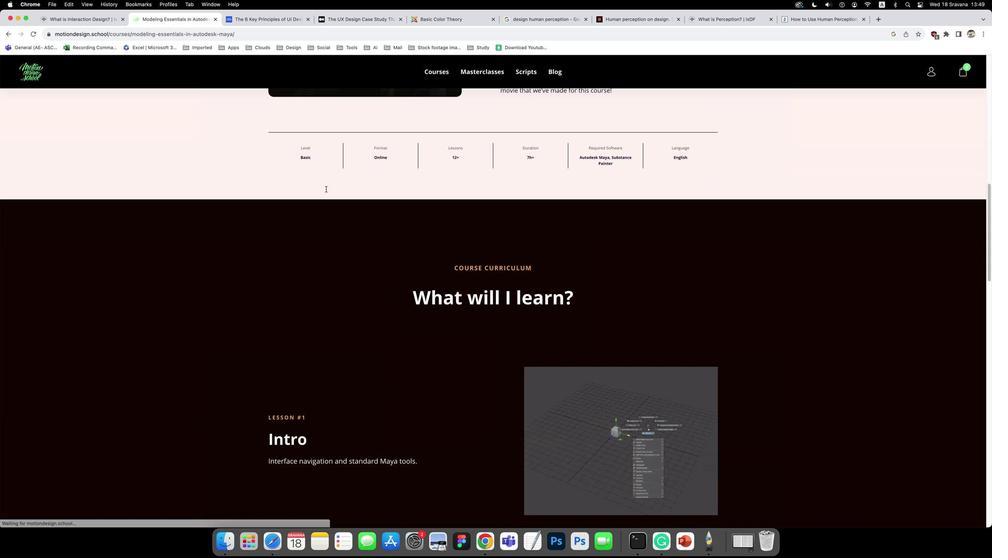 
Action: Mouse scrolled (324, 189) with delta (-2, -1)
Screenshot: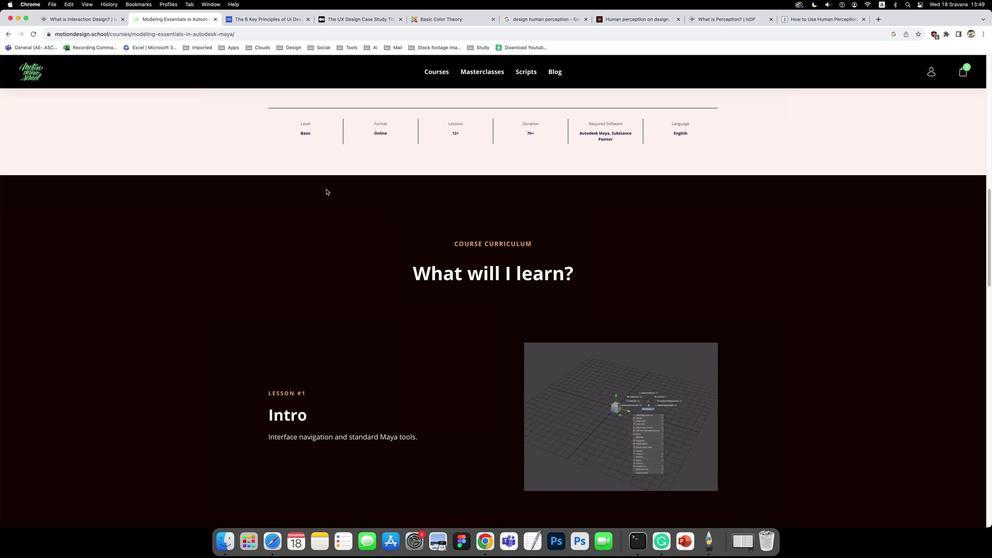 
Action: Mouse scrolled (324, 189) with delta (-2, -1)
Screenshot: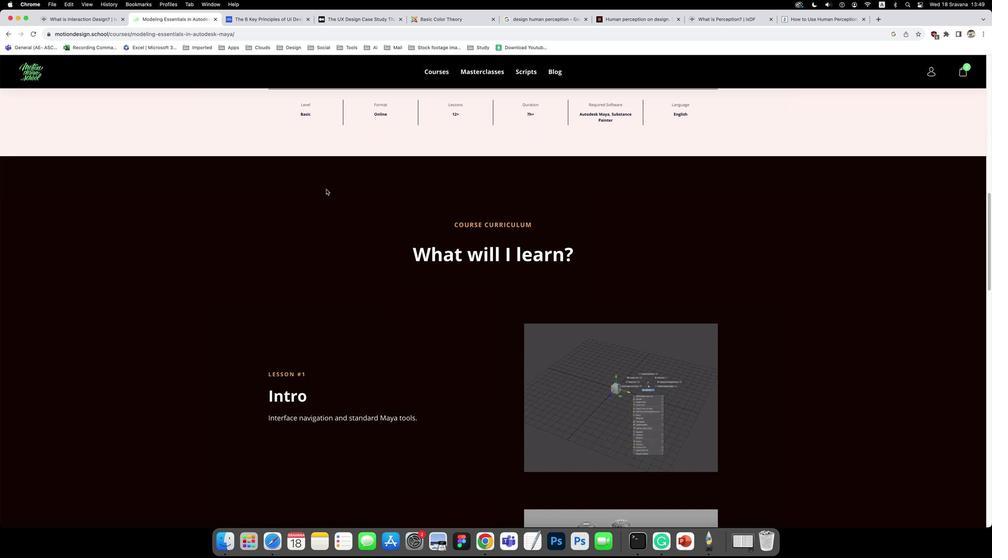 
Action: Mouse scrolled (324, 189) with delta (-2, -2)
Screenshot: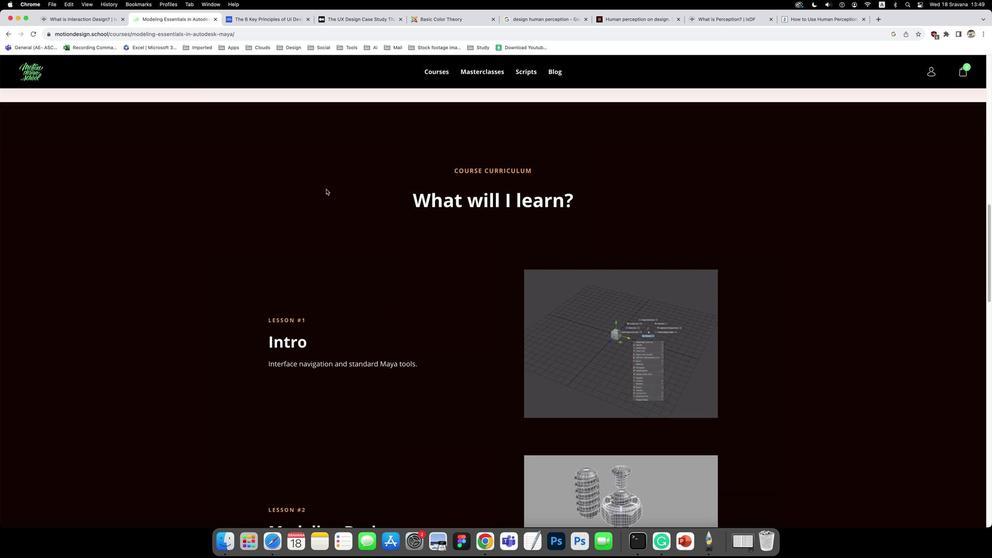 
Action: Mouse scrolled (324, 189) with delta (-2, -2)
Screenshot: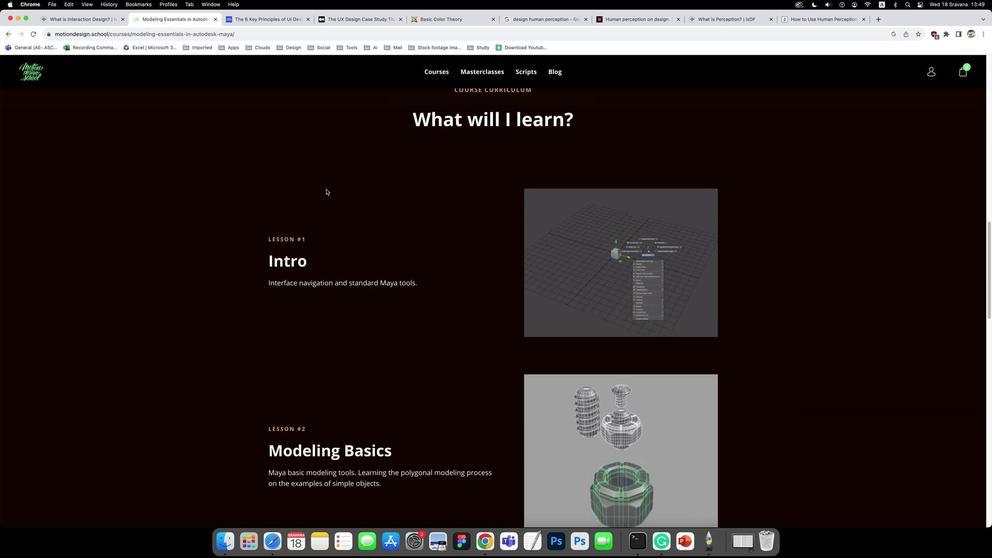 
Action: Mouse scrolled (324, 189) with delta (-2, -1)
Screenshot: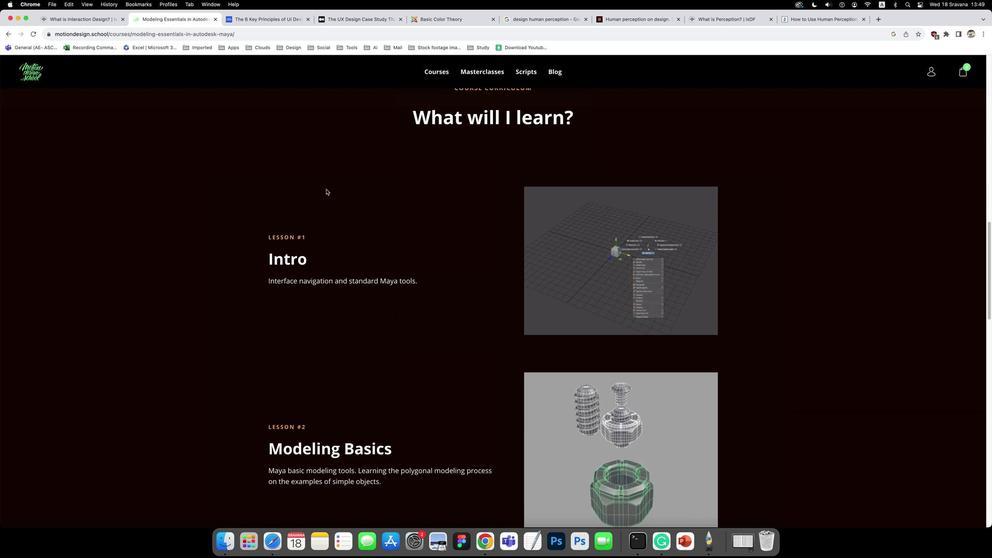 
Action: Mouse scrolled (324, 189) with delta (-2, -1)
Screenshot: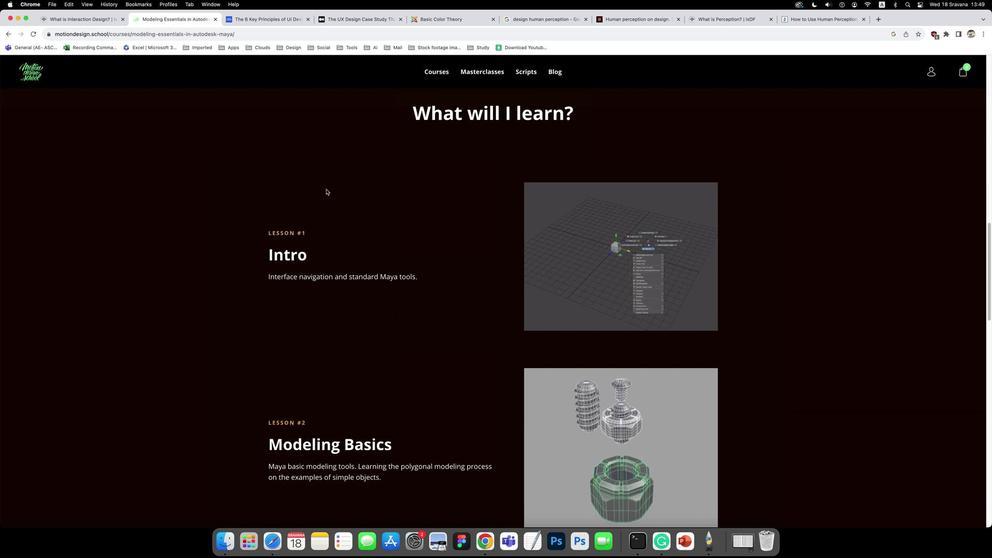 
Action: Mouse scrolled (324, 189) with delta (-2, -1)
Screenshot: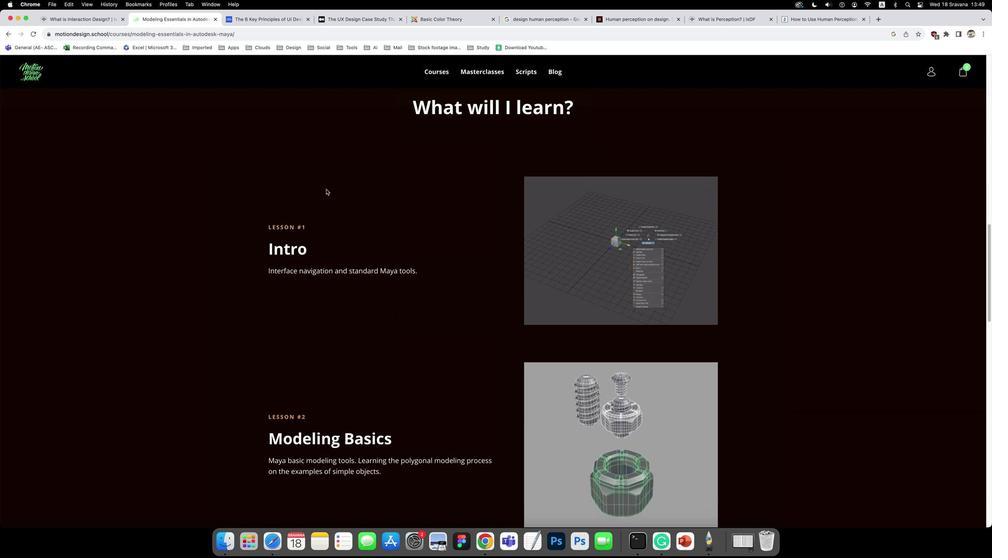 
Action: Mouse scrolled (324, 189) with delta (-2, -1)
